 Task: Research Airbnb properties in Struga, Macedonia from 2nd November, 2023 to 9th November, 2023 for 5 adults. Place can be shared room with 2 bedrooms having 5 beds and 2 bathrooms. Property type can be flat. Amenities needed are: wifi, washing machine. Booking option can be shelf check-in. Look for 5 properties as per requirement.
Action: Mouse moved to (599, 82)
Screenshot: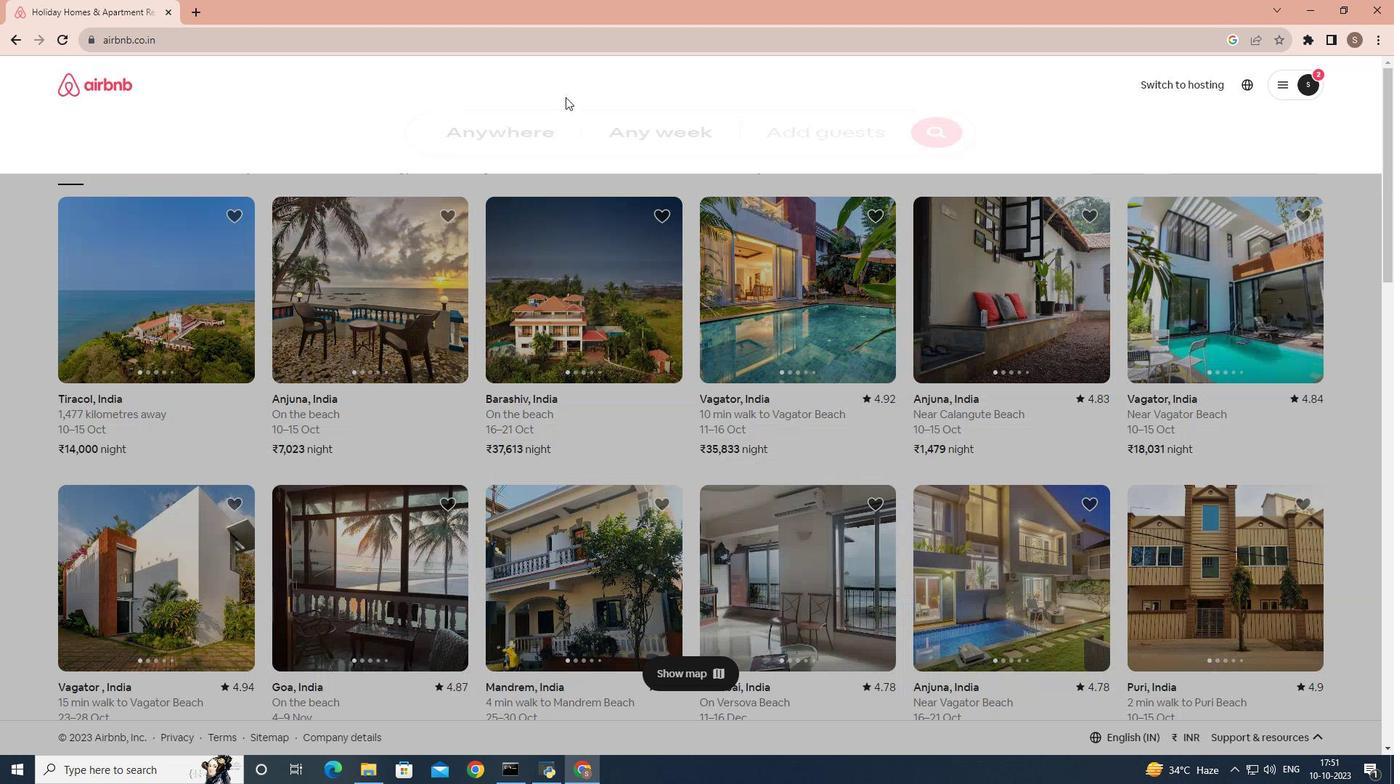 
Action: Mouse pressed left at (599, 82)
Screenshot: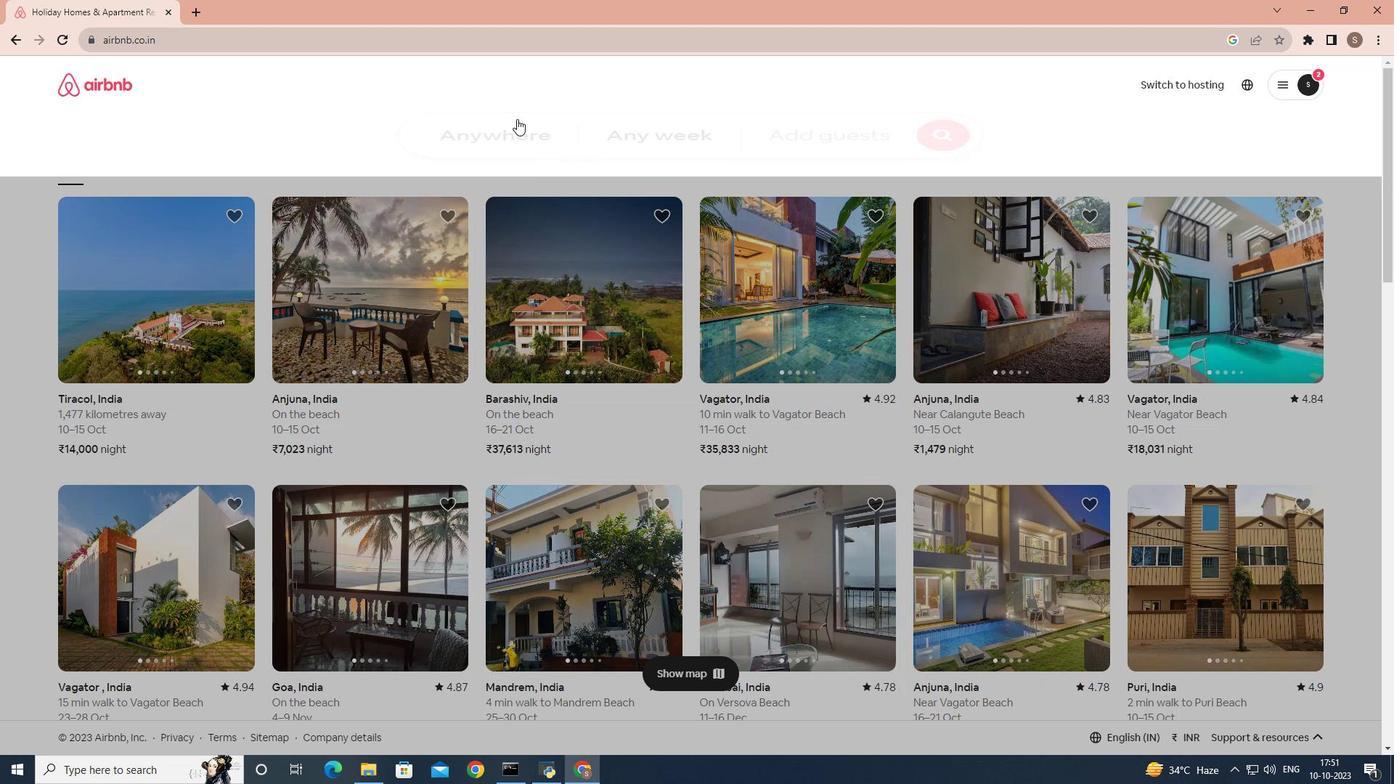 
Action: Mouse moved to (450, 140)
Screenshot: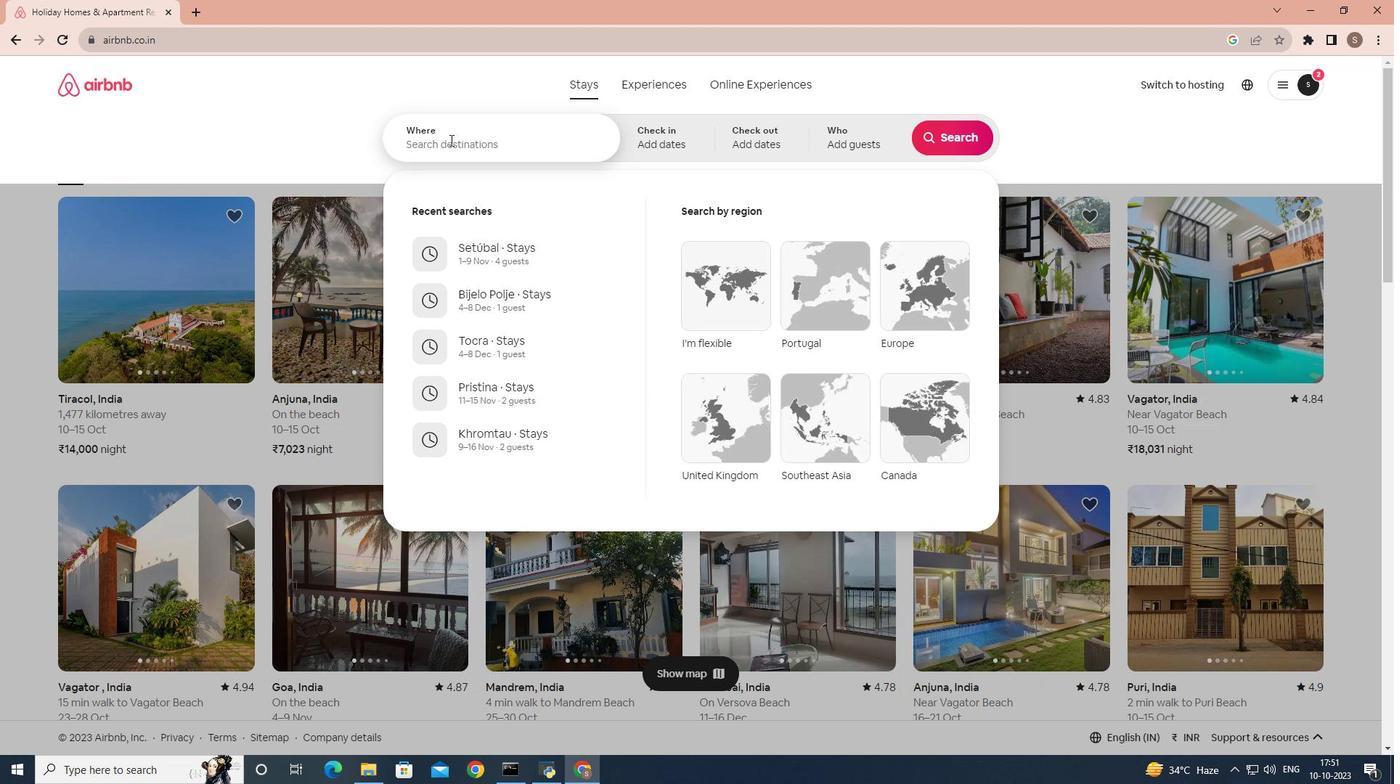 
Action: Mouse pressed left at (450, 140)
Screenshot: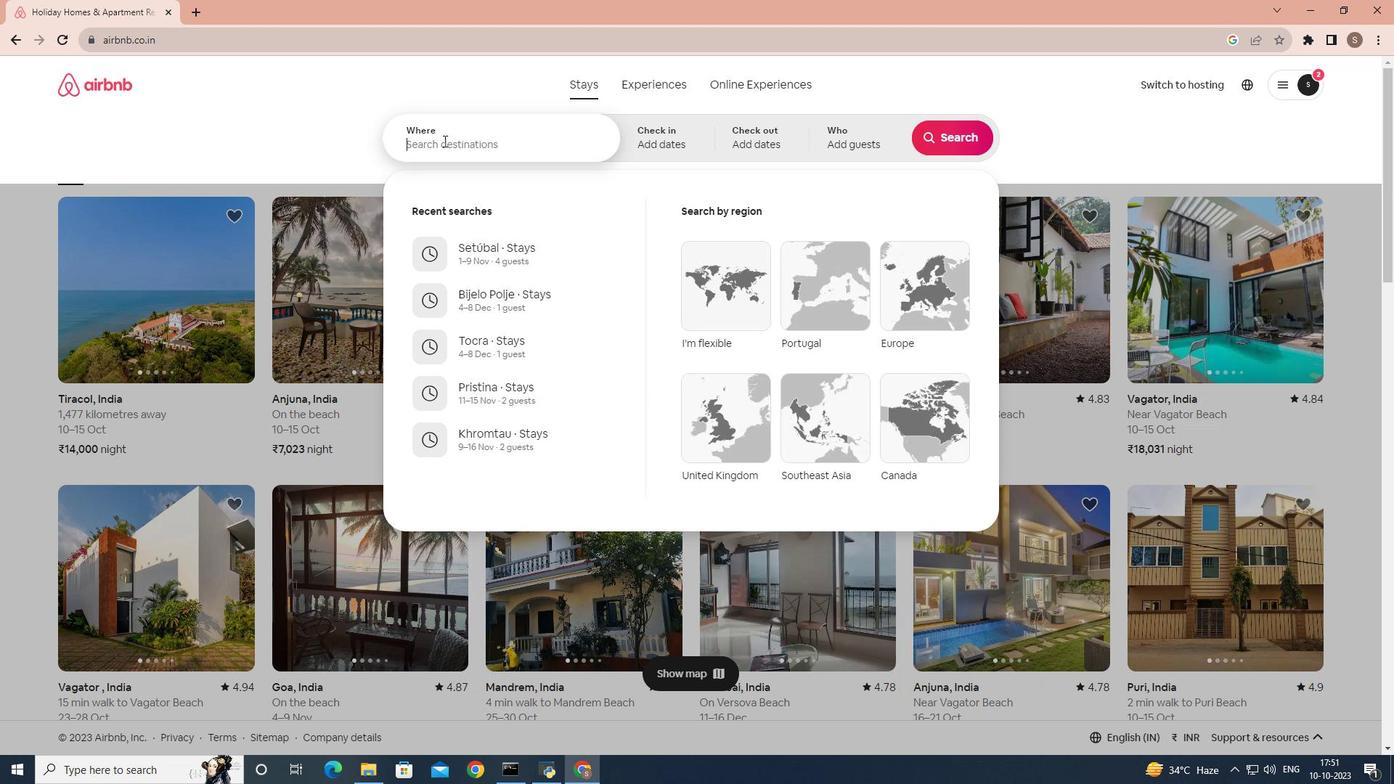 
Action: Mouse moved to (446, 140)
Screenshot: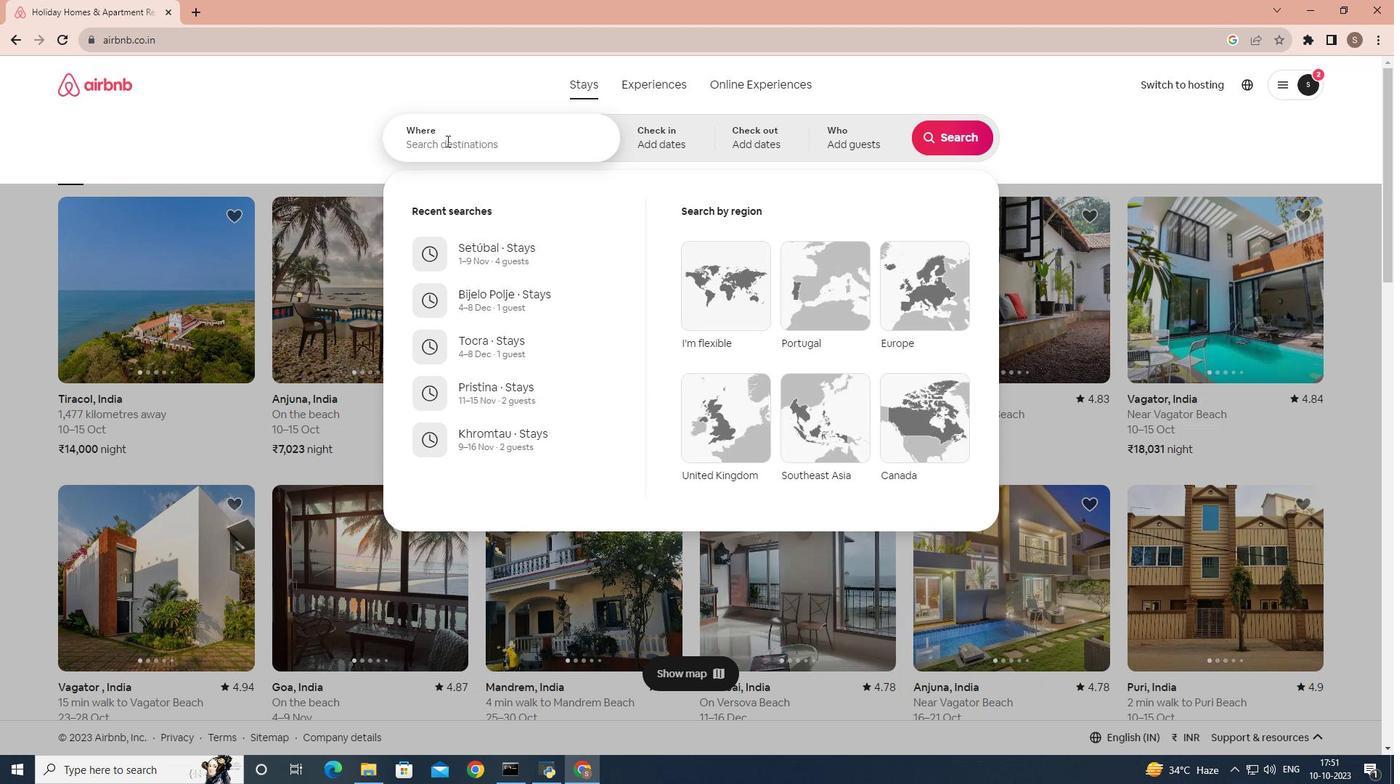 
Action: Key pressed <Key.caps_lock>S<Key.caps_lock>truga
Screenshot: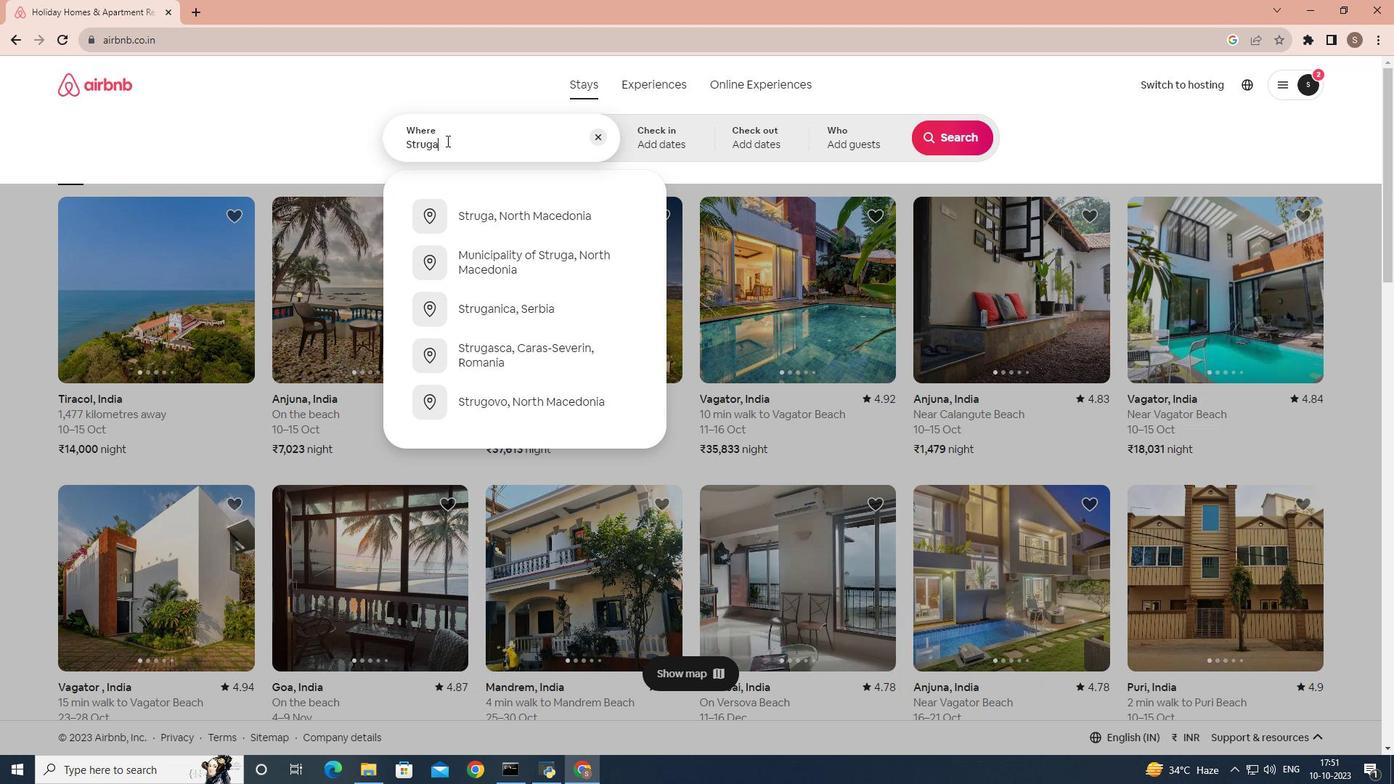 
Action: Mouse moved to (482, 218)
Screenshot: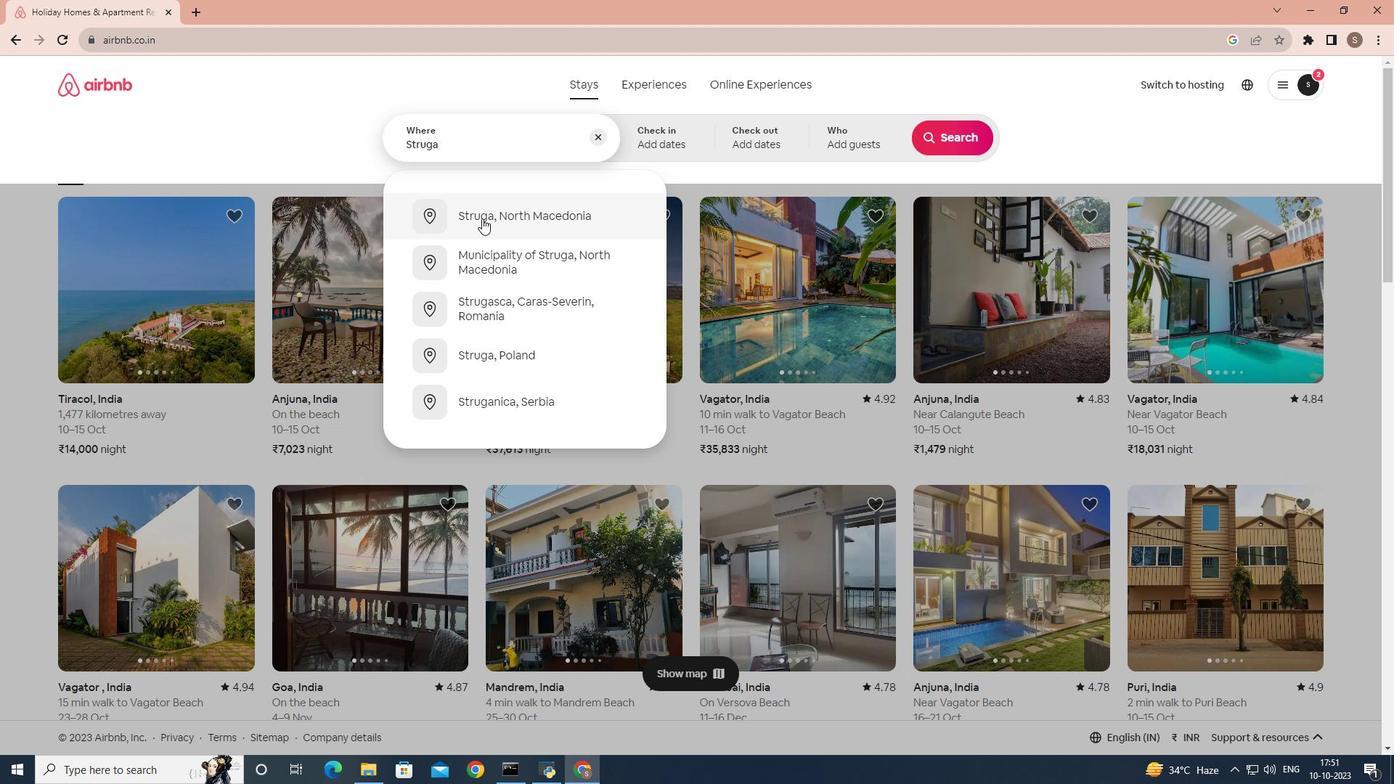 
Action: Mouse pressed left at (482, 218)
Screenshot: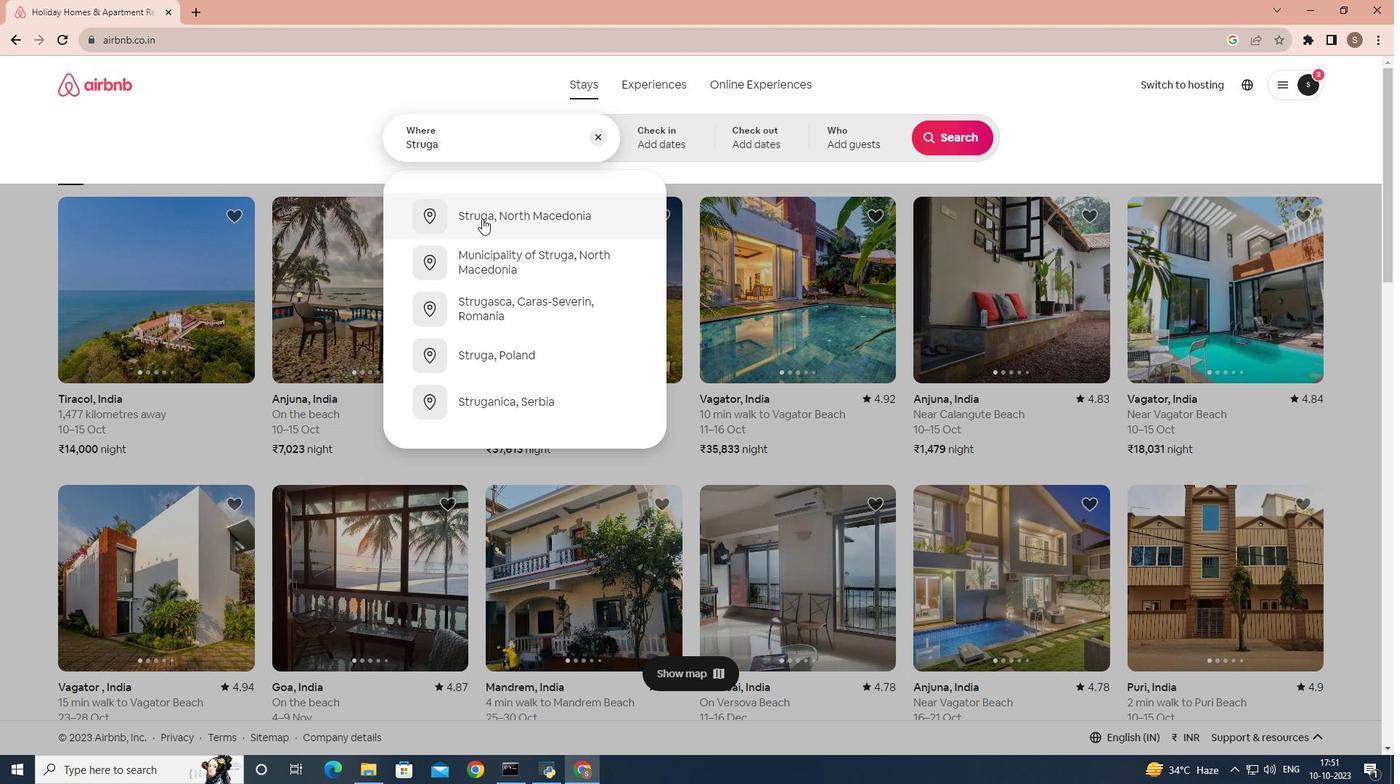 
Action: Mouse moved to (862, 322)
Screenshot: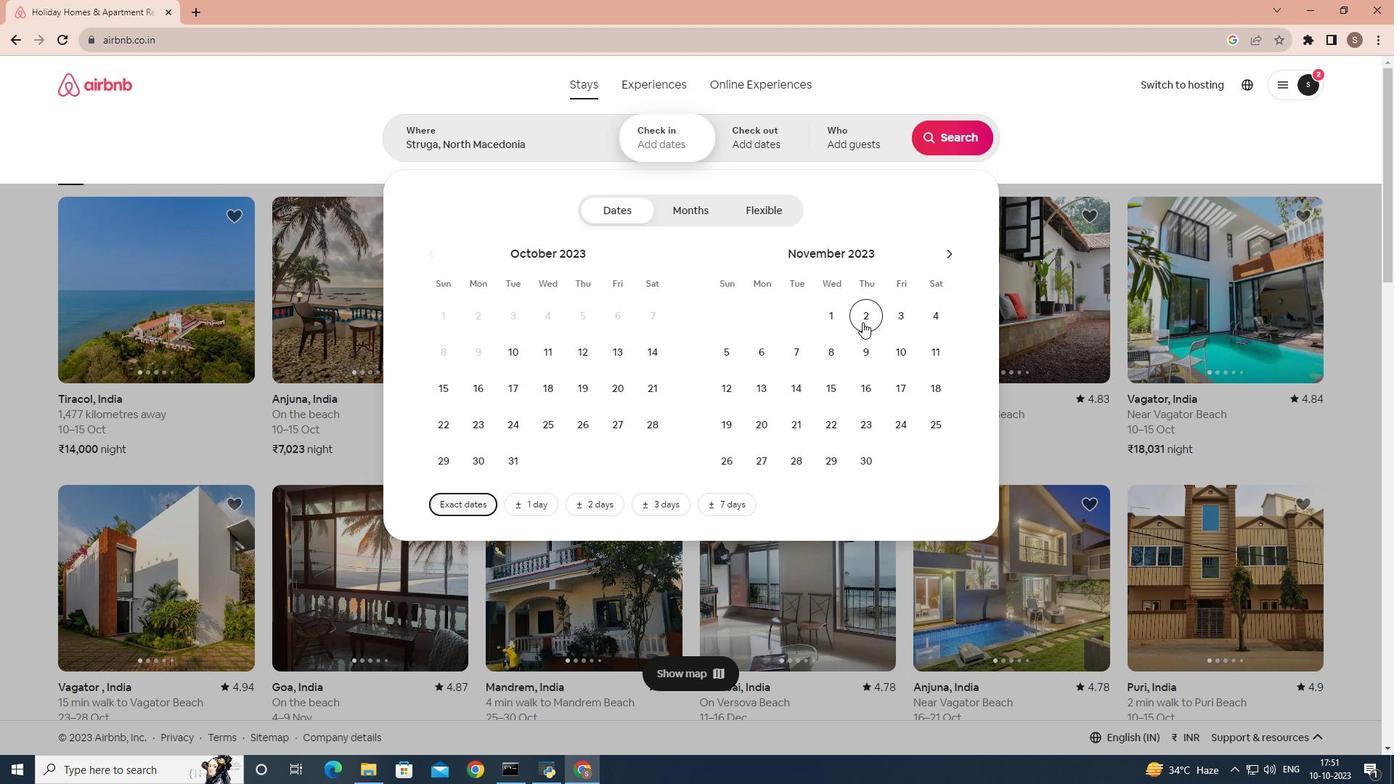 
Action: Mouse pressed left at (862, 322)
Screenshot: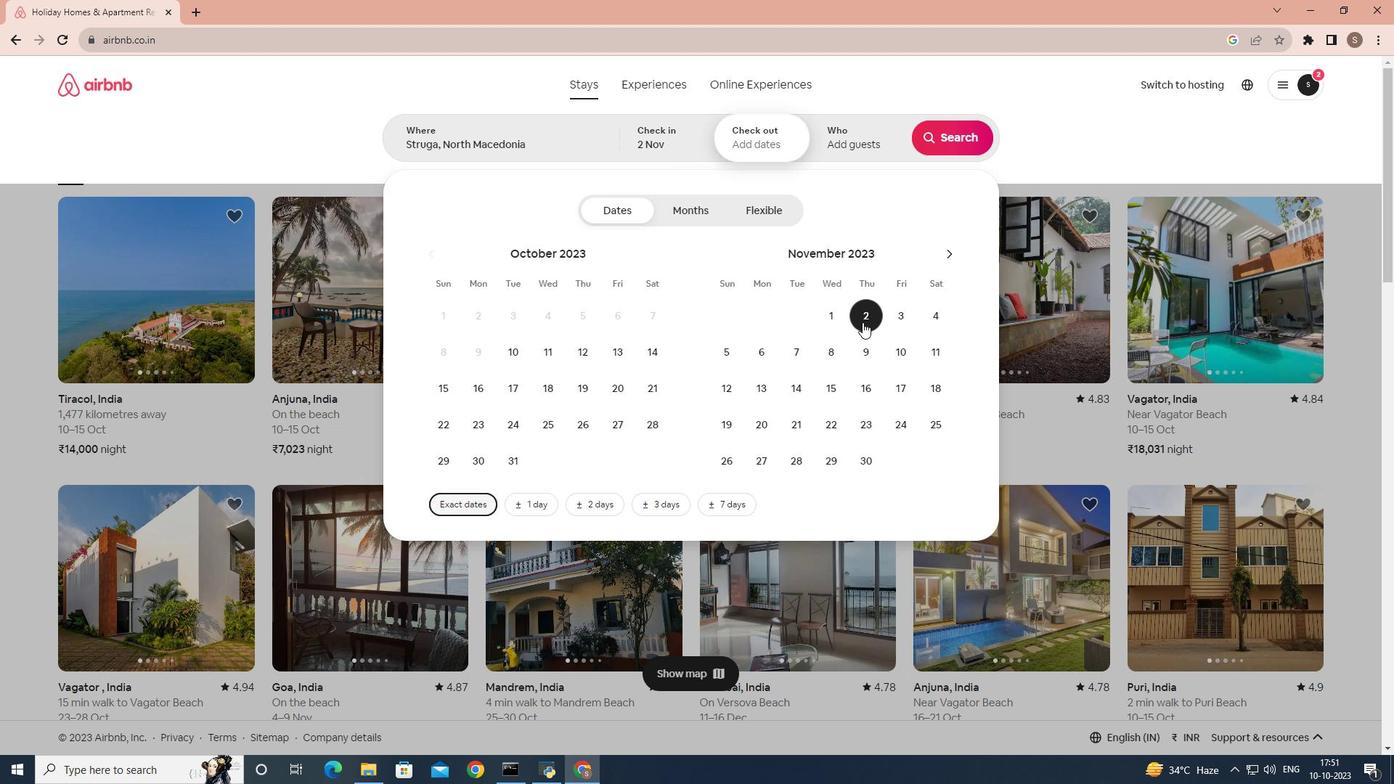 
Action: Mouse moved to (874, 350)
Screenshot: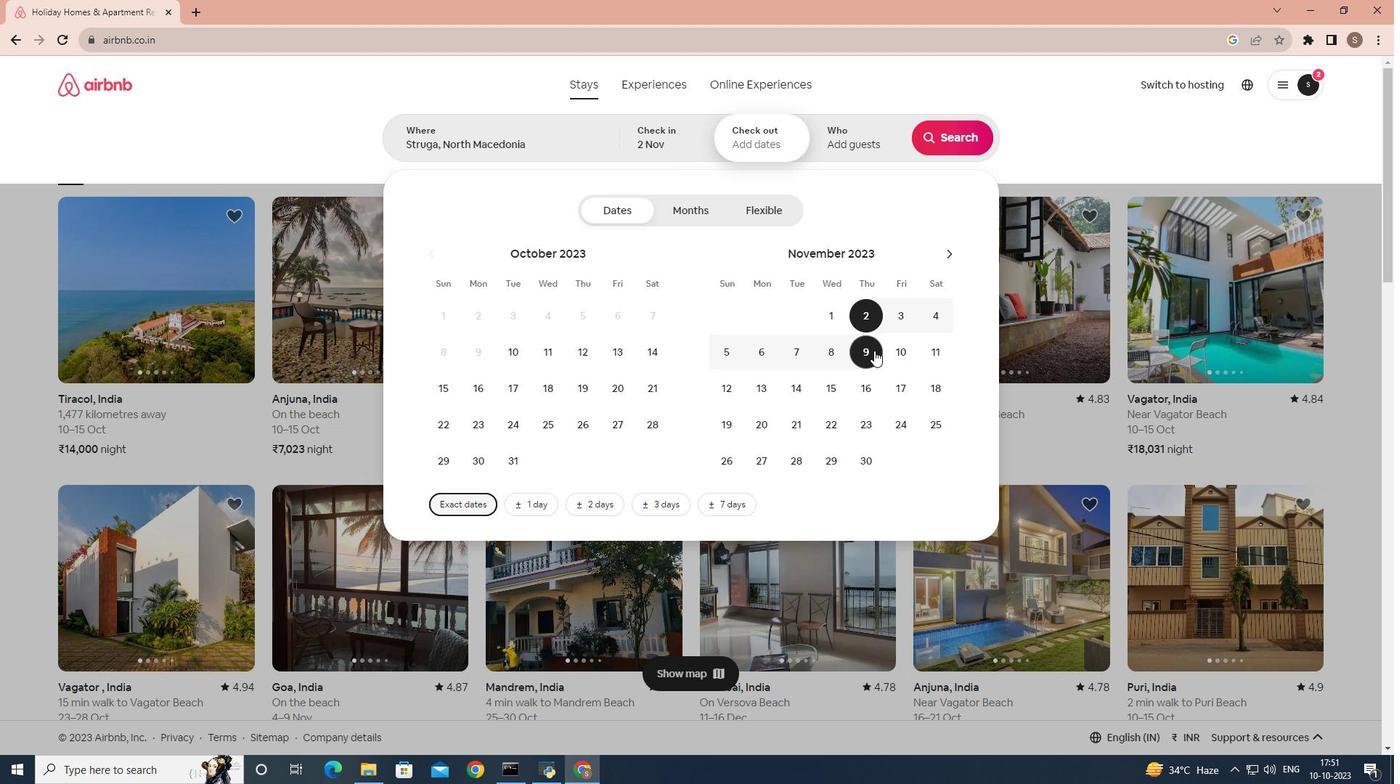 
Action: Mouse pressed left at (874, 350)
Screenshot: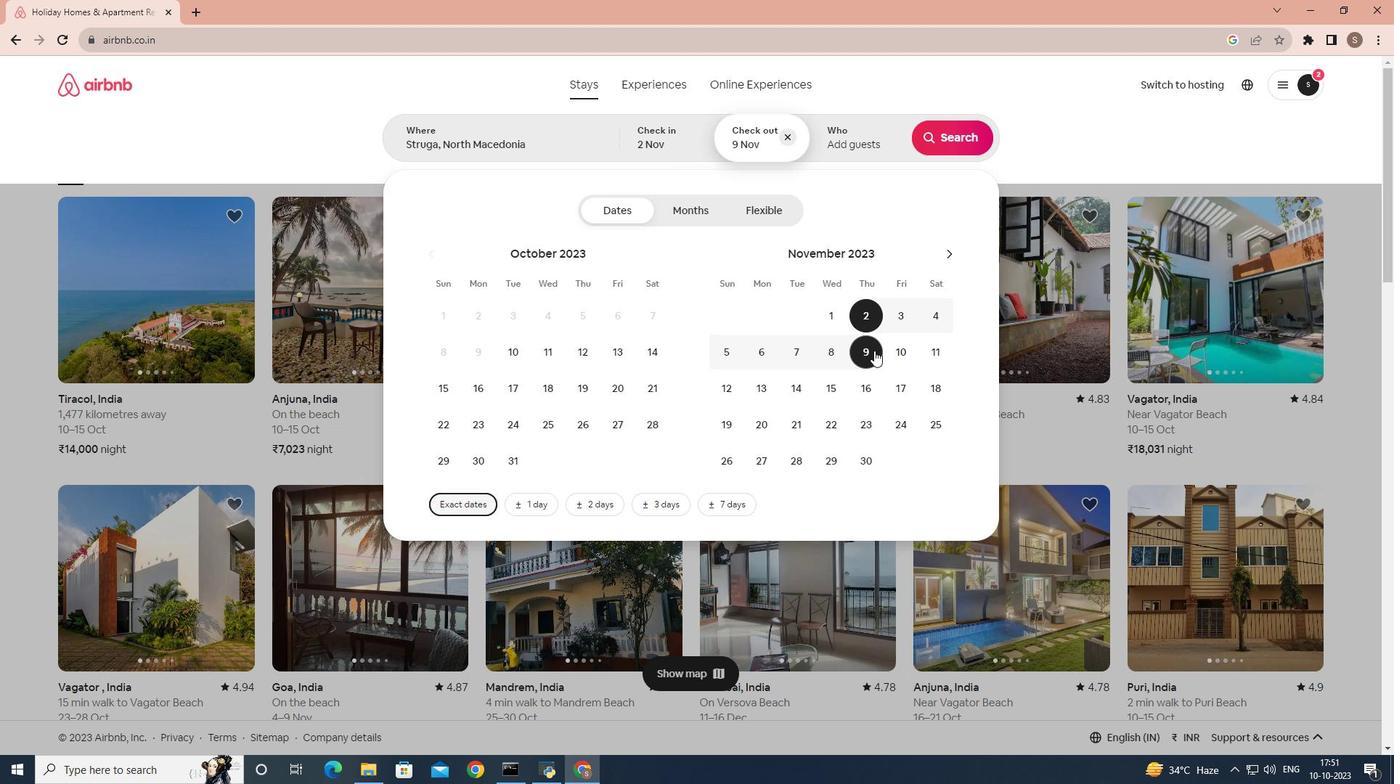 
Action: Mouse moved to (864, 145)
Screenshot: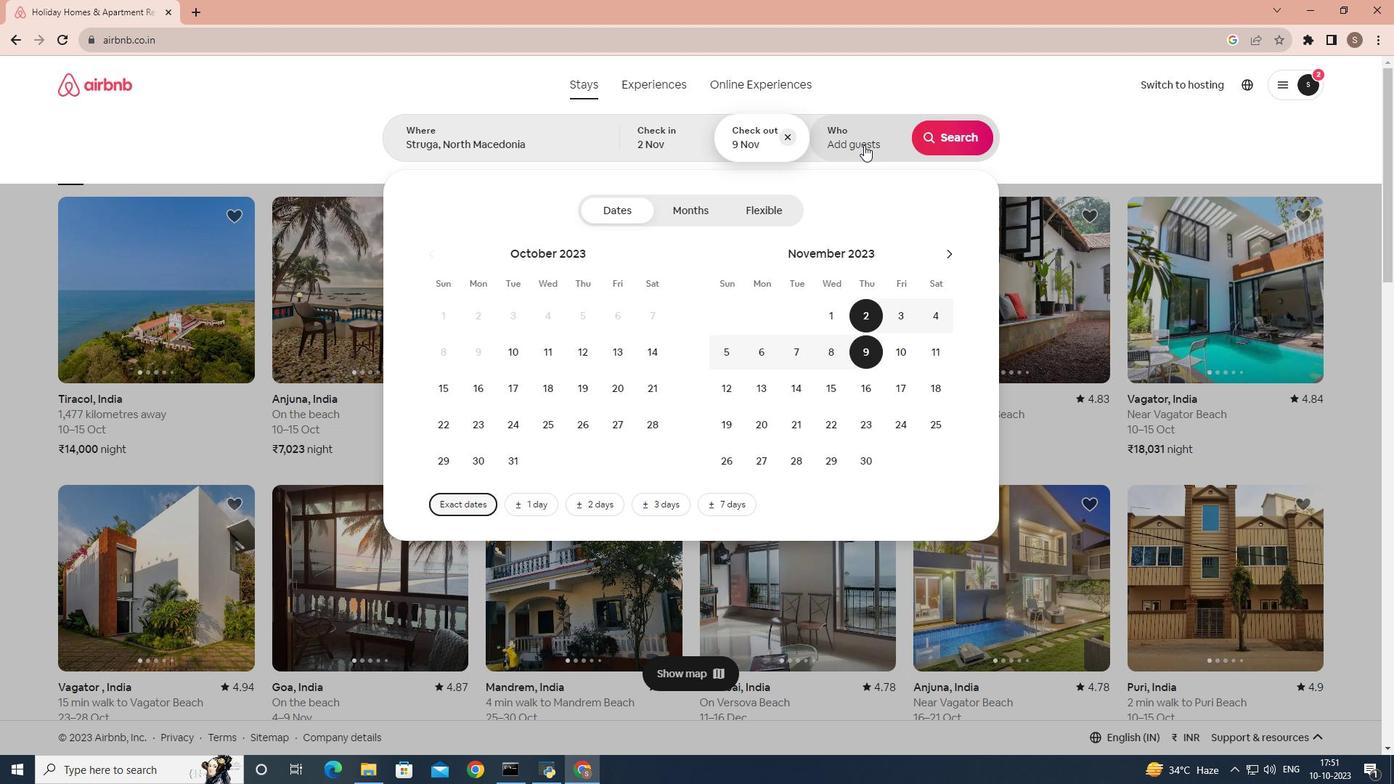 
Action: Mouse pressed left at (864, 145)
Screenshot: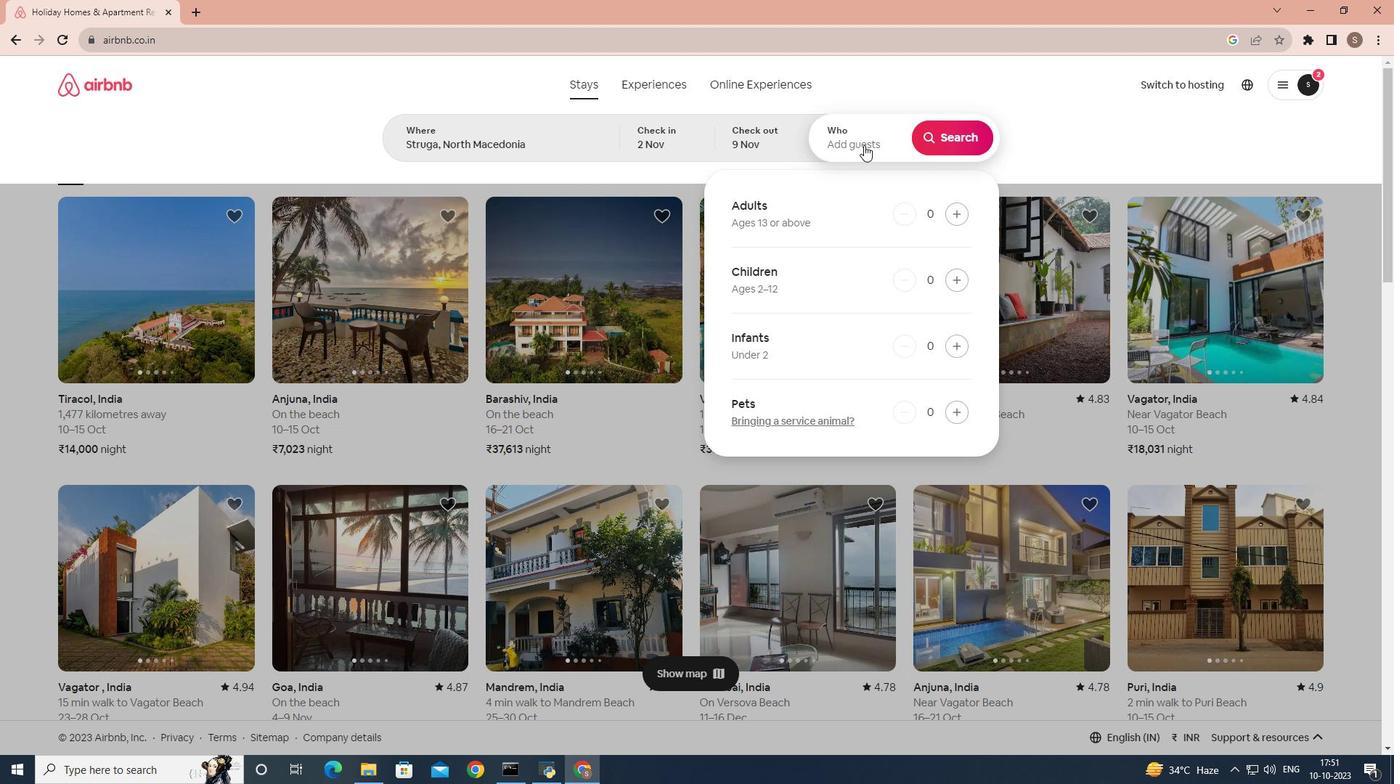 
Action: Mouse moved to (949, 217)
Screenshot: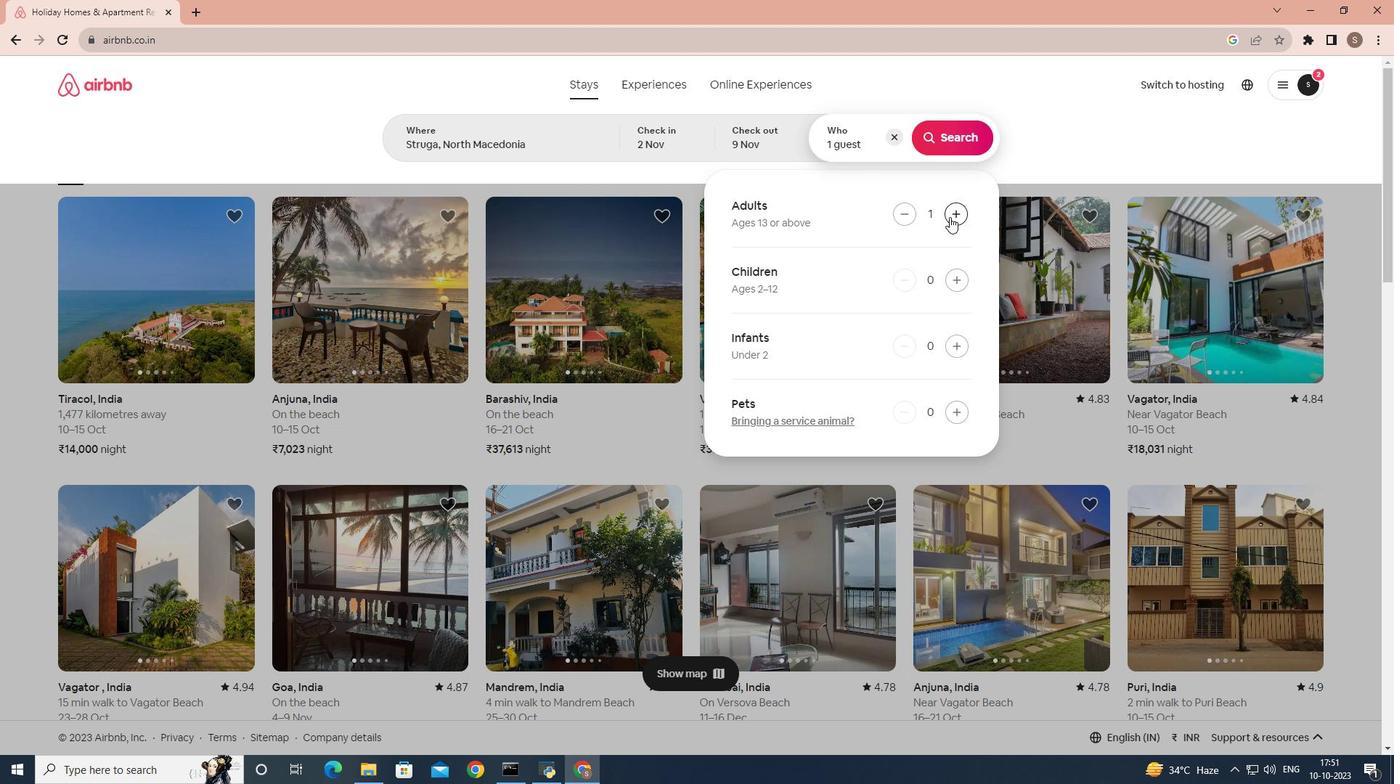 
Action: Mouse pressed left at (949, 217)
Screenshot: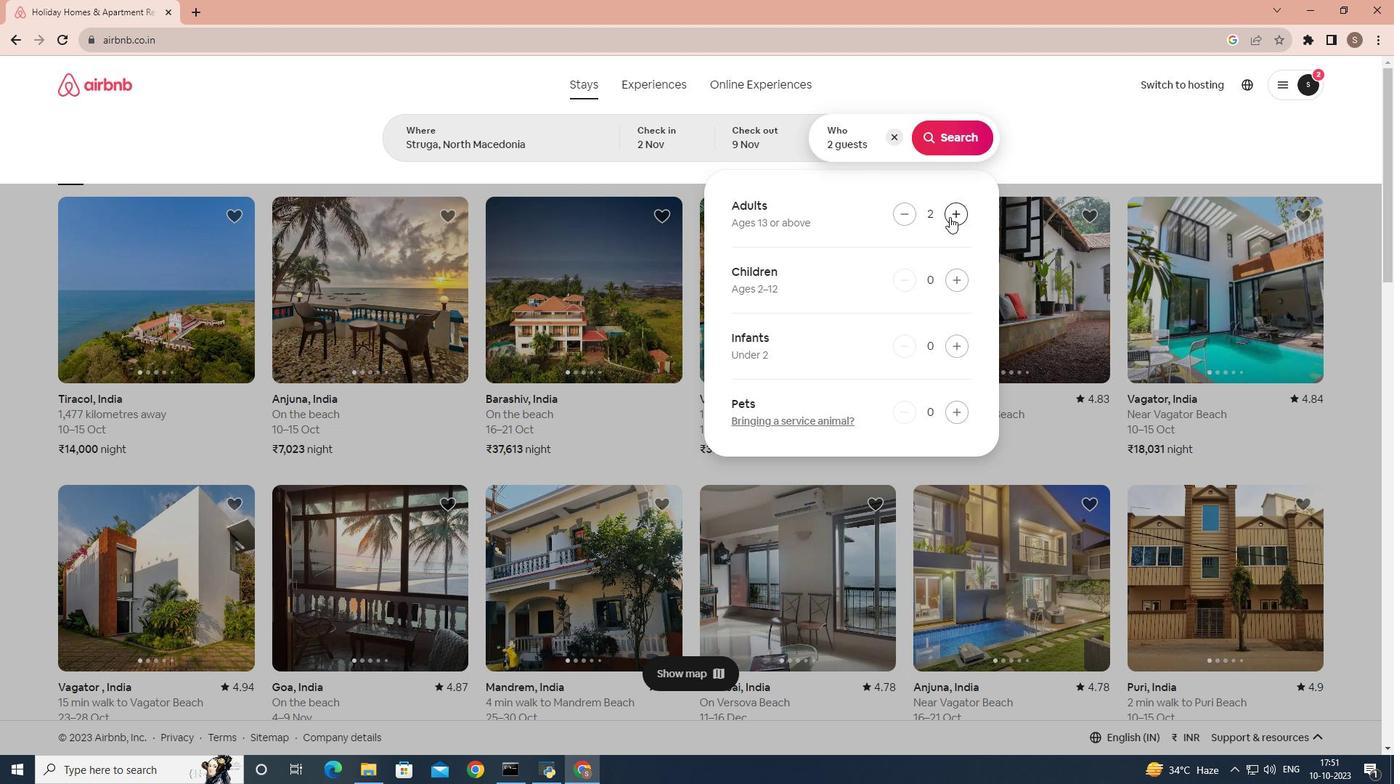 
Action: Mouse moved to (949, 217)
Screenshot: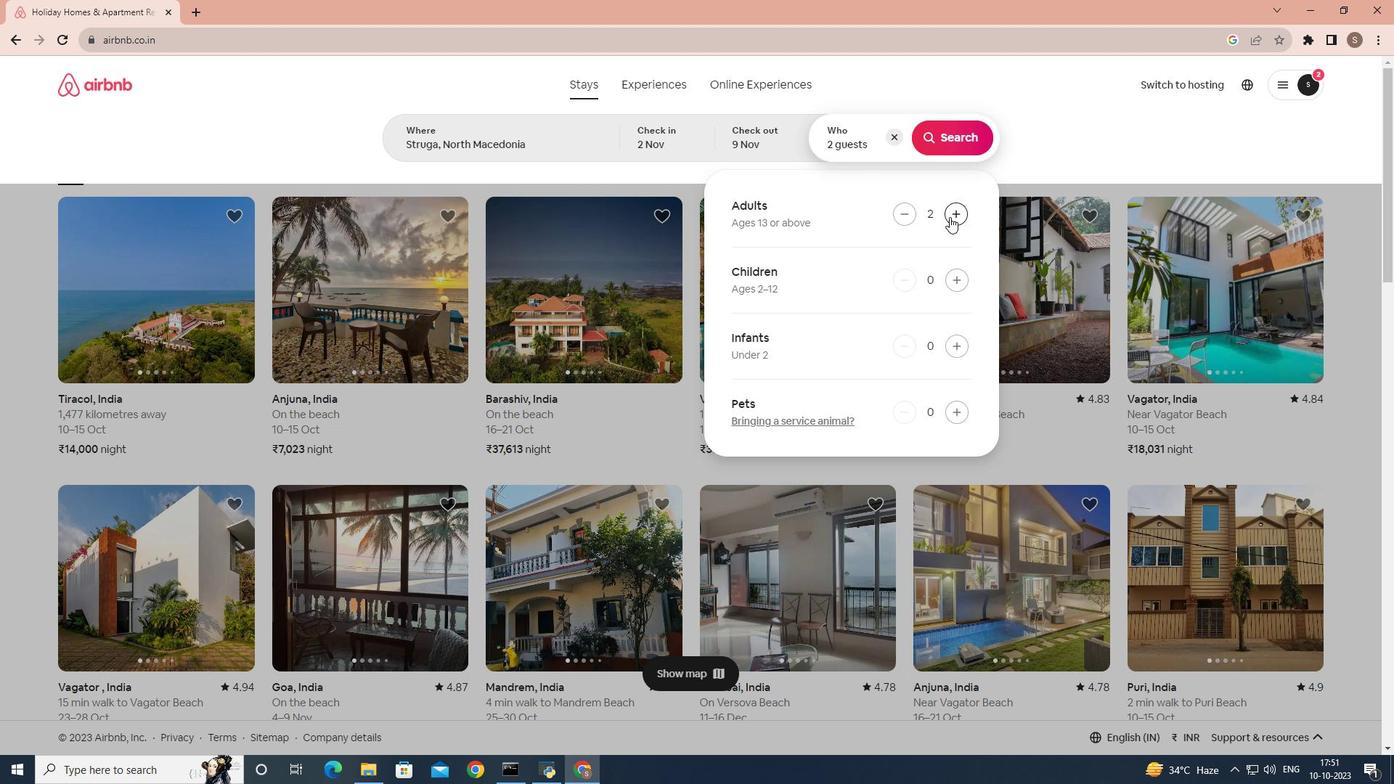 
Action: Mouse pressed left at (949, 217)
Screenshot: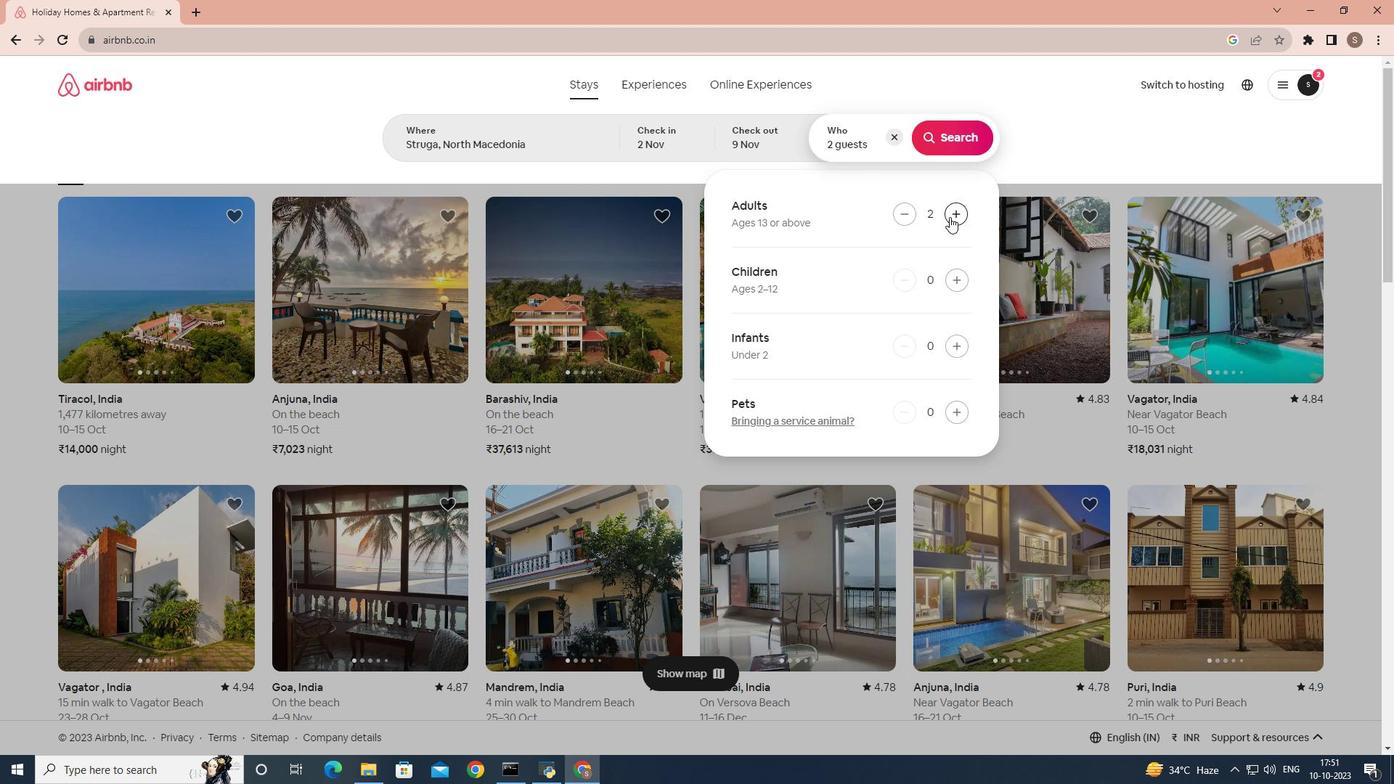 
Action: Mouse pressed left at (949, 217)
Screenshot: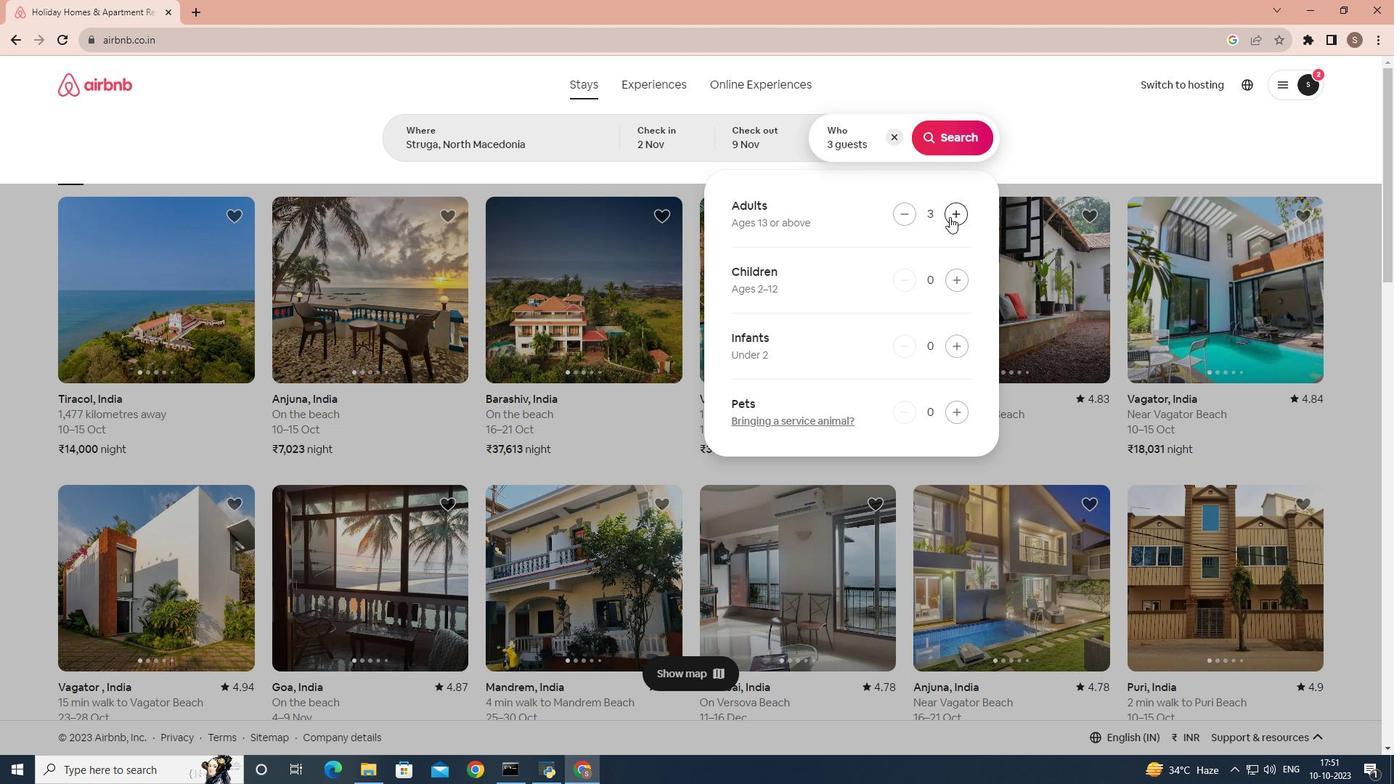 
Action: Mouse pressed left at (949, 217)
Screenshot: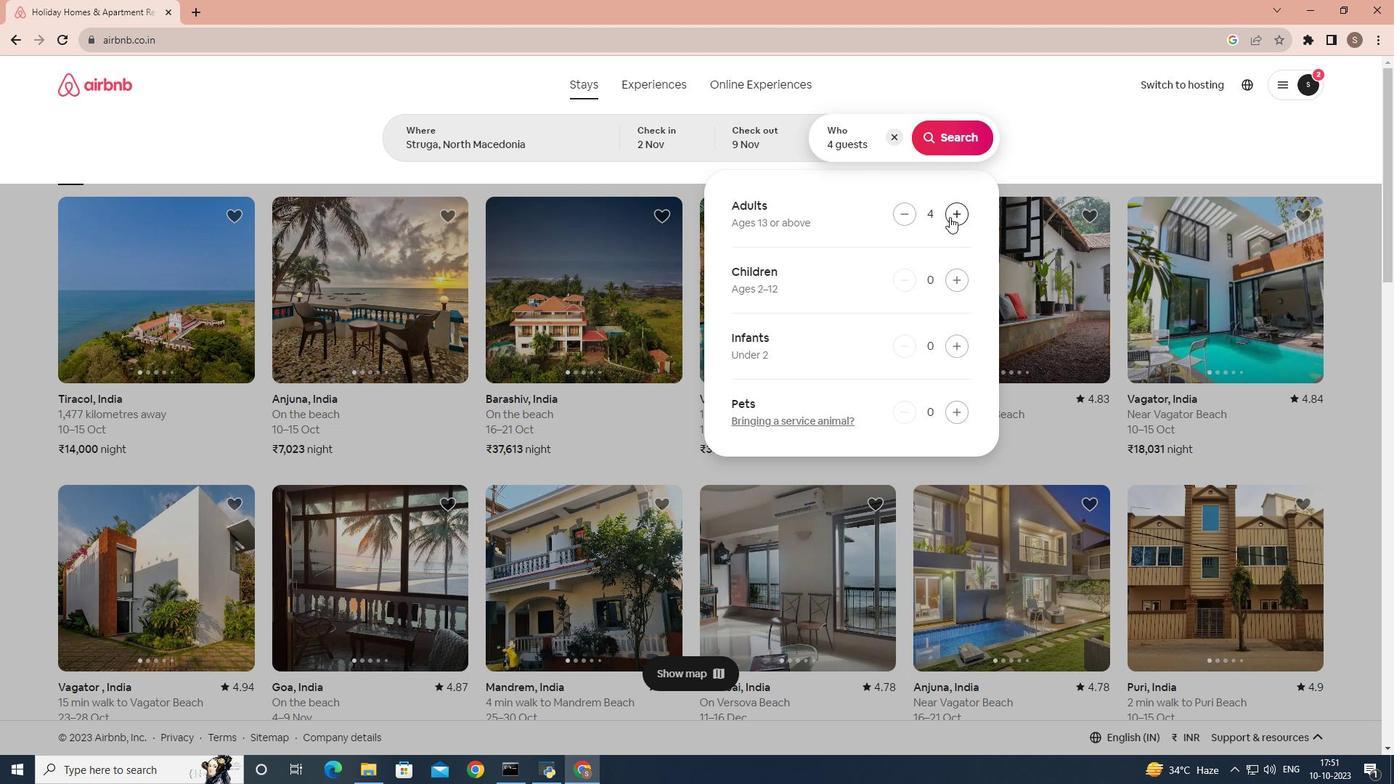 
Action: Mouse pressed left at (949, 217)
Screenshot: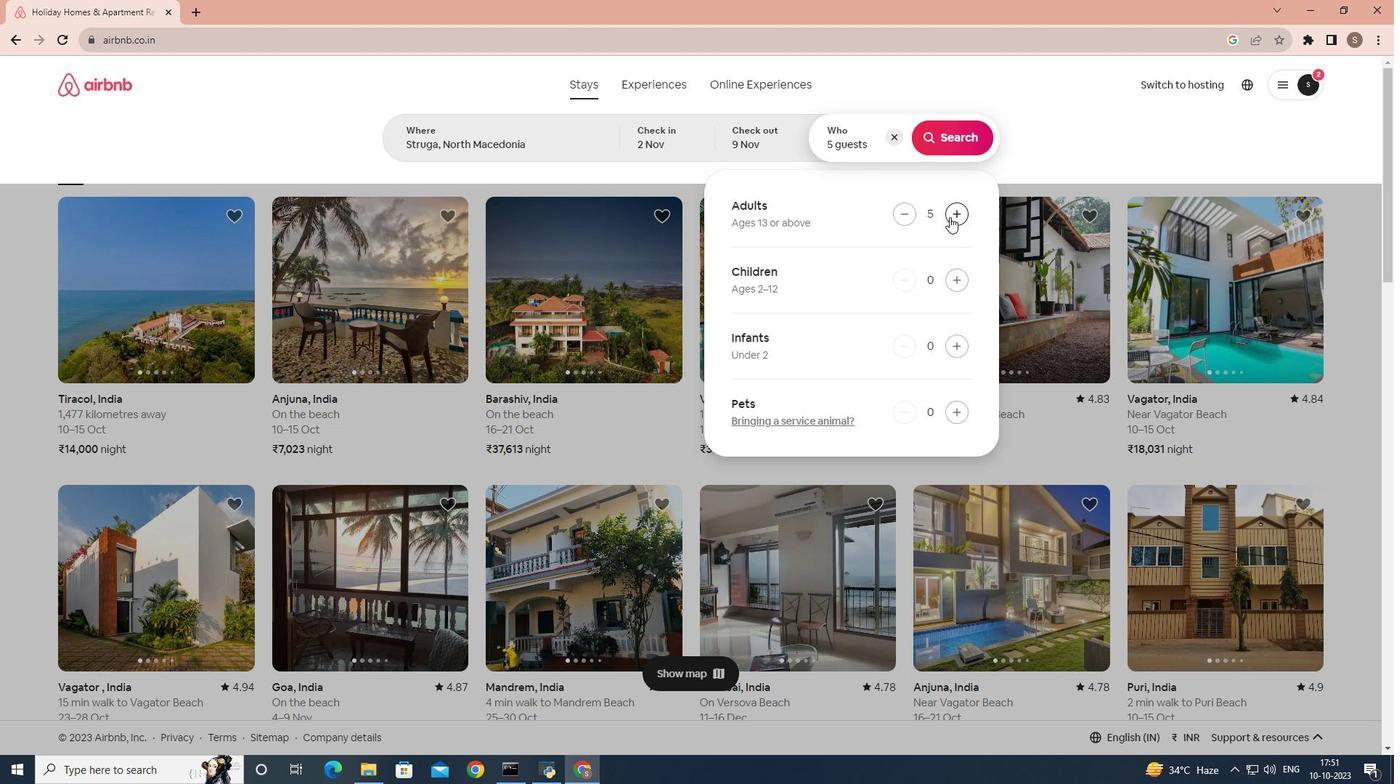 
Action: Mouse moved to (959, 140)
Screenshot: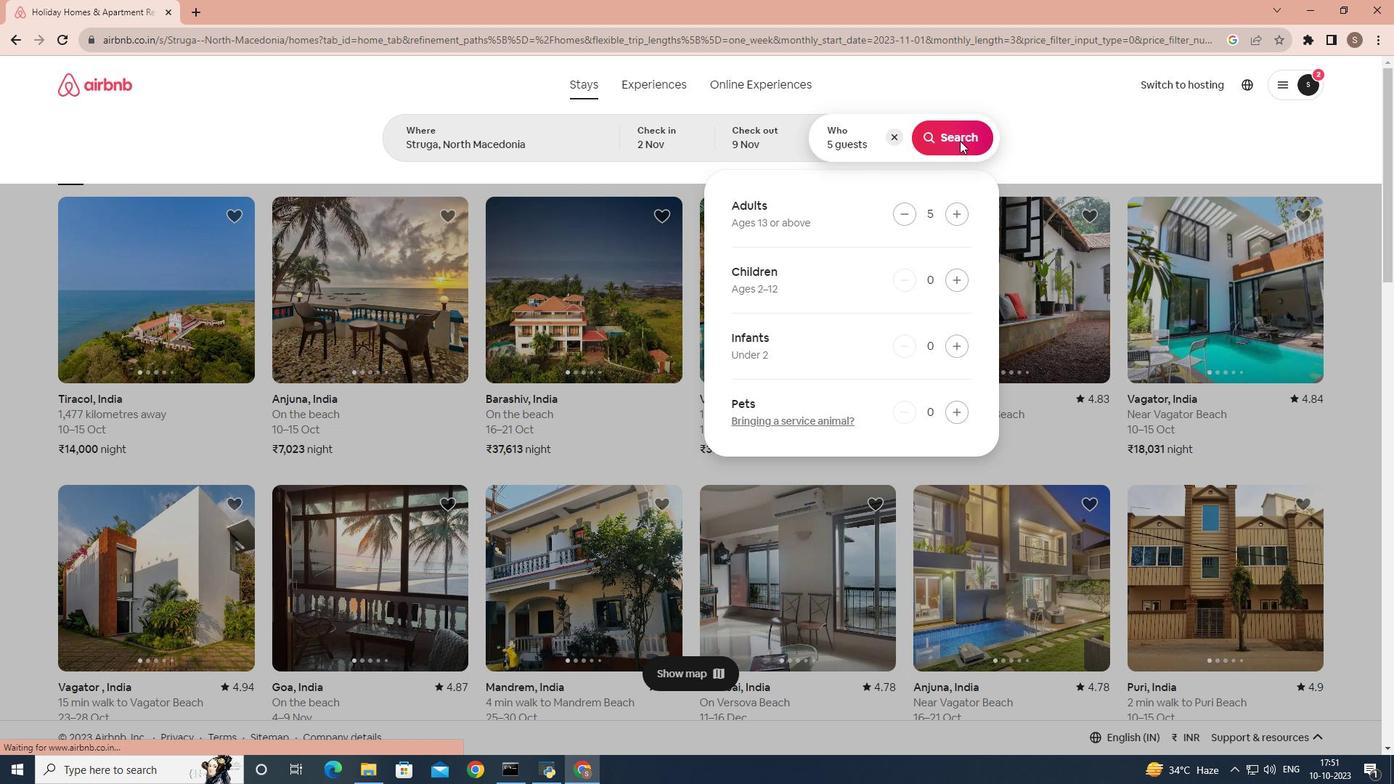 
Action: Mouse pressed left at (959, 140)
Screenshot: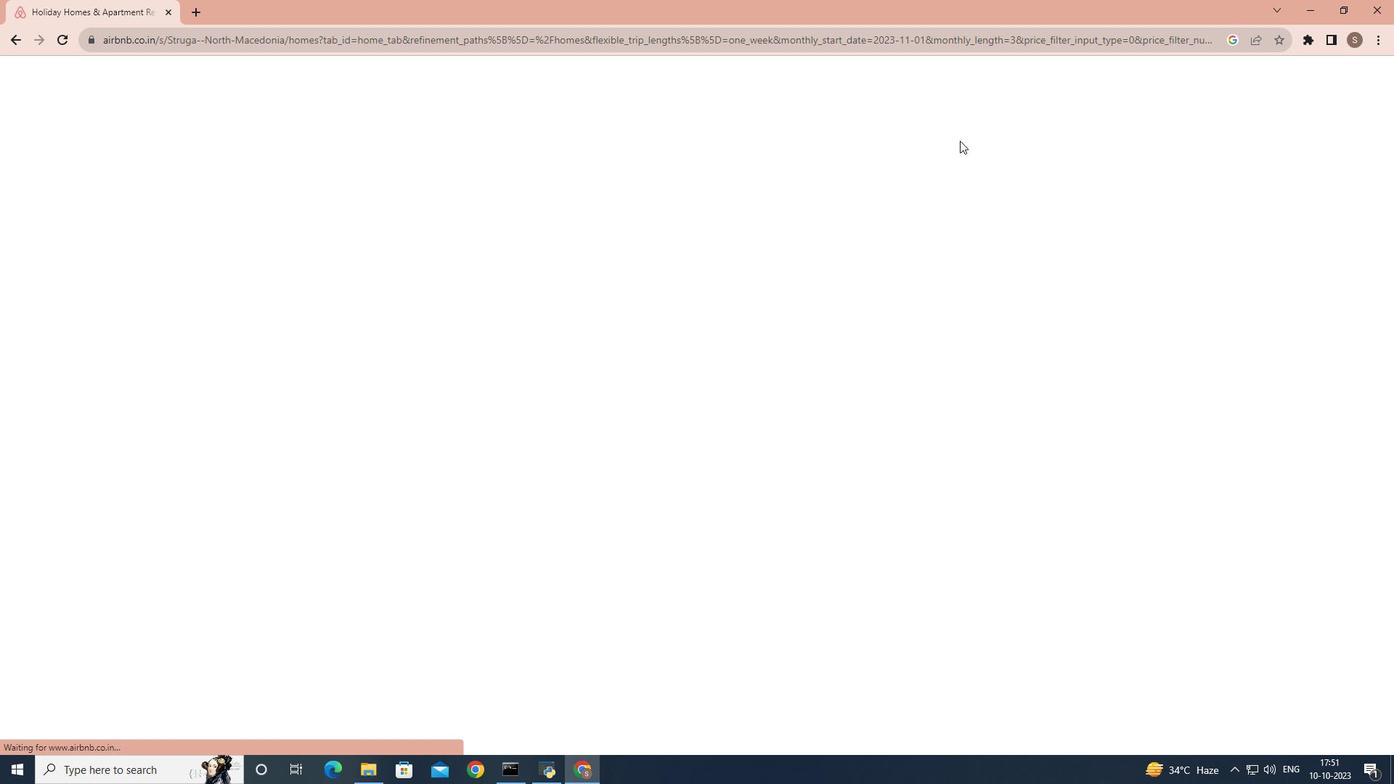 
Action: Mouse moved to (1163, 145)
Screenshot: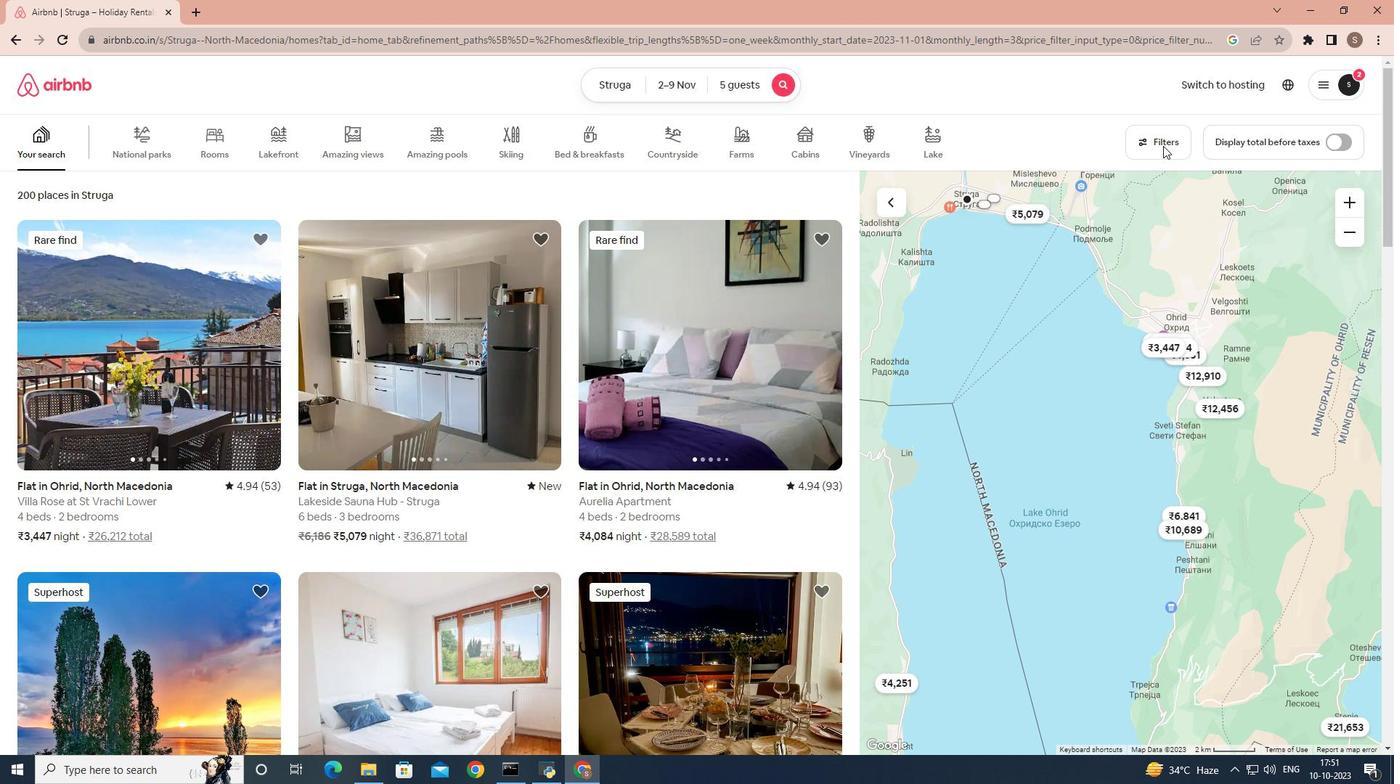 
Action: Mouse pressed left at (1163, 145)
Screenshot: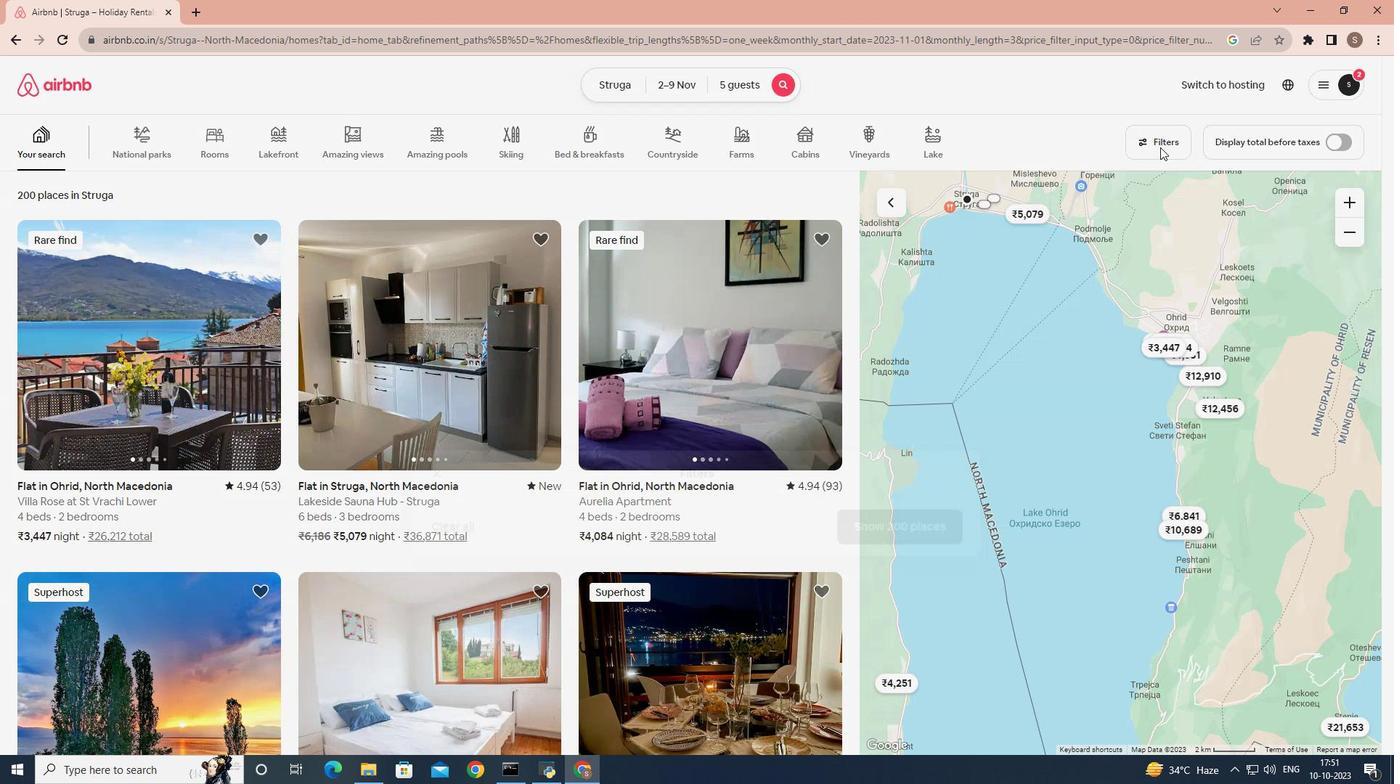 
Action: Mouse moved to (545, 409)
Screenshot: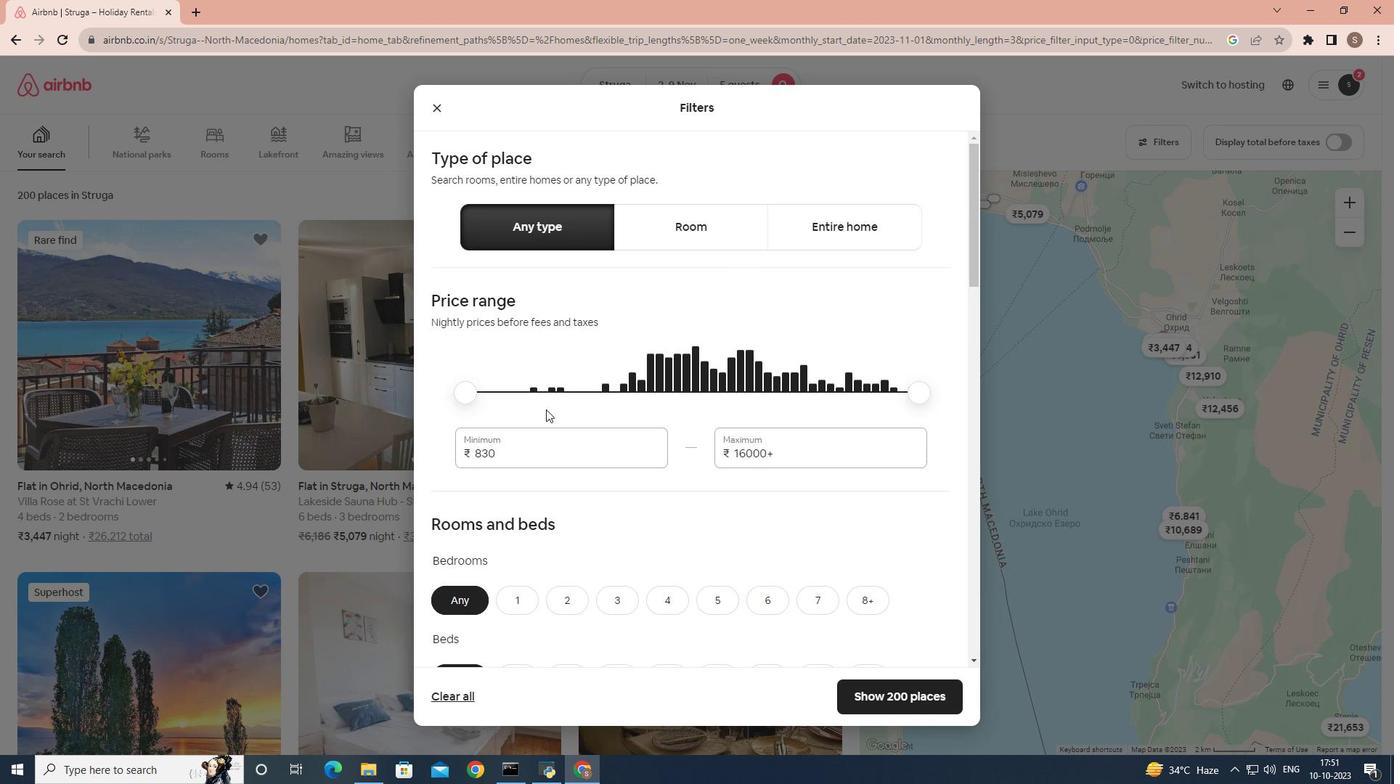 
Action: Mouse scrolled (545, 408) with delta (0, 0)
Screenshot: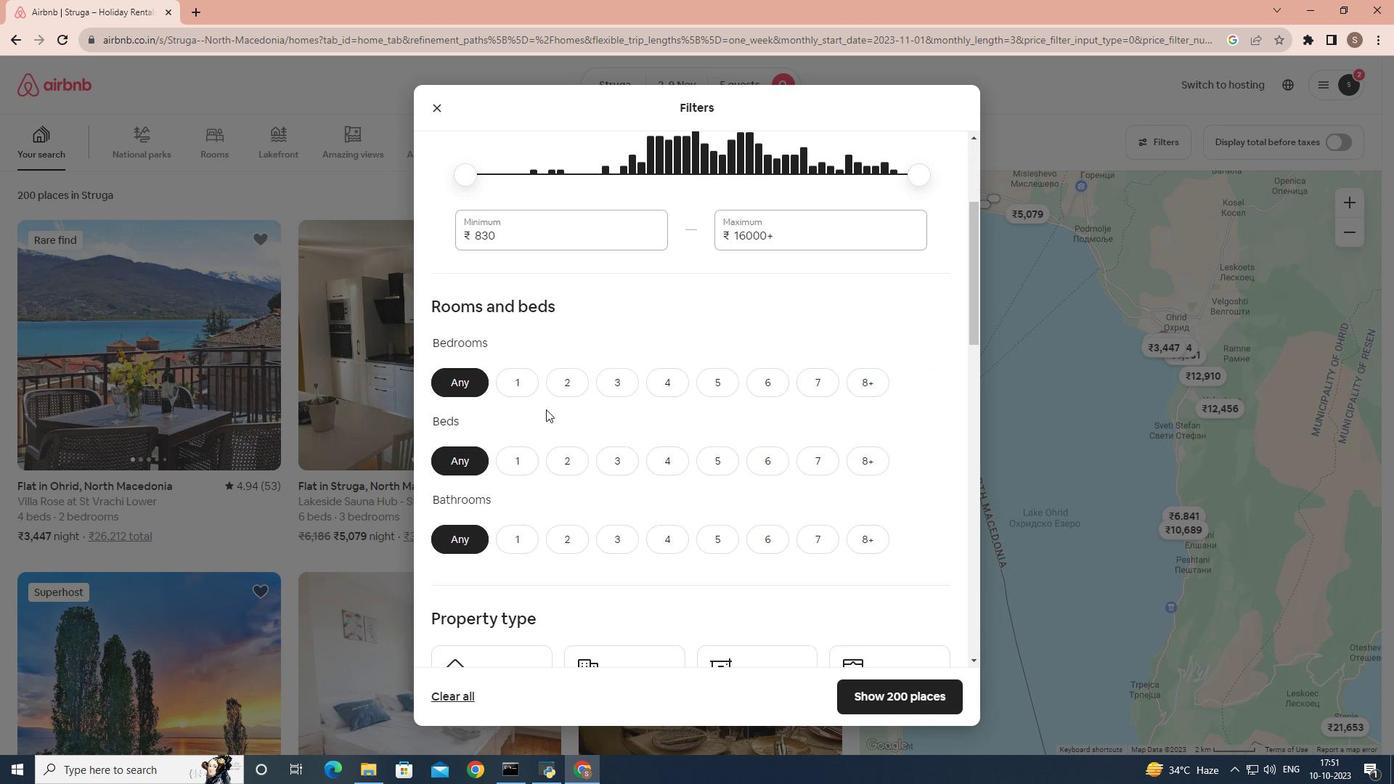 
Action: Mouse scrolled (545, 408) with delta (0, 0)
Screenshot: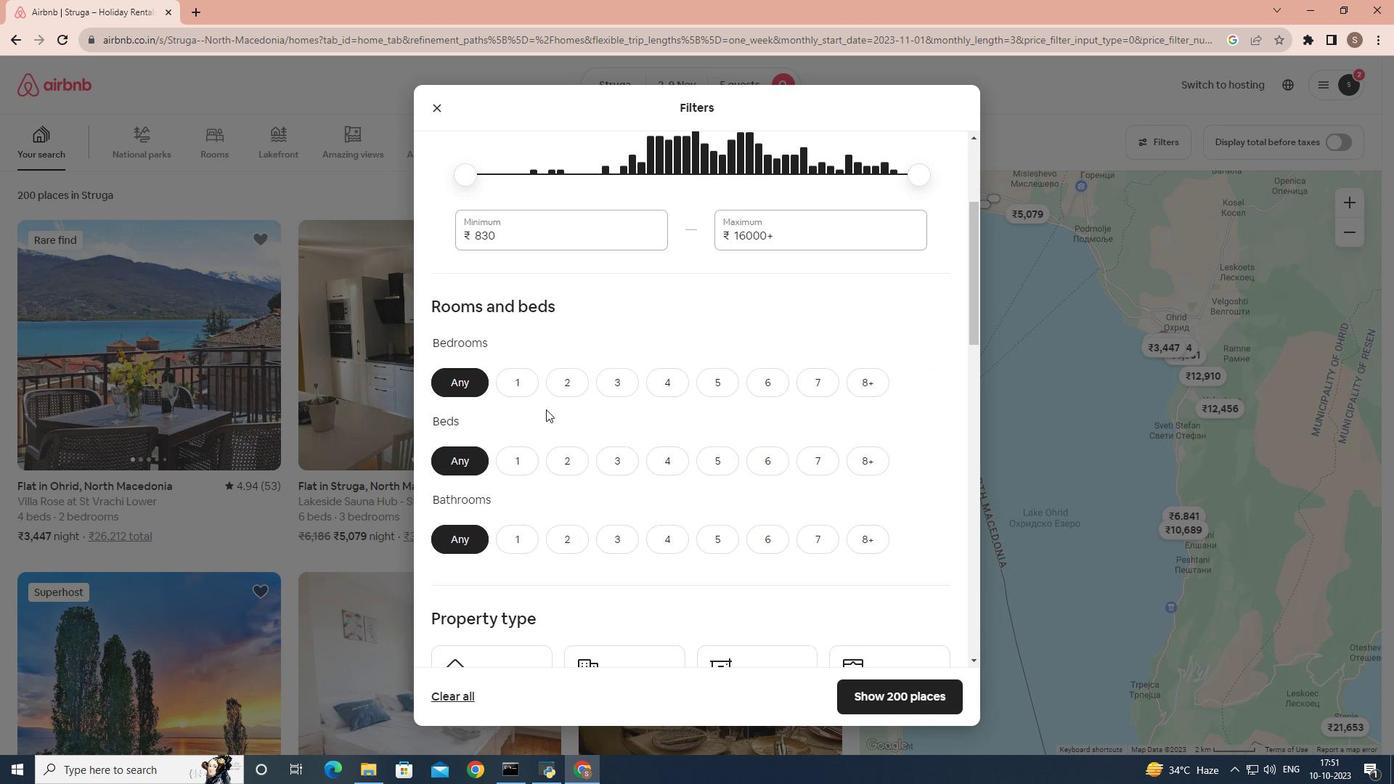 
Action: Mouse scrolled (545, 408) with delta (0, 0)
Screenshot: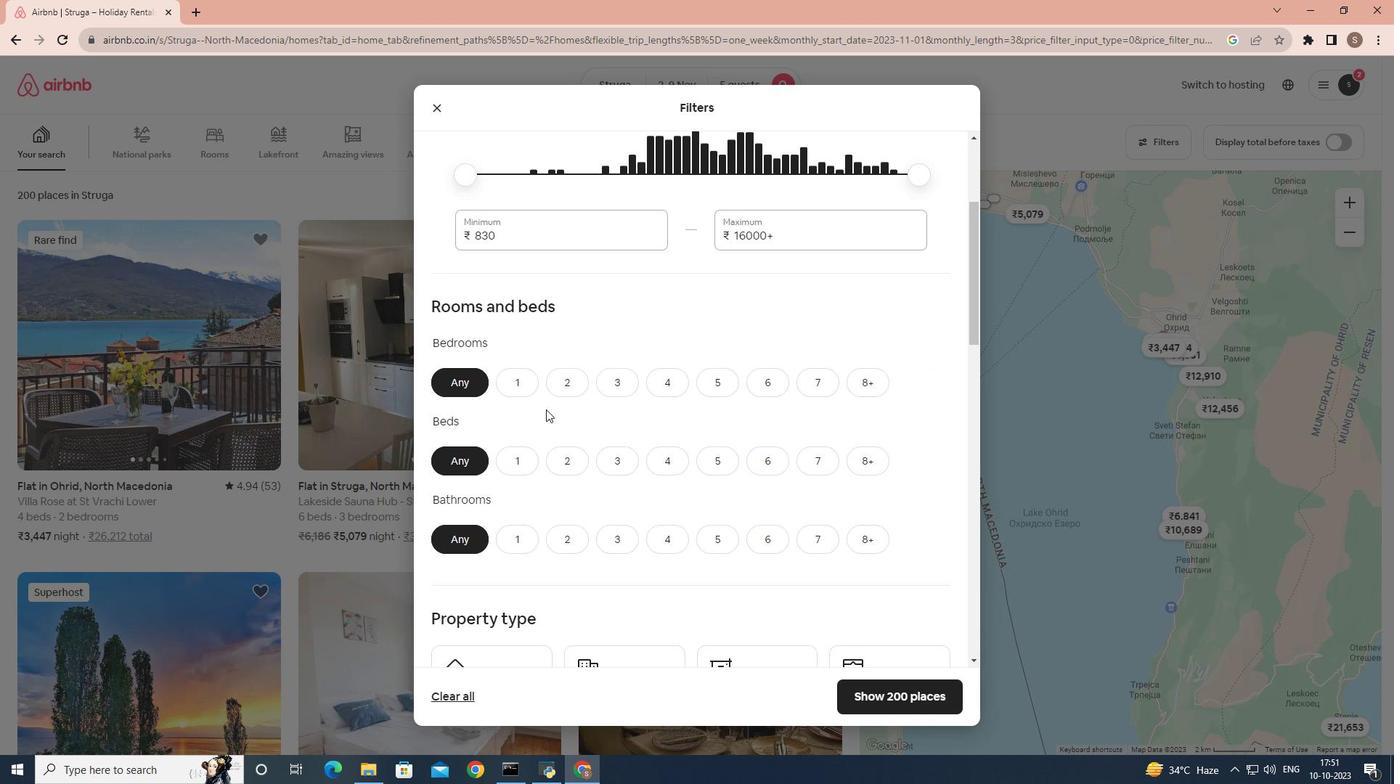 
Action: Mouse moved to (567, 389)
Screenshot: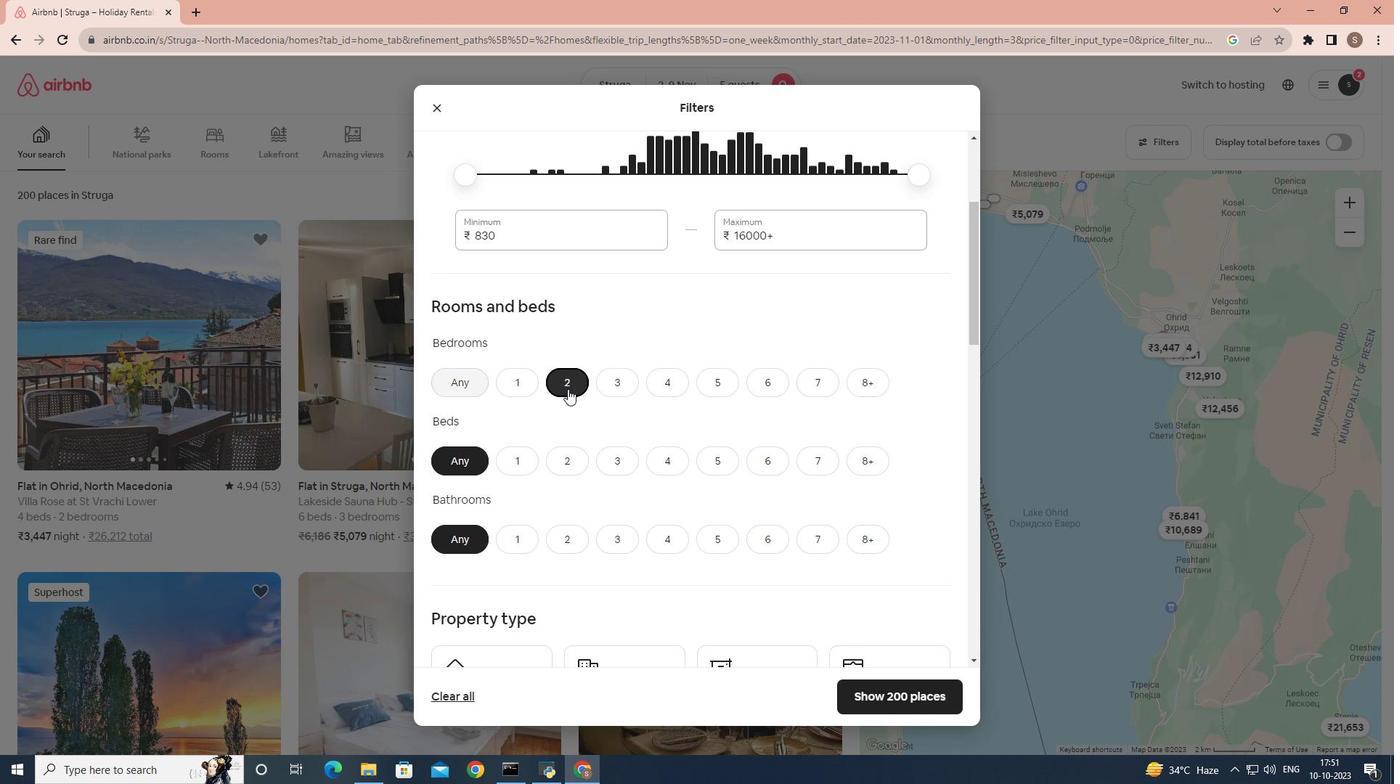 
Action: Mouse pressed left at (567, 389)
Screenshot: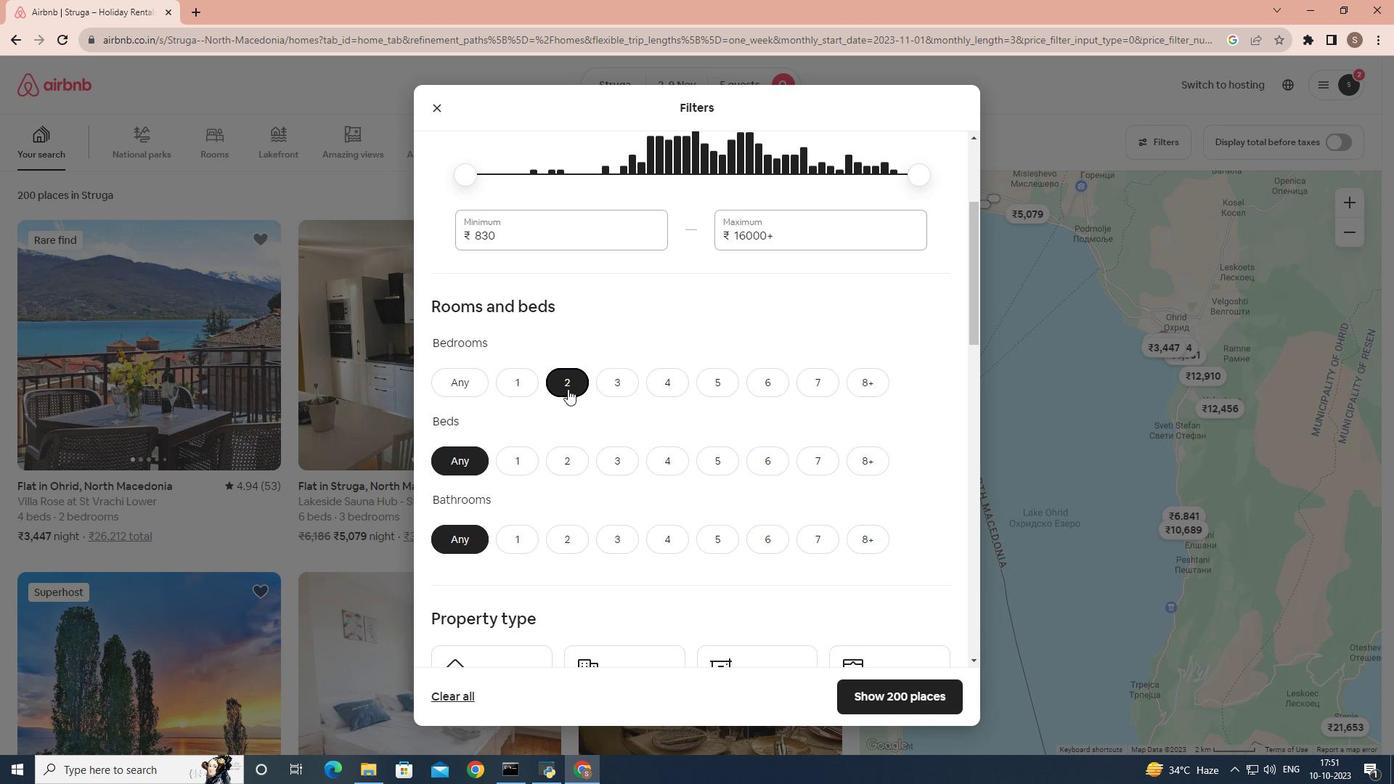 
Action: Mouse moved to (697, 463)
Screenshot: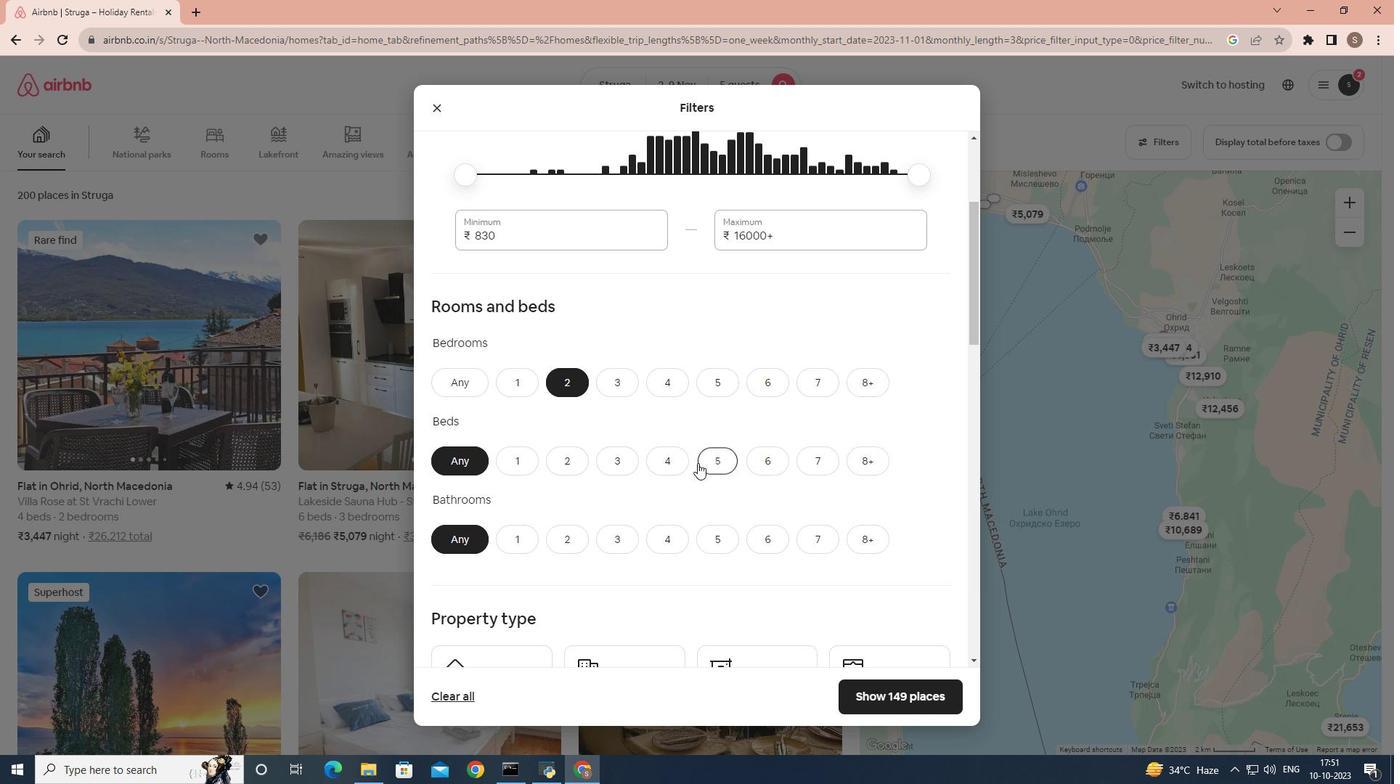 
Action: Mouse pressed left at (697, 463)
Screenshot: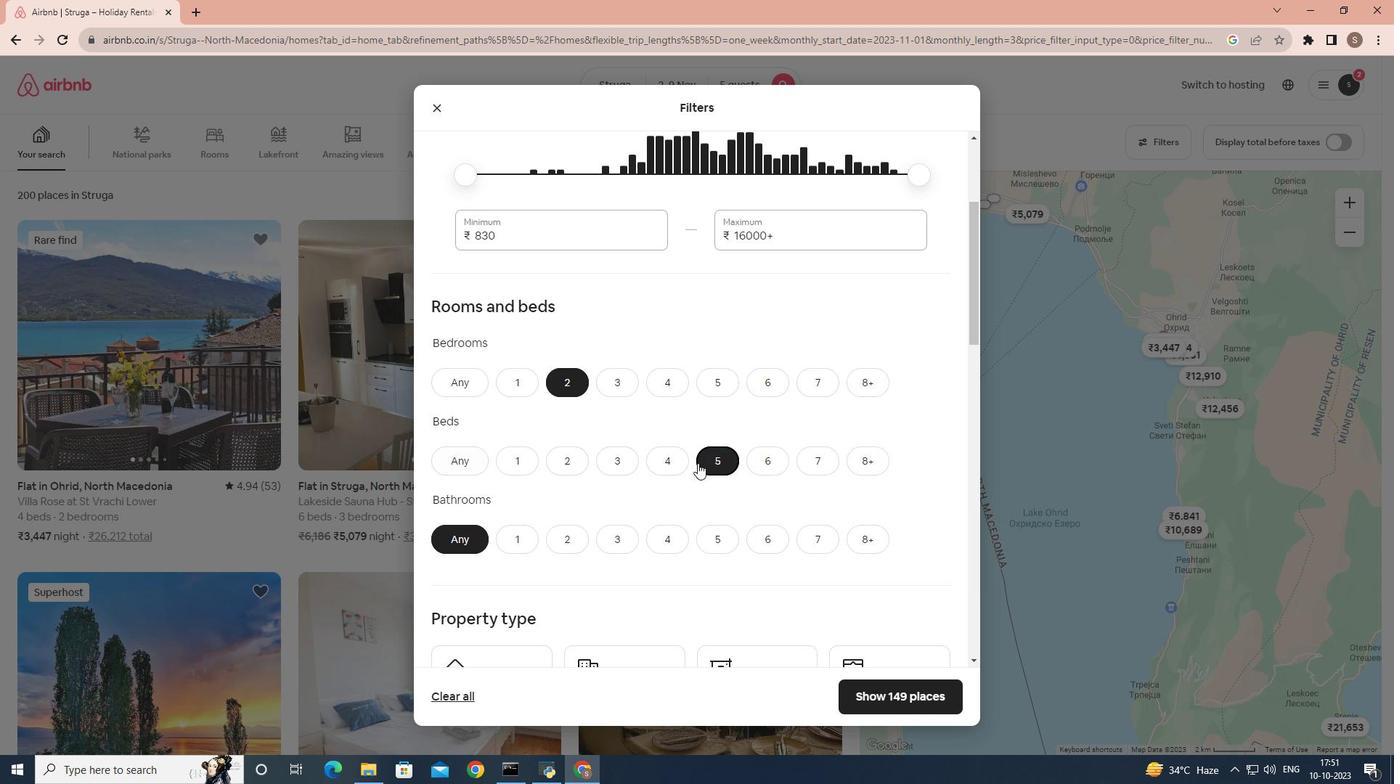 
Action: Mouse moved to (555, 548)
Screenshot: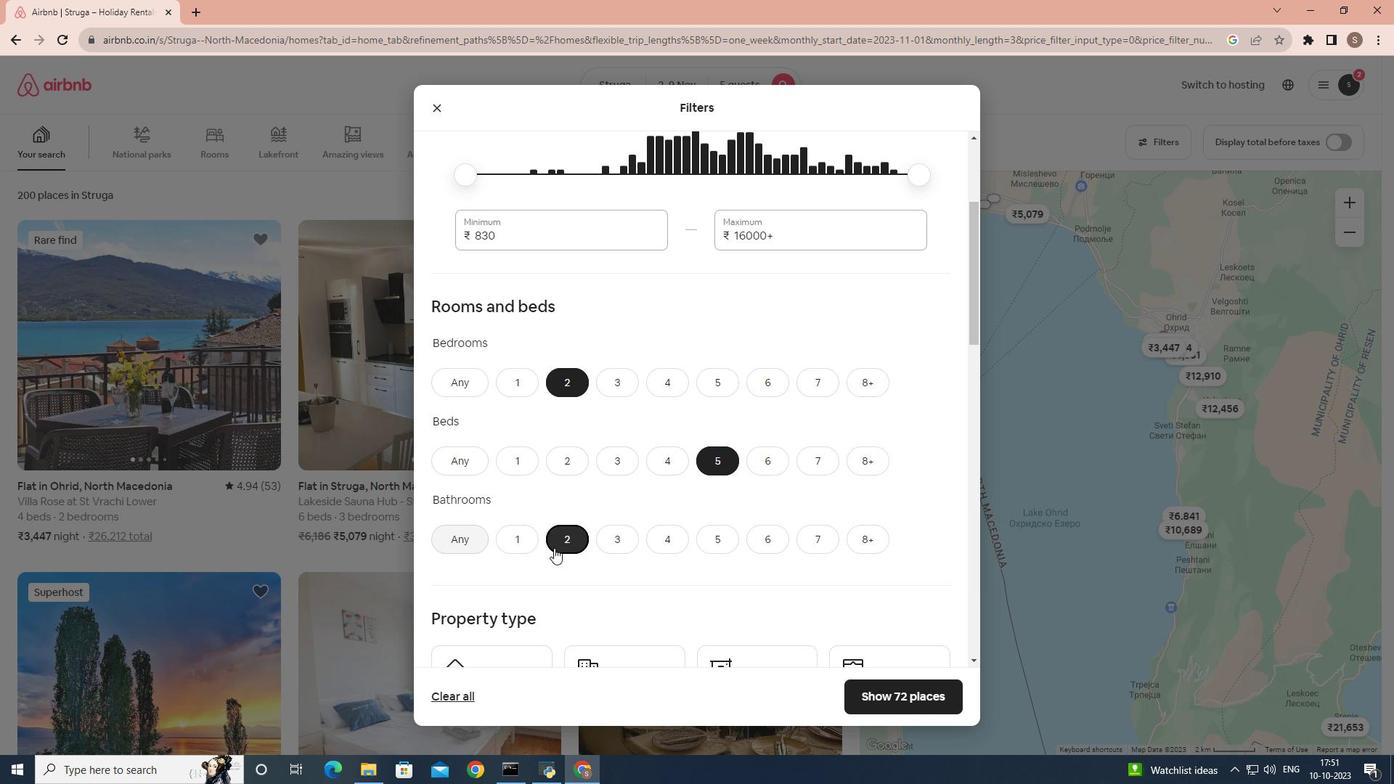
Action: Mouse pressed left at (555, 548)
Screenshot: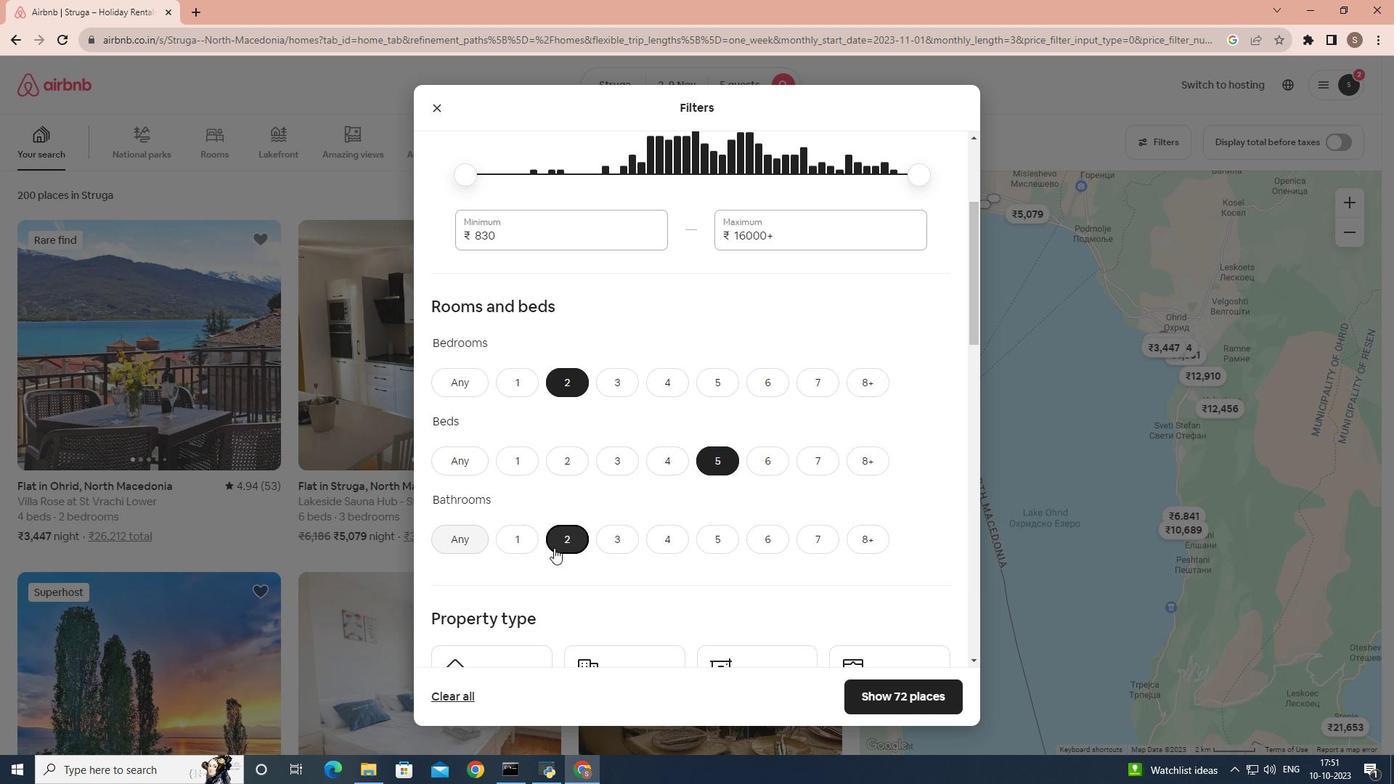 
Action: Mouse moved to (559, 522)
Screenshot: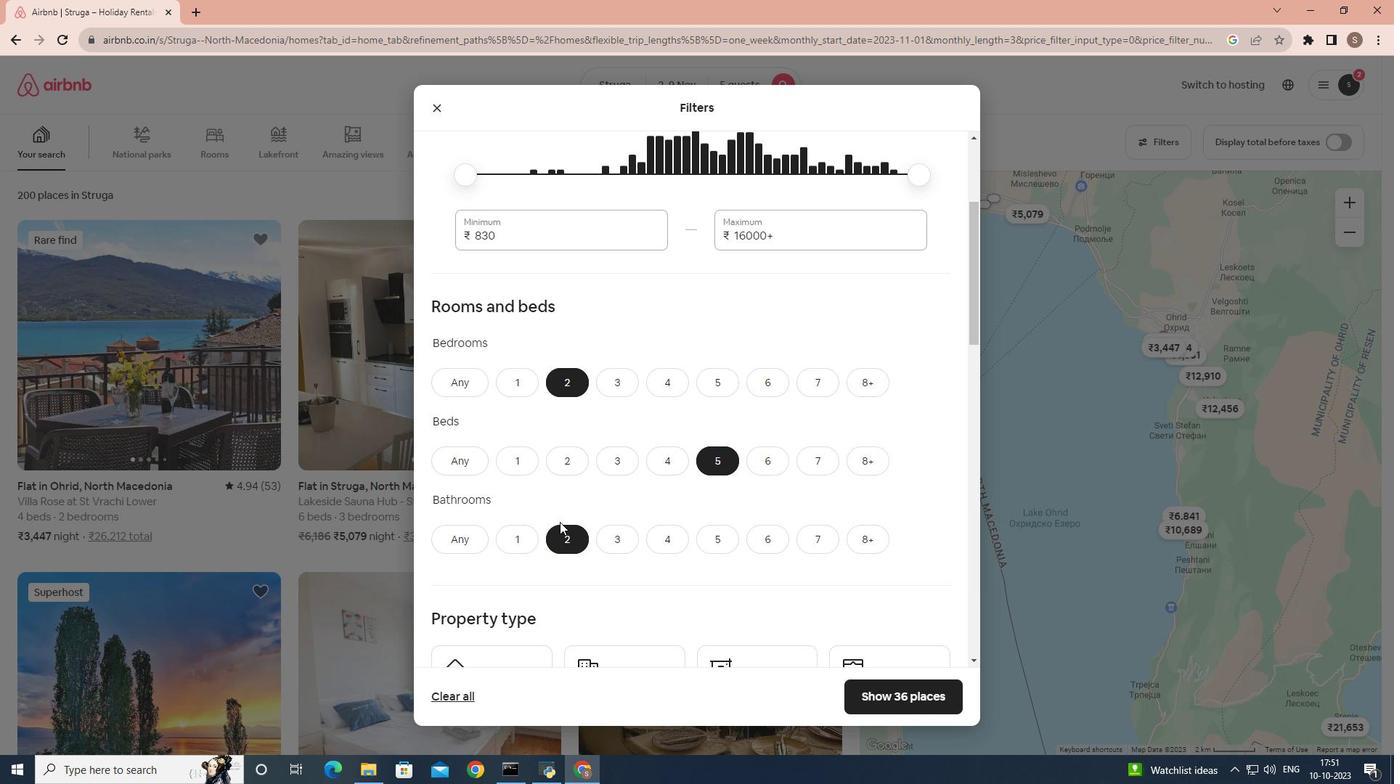
Action: Mouse scrolled (559, 521) with delta (0, 0)
Screenshot: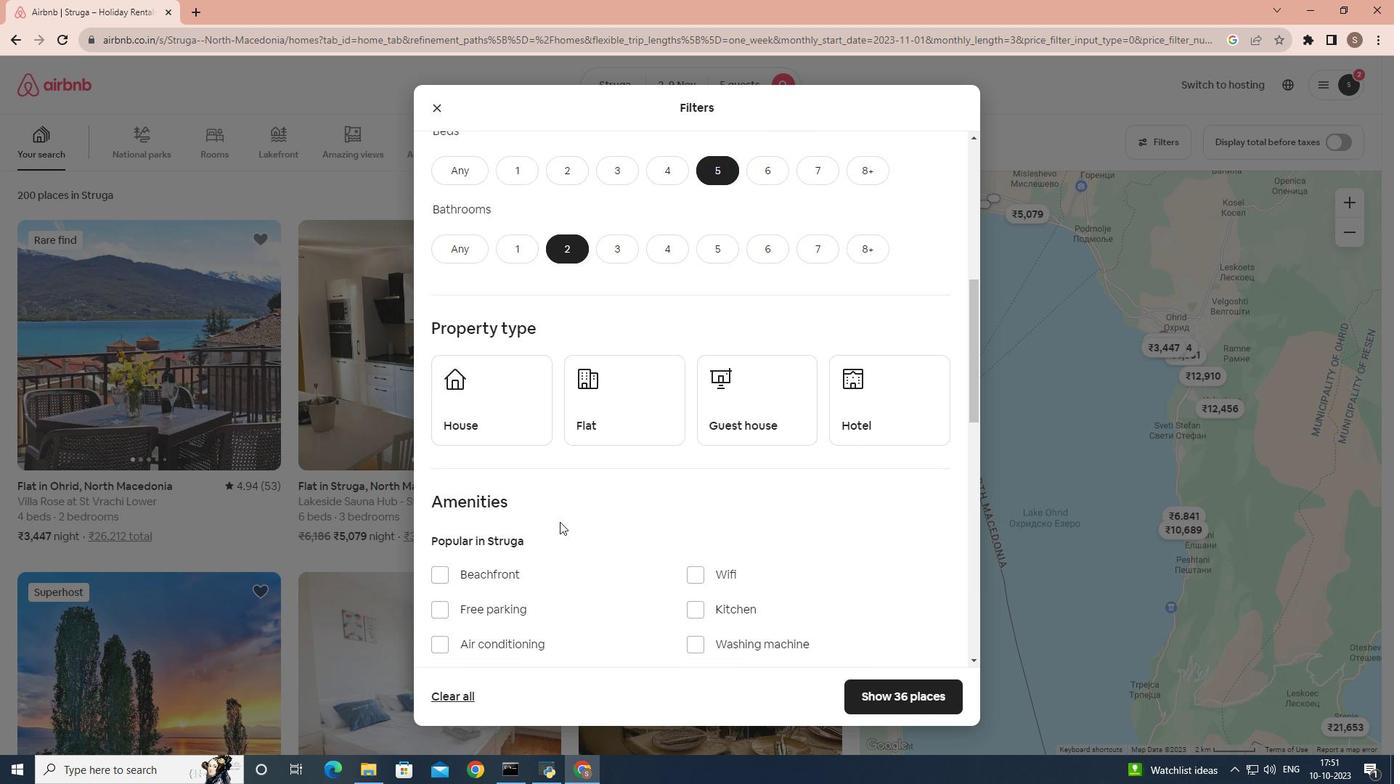 
Action: Mouse scrolled (559, 521) with delta (0, 0)
Screenshot: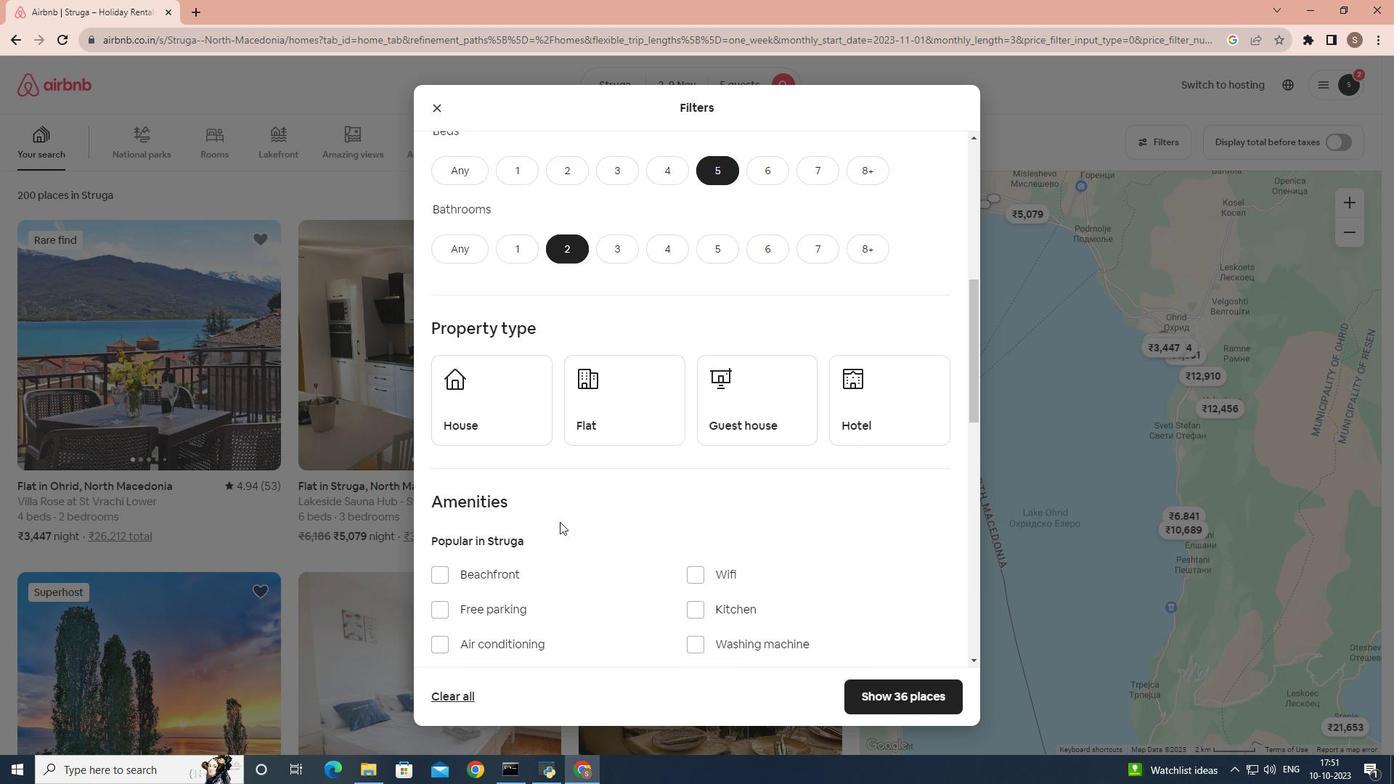 
Action: Mouse scrolled (559, 521) with delta (0, 0)
Screenshot: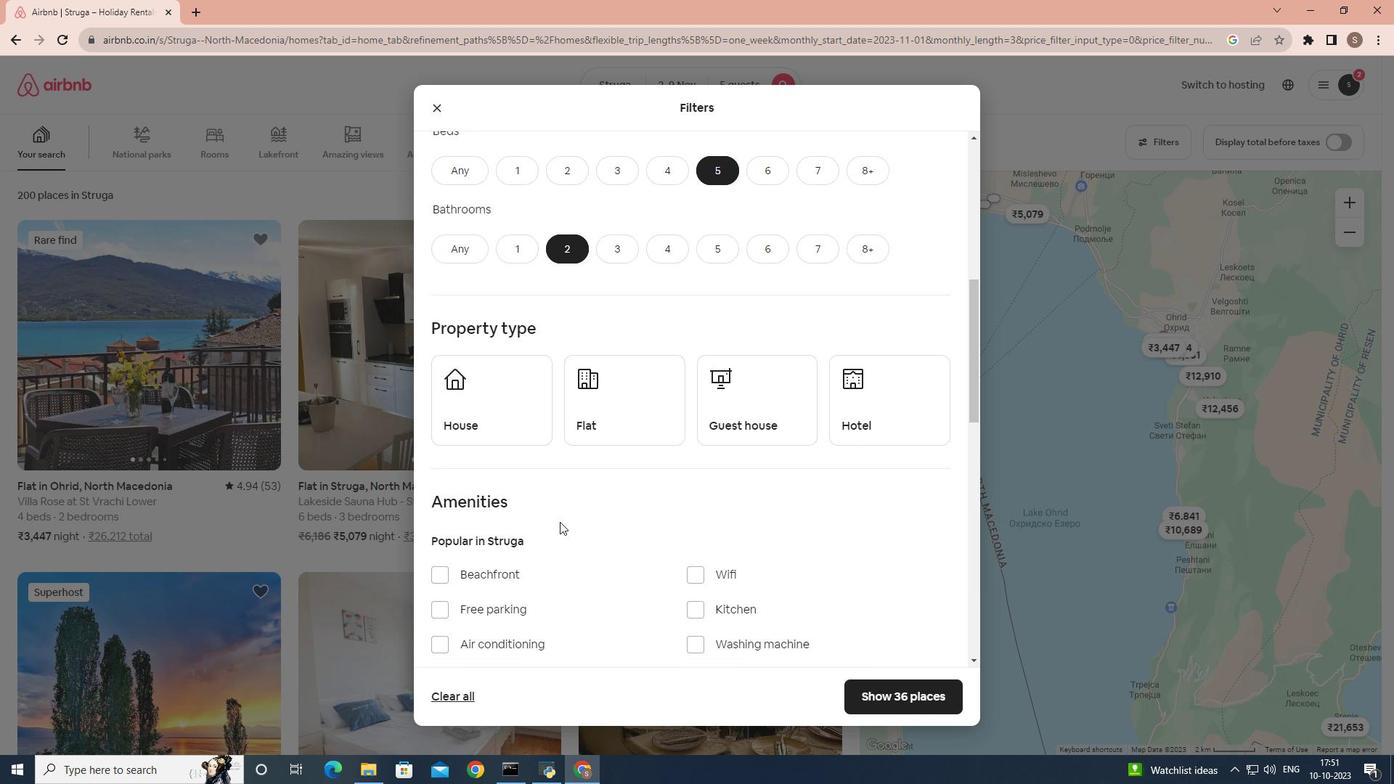 
Action: Mouse scrolled (559, 521) with delta (0, 0)
Screenshot: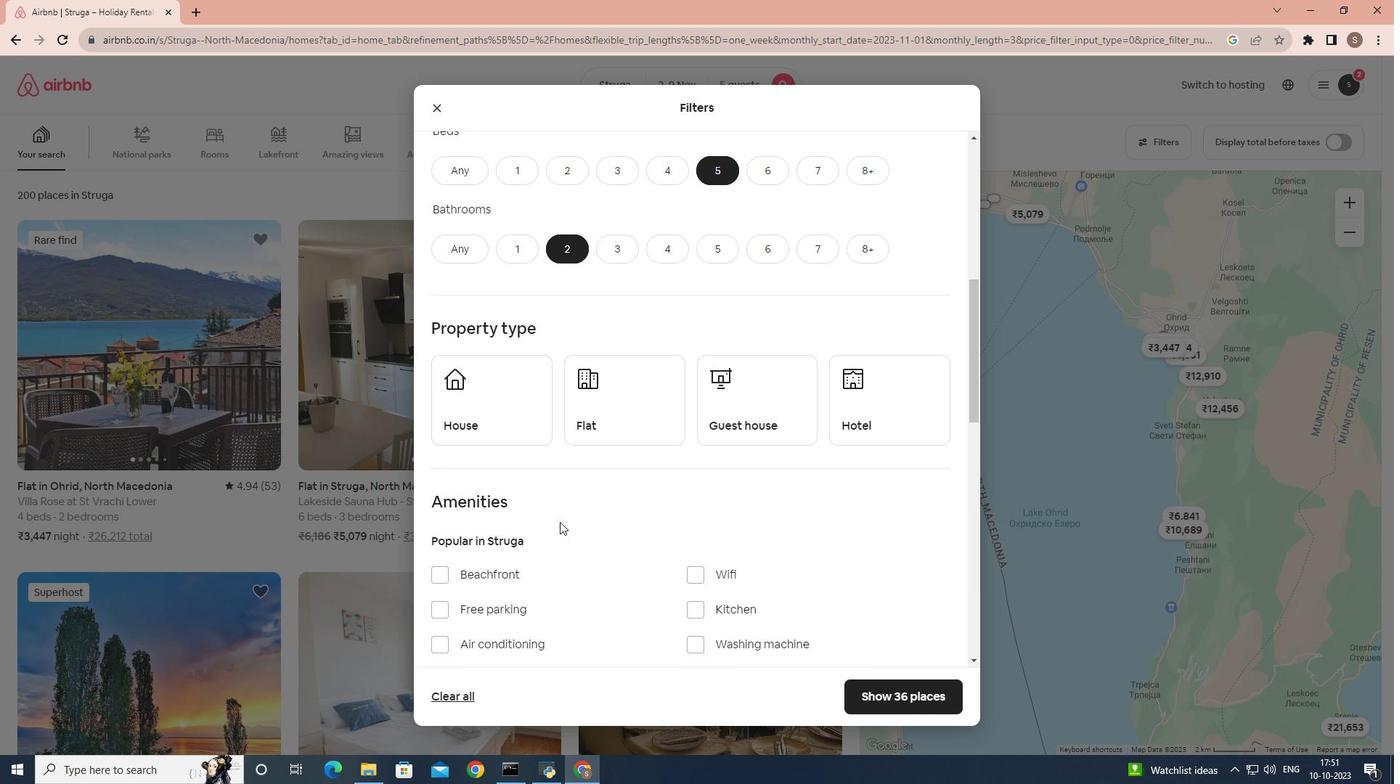 
Action: Mouse scrolled (559, 521) with delta (0, 0)
Screenshot: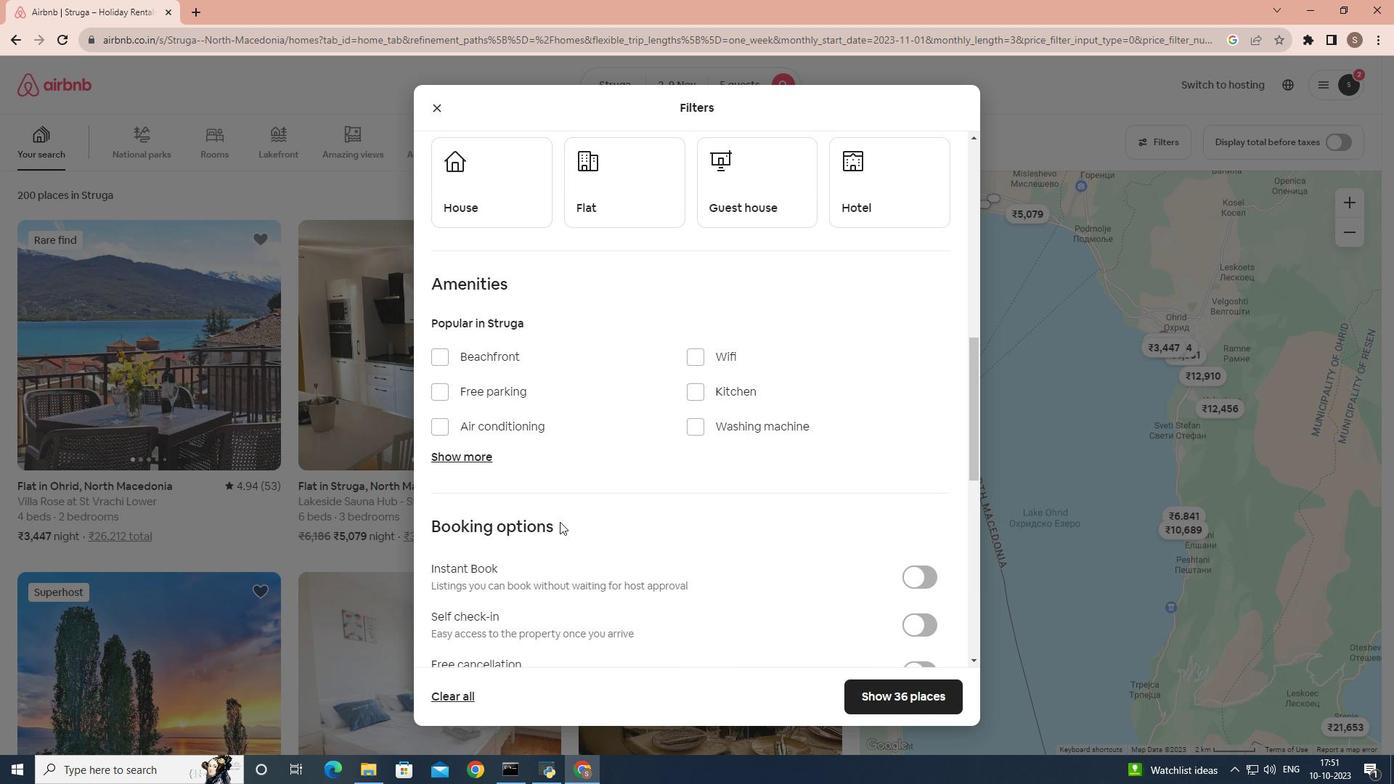 
Action: Mouse scrolled (559, 521) with delta (0, 0)
Screenshot: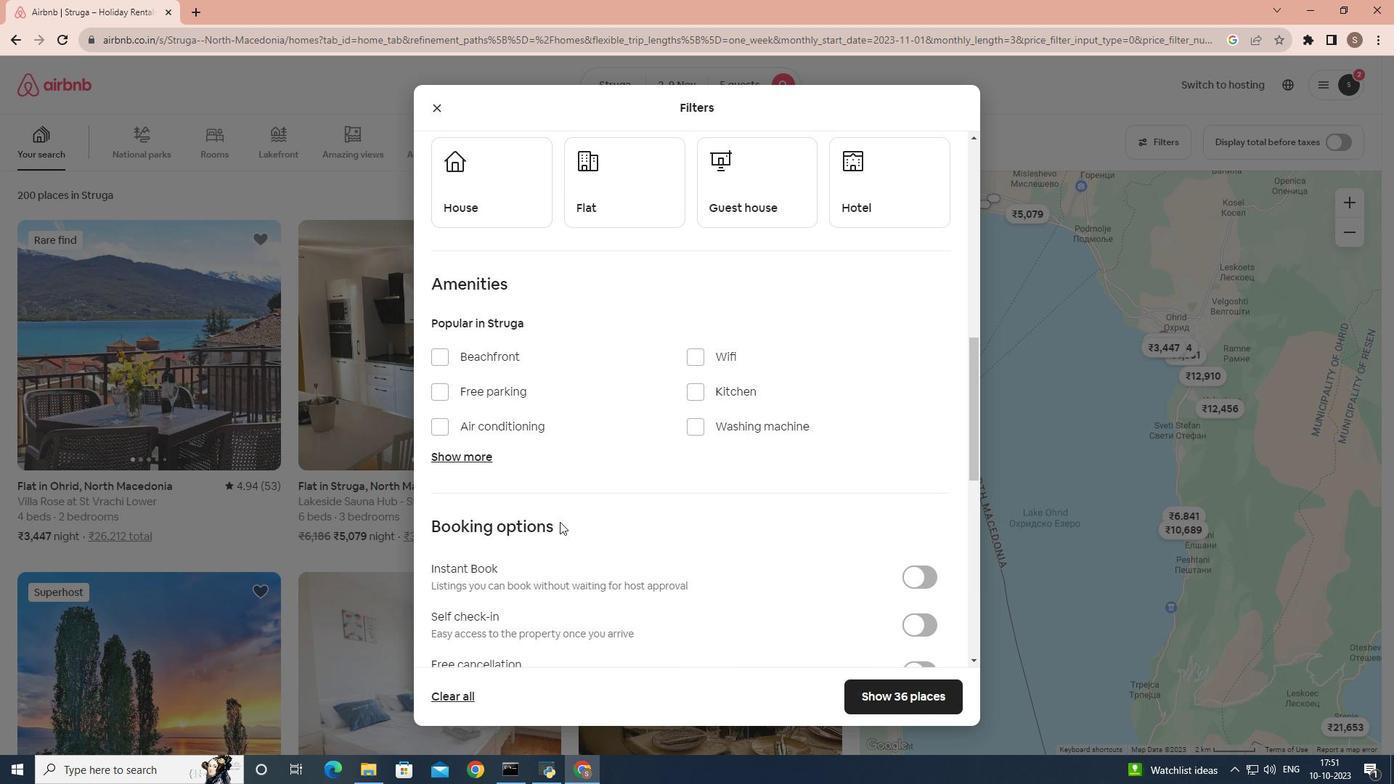 
Action: Mouse scrolled (559, 521) with delta (0, 0)
Screenshot: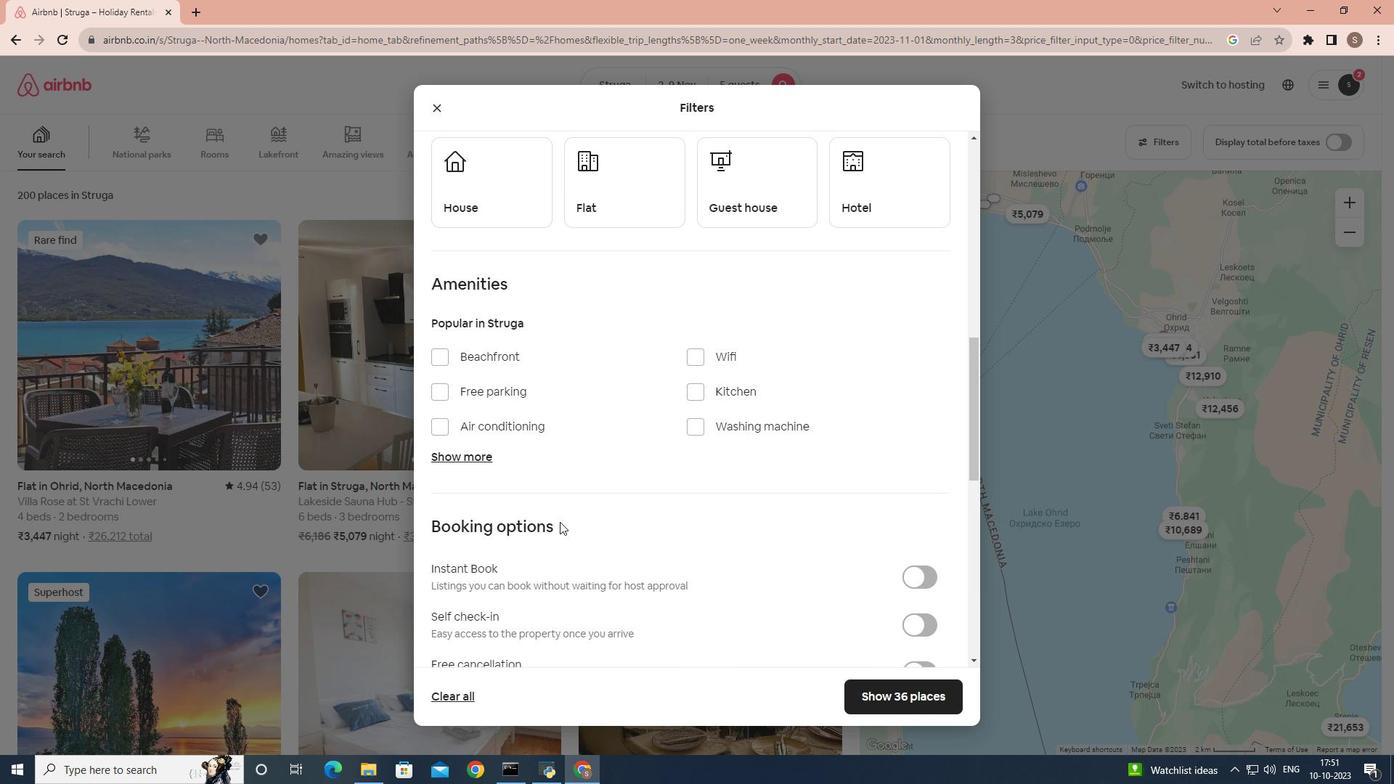 
Action: Mouse moved to (700, 359)
Screenshot: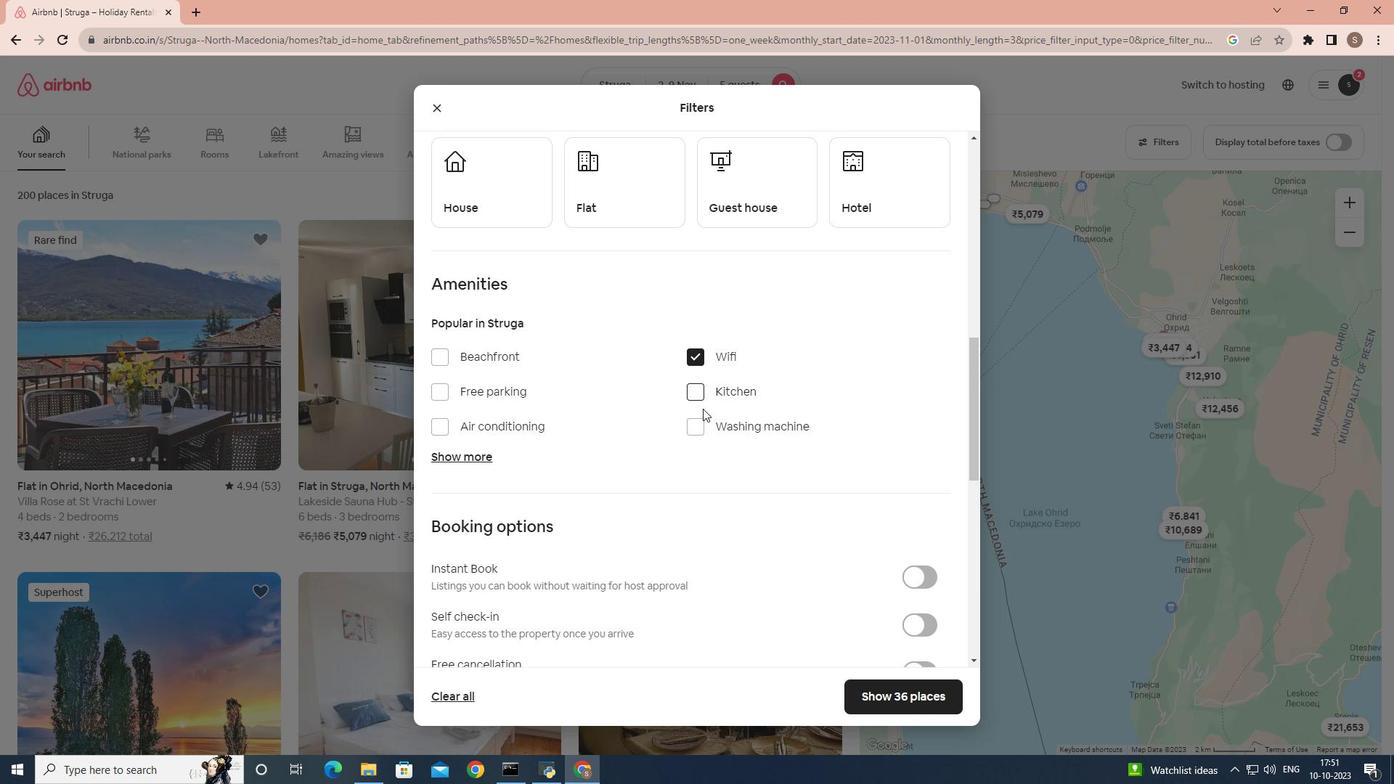 
Action: Mouse pressed left at (700, 359)
Screenshot: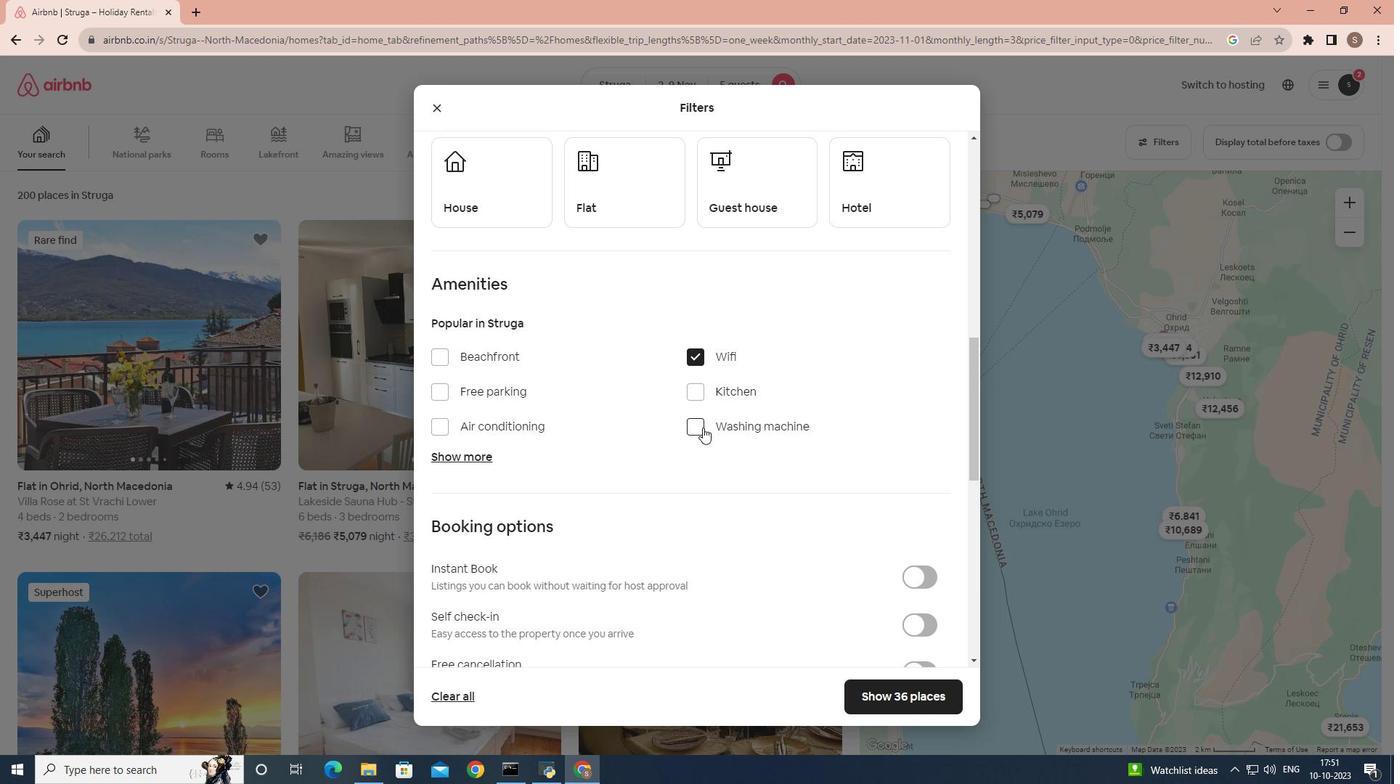 
Action: Mouse moved to (702, 430)
Screenshot: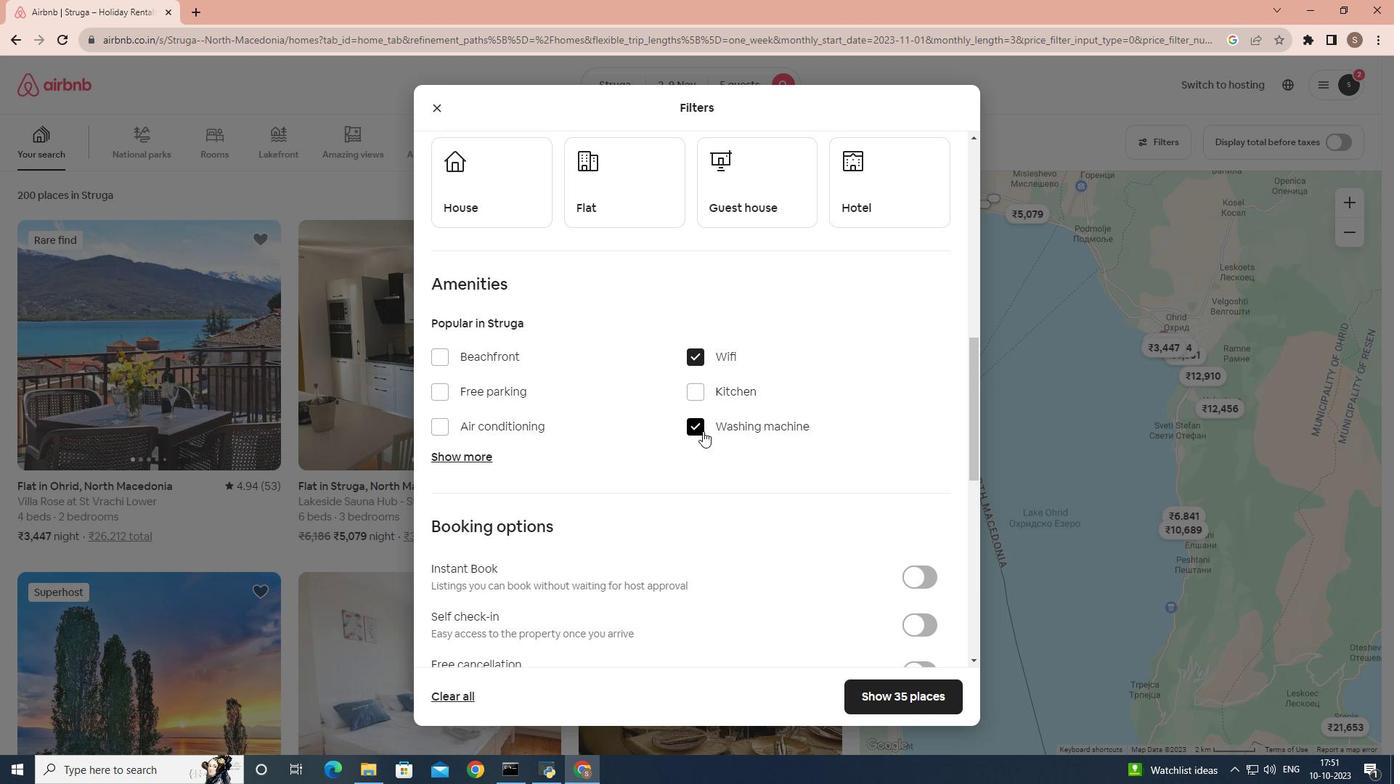 
Action: Mouse pressed left at (702, 430)
Screenshot: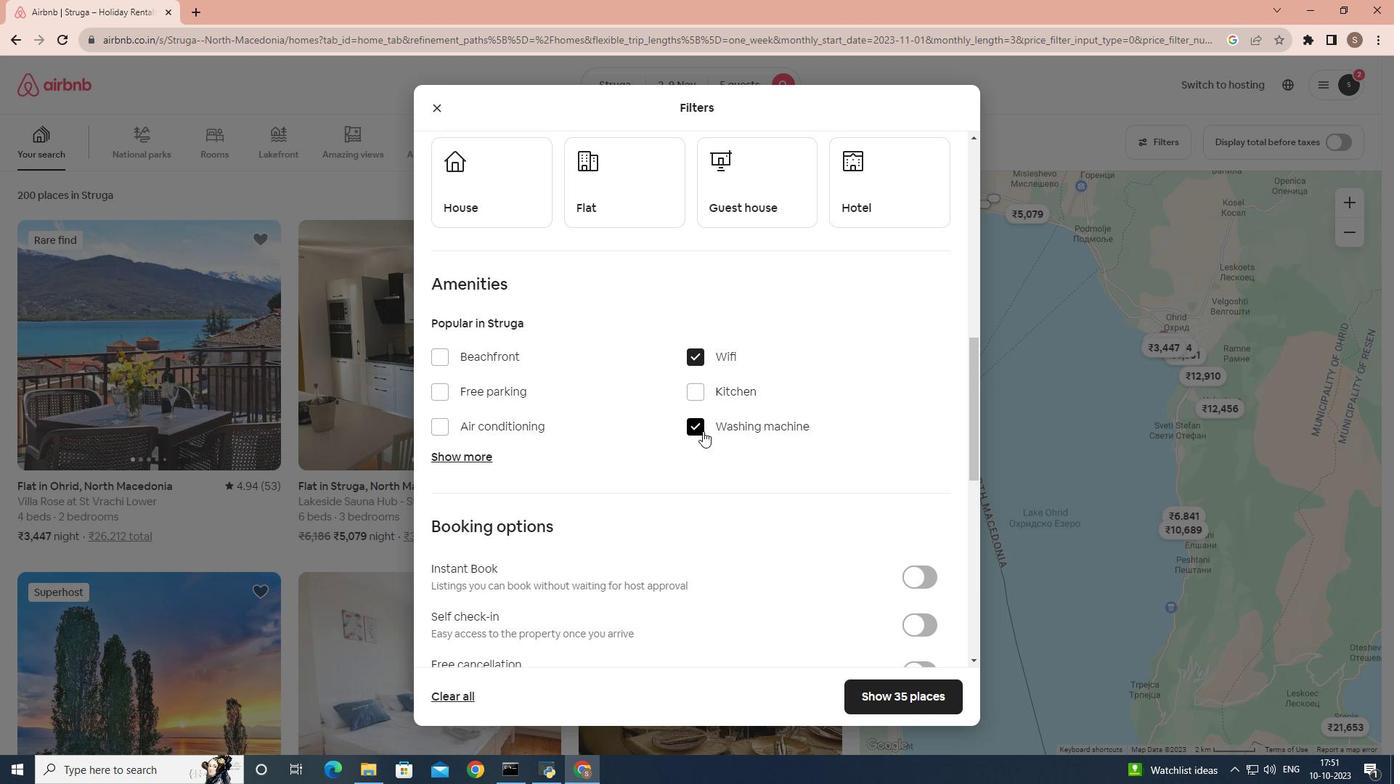 
Action: Mouse moved to (702, 431)
Screenshot: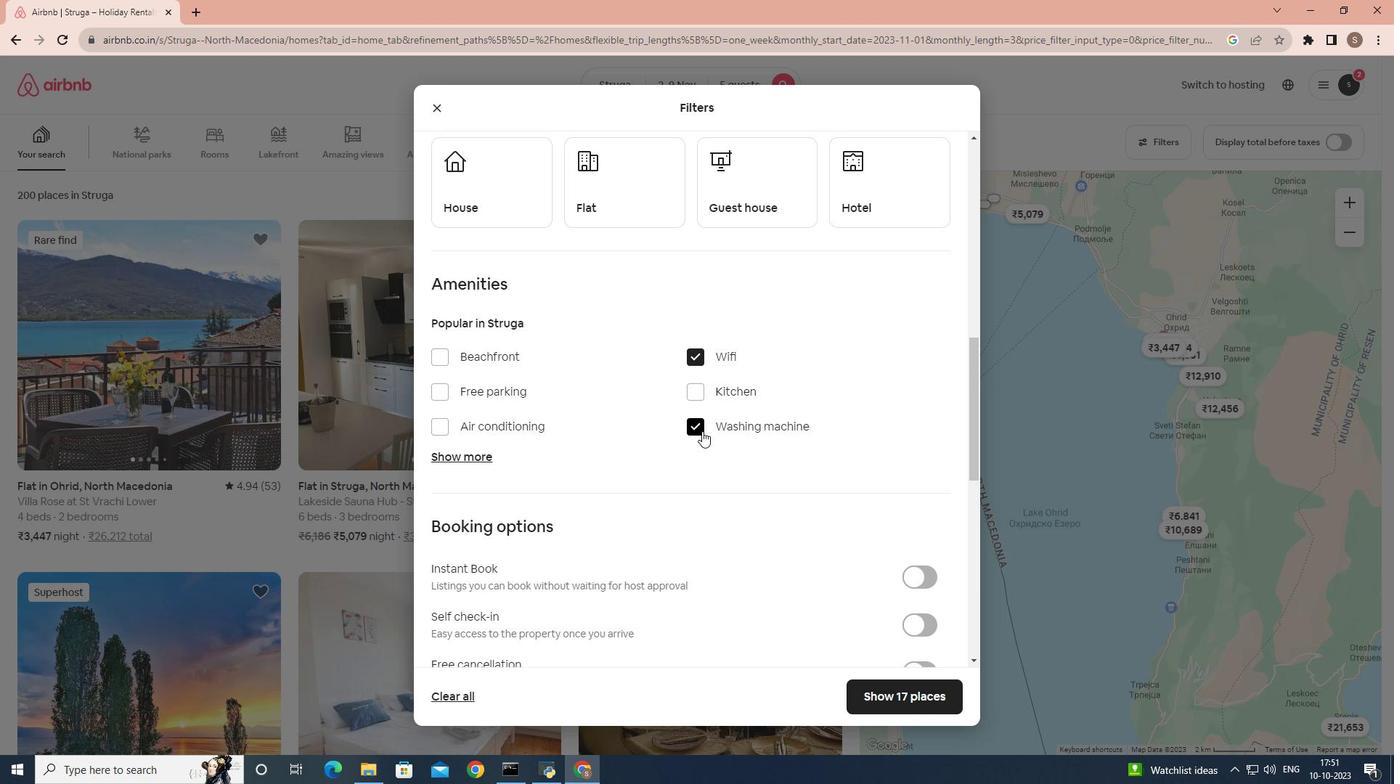 
Action: Mouse scrolled (702, 430) with delta (0, 0)
Screenshot: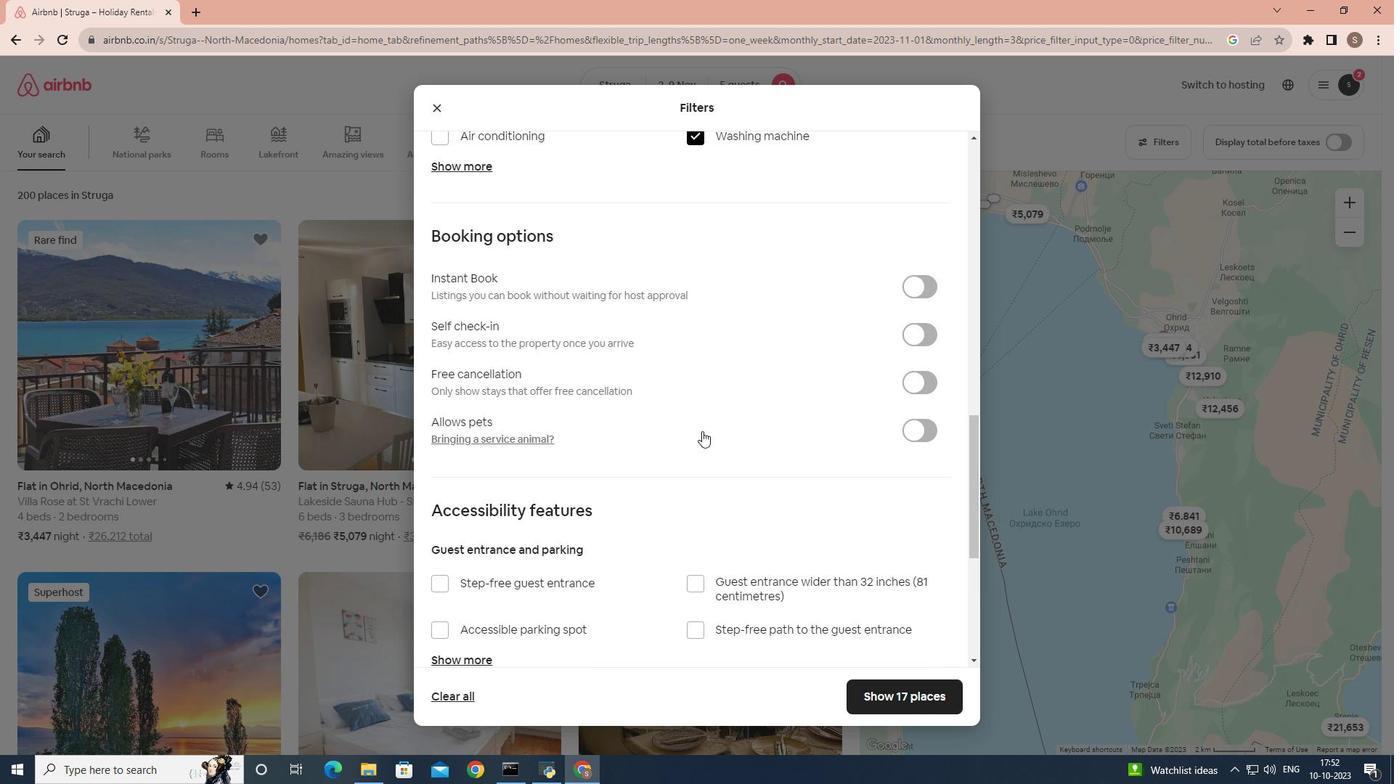 
Action: Mouse scrolled (702, 430) with delta (0, 0)
Screenshot: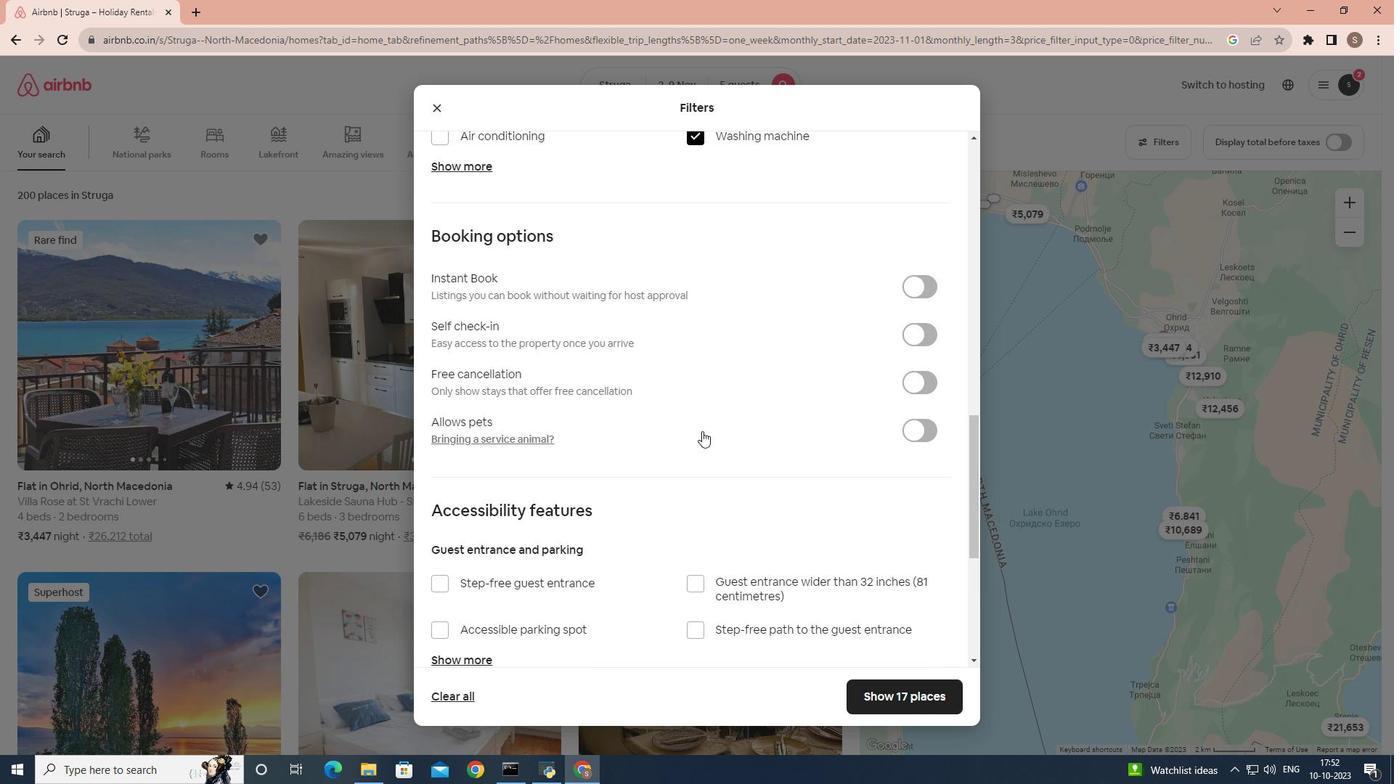 
Action: Mouse scrolled (702, 430) with delta (0, 0)
Screenshot: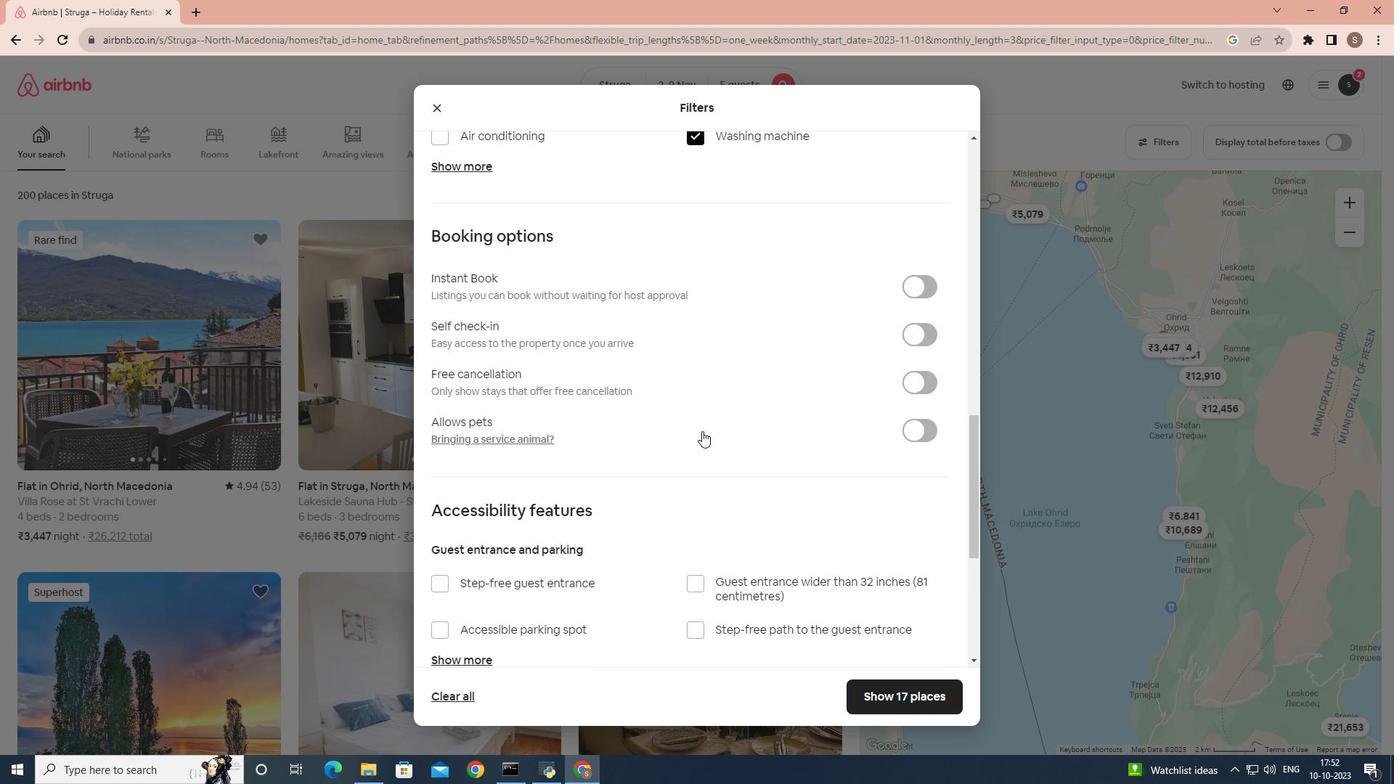 
Action: Mouse scrolled (702, 430) with delta (0, 0)
Screenshot: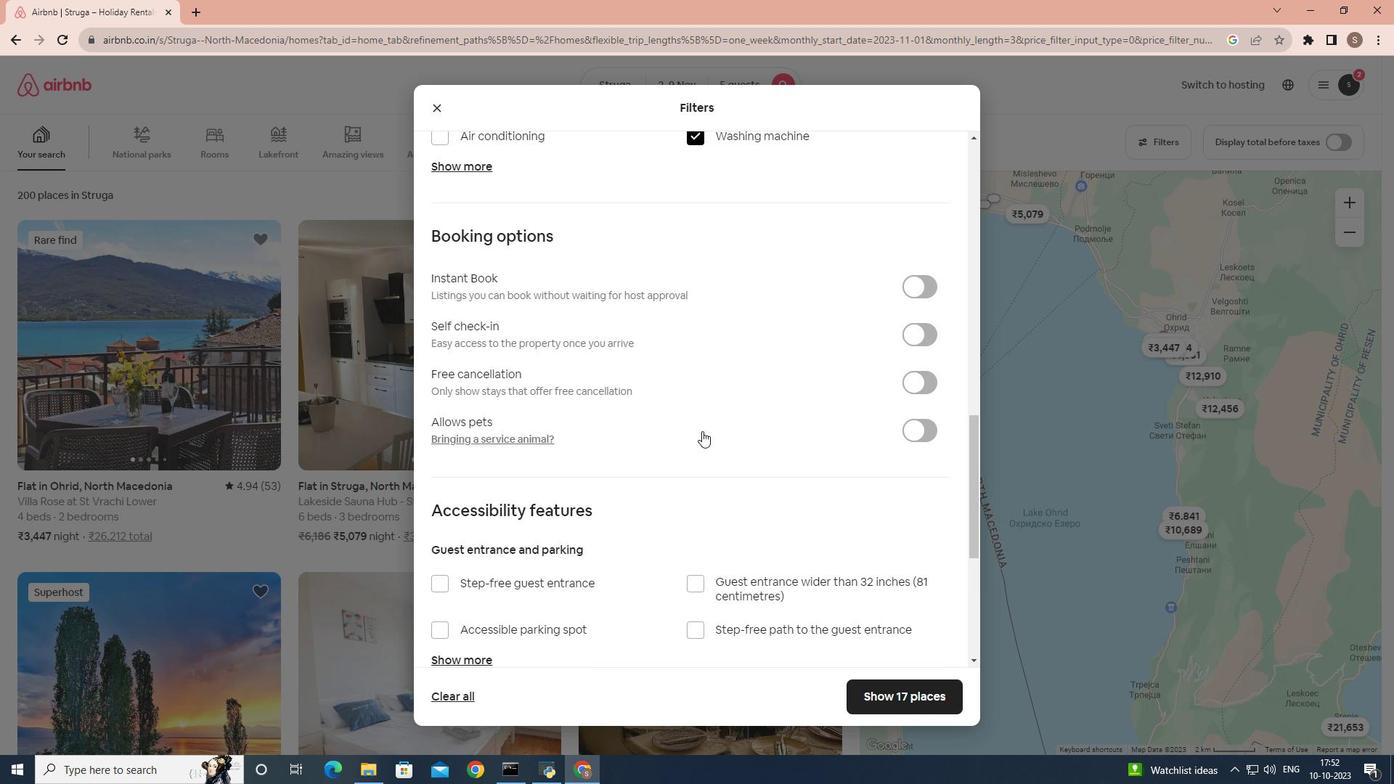 
Action: Mouse moved to (931, 328)
Screenshot: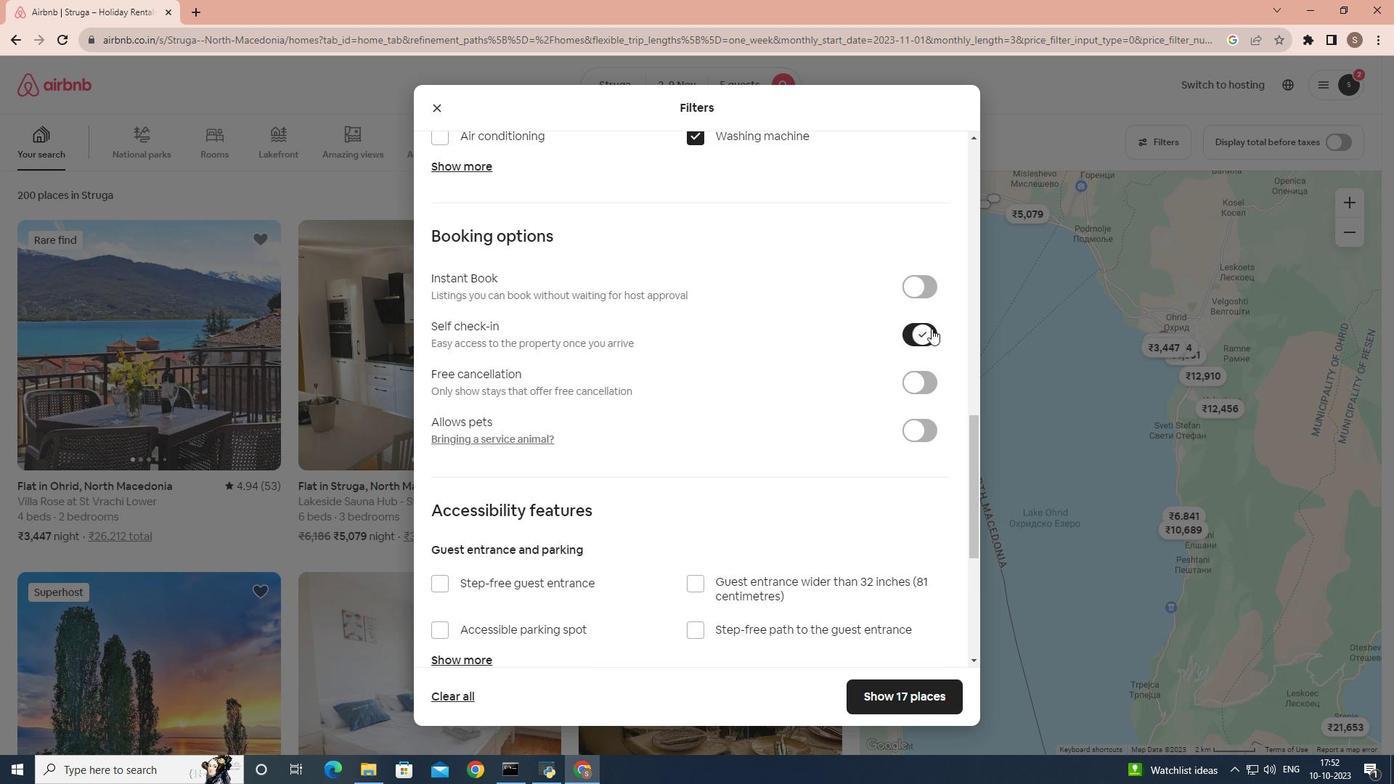 
Action: Mouse pressed left at (931, 328)
Screenshot: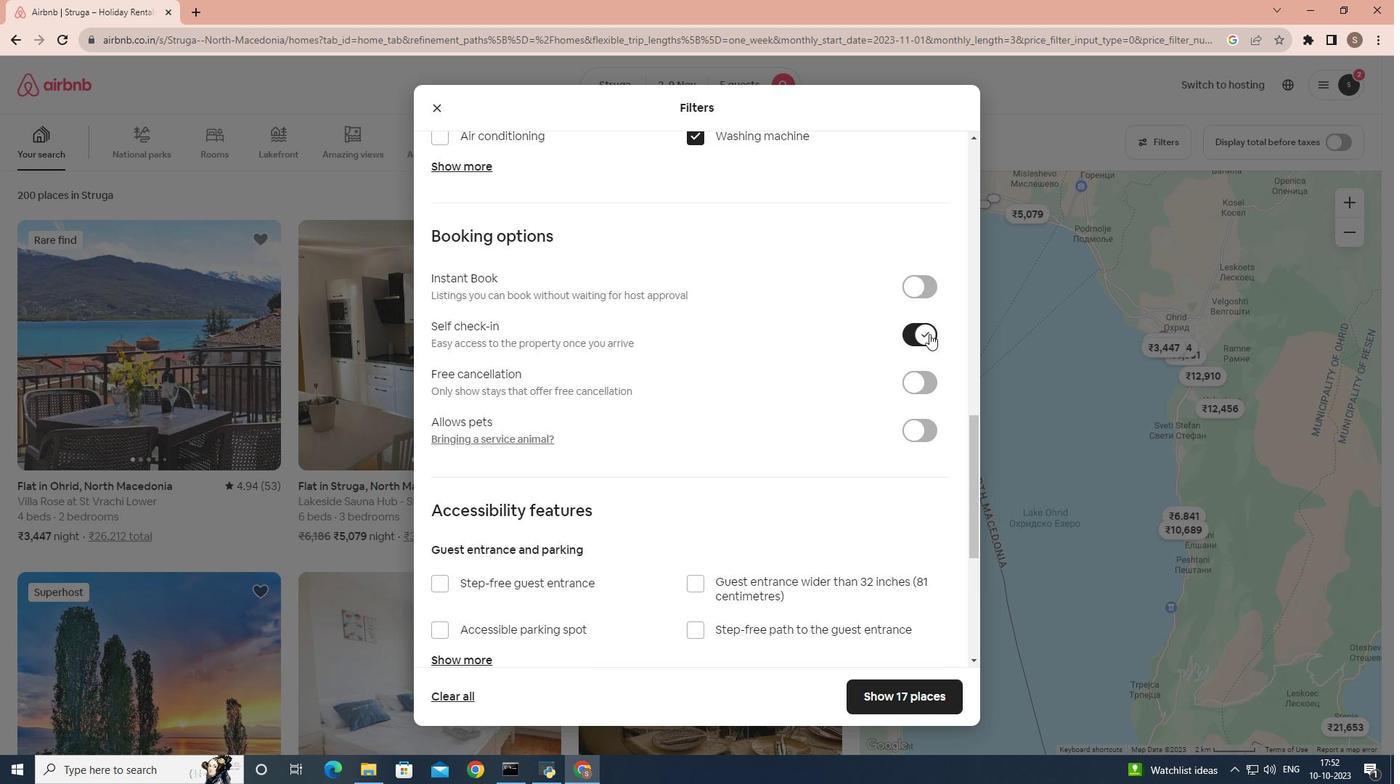 
Action: Mouse moved to (905, 335)
Screenshot: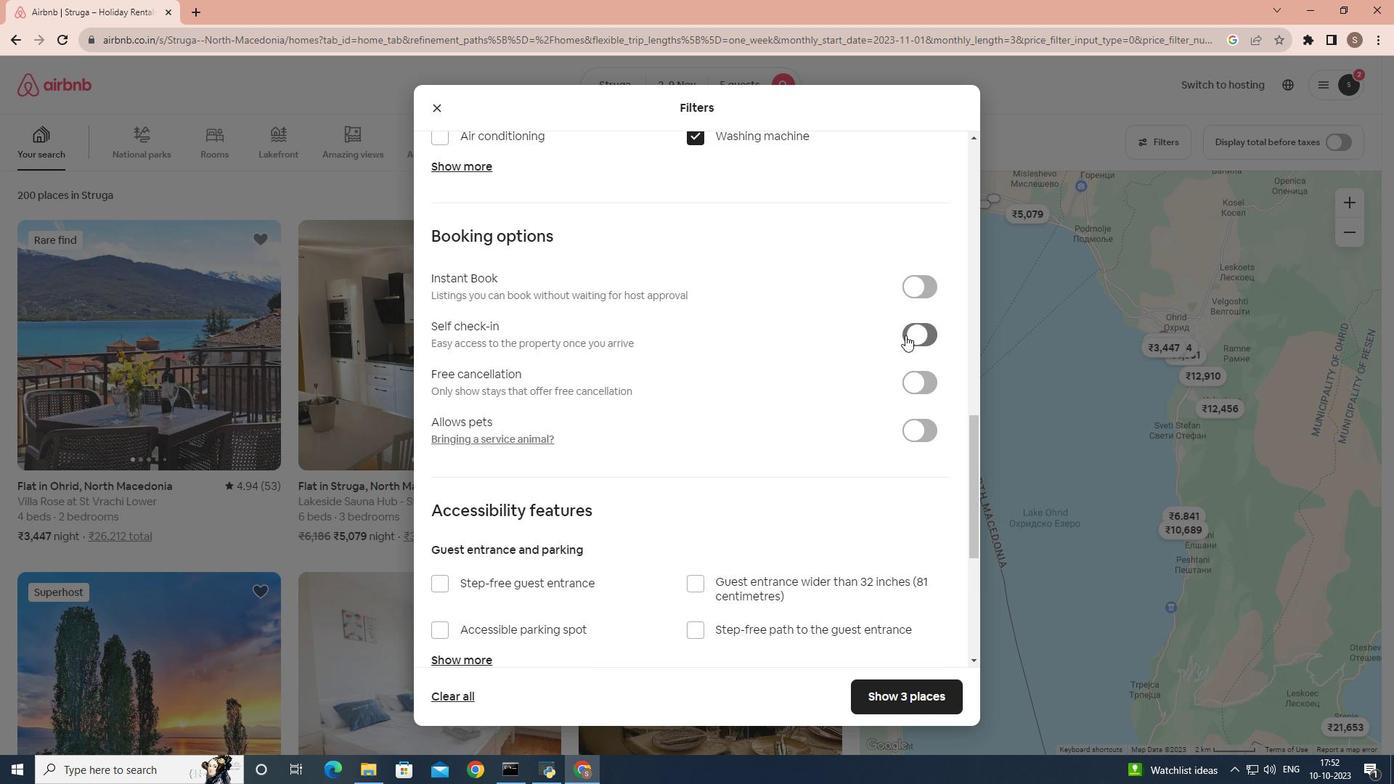 
Action: Mouse pressed left at (905, 335)
Screenshot: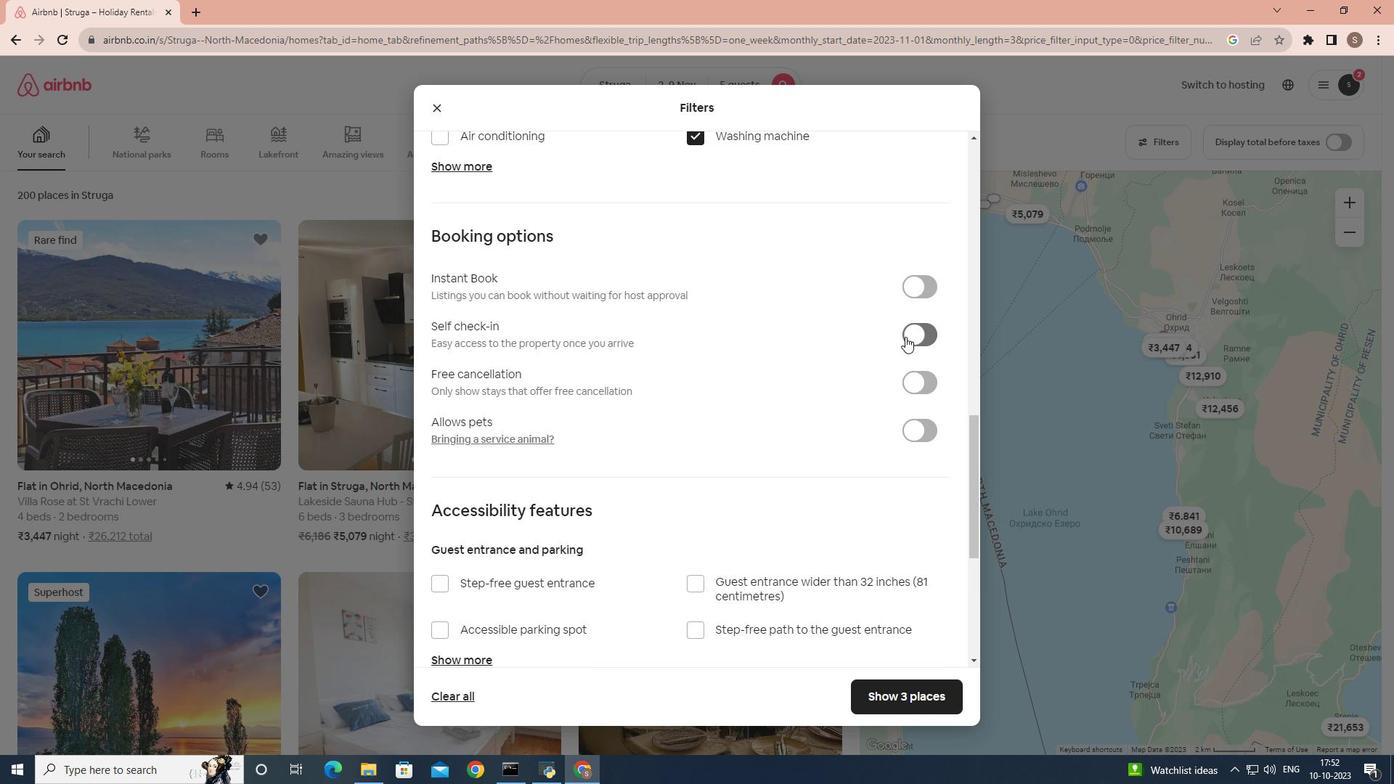 
Action: Mouse moved to (866, 693)
Screenshot: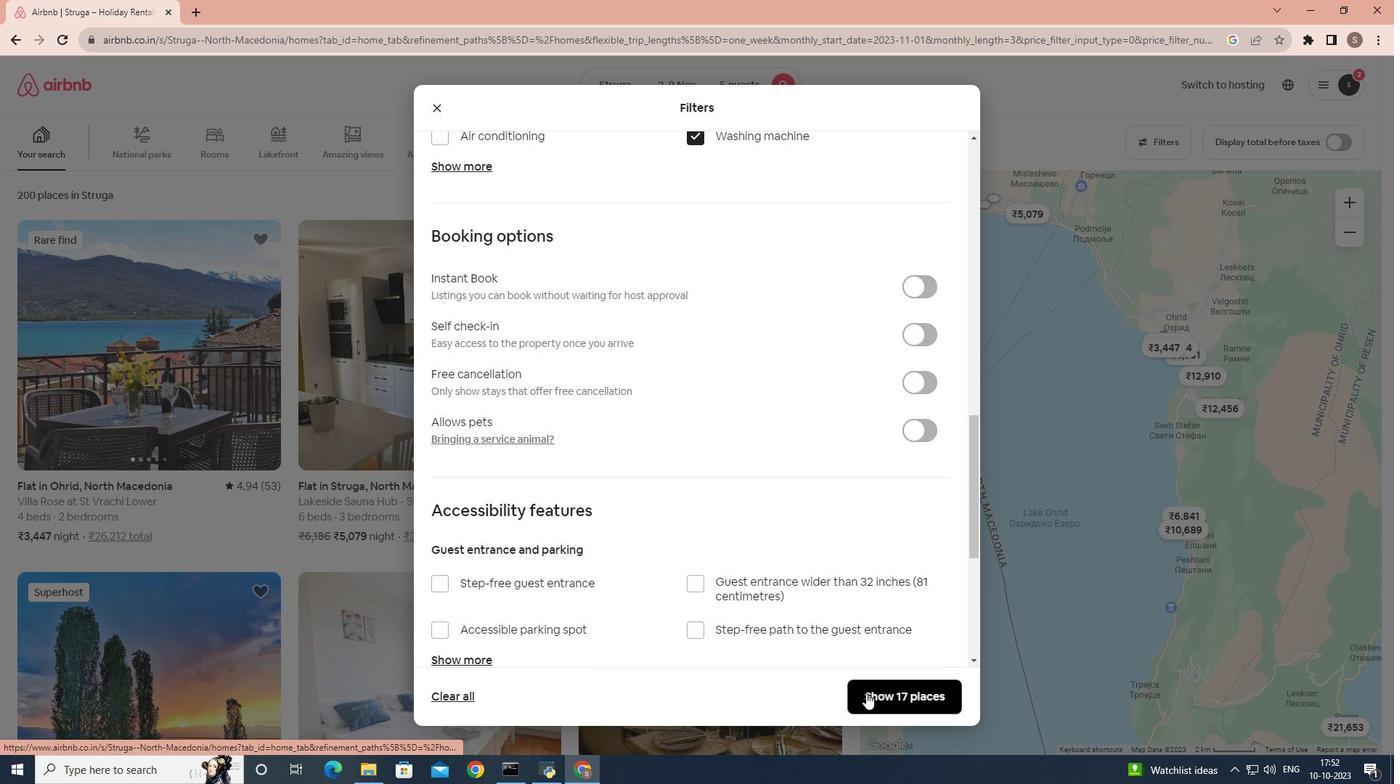 
Action: Mouse pressed left at (866, 693)
Screenshot: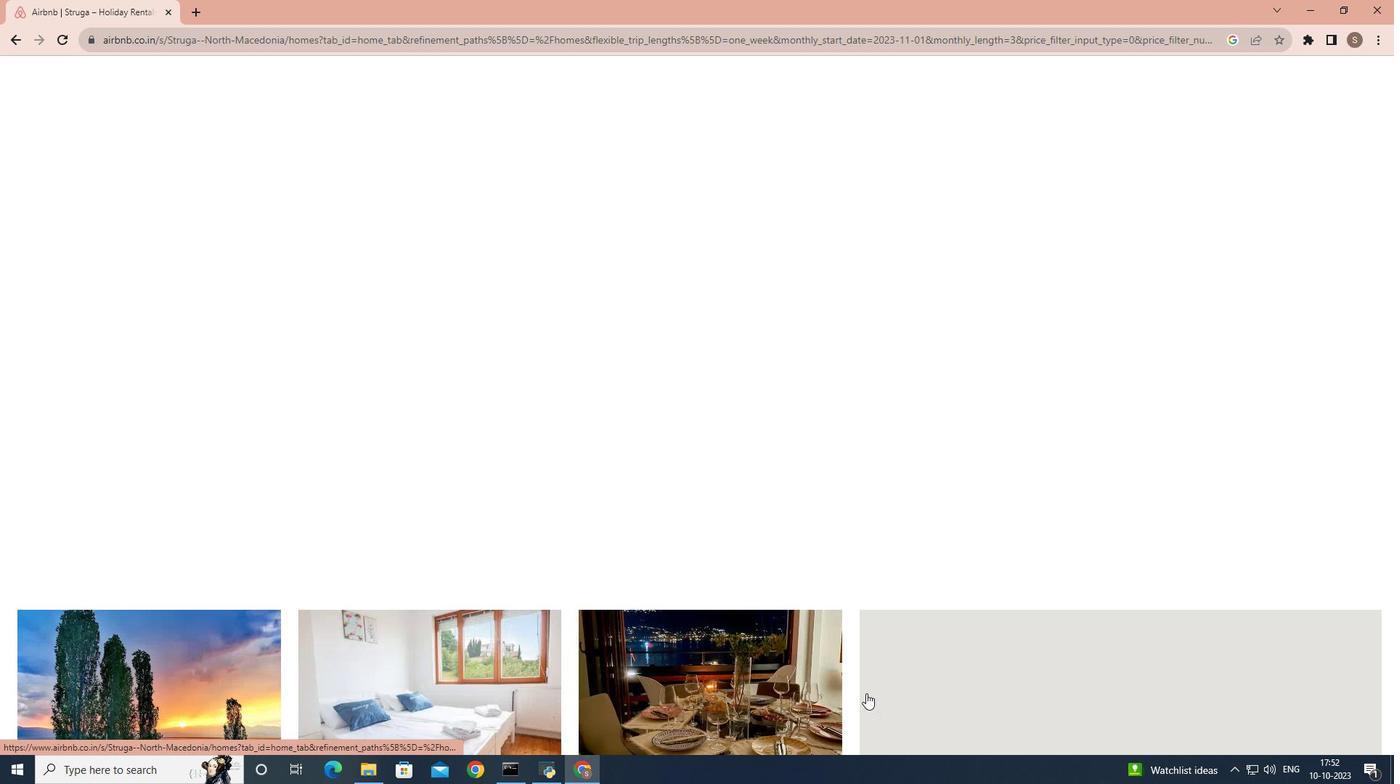 
Action: Mouse moved to (134, 268)
Screenshot: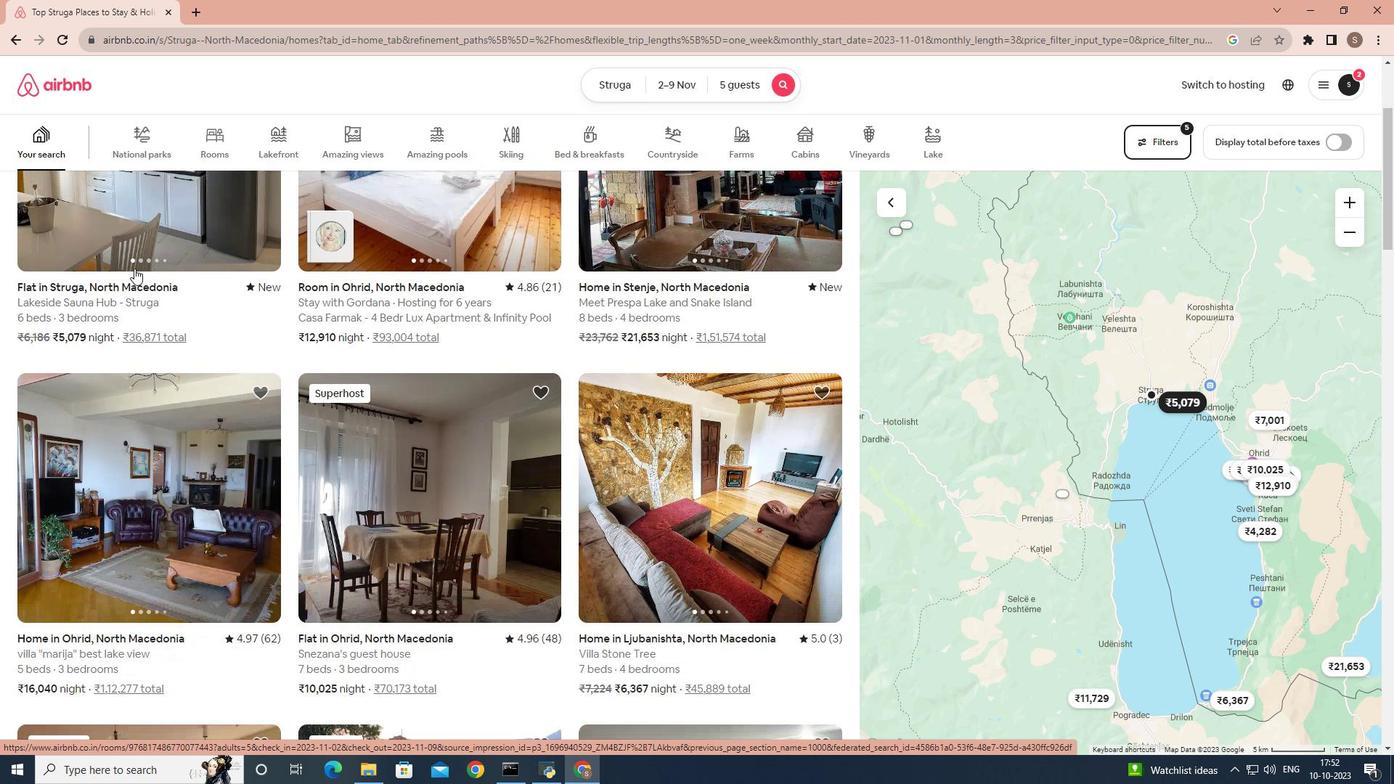 
Action: Mouse scrolled (134, 267) with delta (0, 0)
Screenshot: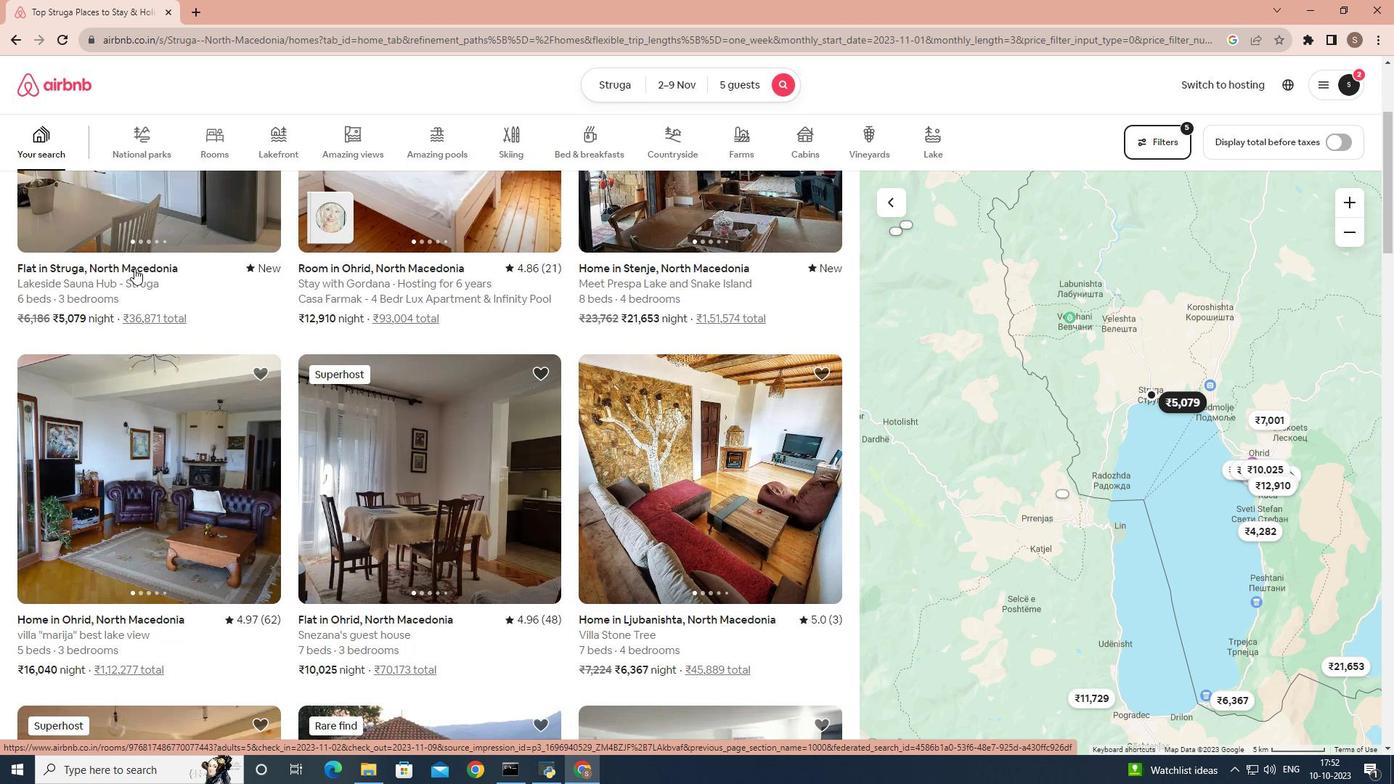 
Action: Mouse scrolled (134, 267) with delta (0, 0)
Screenshot: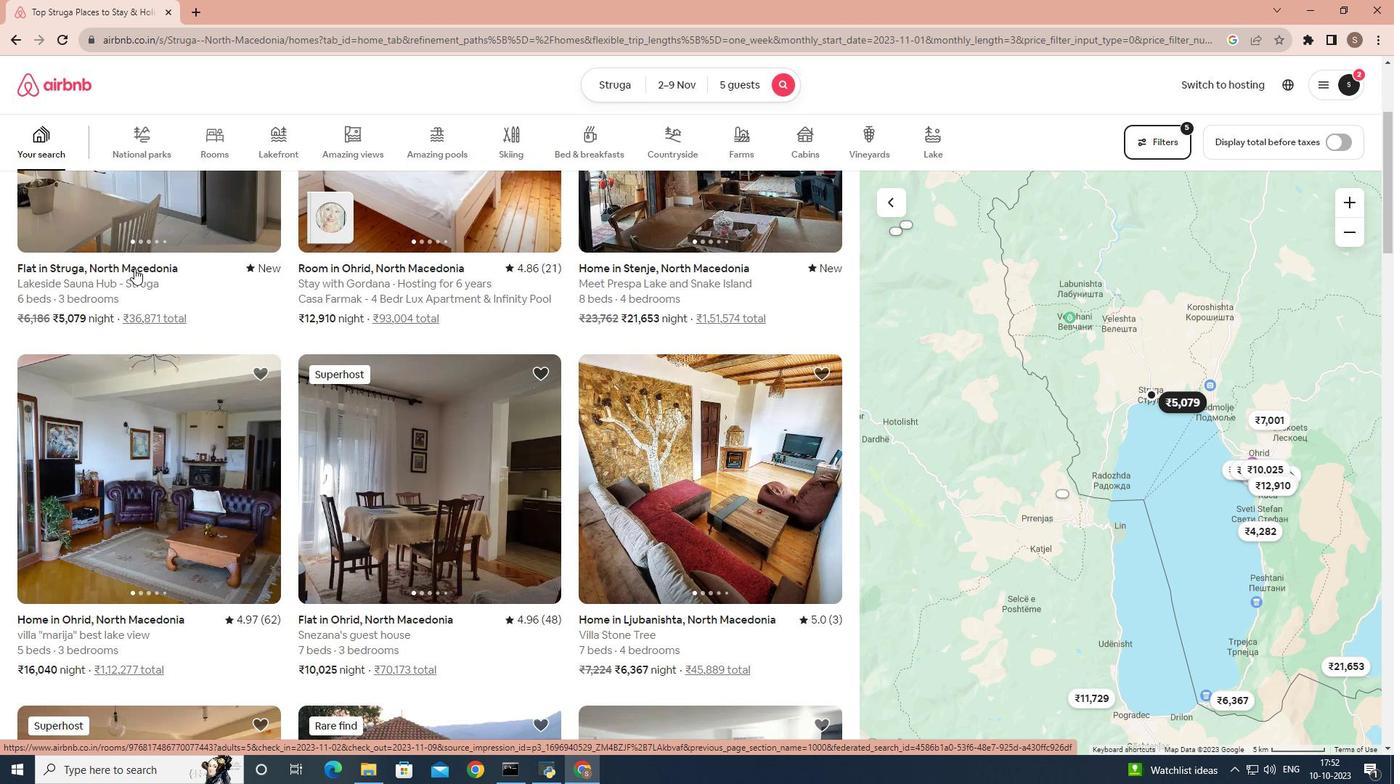 
Action: Mouse scrolled (134, 267) with delta (0, 0)
Screenshot: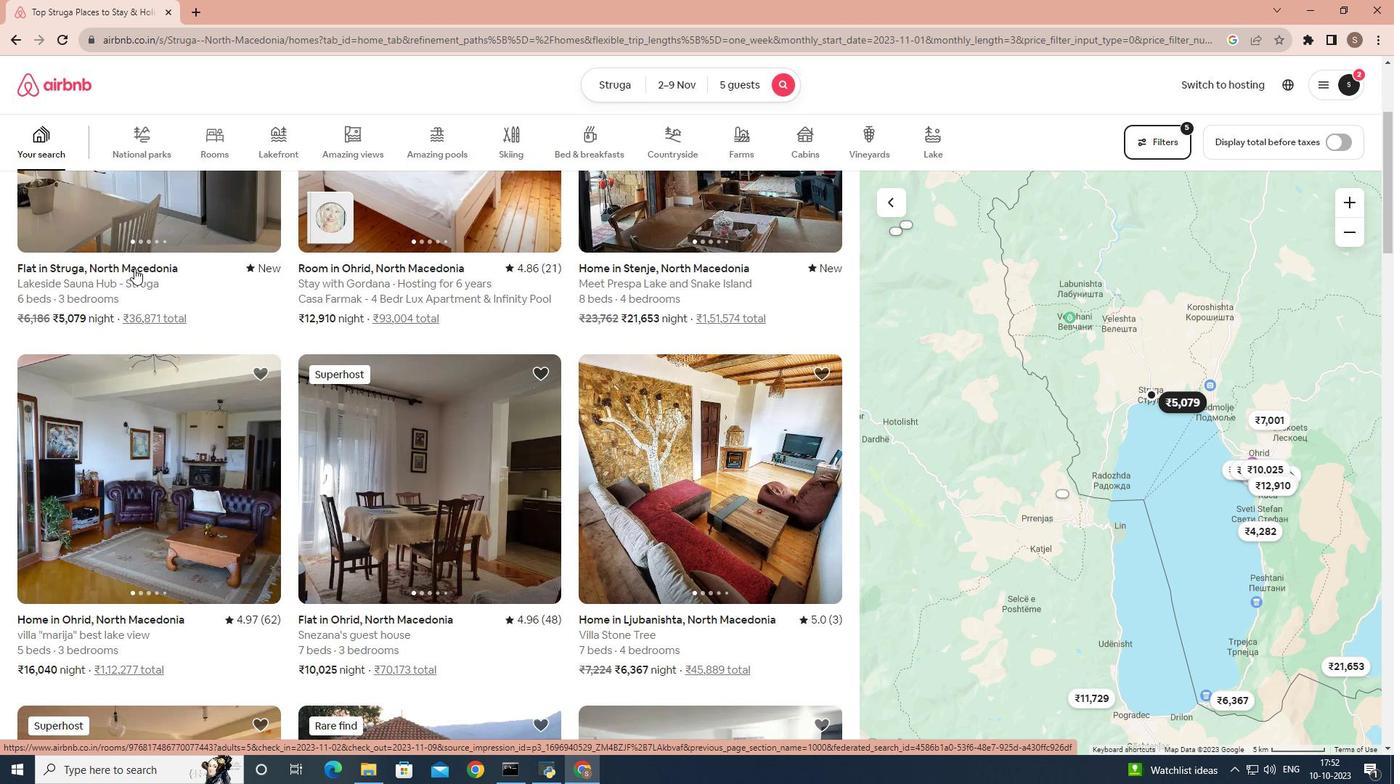 
Action: Mouse scrolled (134, 269) with delta (0, 0)
Screenshot: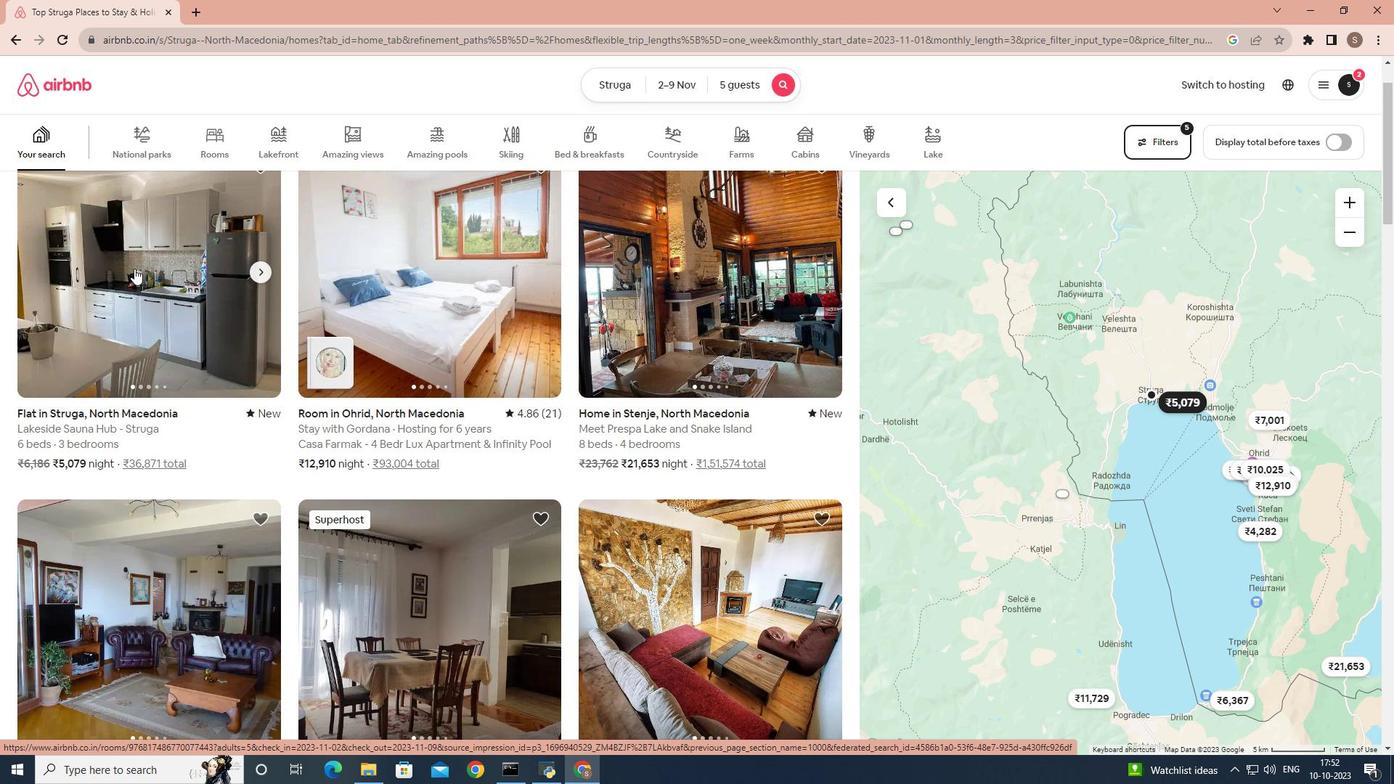 
Action: Mouse scrolled (134, 269) with delta (0, 0)
Screenshot: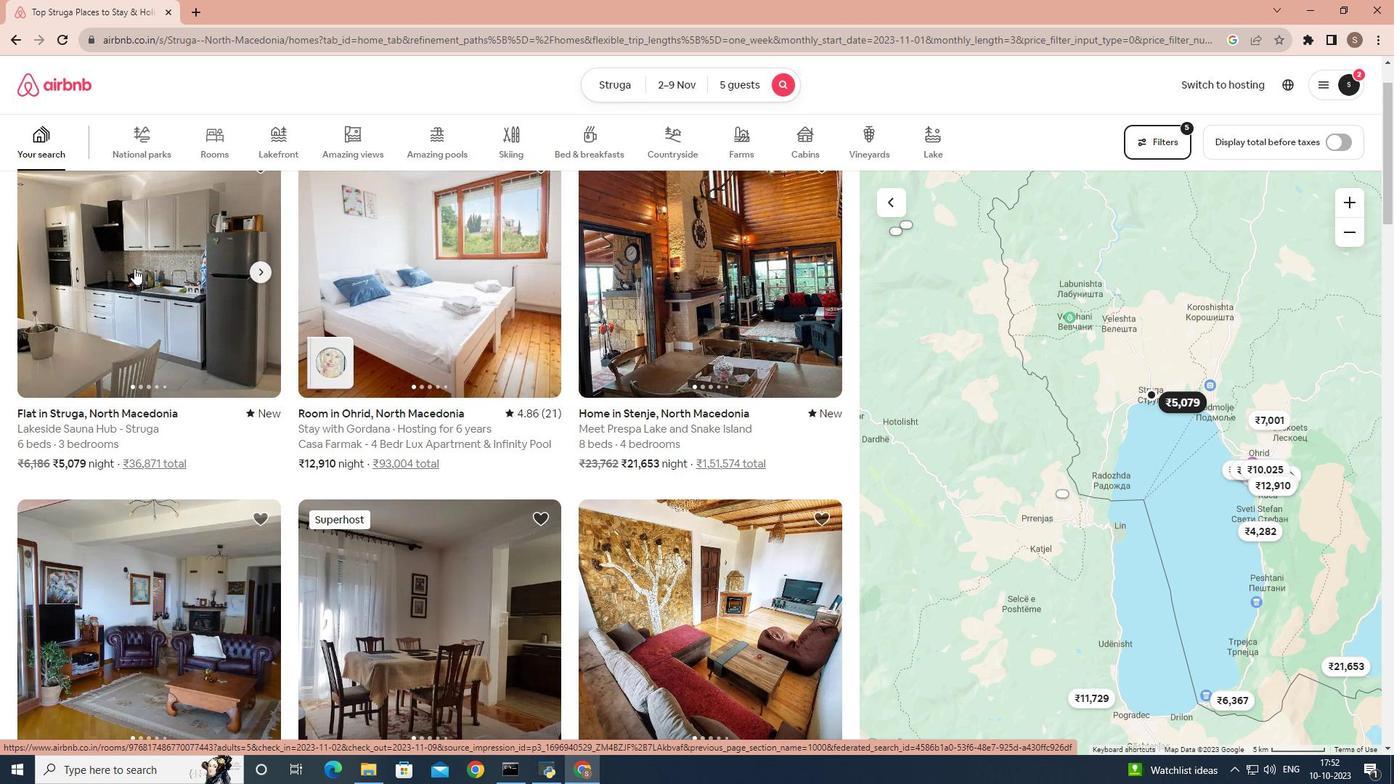 
Action: Mouse moved to (385, 366)
Screenshot: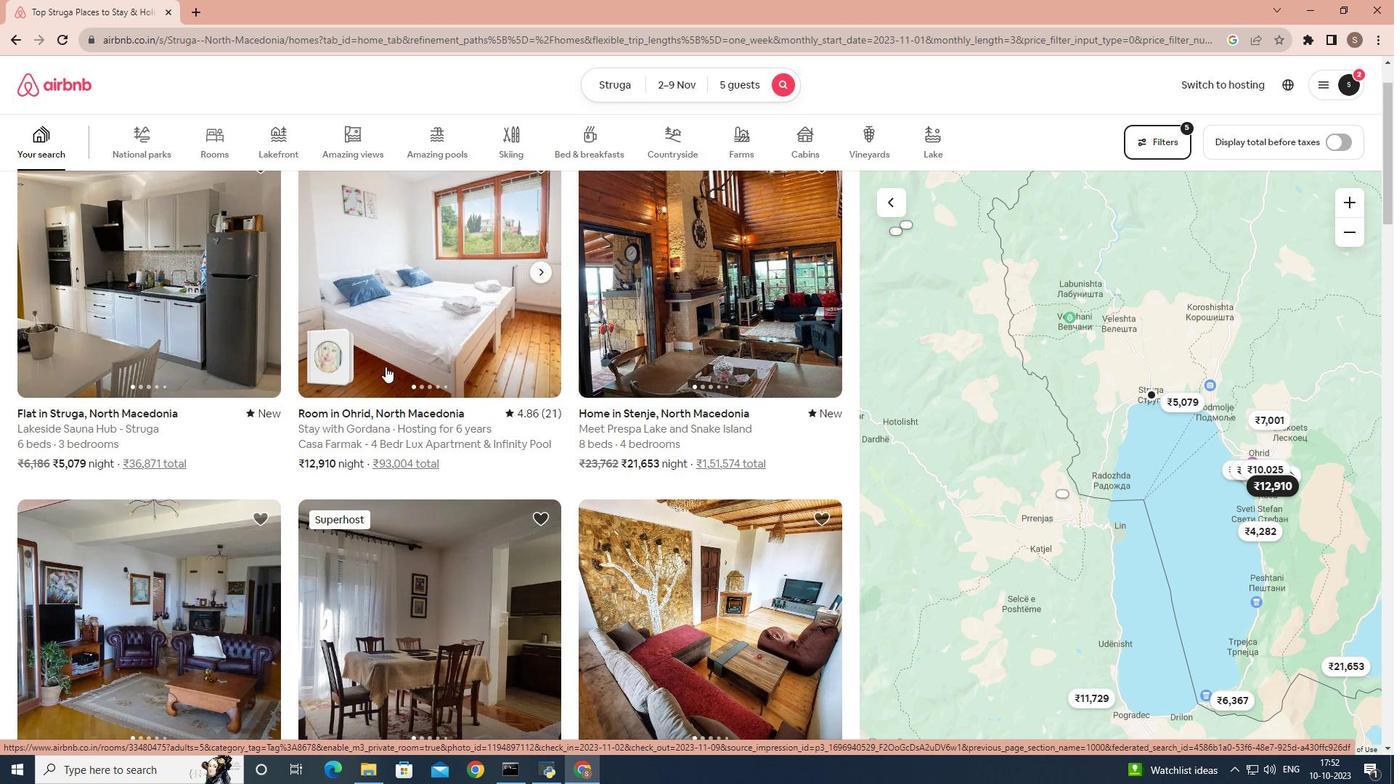 
Action: Mouse pressed left at (385, 366)
Screenshot: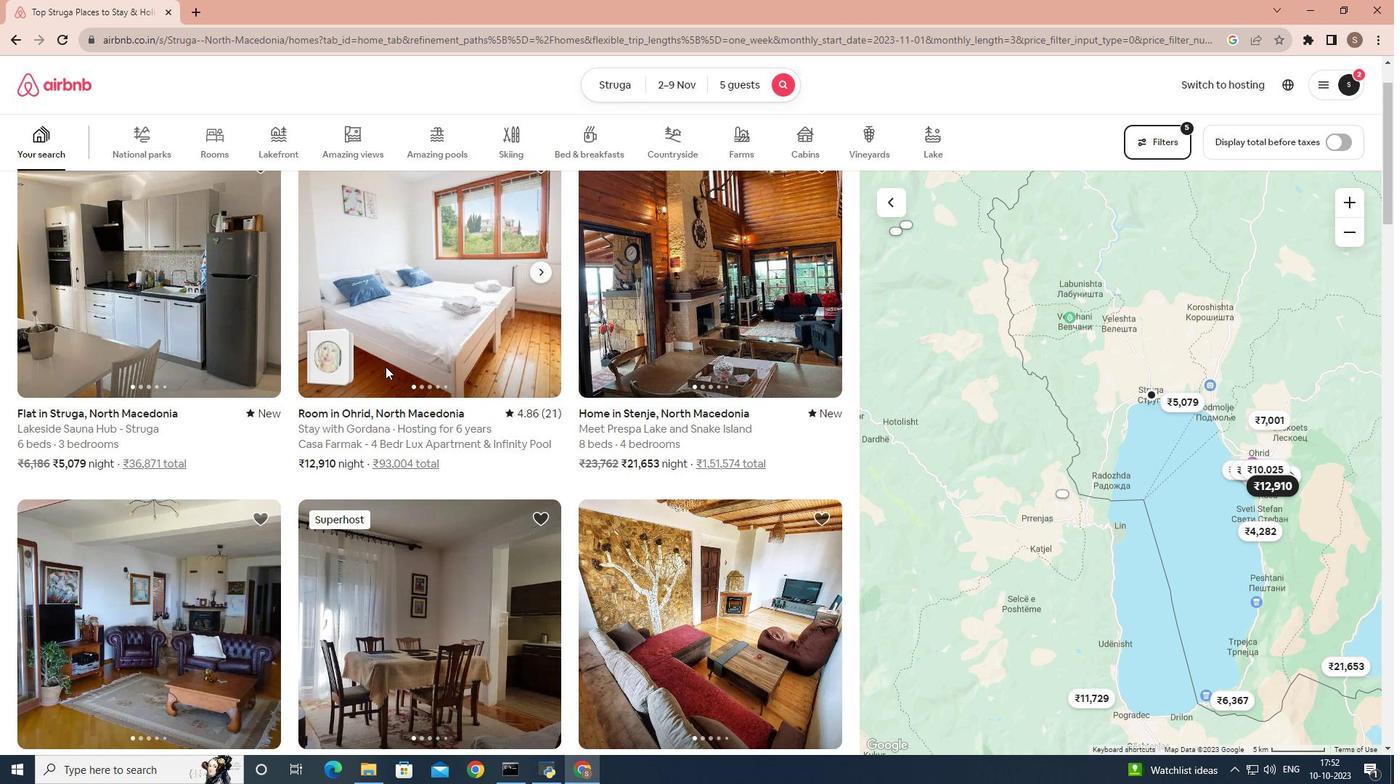 
Action: Mouse moved to (391, 369)
Screenshot: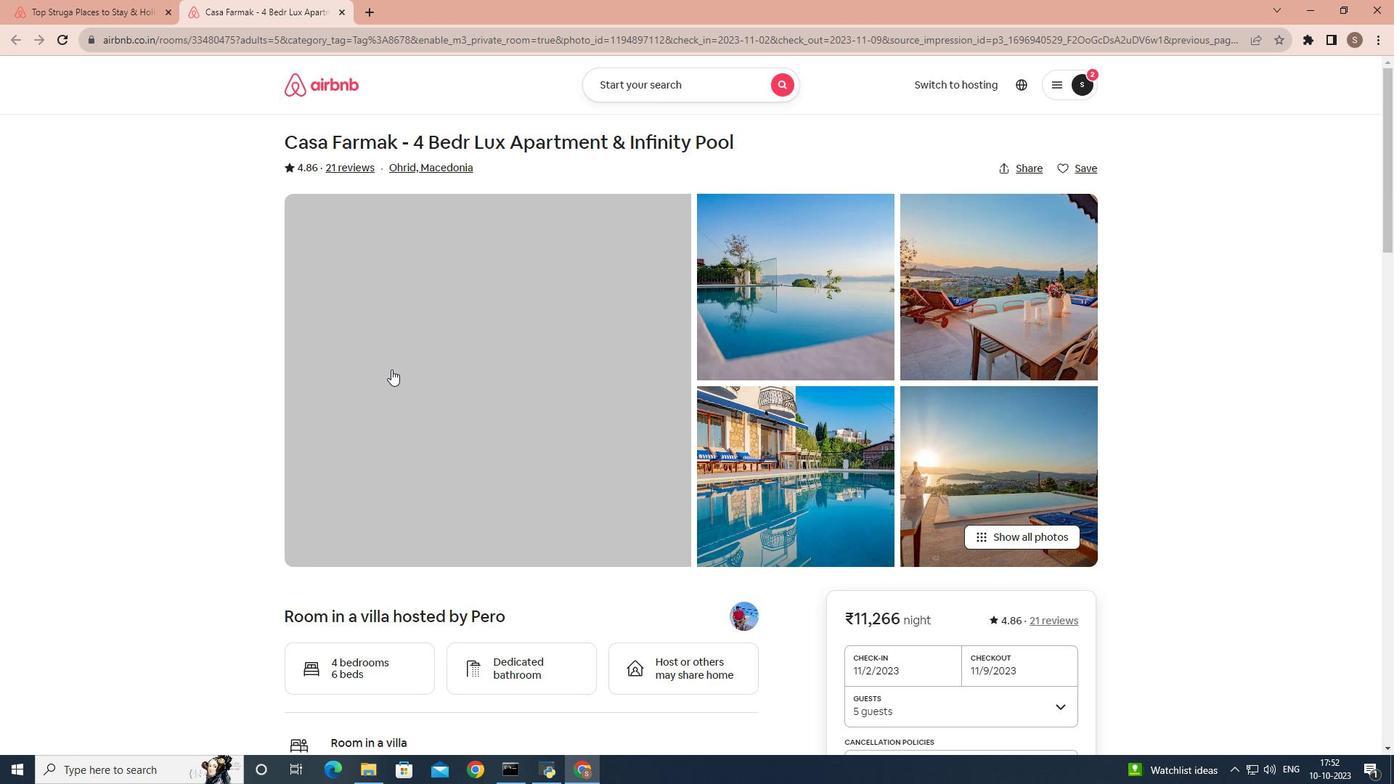 
Action: Mouse scrolled (391, 368) with delta (0, 0)
Screenshot: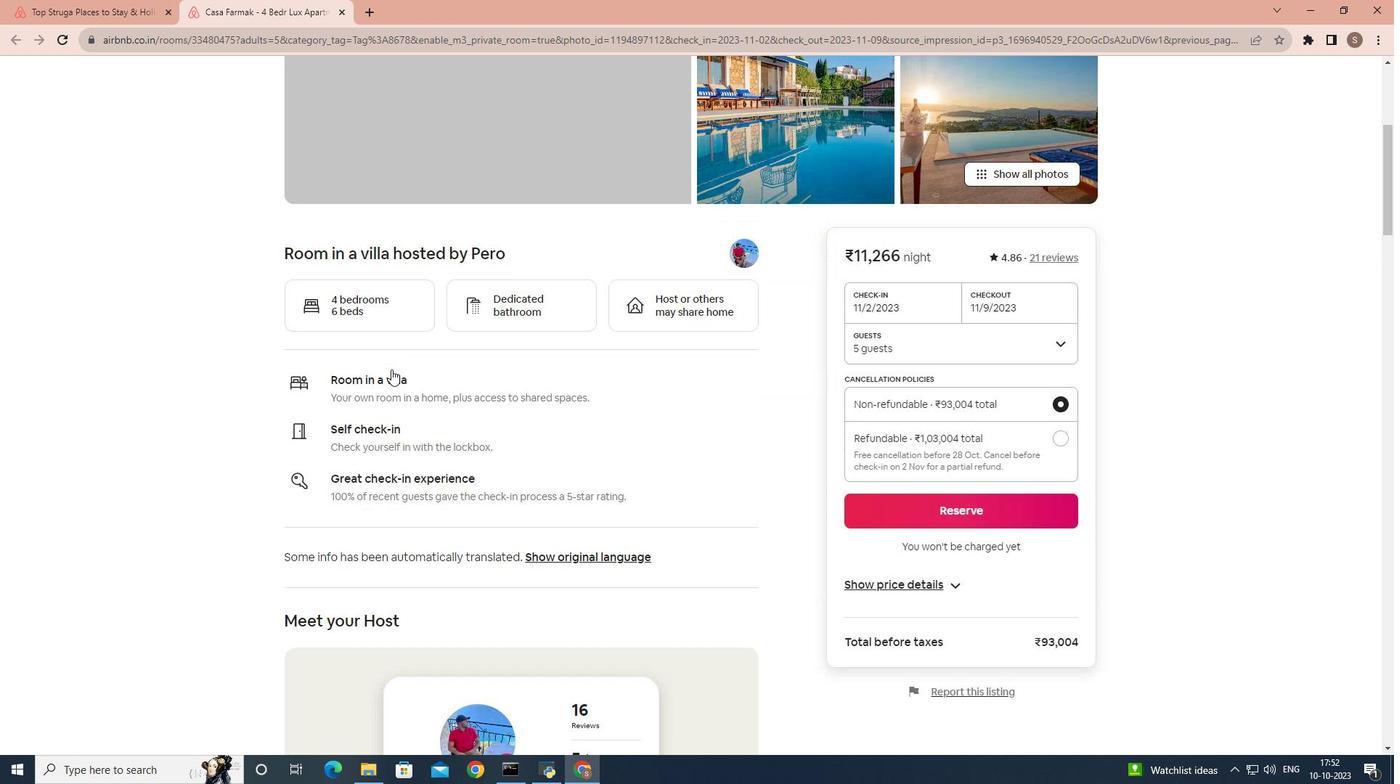
Action: Mouse scrolled (391, 368) with delta (0, 0)
Screenshot: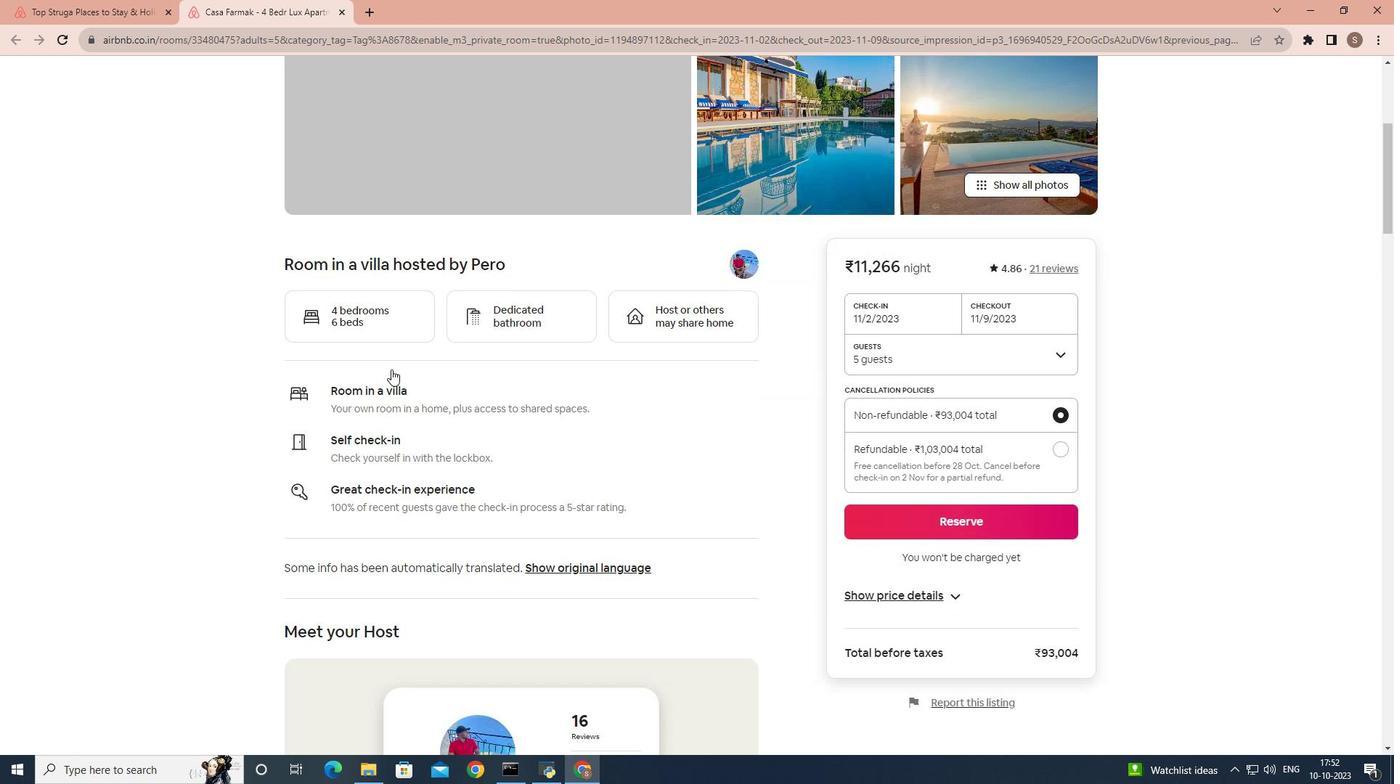 
Action: Mouse scrolled (391, 368) with delta (0, 0)
Screenshot: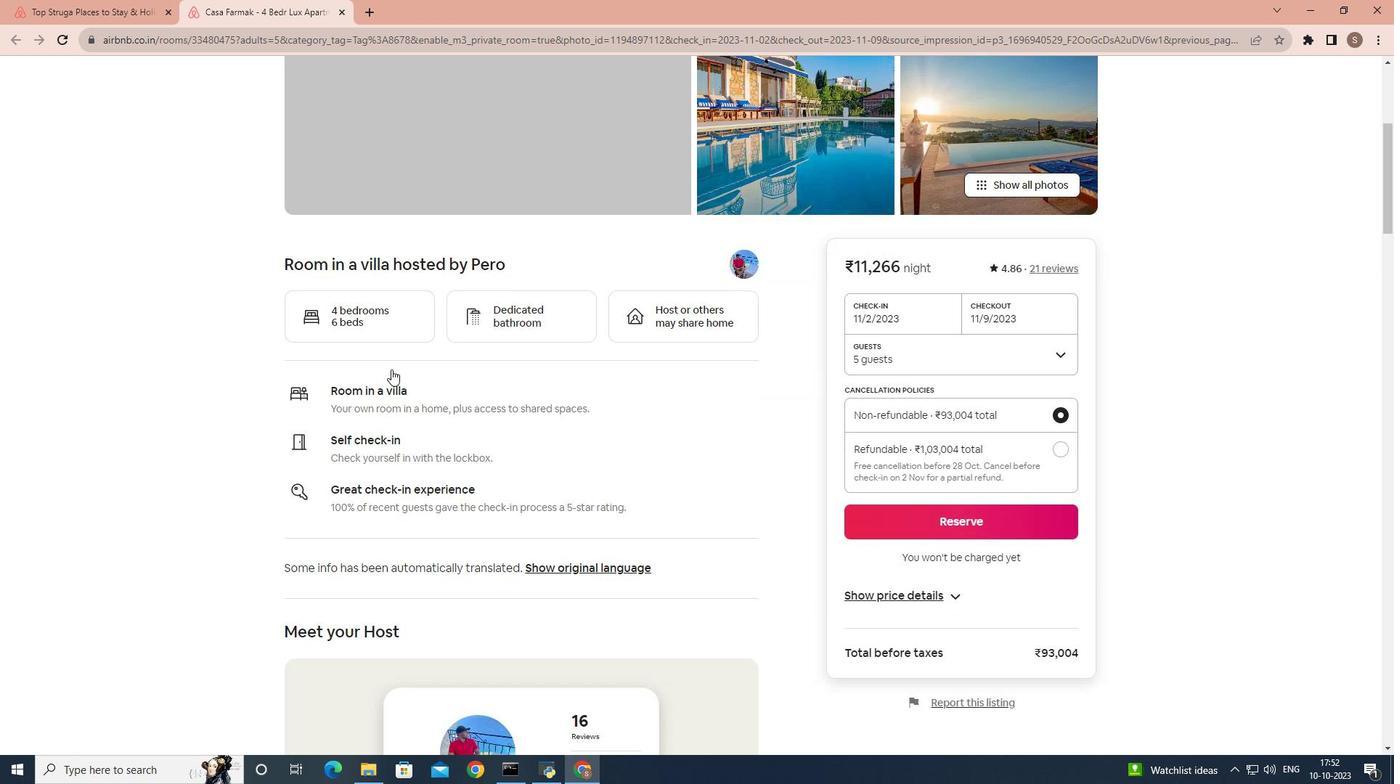 
Action: Mouse scrolled (391, 368) with delta (0, 0)
Screenshot: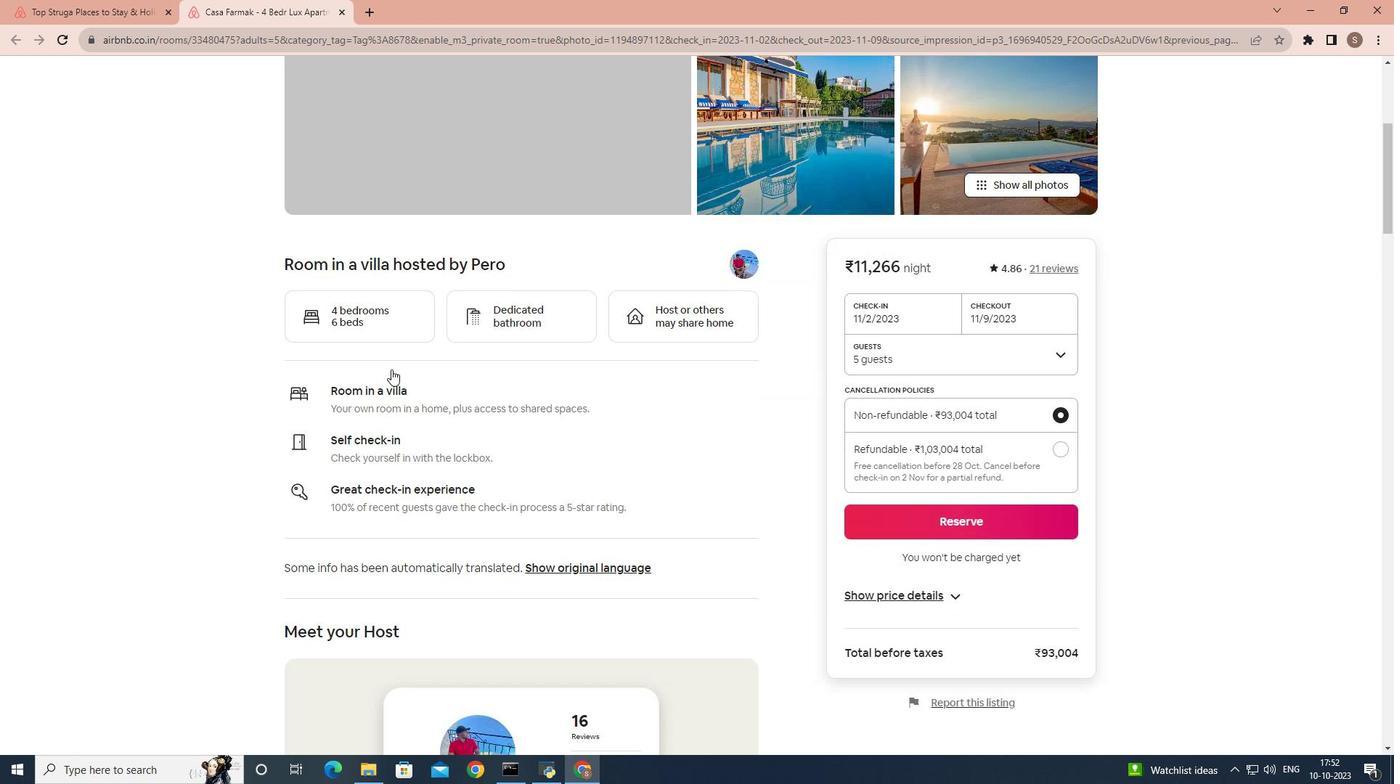 
Action: Mouse scrolled (391, 368) with delta (0, 0)
Screenshot: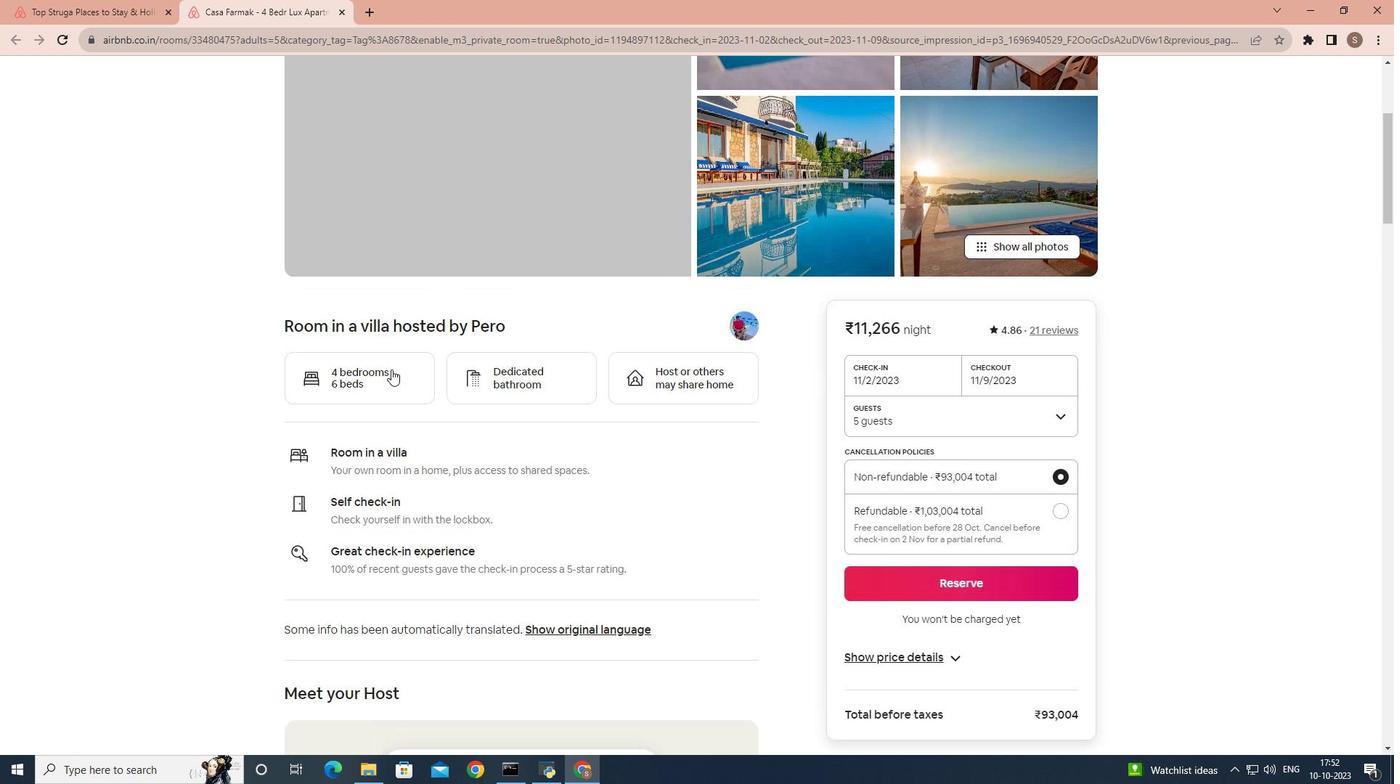 
Action: Mouse scrolled (391, 370) with delta (0, 0)
Screenshot: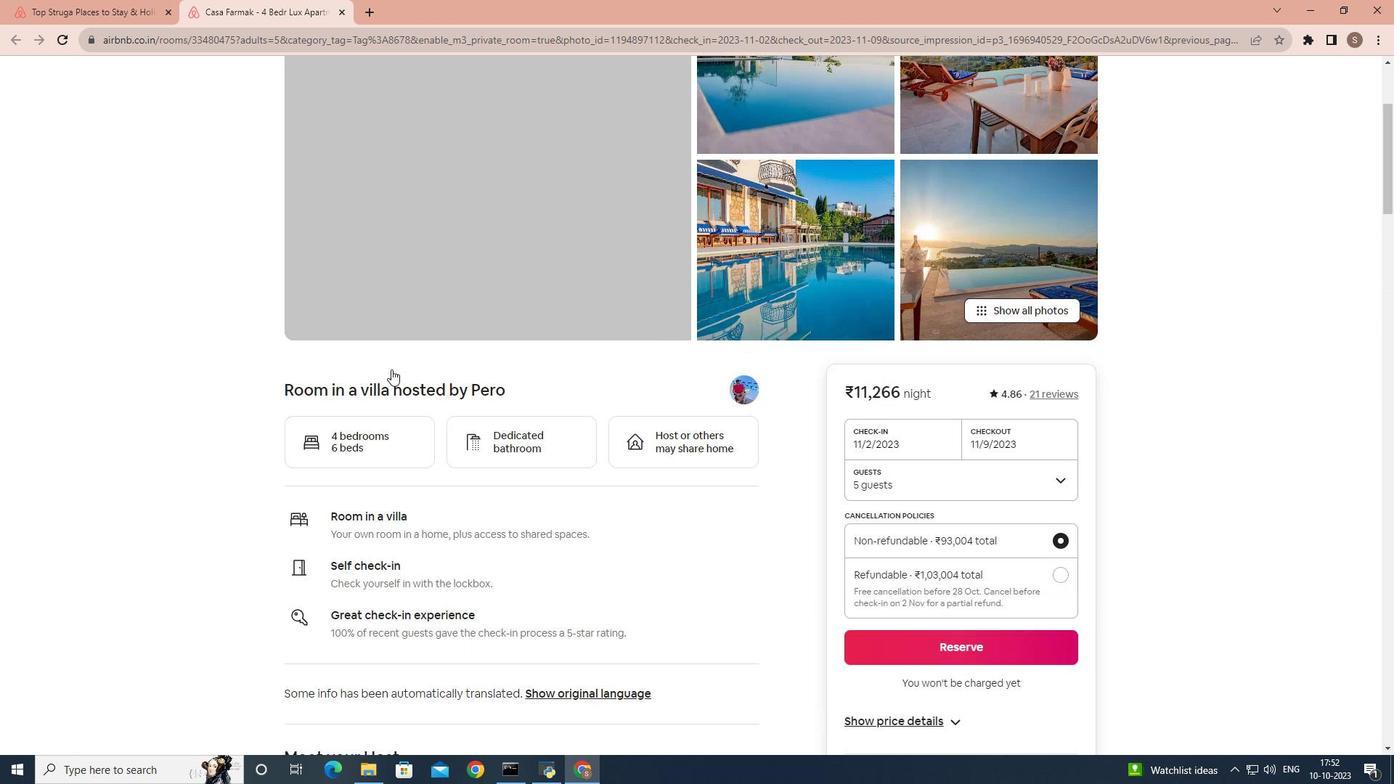 
Action: Mouse scrolled (391, 370) with delta (0, 0)
Screenshot: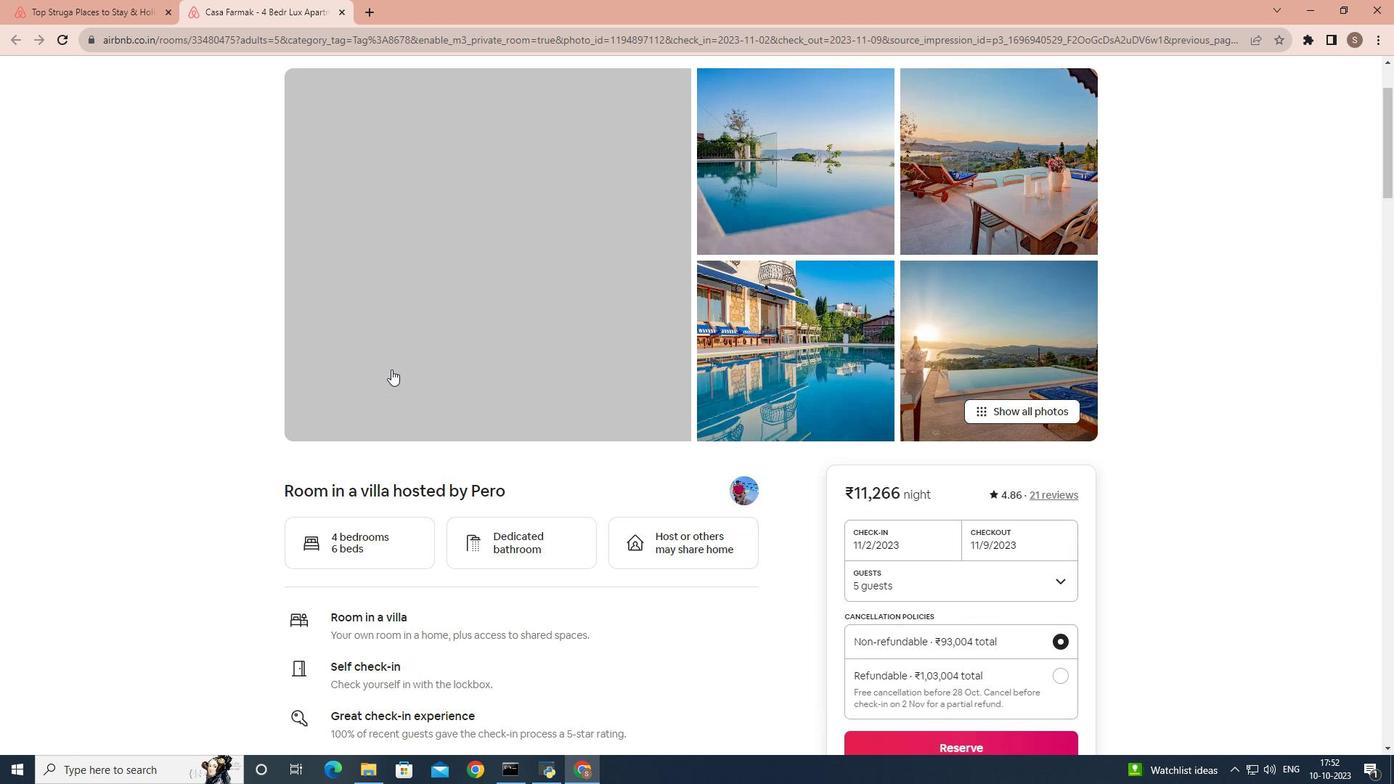 
Action: Mouse scrolled (391, 370) with delta (0, 0)
Screenshot: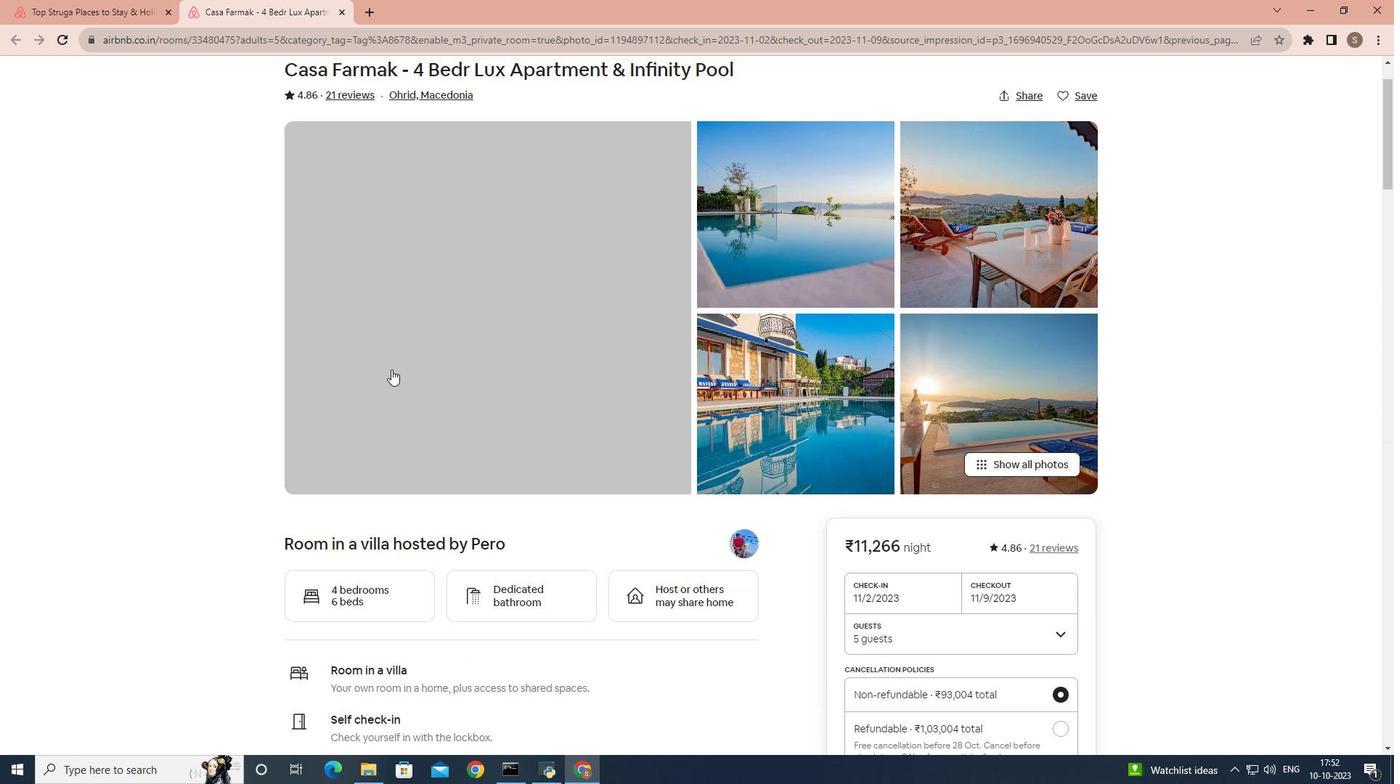 
Action: Mouse scrolled (391, 370) with delta (0, 0)
Screenshot: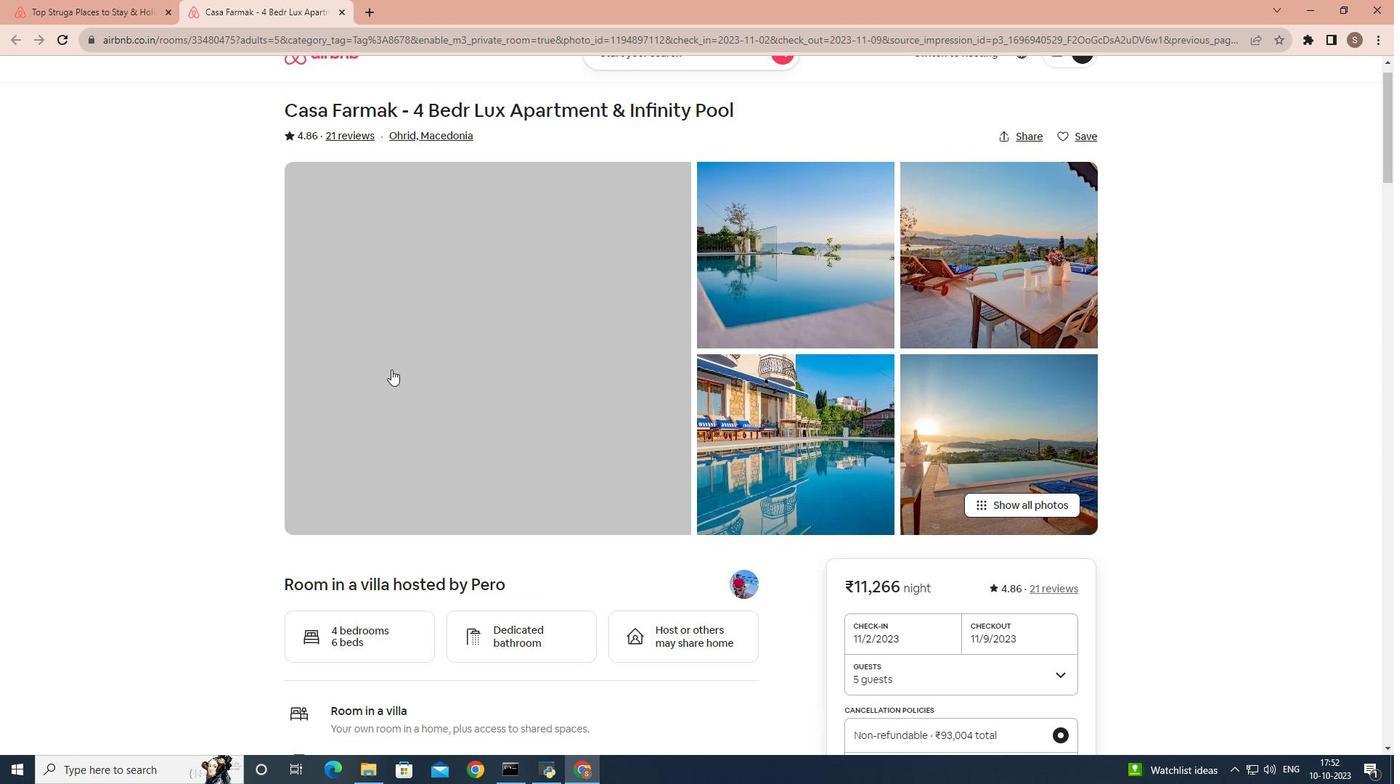 
Action: Mouse scrolled (391, 370) with delta (0, 0)
Screenshot: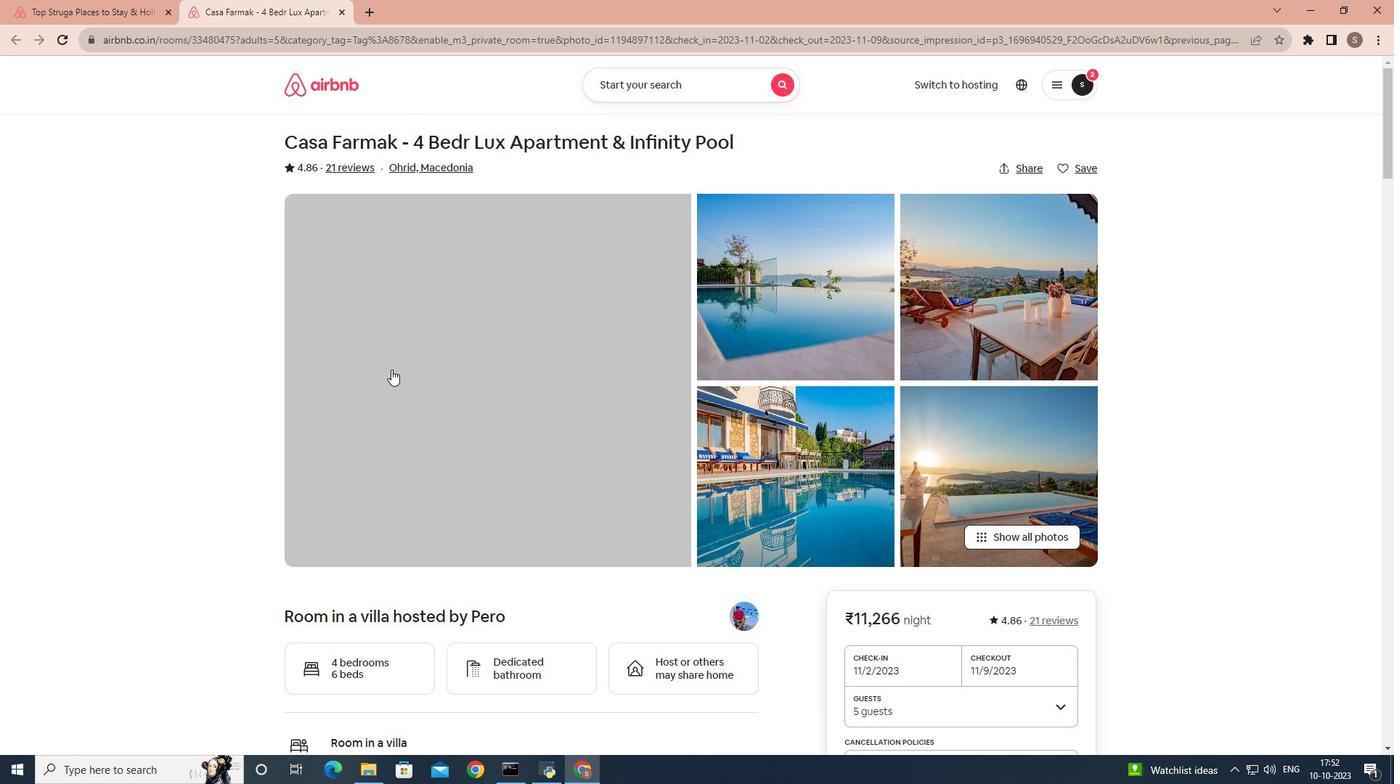 
Action: Mouse scrolled (391, 368) with delta (0, 0)
Screenshot: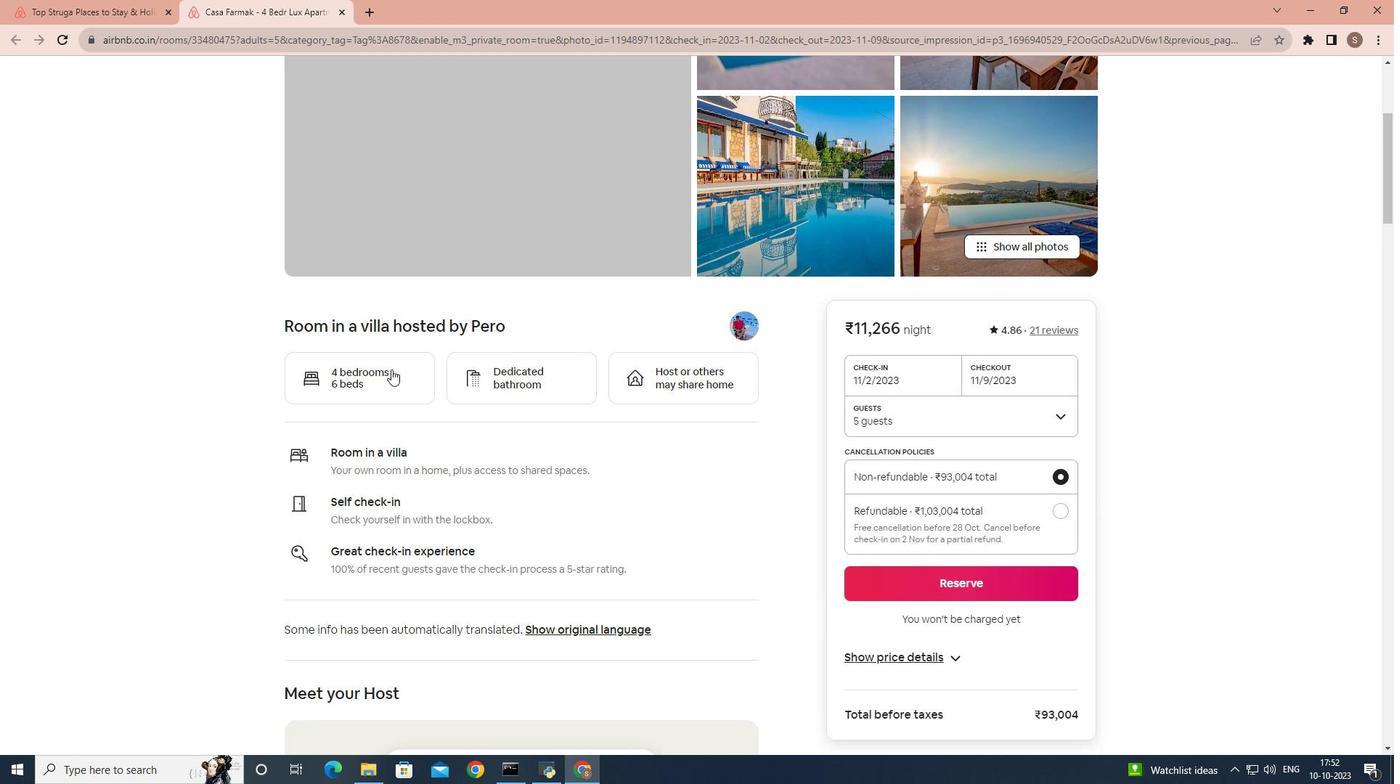 
Action: Mouse scrolled (391, 368) with delta (0, 0)
Screenshot: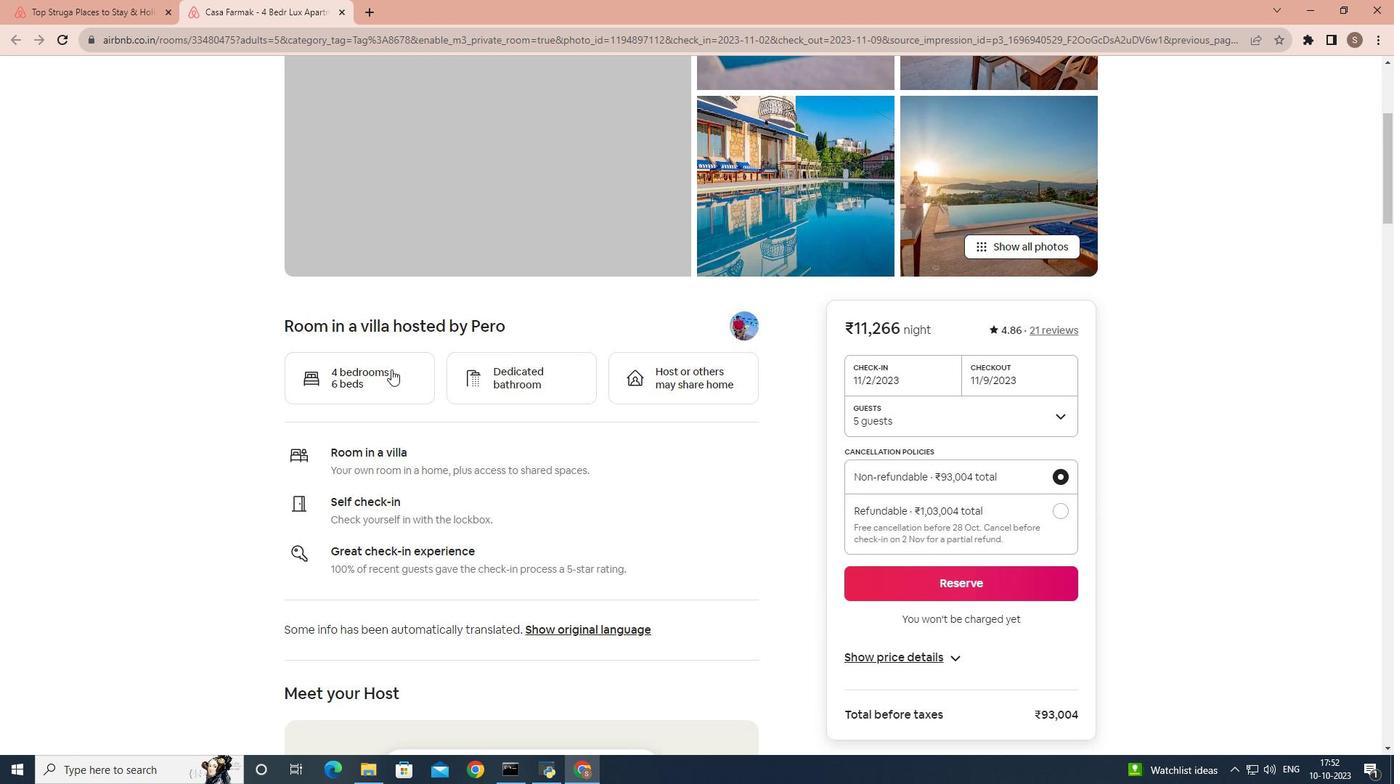 
Action: Mouse scrolled (391, 368) with delta (0, 0)
Screenshot: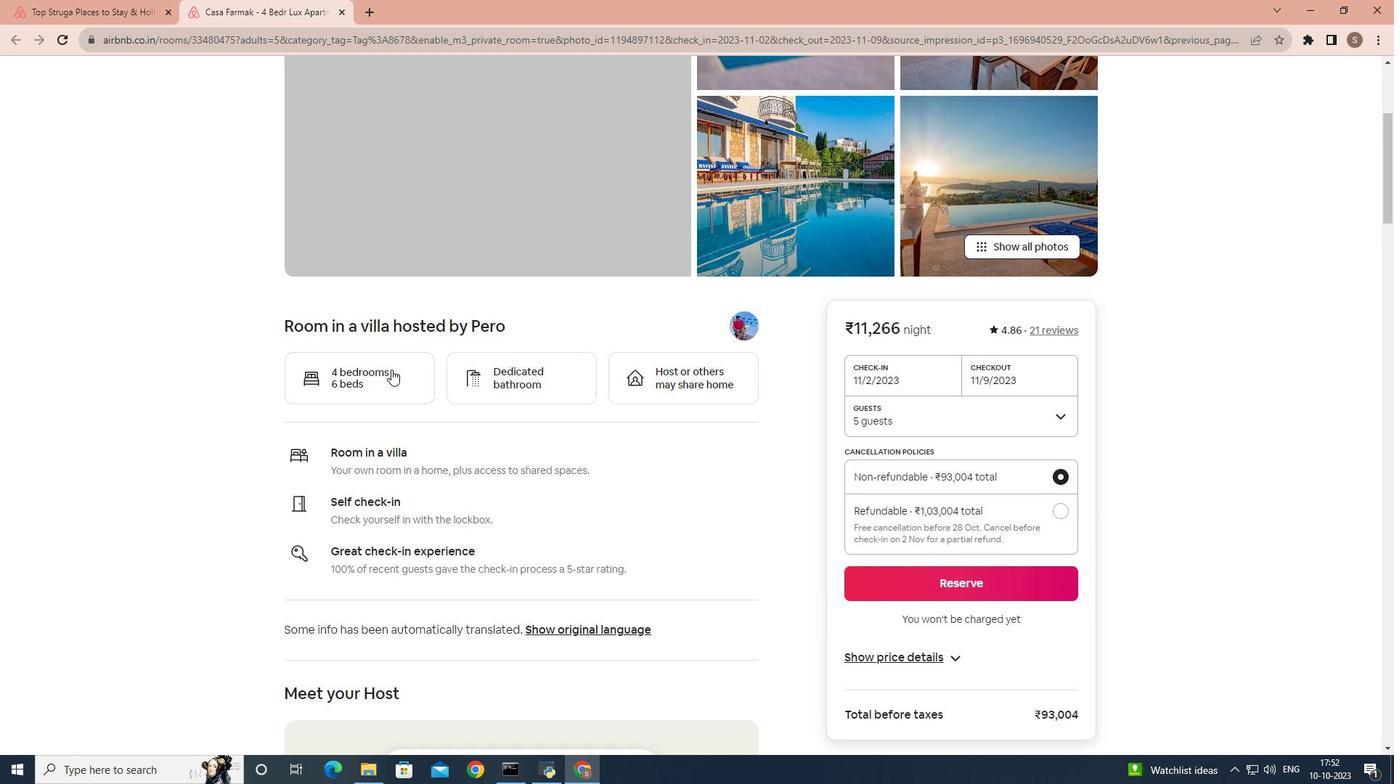 
Action: Mouse scrolled (391, 368) with delta (0, 0)
Screenshot: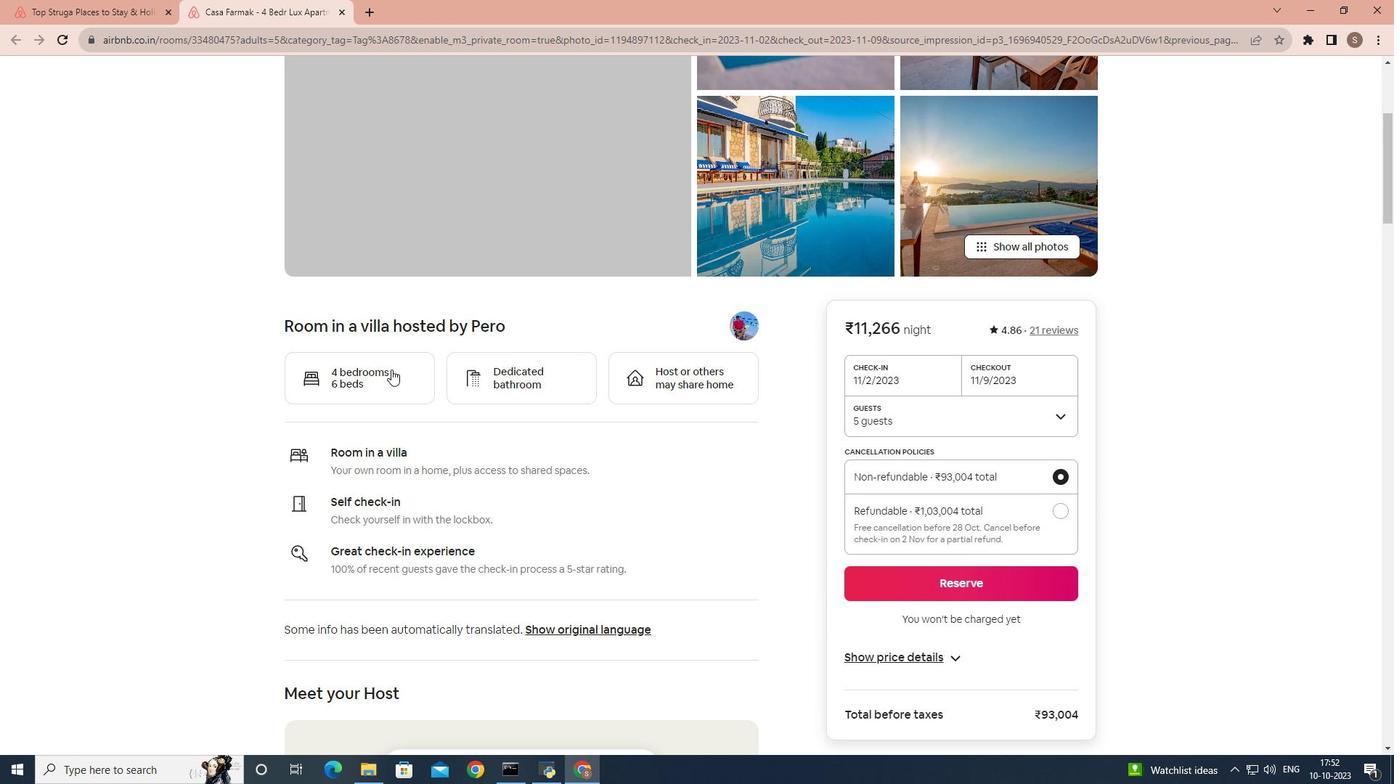 
Action: Mouse scrolled (391, 368) with delta (0, 0)
Screenshot: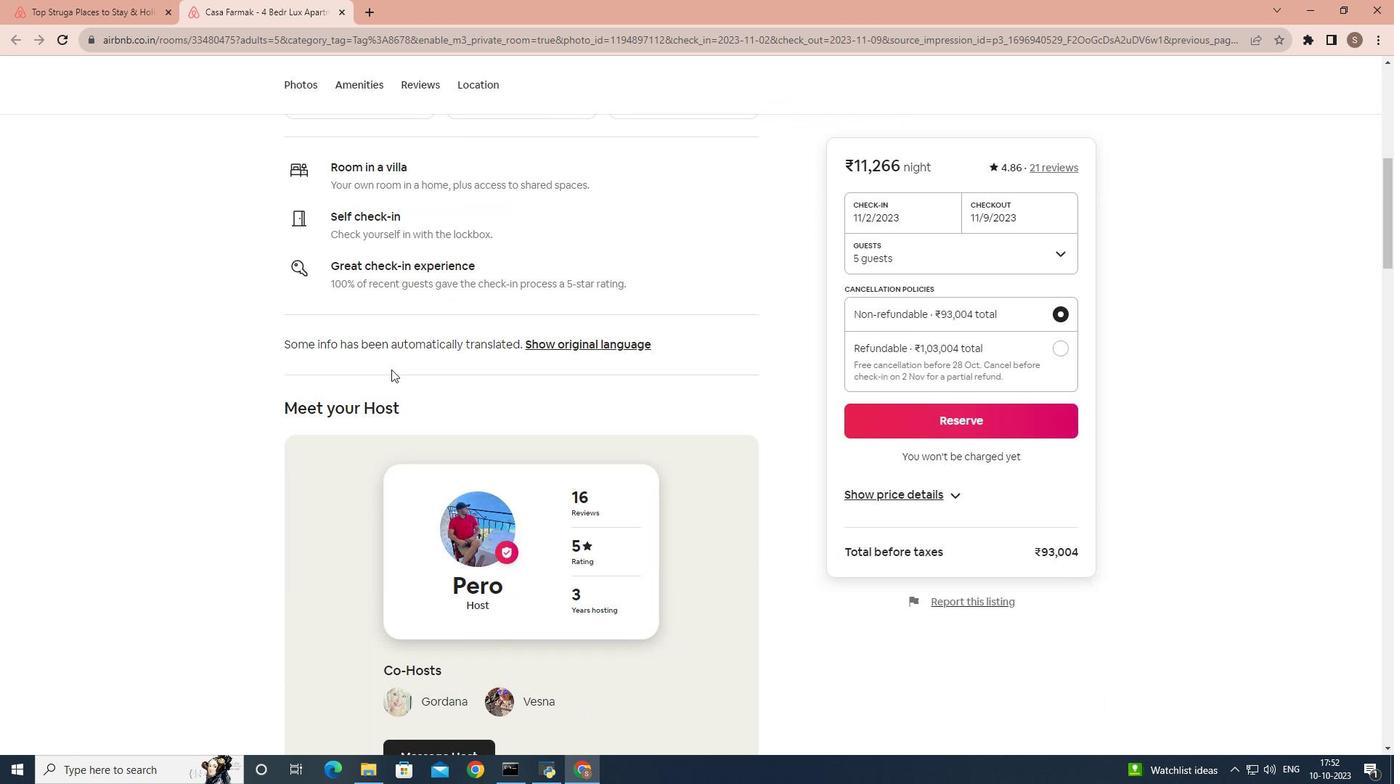 
Action: Mouse scrolled (391, 368) with delta (0, 0)
Screenshot: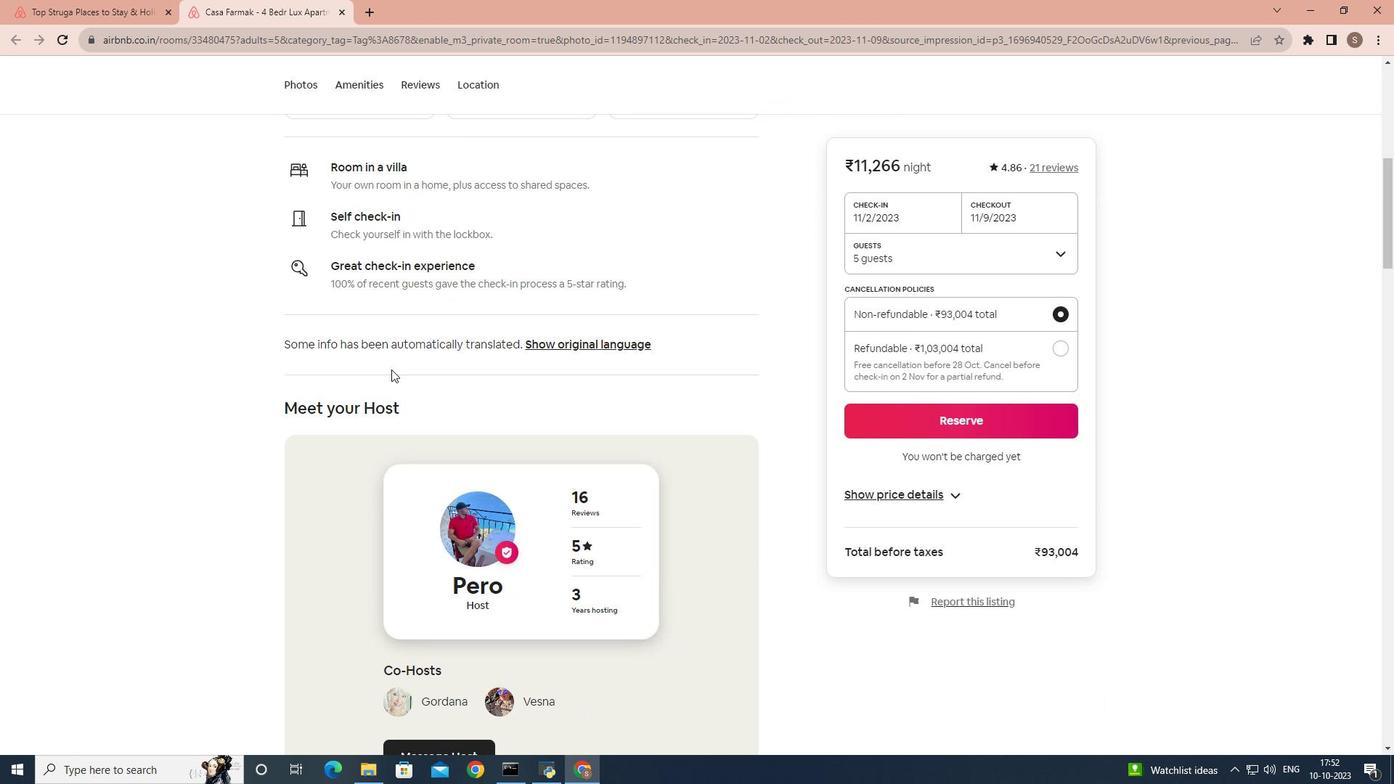 
Action: Mouse scrolled (391, 368) with delta (0, 0)
Screenshot: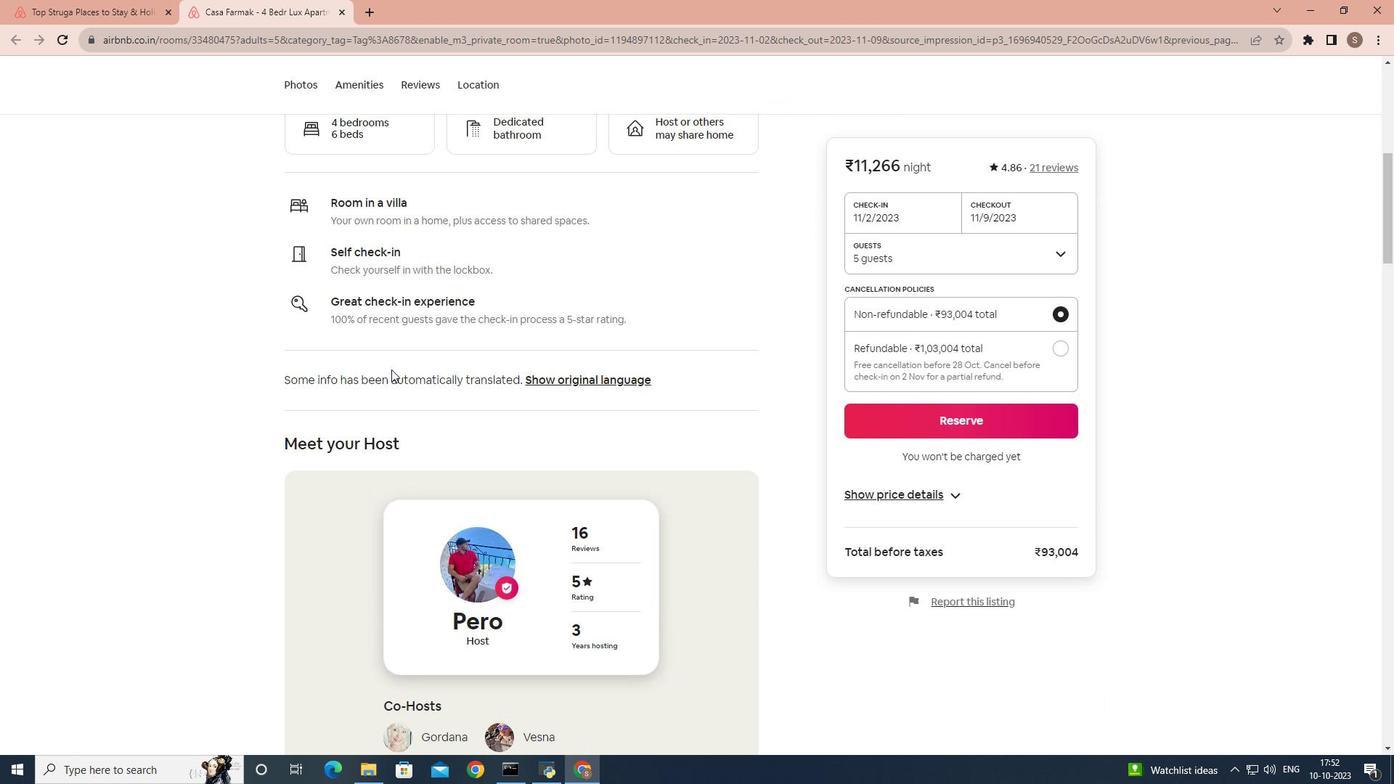 
Action: Mouse scrolled (391, 368) with delta (0, 0)
Screenshot: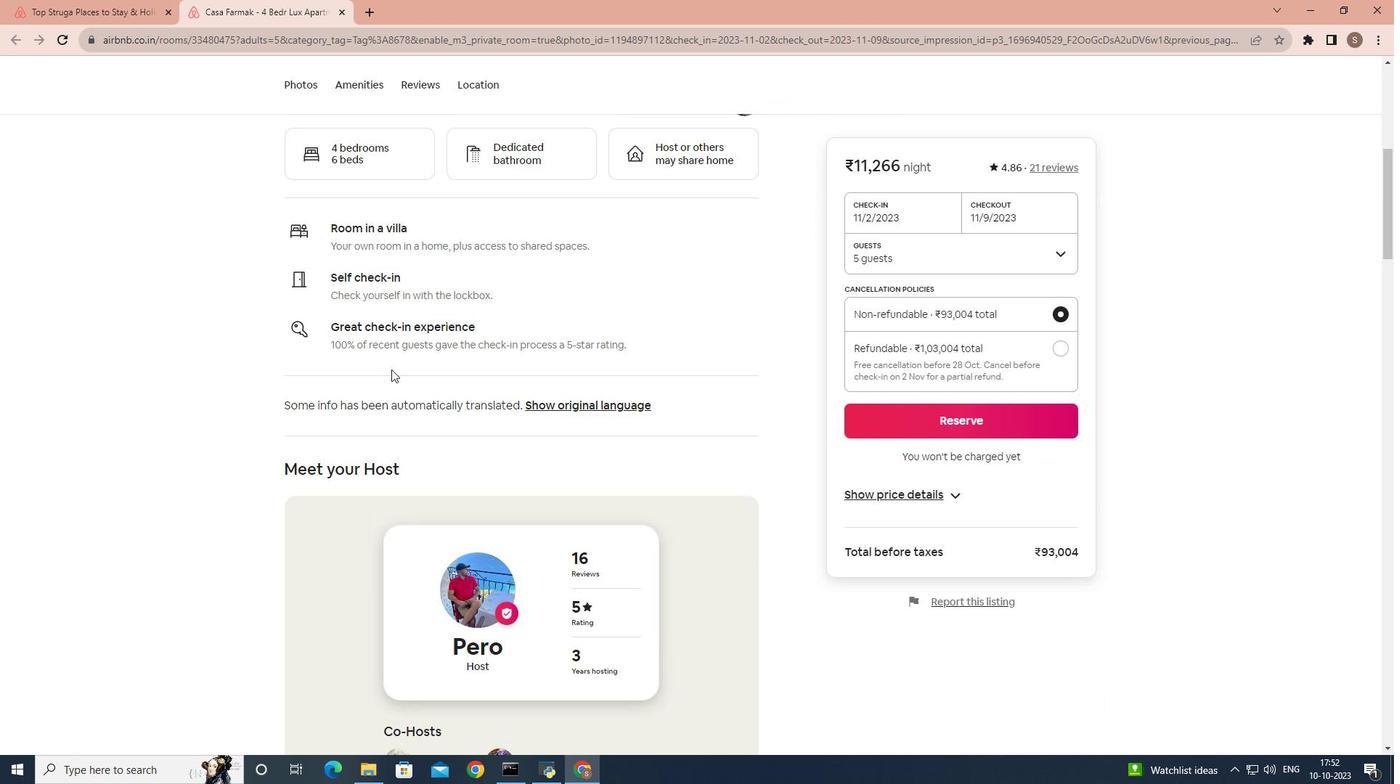 
Action: Mouse scrolled (391, 370) with delta (0, 0)
Screenshot: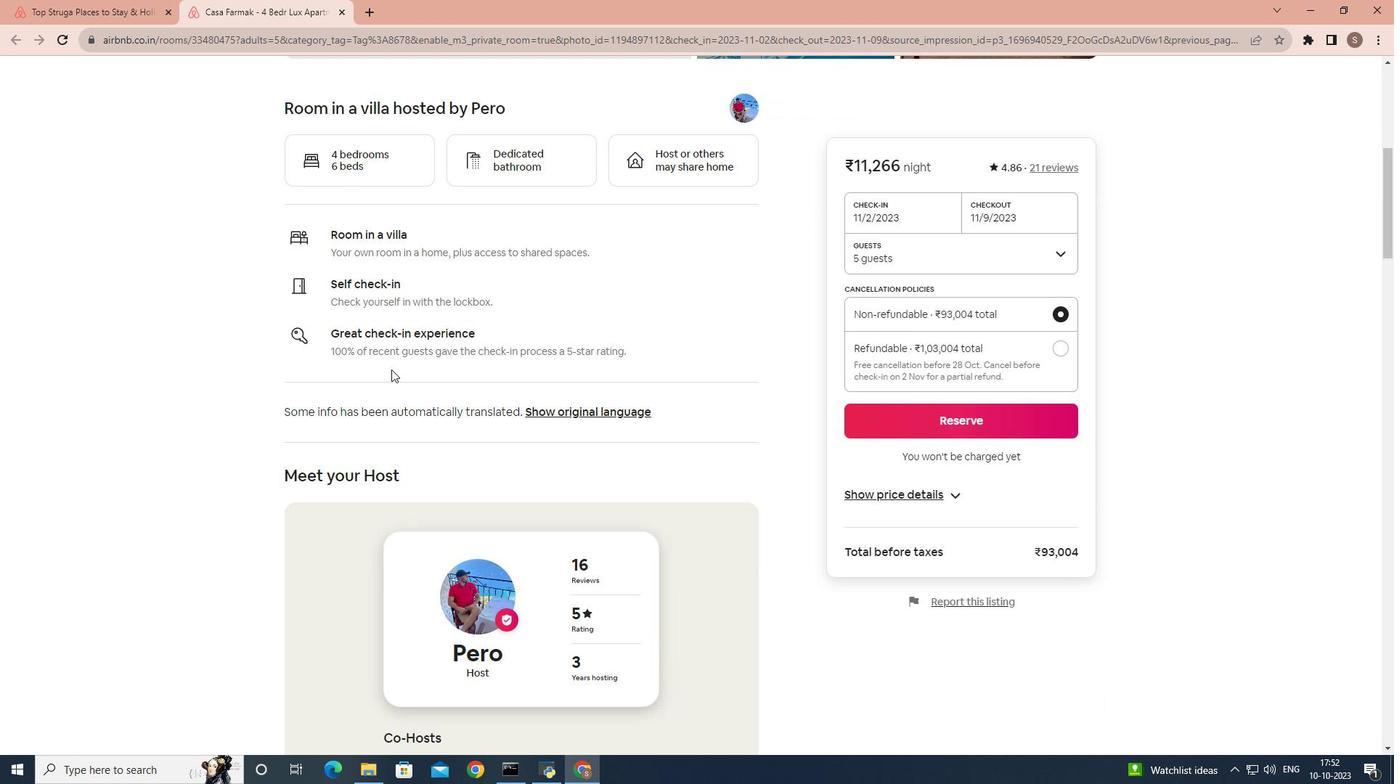 
Action: Mouse scrolled (391, 370) with delta (0, 0)
Screenshot: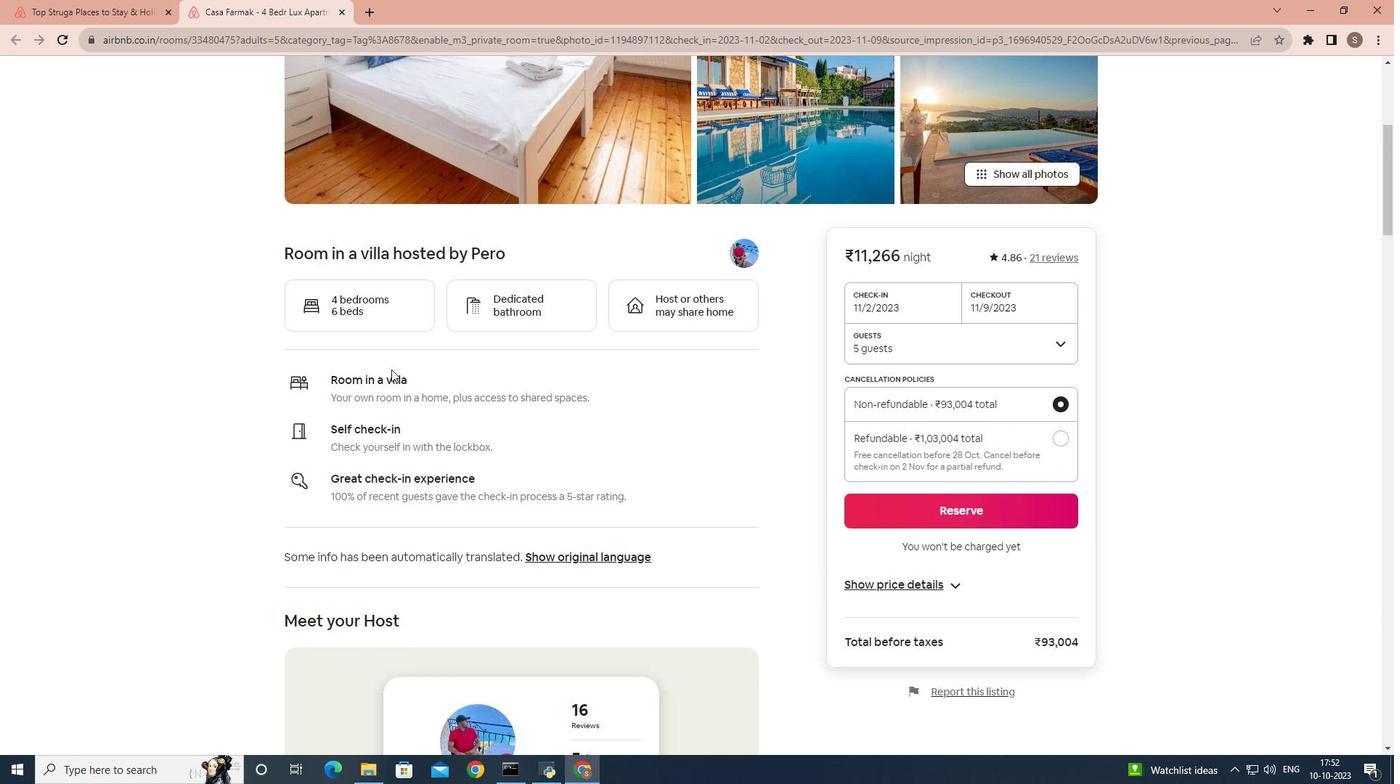 
Action: Mouse scrolled (391, 370) with delta (0, 0)
Screenshot: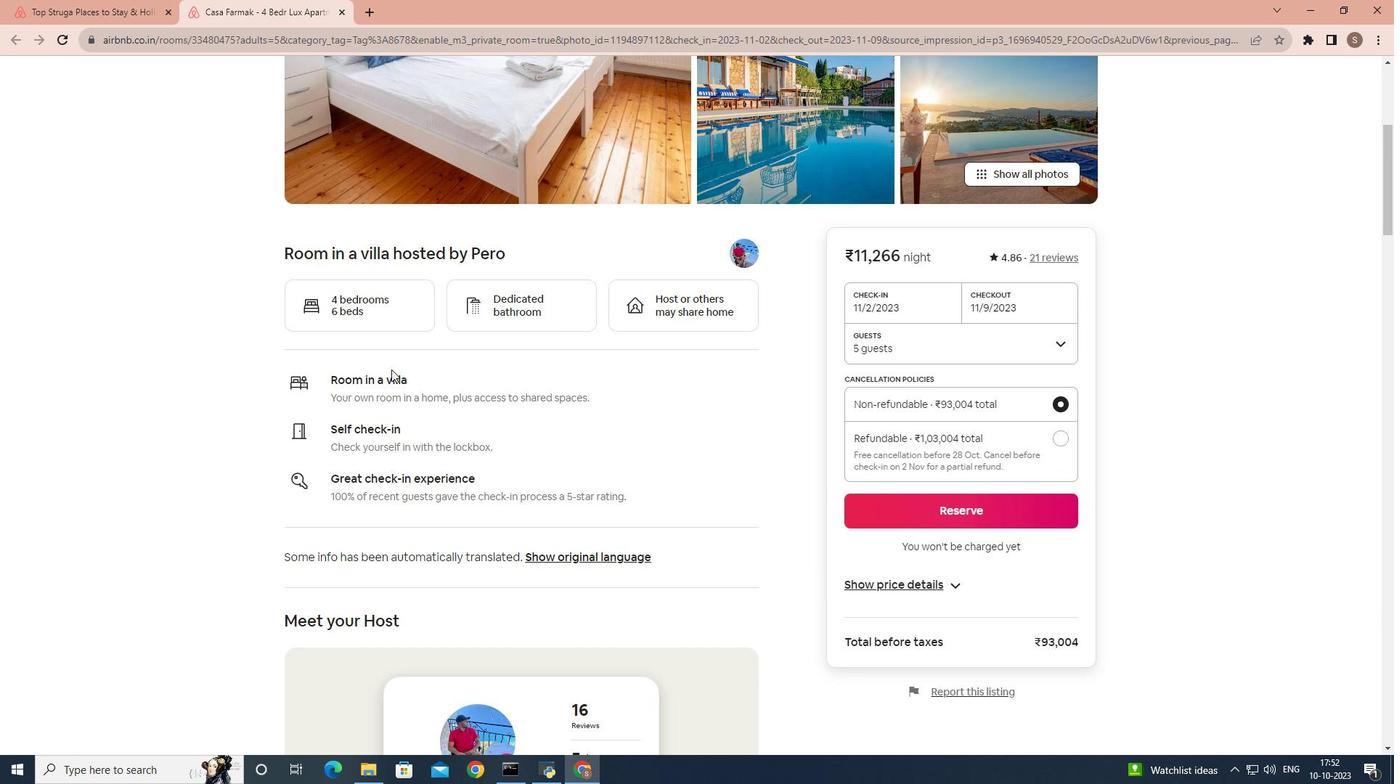 
Action: Mouse scrolled (391, 370) with delta (0, 0)
Screenshot: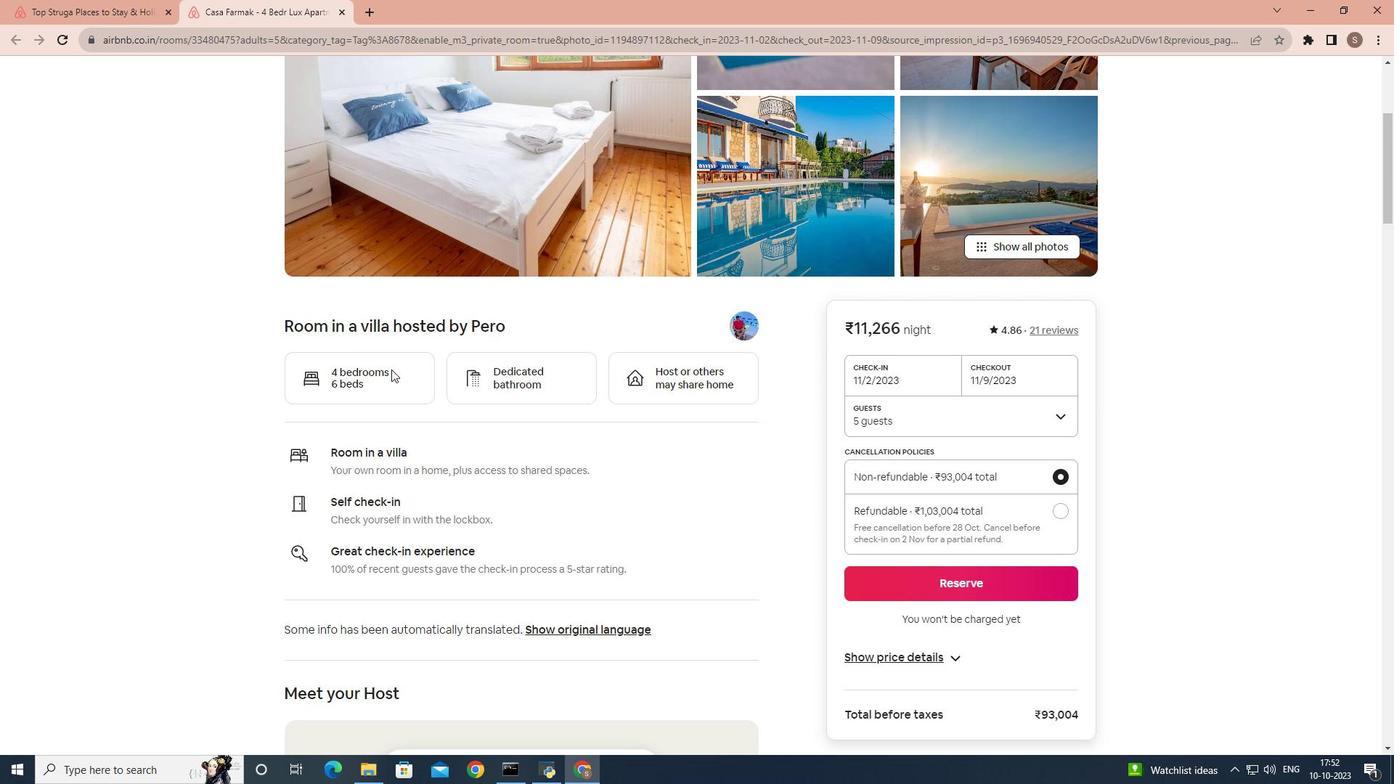 
Action: Mouse scrolled (391, 368) with delta (0, 0)
Screenshot: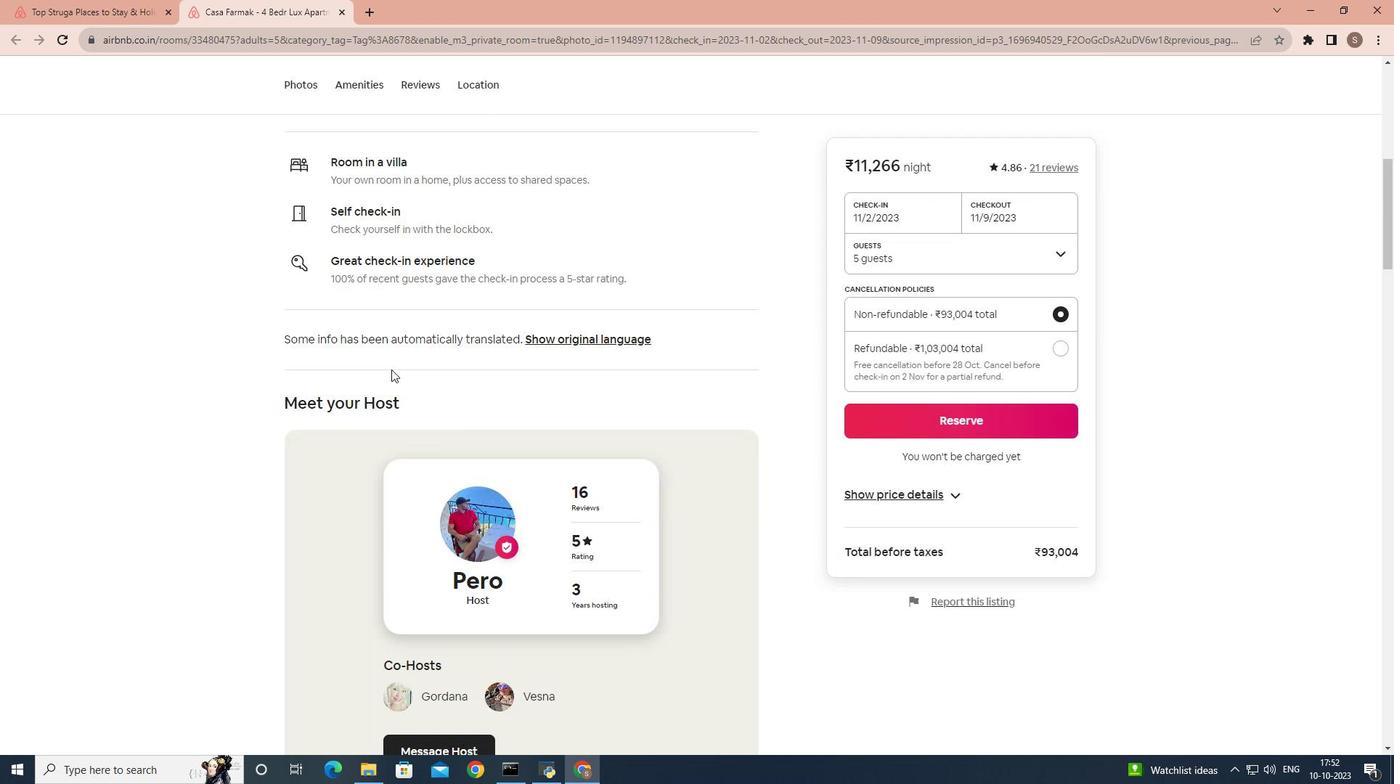 
Action: Mouse scrolled (391, 368) with delta (0, 0)
Screenshot: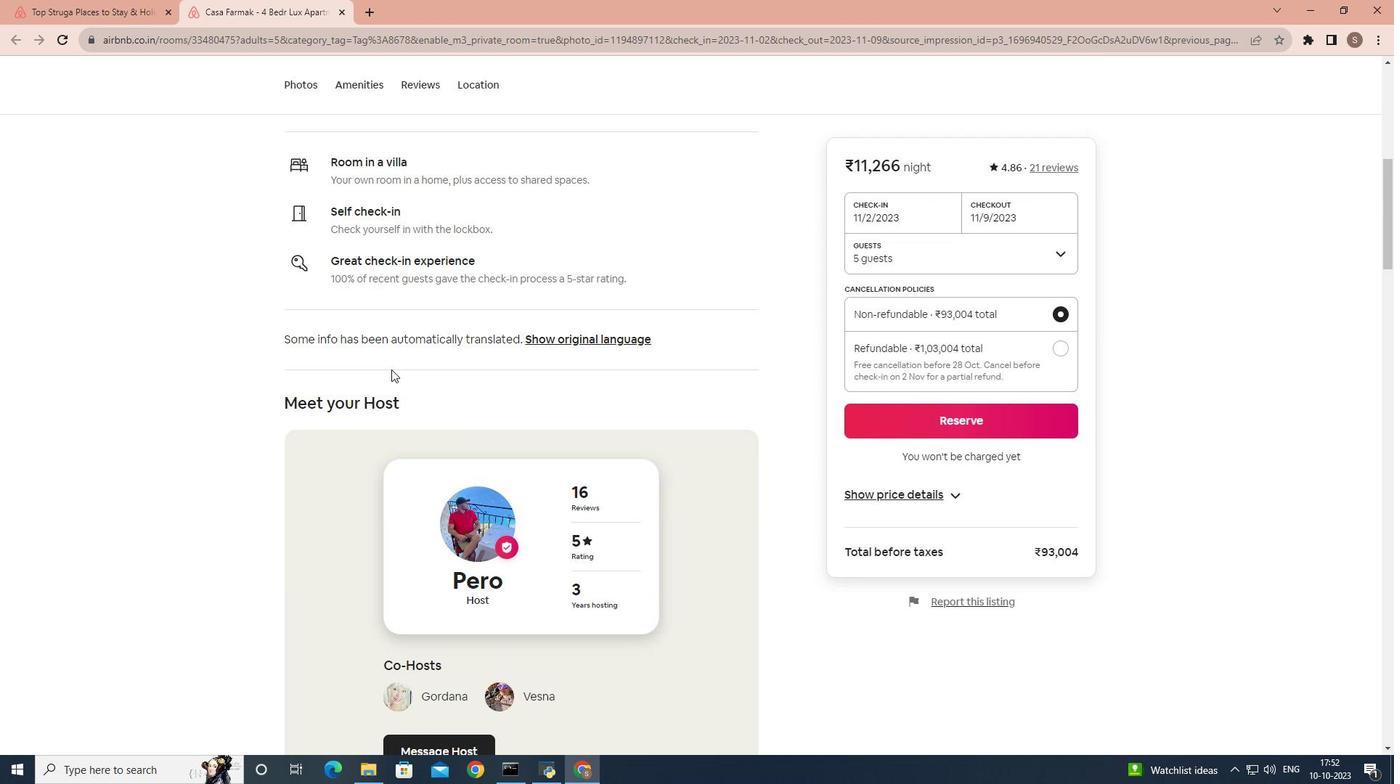 
Action: Mouse scrolled (391, 368) with delta (0, 0)
Screenshot: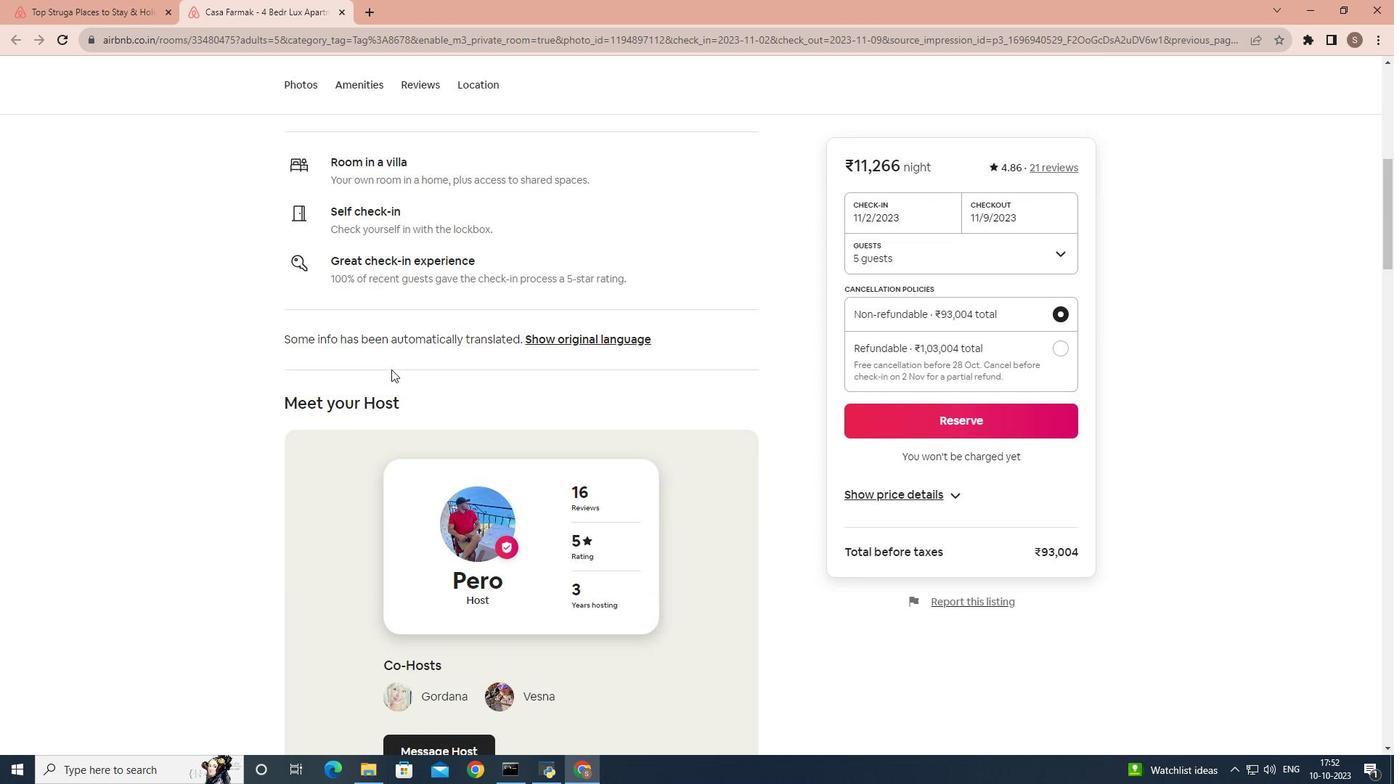 
Action: Mouse scrolled (391, 368) with delta (0, 0)
Screenshot: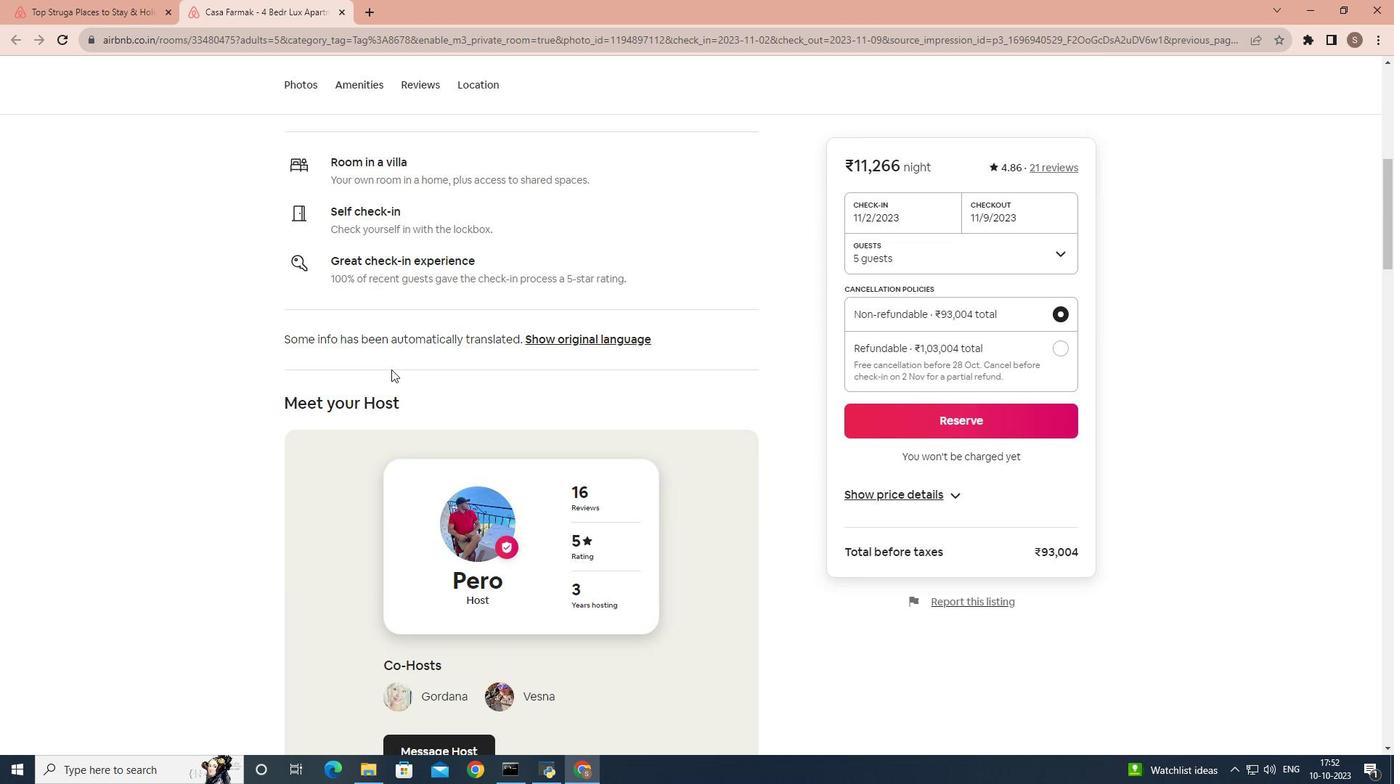 
Action: Mouse scrolled (391, 368) with delta (0, 0)
Screenshot: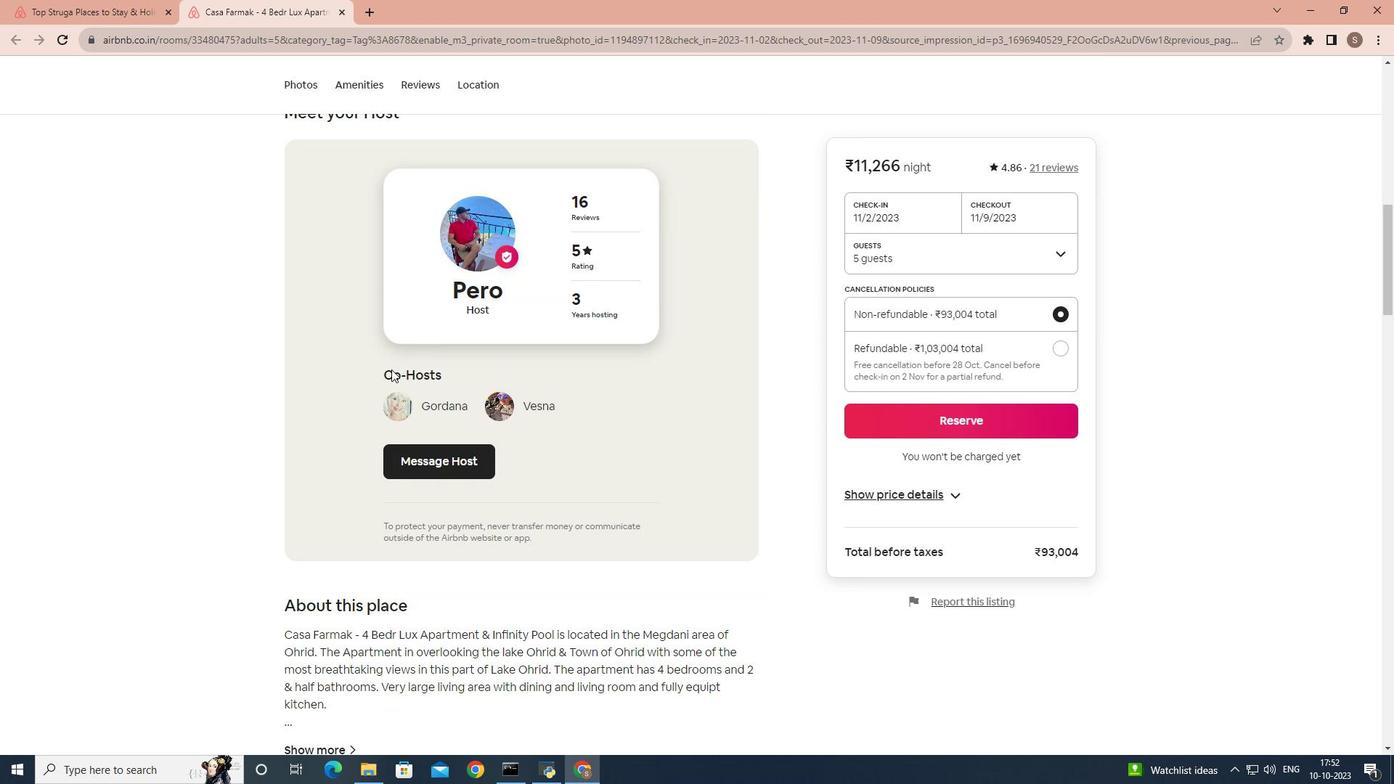 
Action: Mouse scrolled (391, 368) with delta (0, 0)
Screenshot: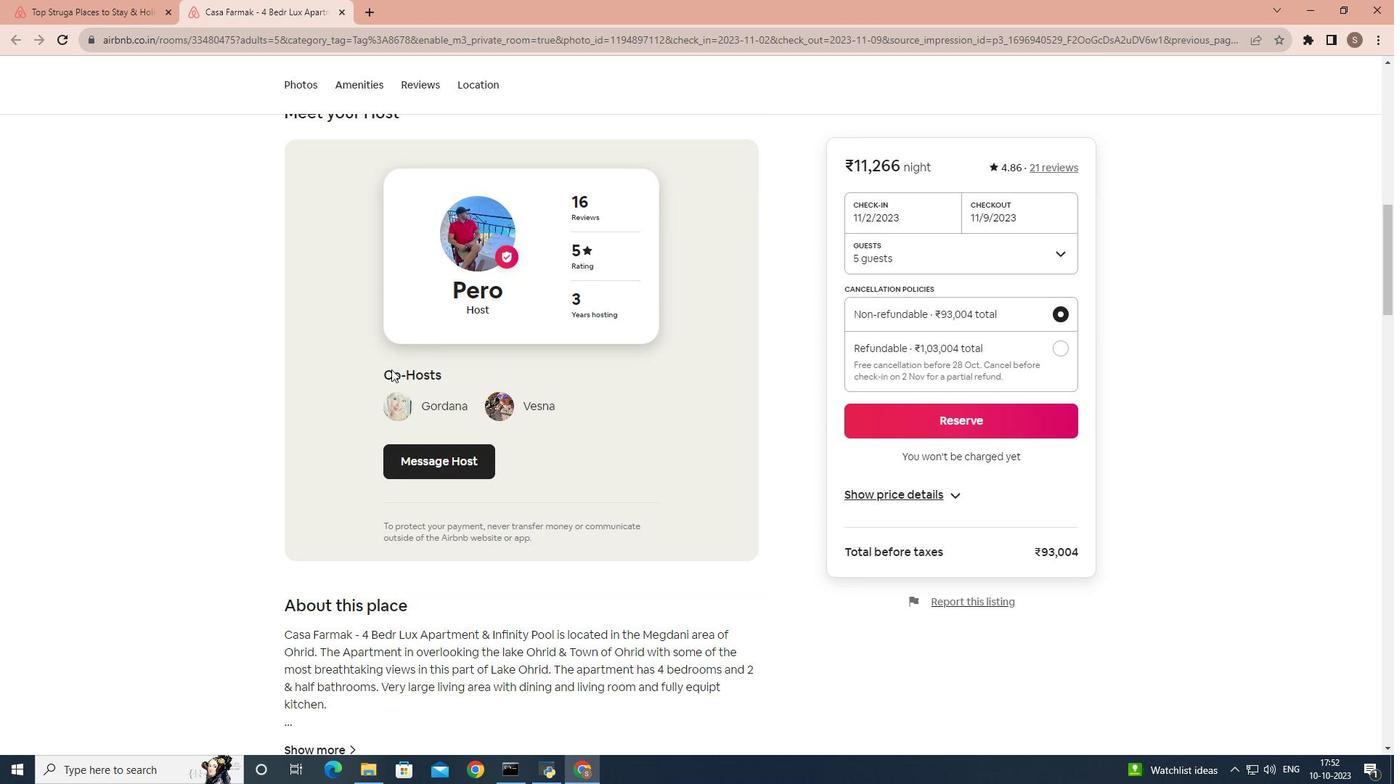 
Action: Mouse scrolled (391, 368) with delta (0, 0)
Screenshot: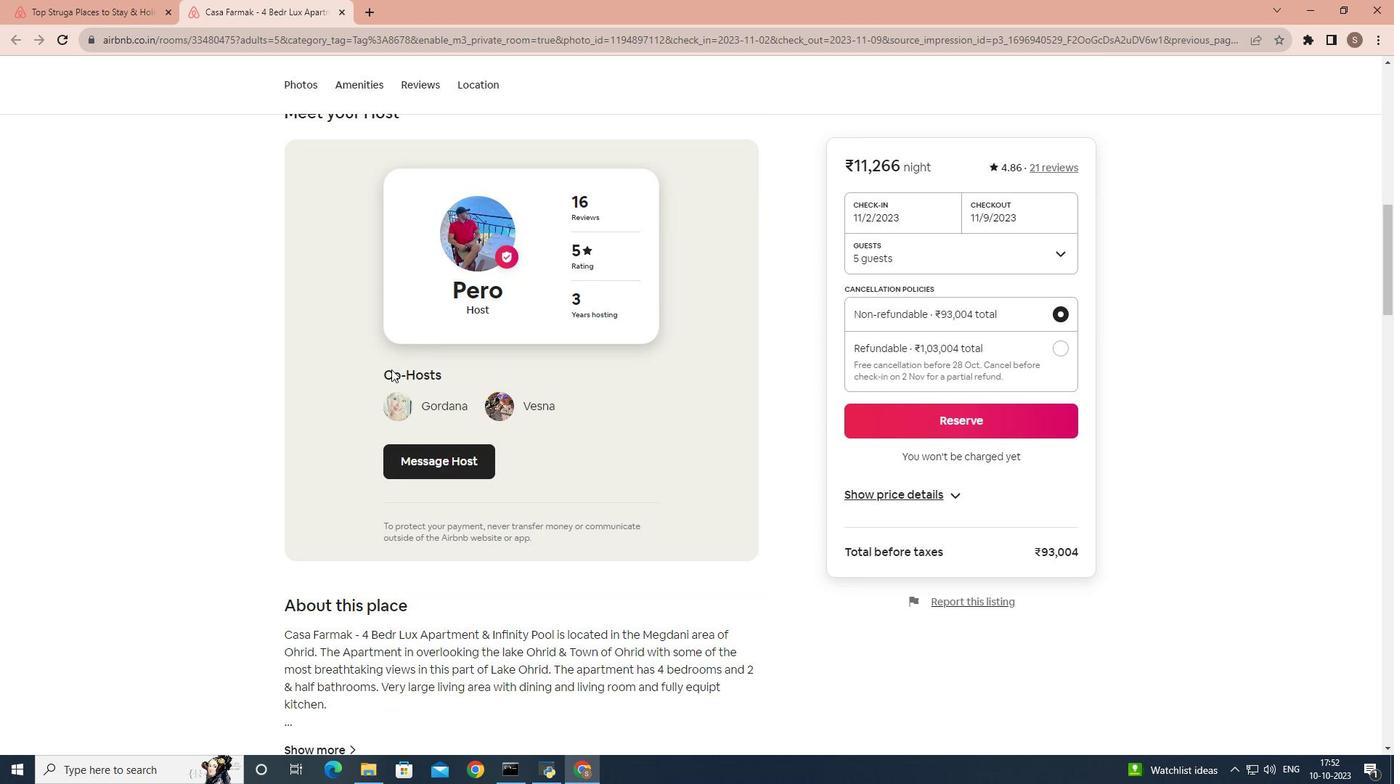 
Action: Mouse scrolled (391, 368) with delta (0, 0)
Screenshot: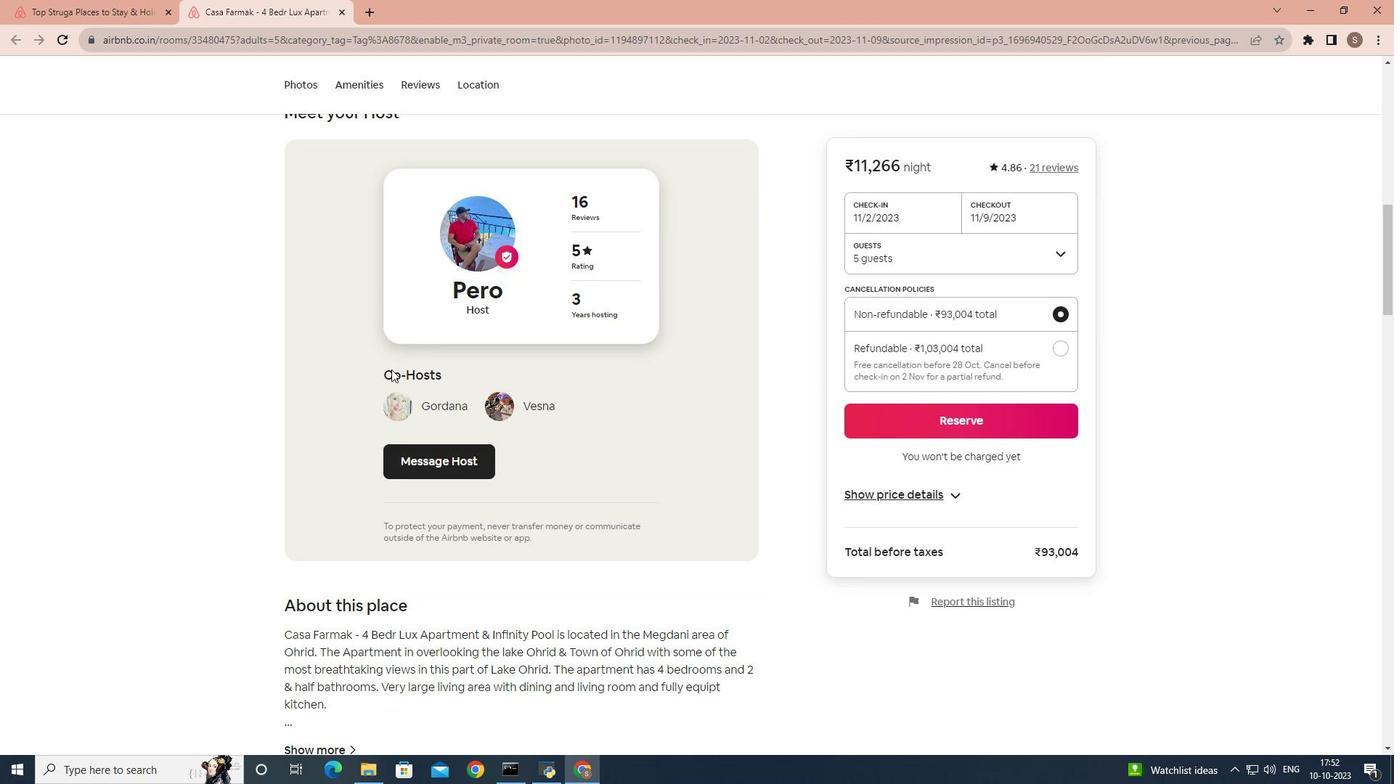 
Action: Mouse scrolled (391, 368) with delta (0, 0)
Screenshot: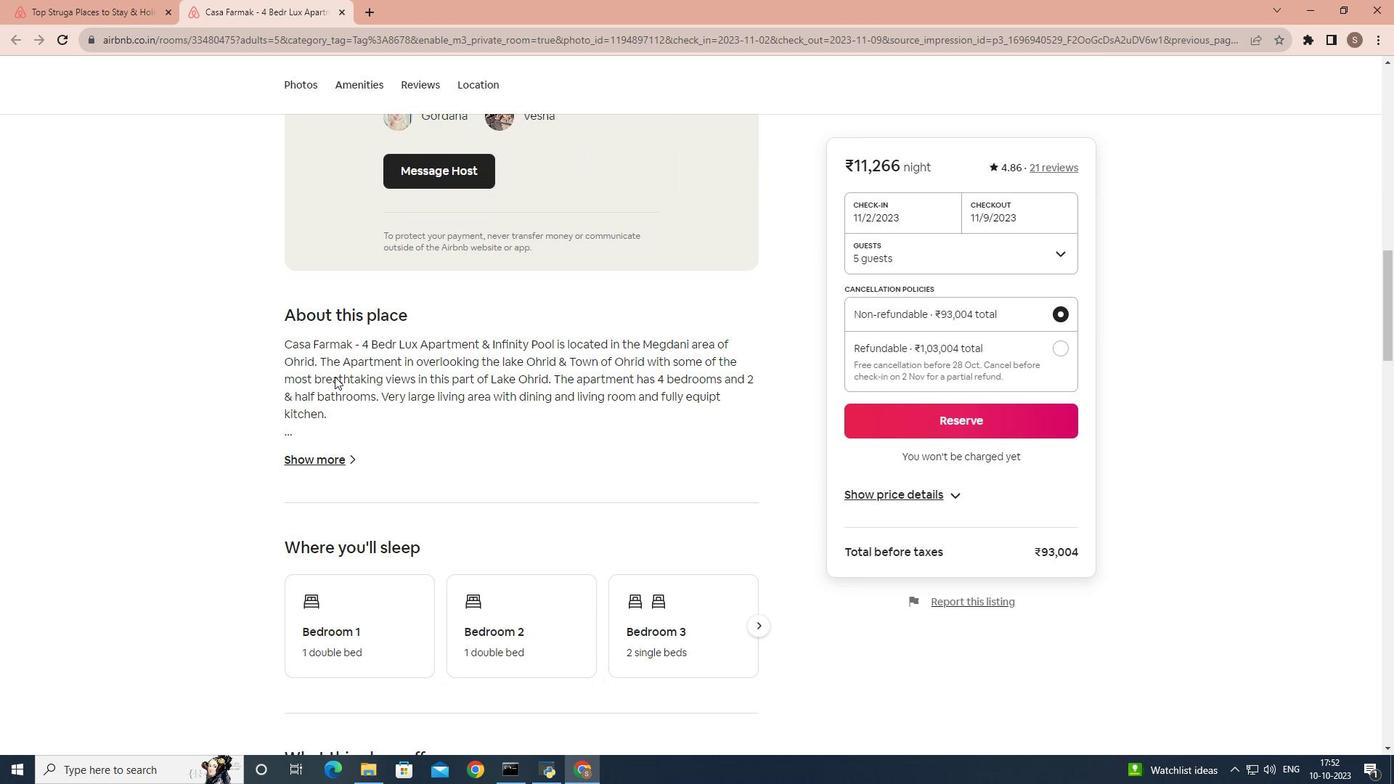 
Action: Mouse scrolled (391, 368) with delta (0, 0)
Screenshot: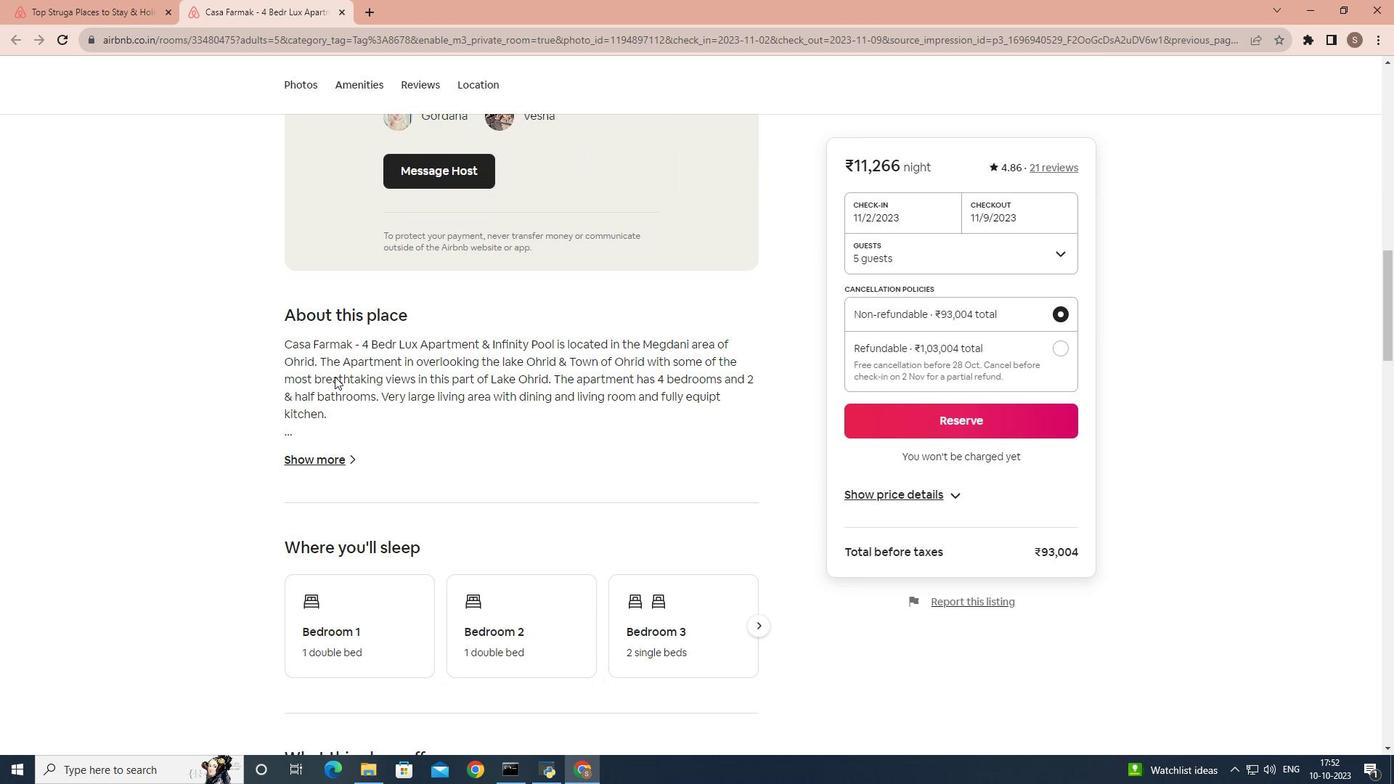 
Action: Mouse scrolled (391, 368) with delta (0, 0)
Screenshot: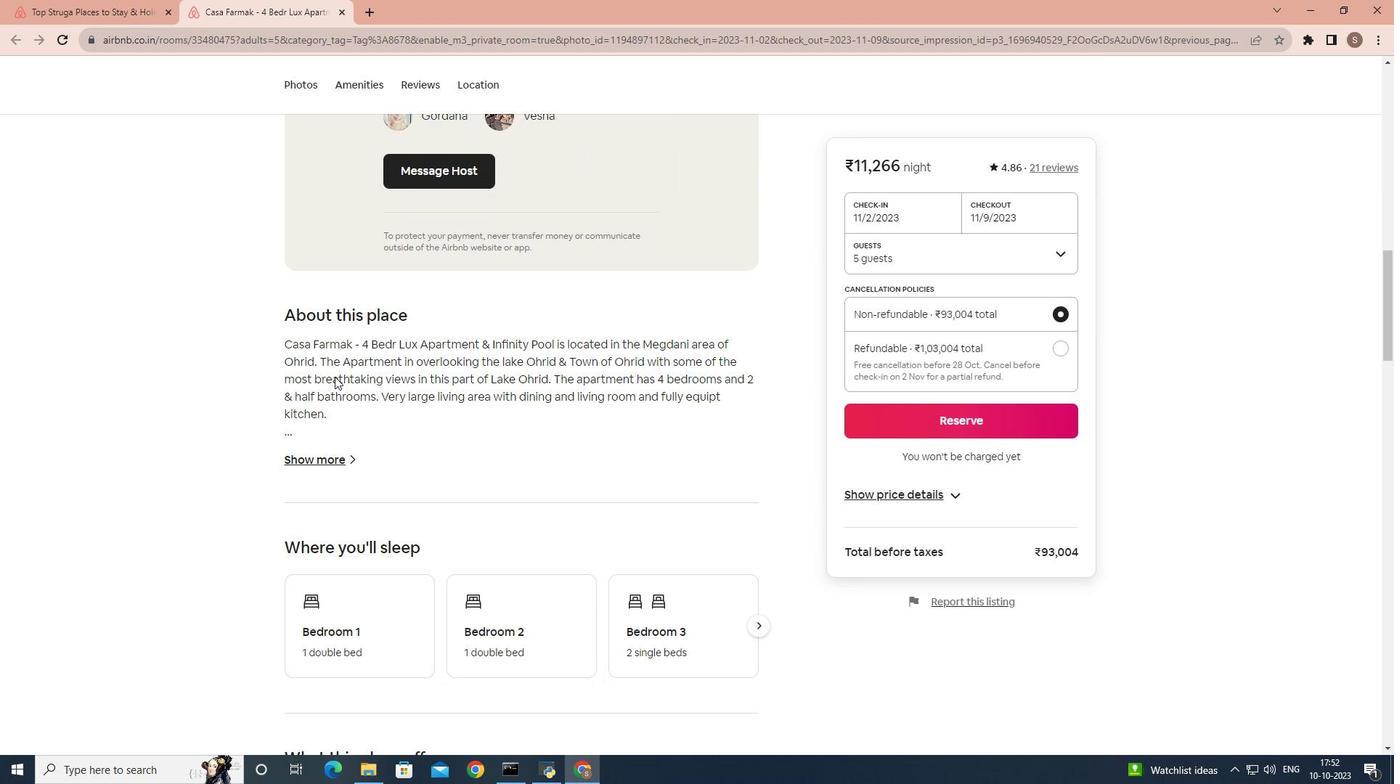 
Action: Mouse scrolled (391, 368) with delta (0, 0)
Screenshot: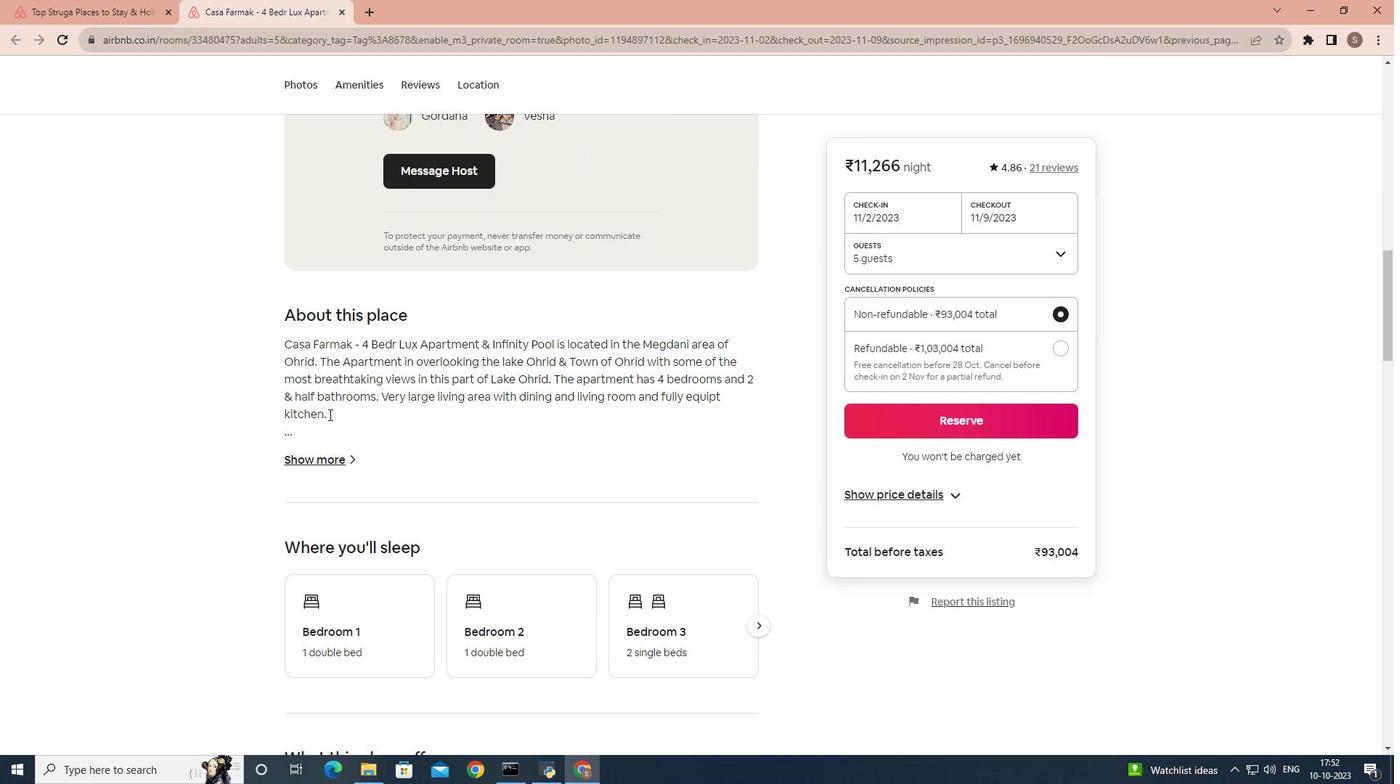
Action: Mouse moved to (335, 463)
Screenshot: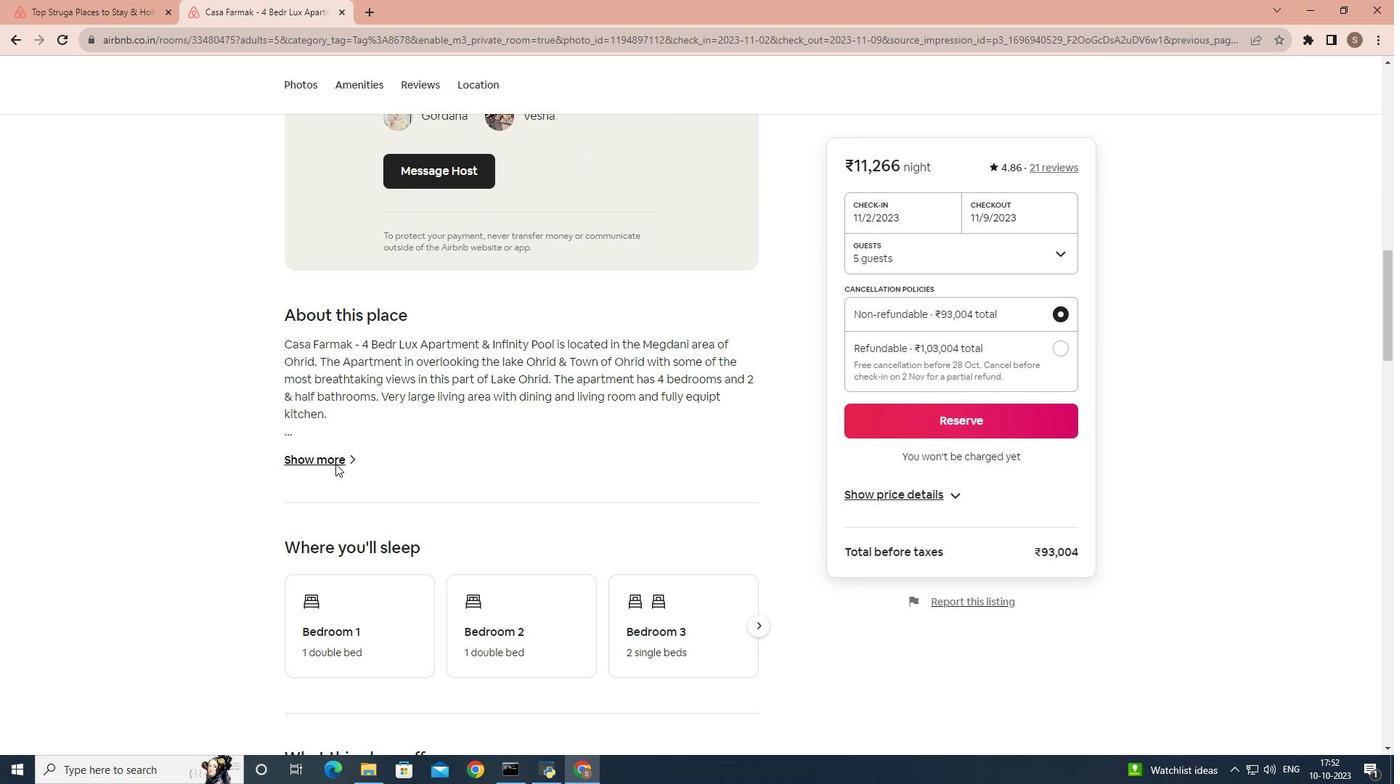 
Action: Mouse pressed left at (335, 463)
Screenshot: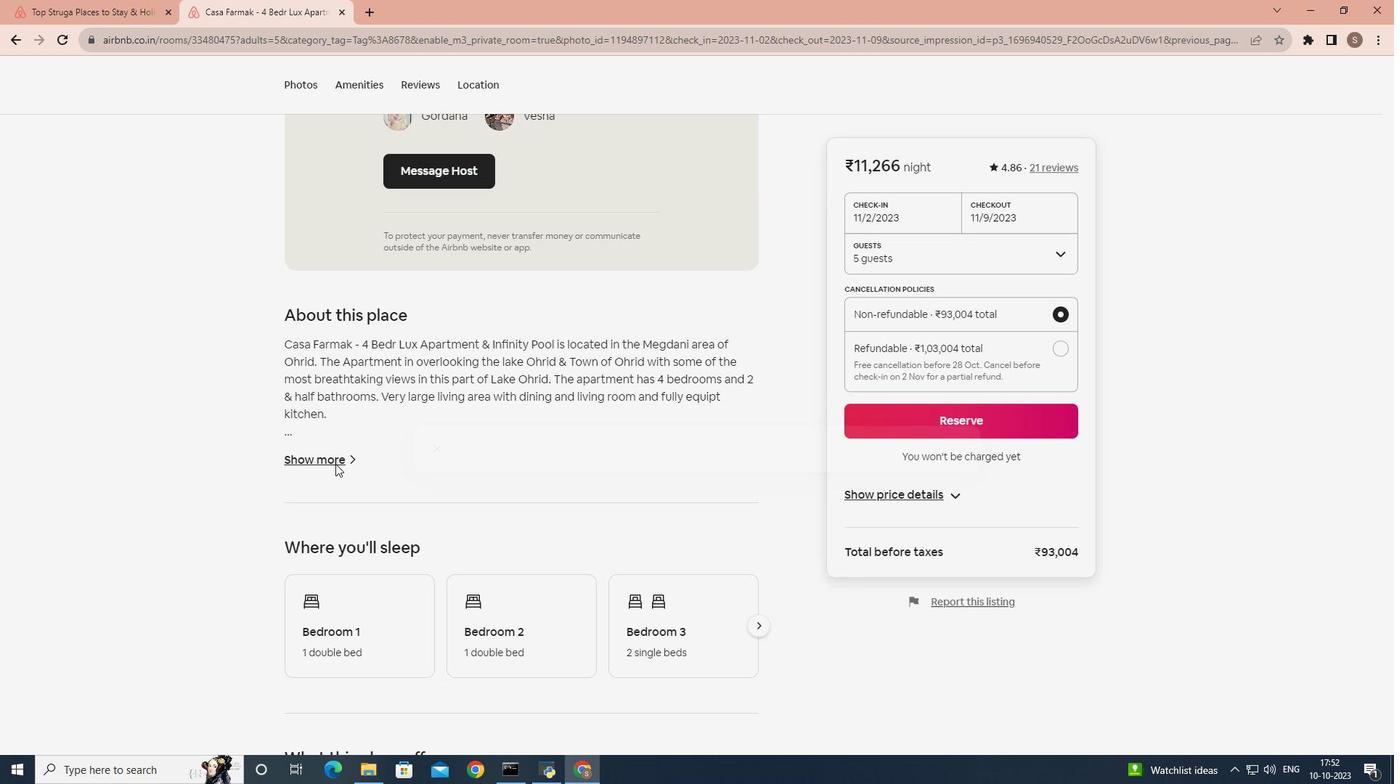
Action: Mouse moved to (448, 444)
Screenshot: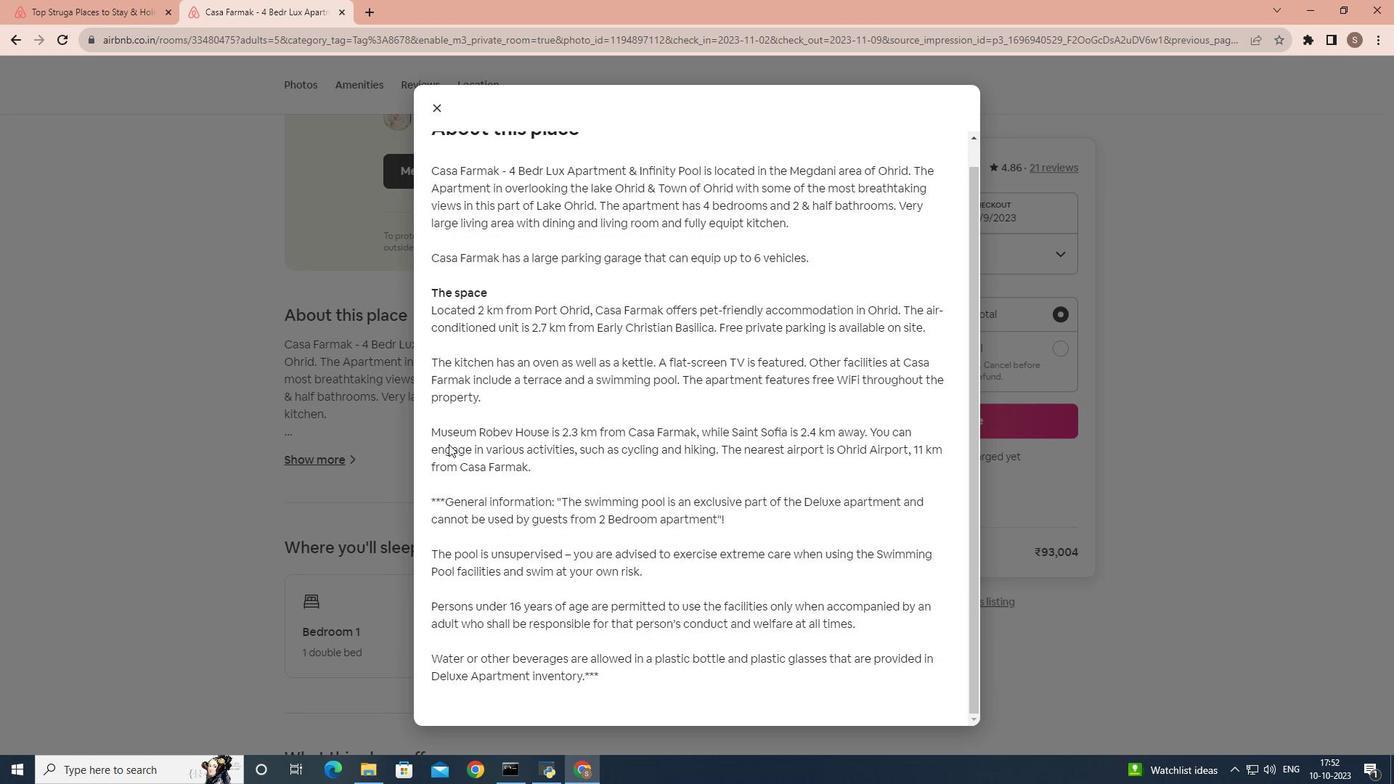 
Action: Mouse scrolled (448, 443) with delta (0, 0)
Screenshot: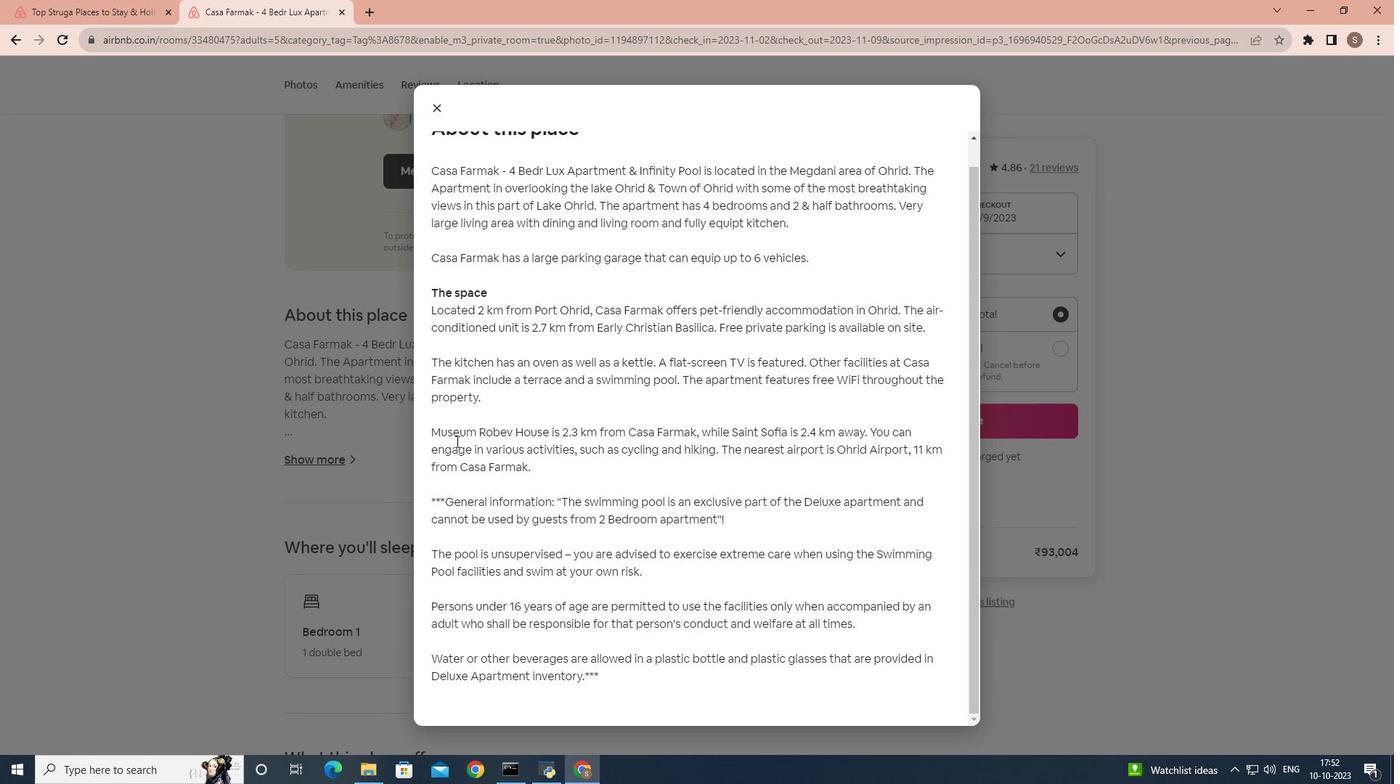 
Action: Mouse scrolled (448, 443) with delta (0, 0)
Screenshot: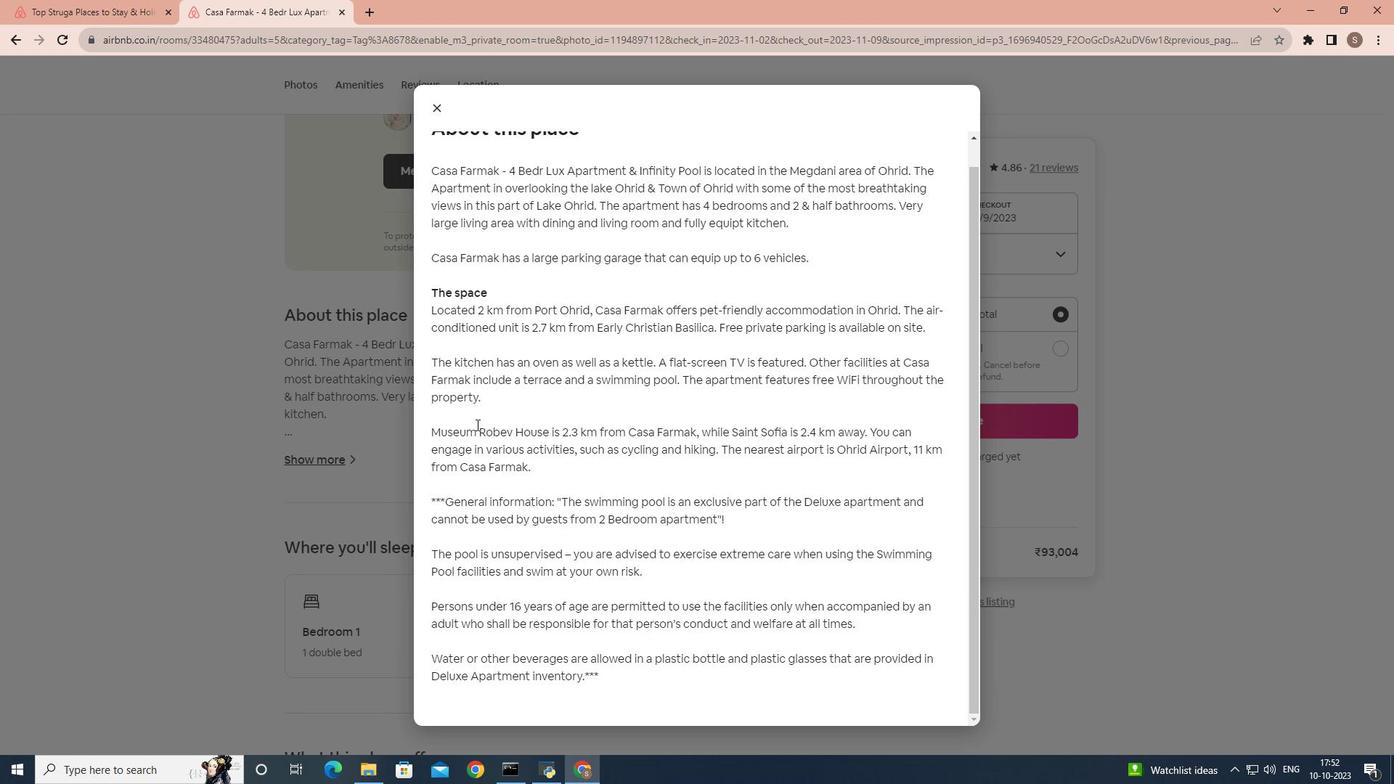 
Action: Mouse scrolled (448, 443) with delta (0, 0)
Screenshot: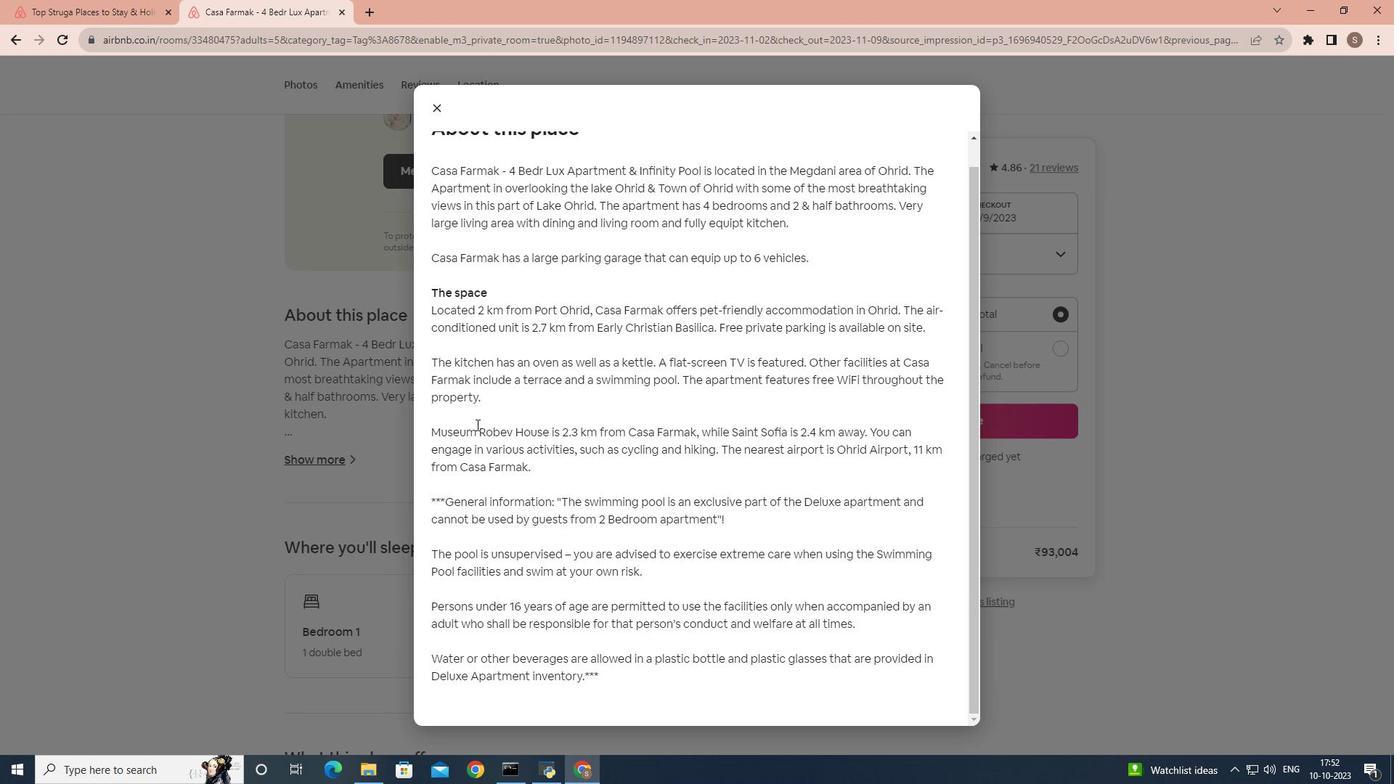 
Action: Mouse scrolled (448, 443) with delta (0, 0)
Screenshot: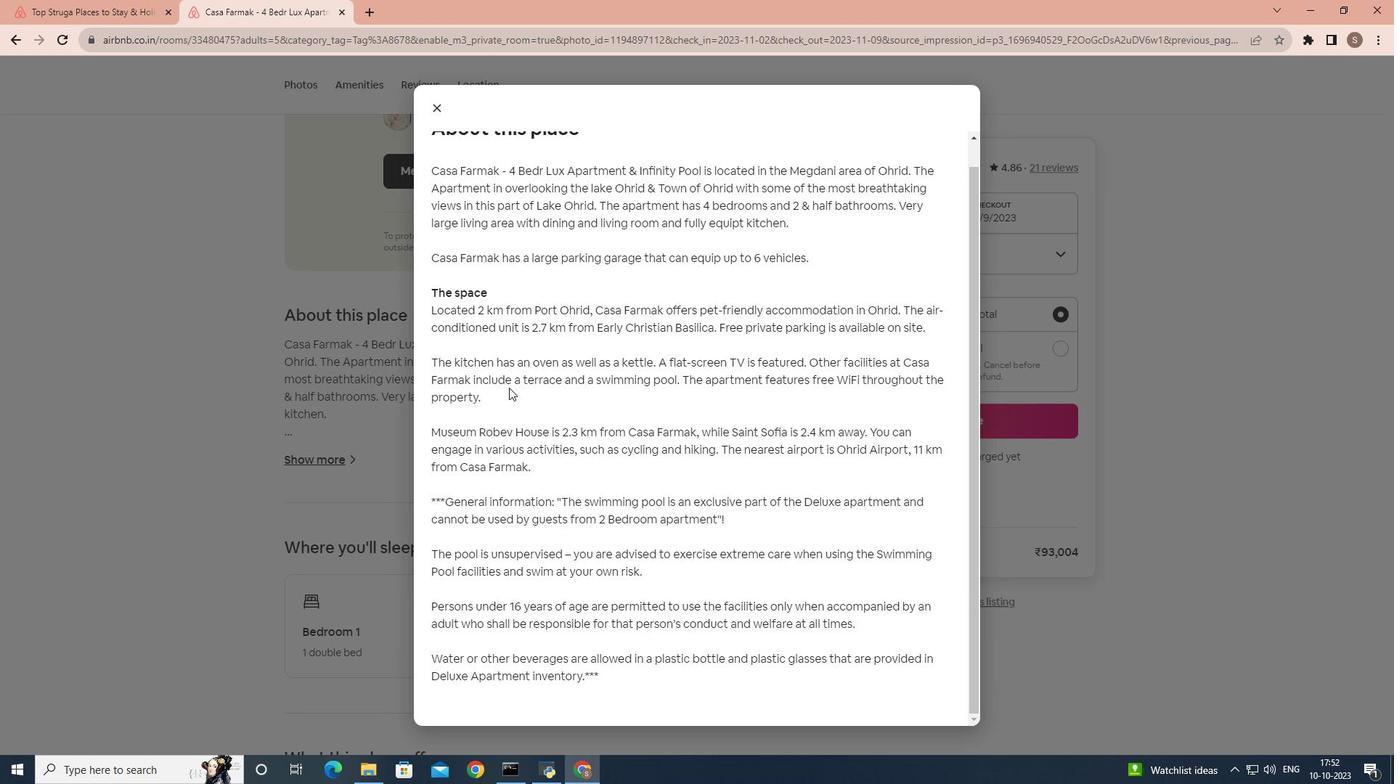 
Action: Mouse scrolled (448, 443) with delta (0, 0)
Screenshot: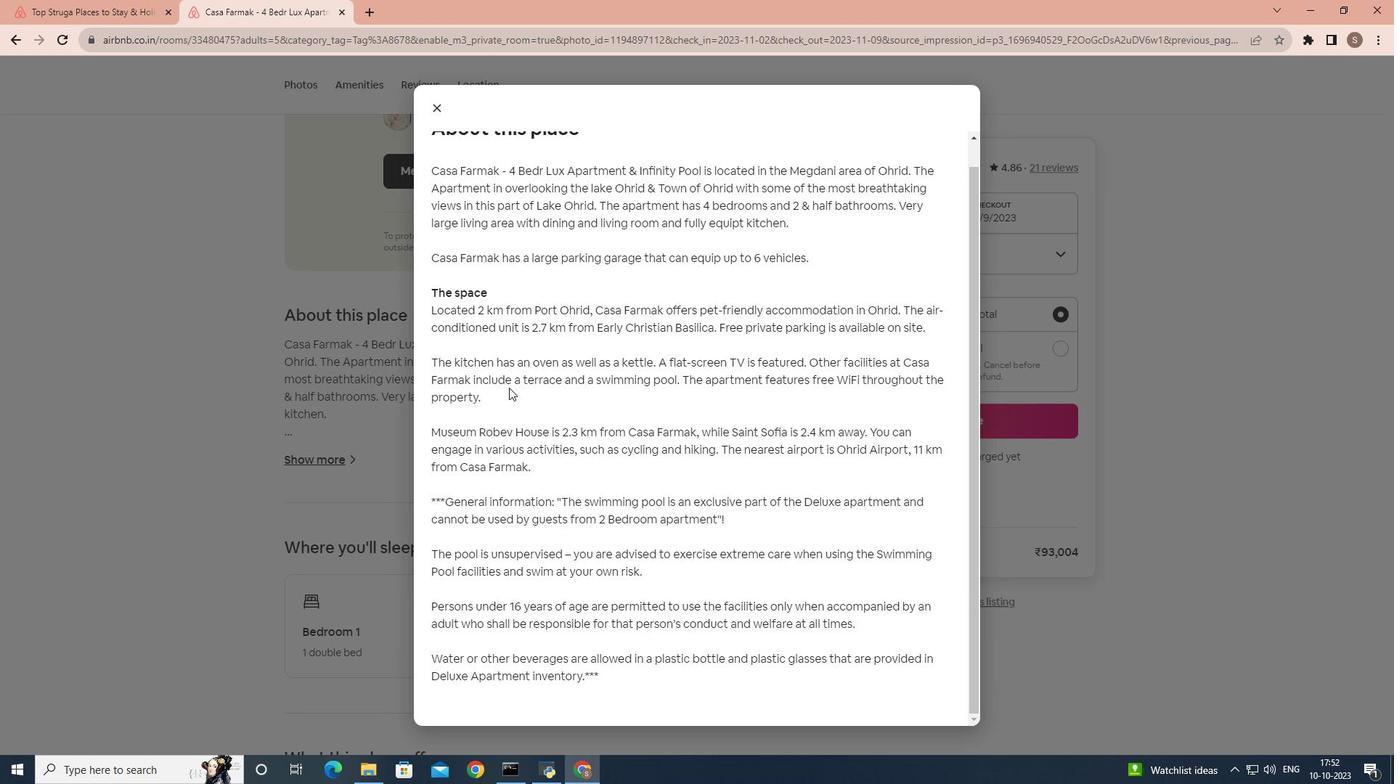 
Action: Mouse moved to (432, 100)
Screenshot: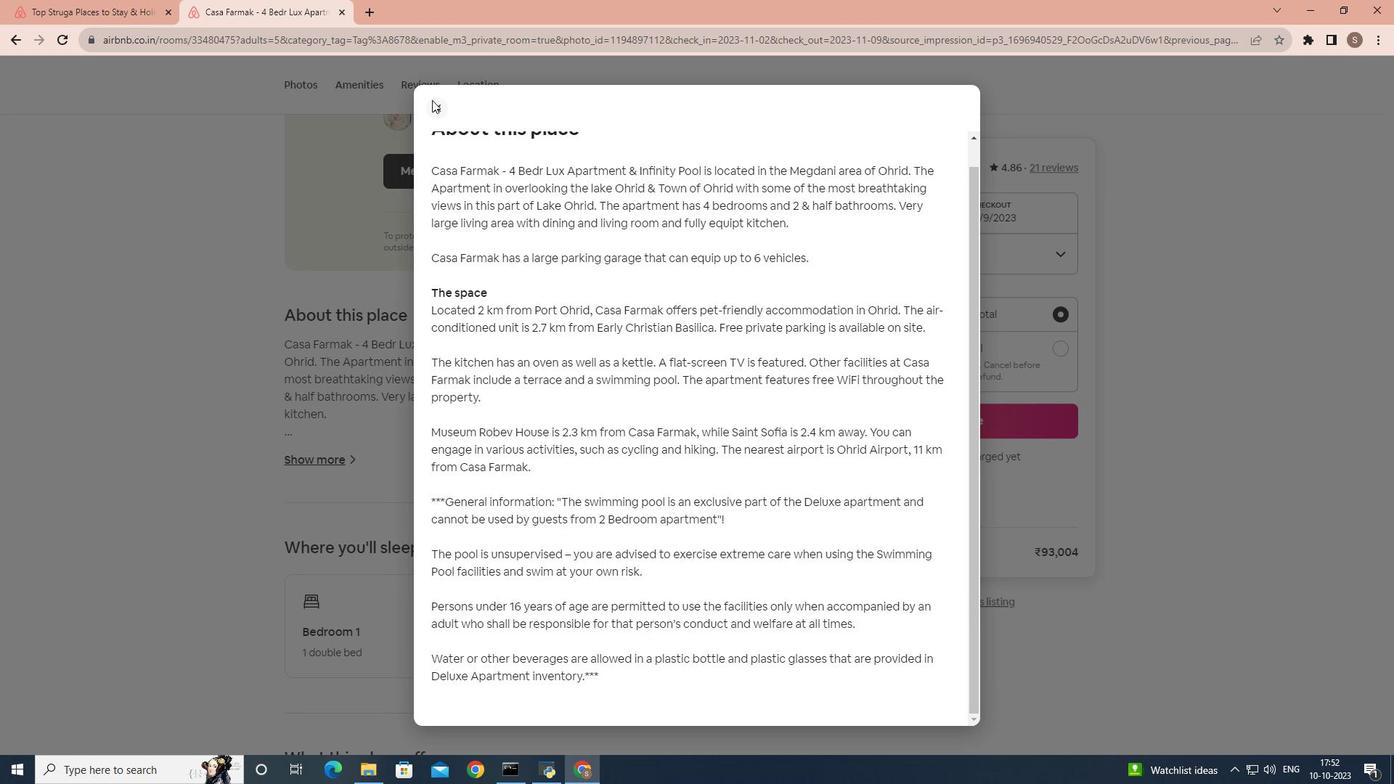 
Action: Mouse pressed left at (432, 100)
Screenshot: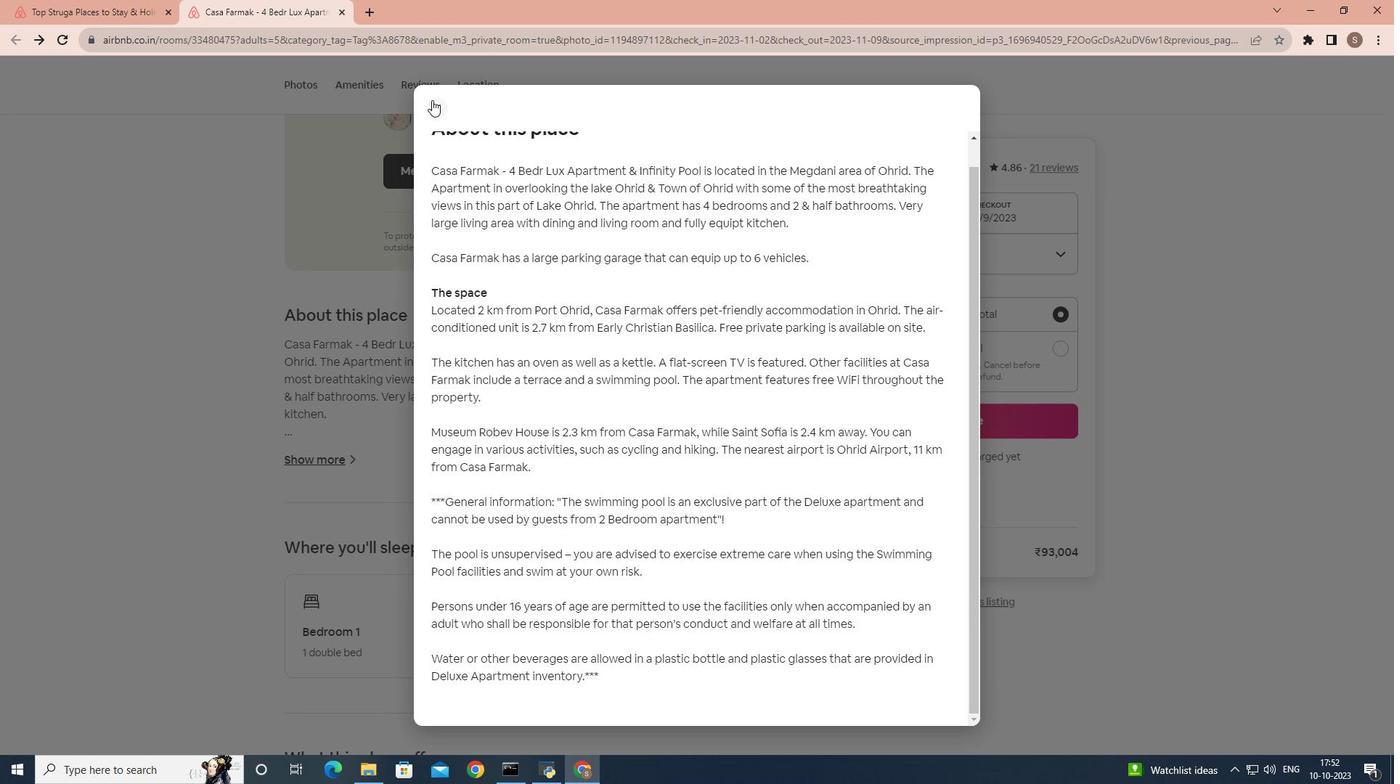 
Action: Mouse moved to (391, 307)
Screenshot: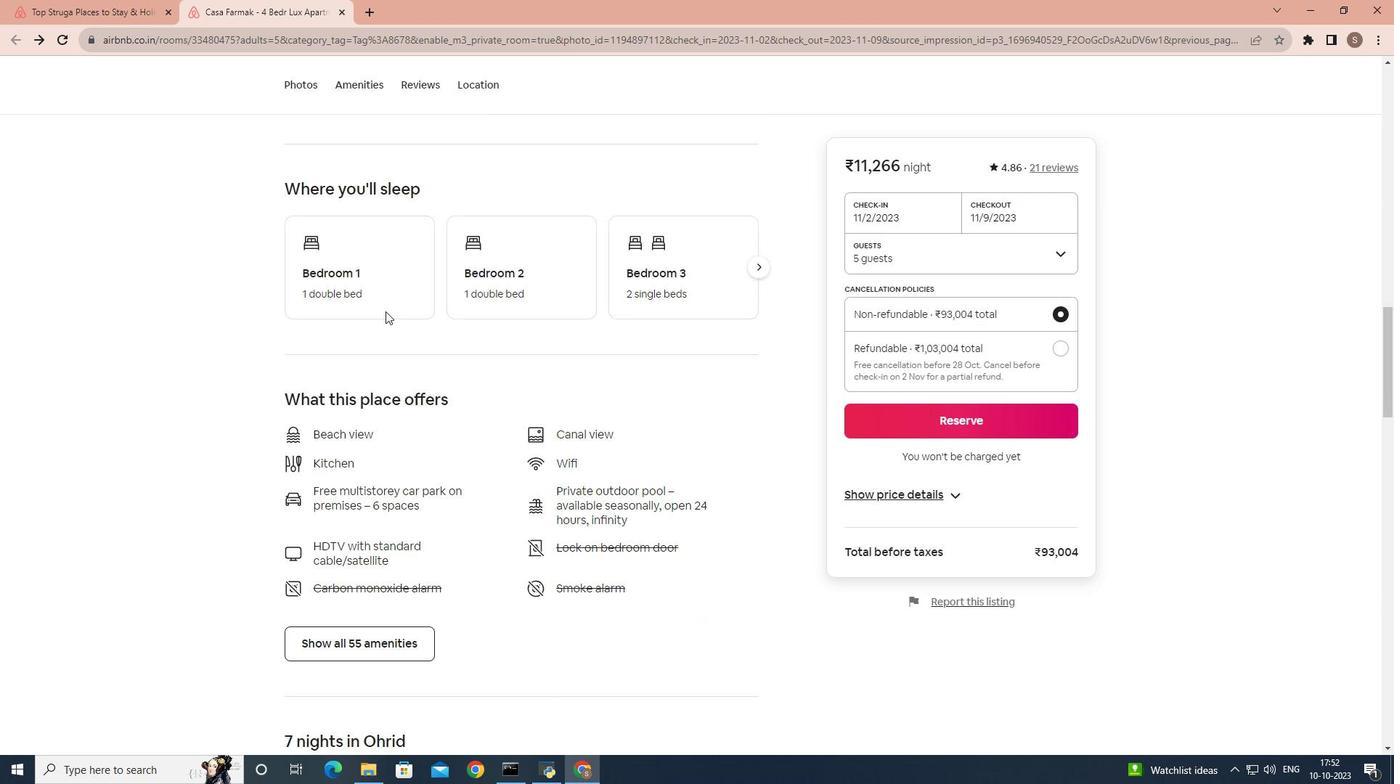 
Action: Mouse scrolled (391, 307) with delta (0, 0)
Screenshot: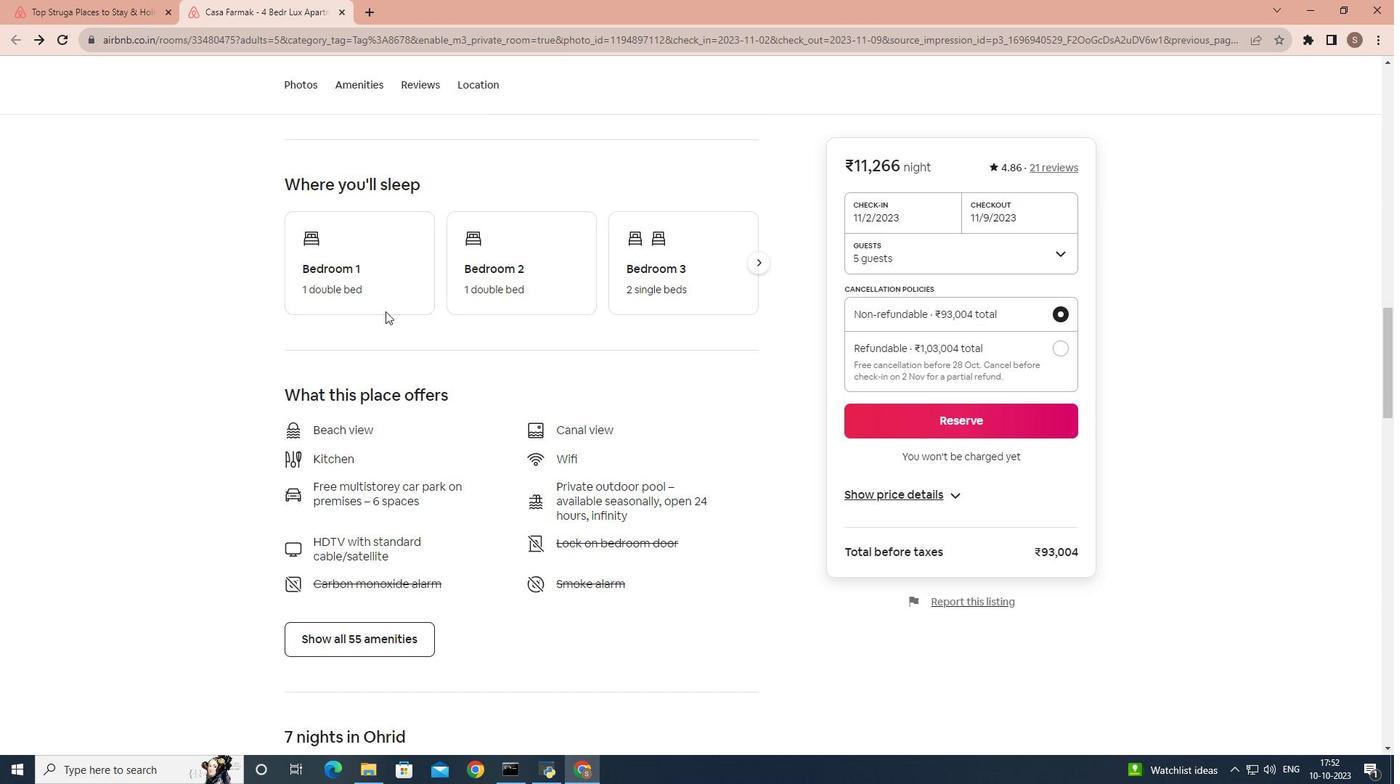 
Action: Mouse moved to (389, 309)
Screenshot: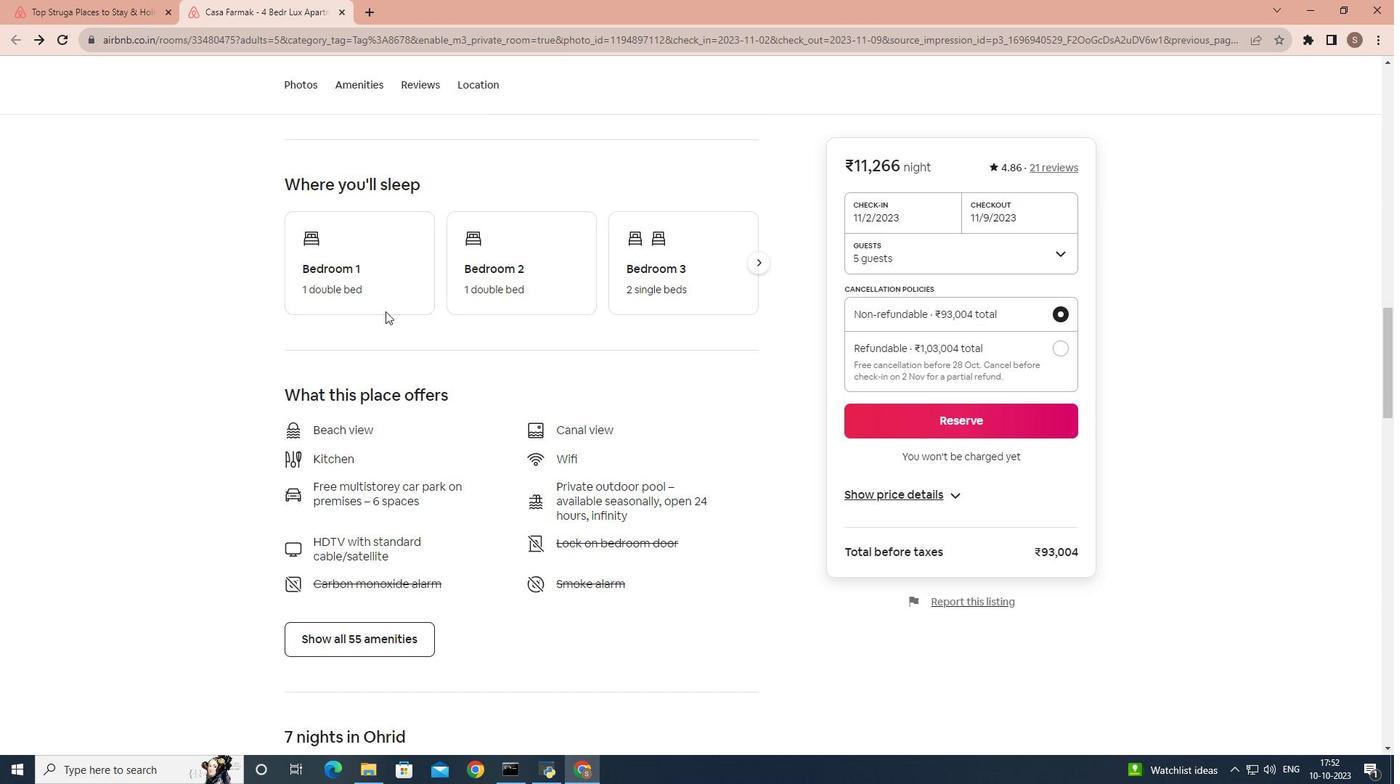 
Action: Mouse scrolled (389, 308) with delta (0, 0)
Screenshot: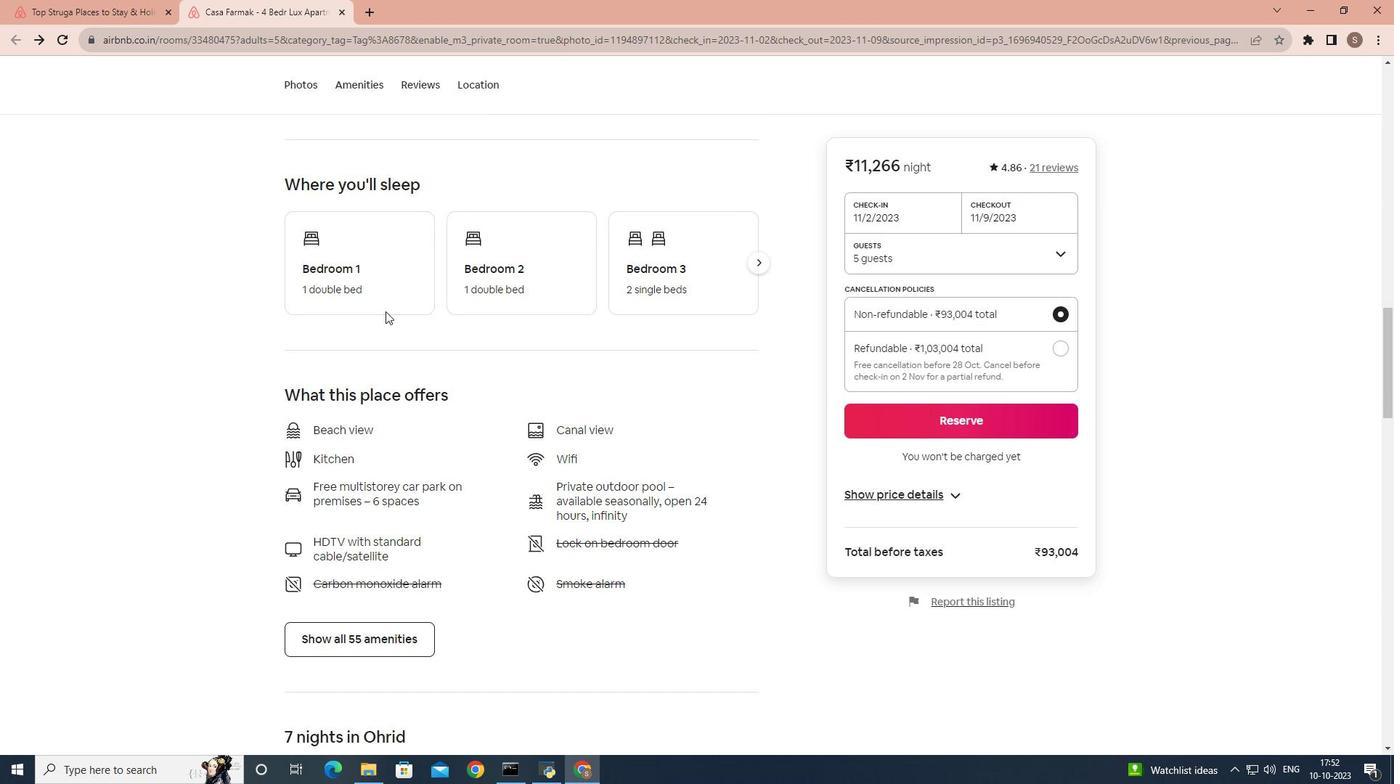 
Action: Mouse moved to (387, 310)
Screenshot: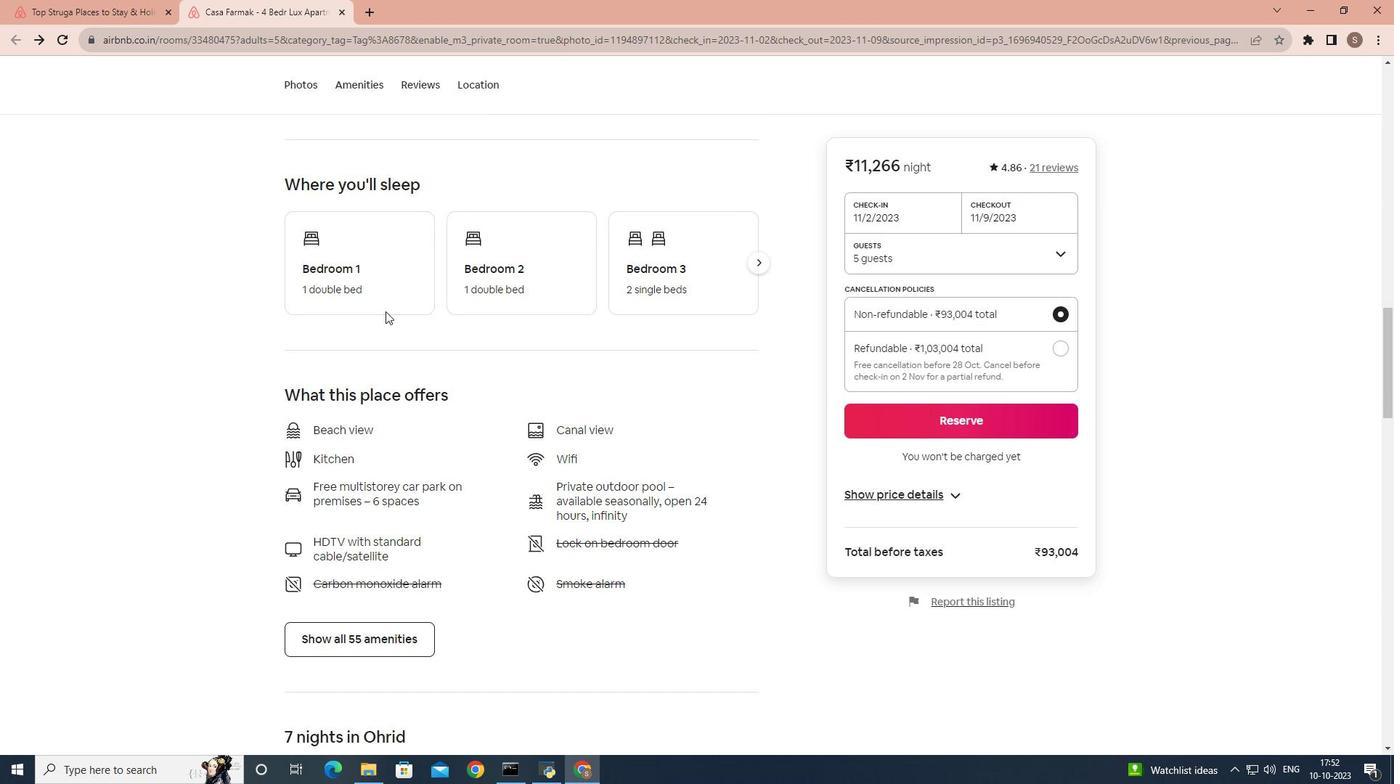 
Action: Mouse scrolled (387, 309) with delta (0, 0)
Screenshot: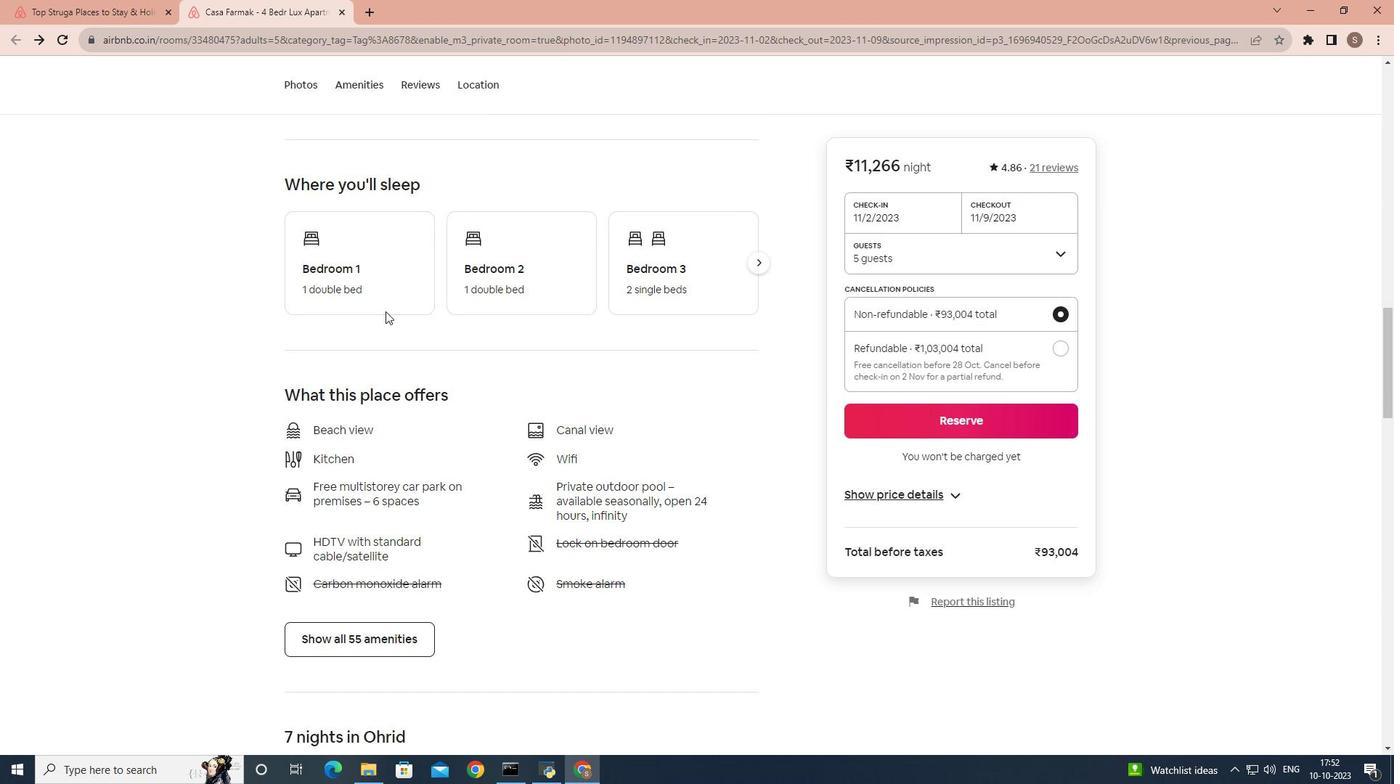 
Action: Mouse moved to (386, 310)
Screenshot: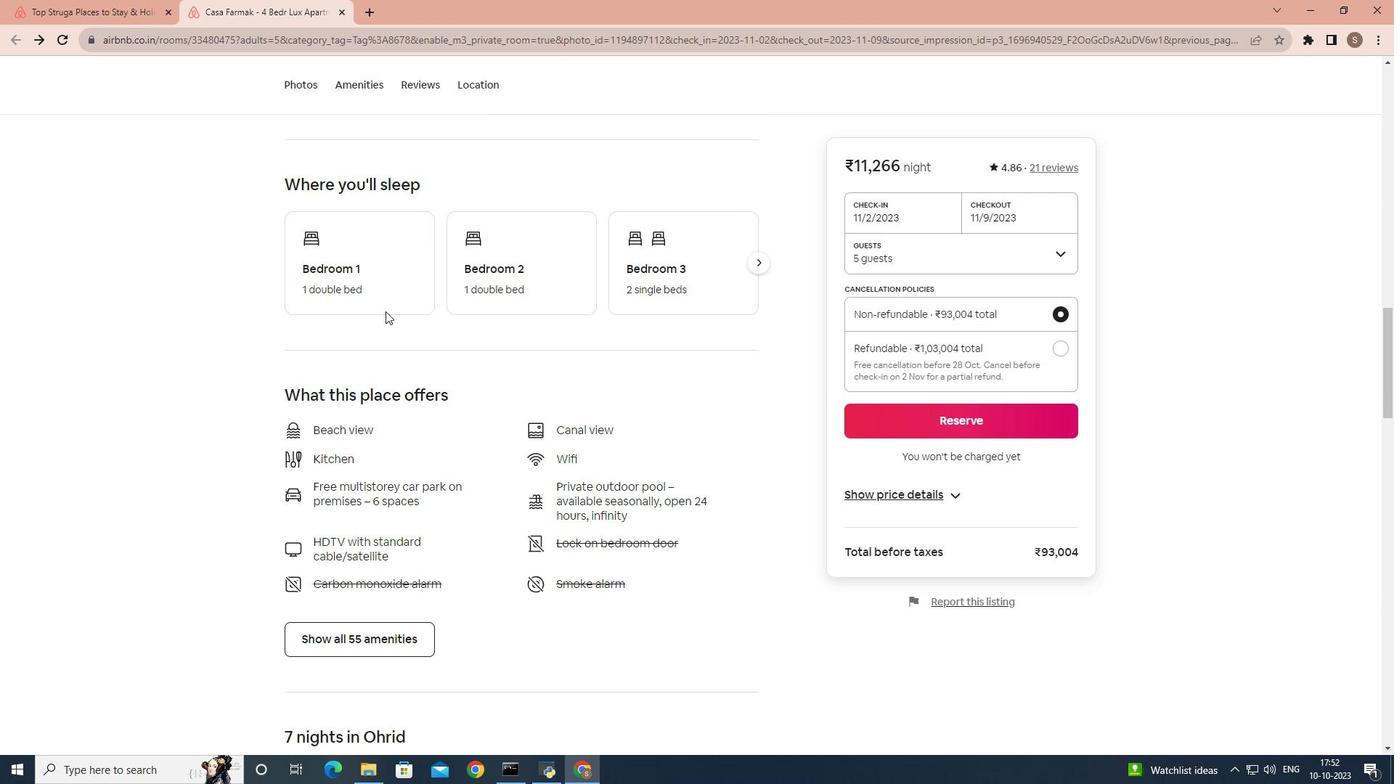 
Action: Mouse scrolled (386, 310) with delta (0, 0)
Screenshot: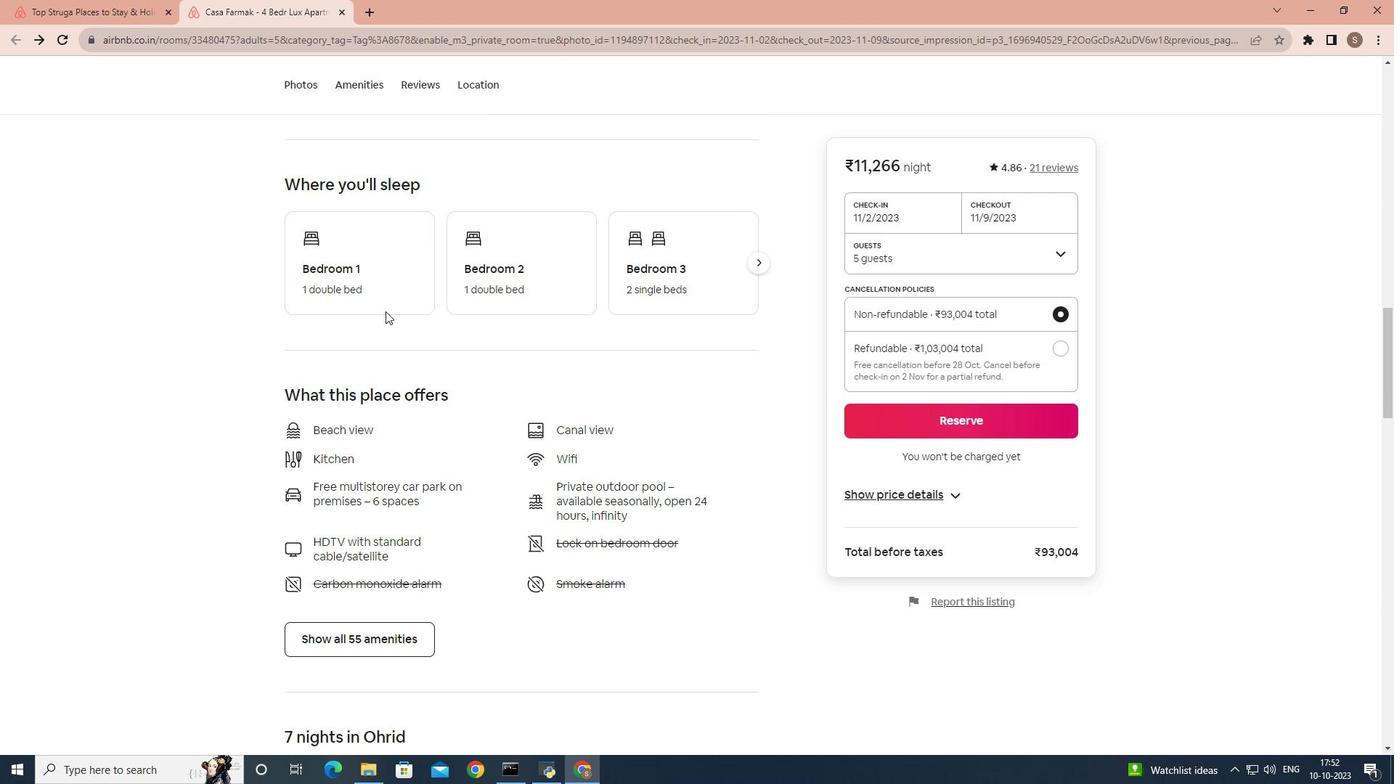 
Action: Mouse moved to (385, 311)
Screenshot: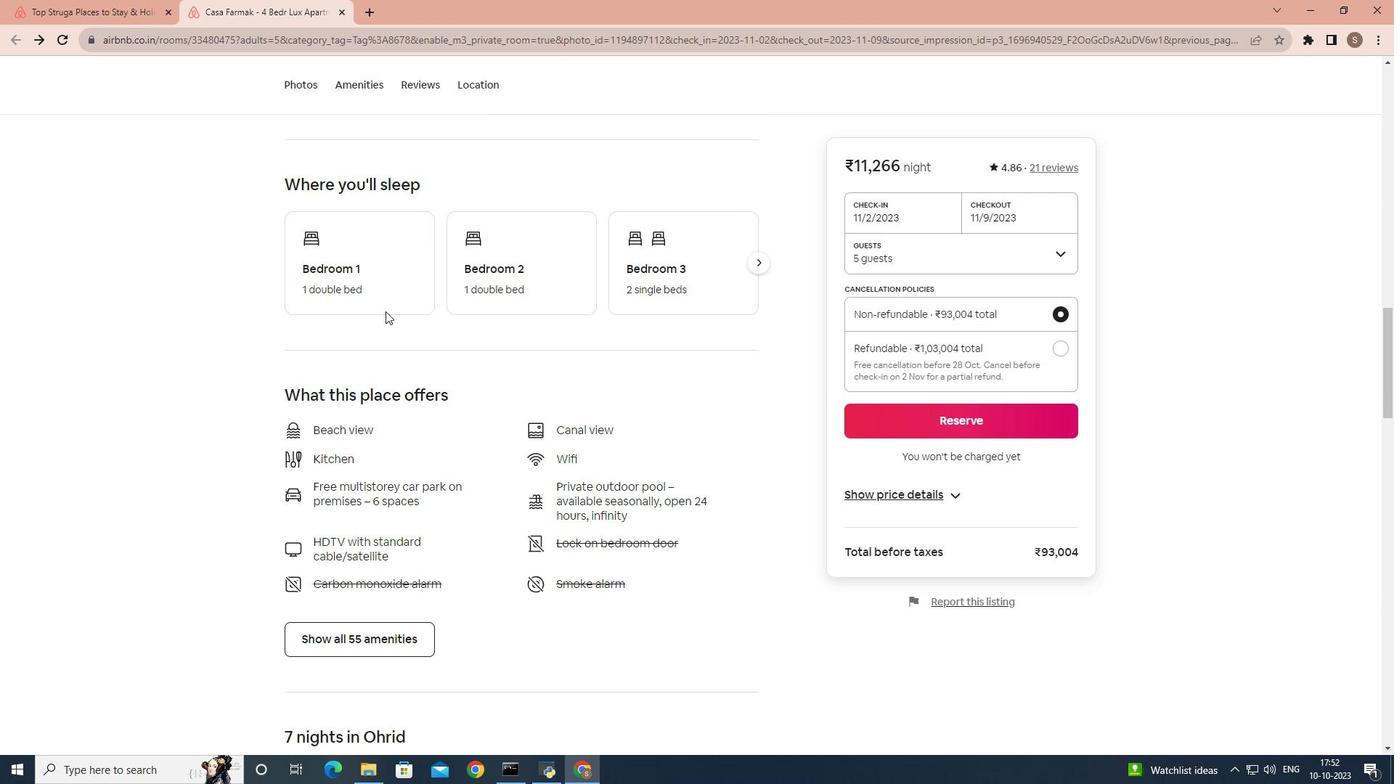 
Action: Mouse scrolled (385, 310) with delta (0, 0)
Screenshot: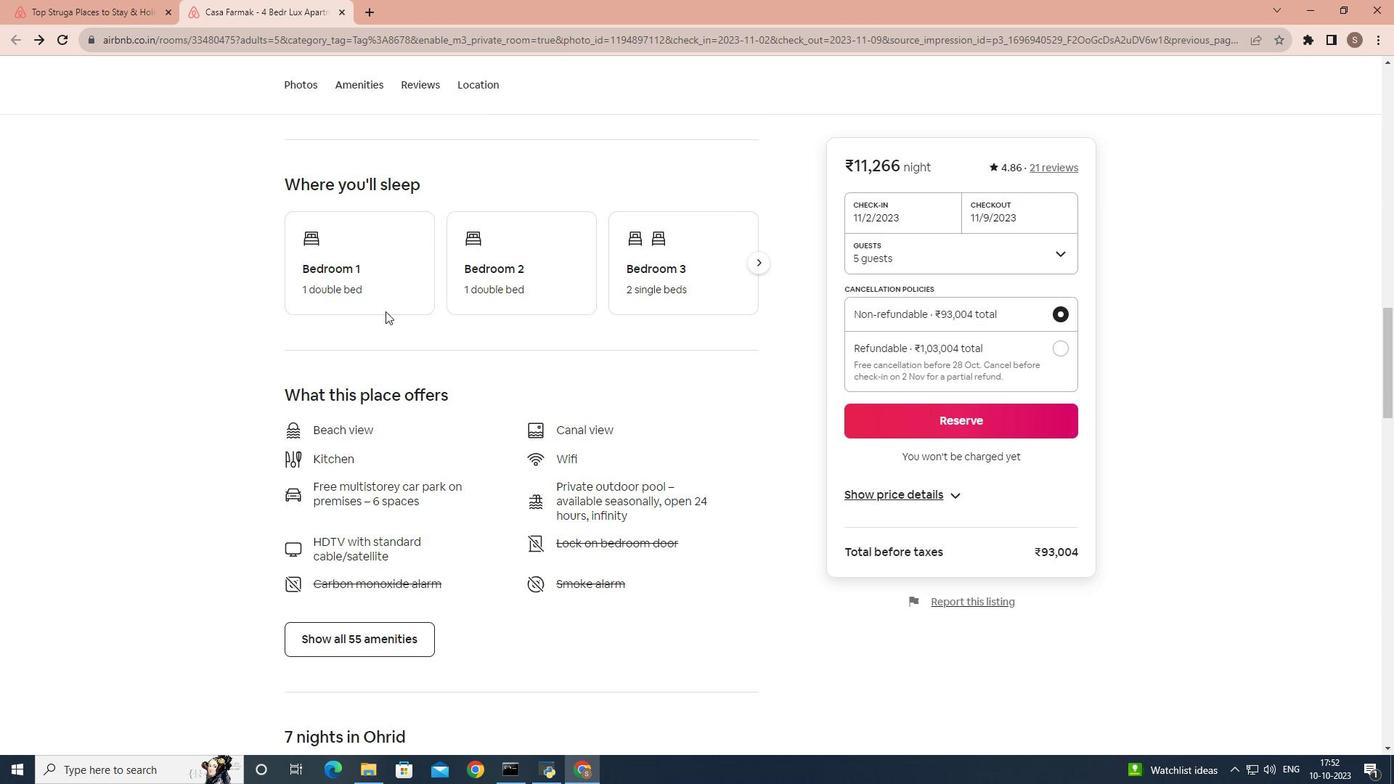 
Action: Mouse scrolled (385, 310) with delta (0, 0)
Screenshot: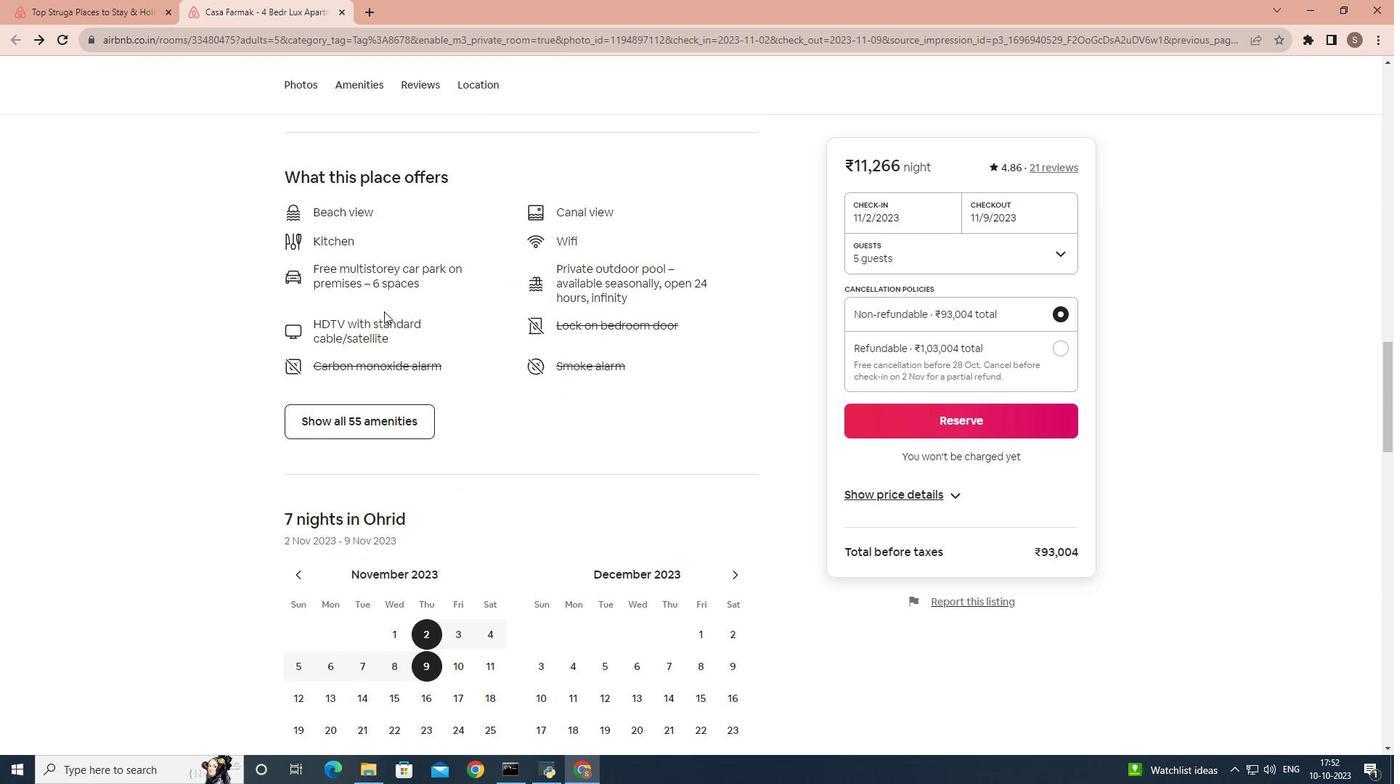 
Action: Mouse scrolled (385, 310) with delta (0, 0)
Screenshot: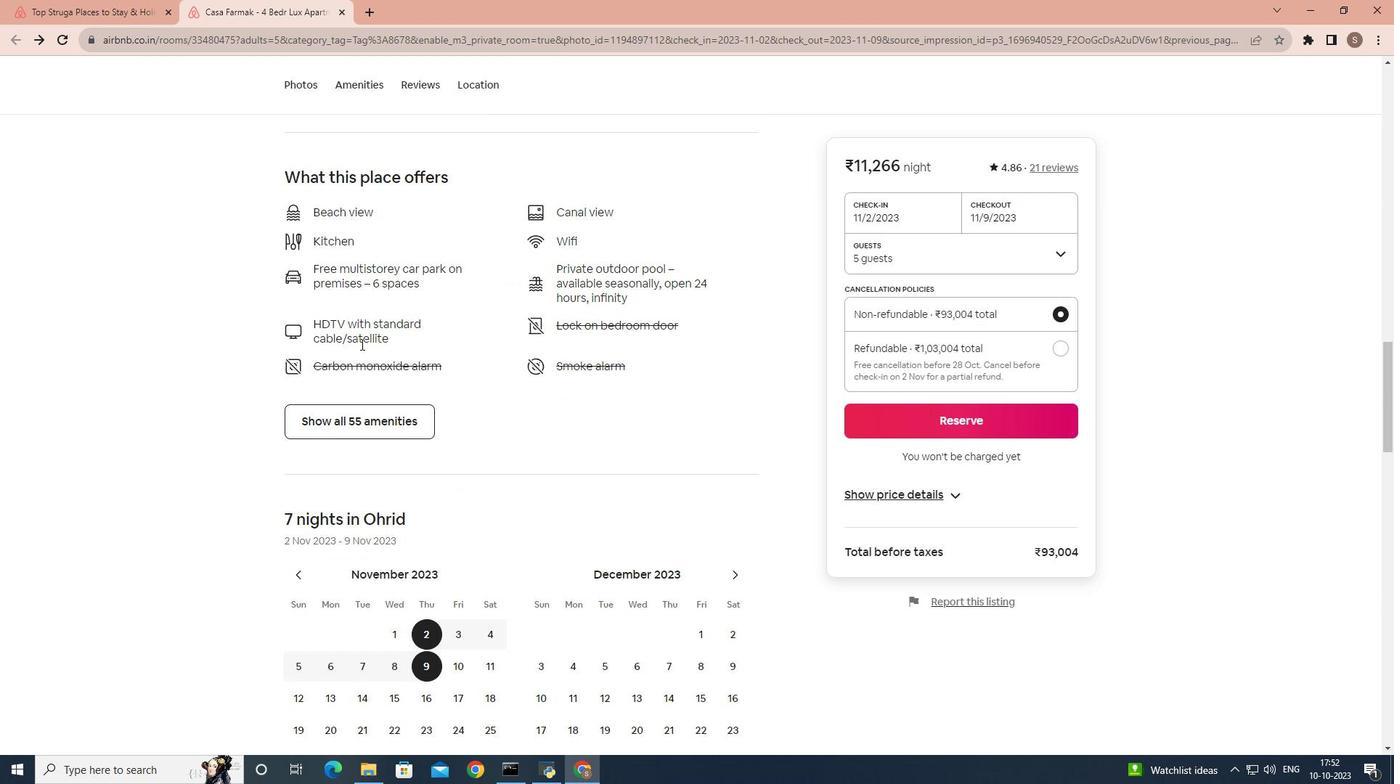 
Action: Mouse scrolled (385, 310) with delta (0, 0)
Screenshot: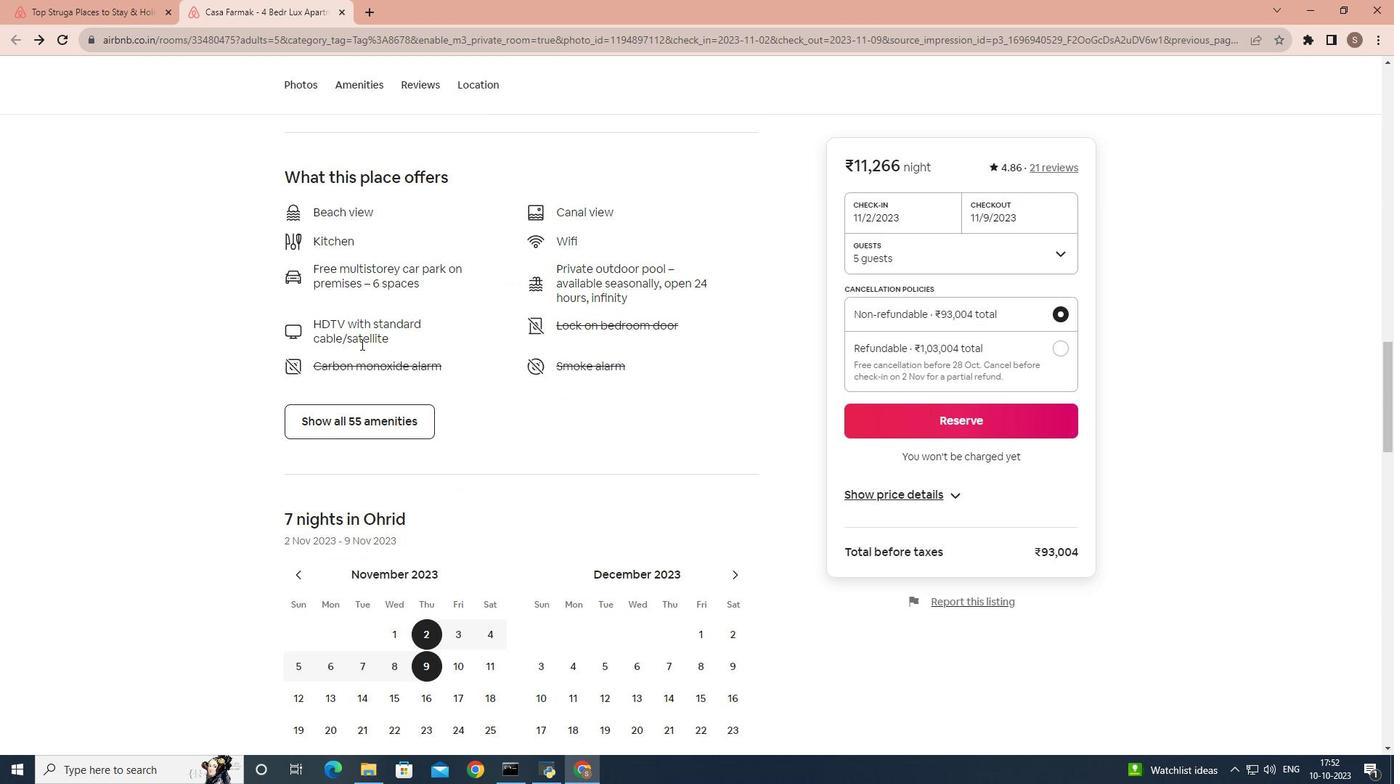 
Action: Mouse moved to (318, 427)
Screenshot: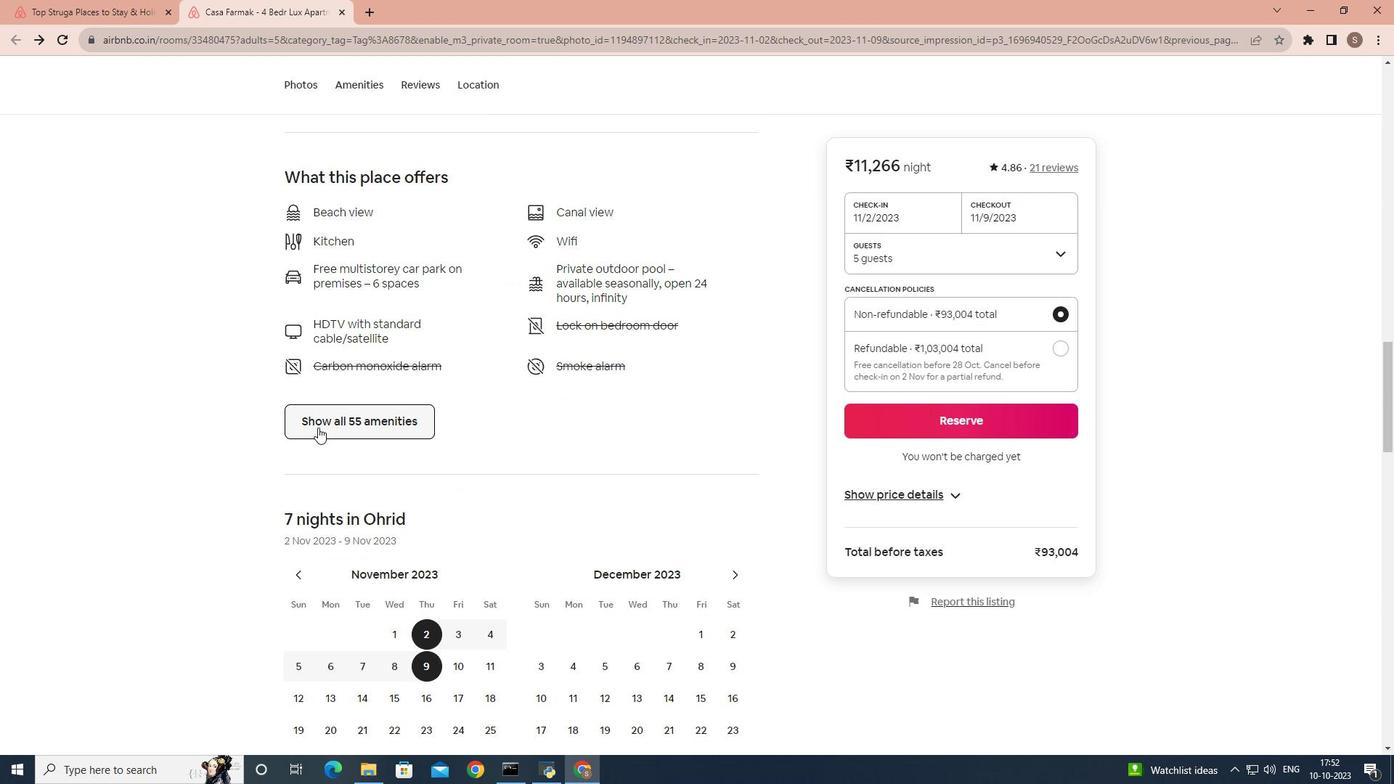 
Action: Mouse pressed left at (318, 427)
Screenshot: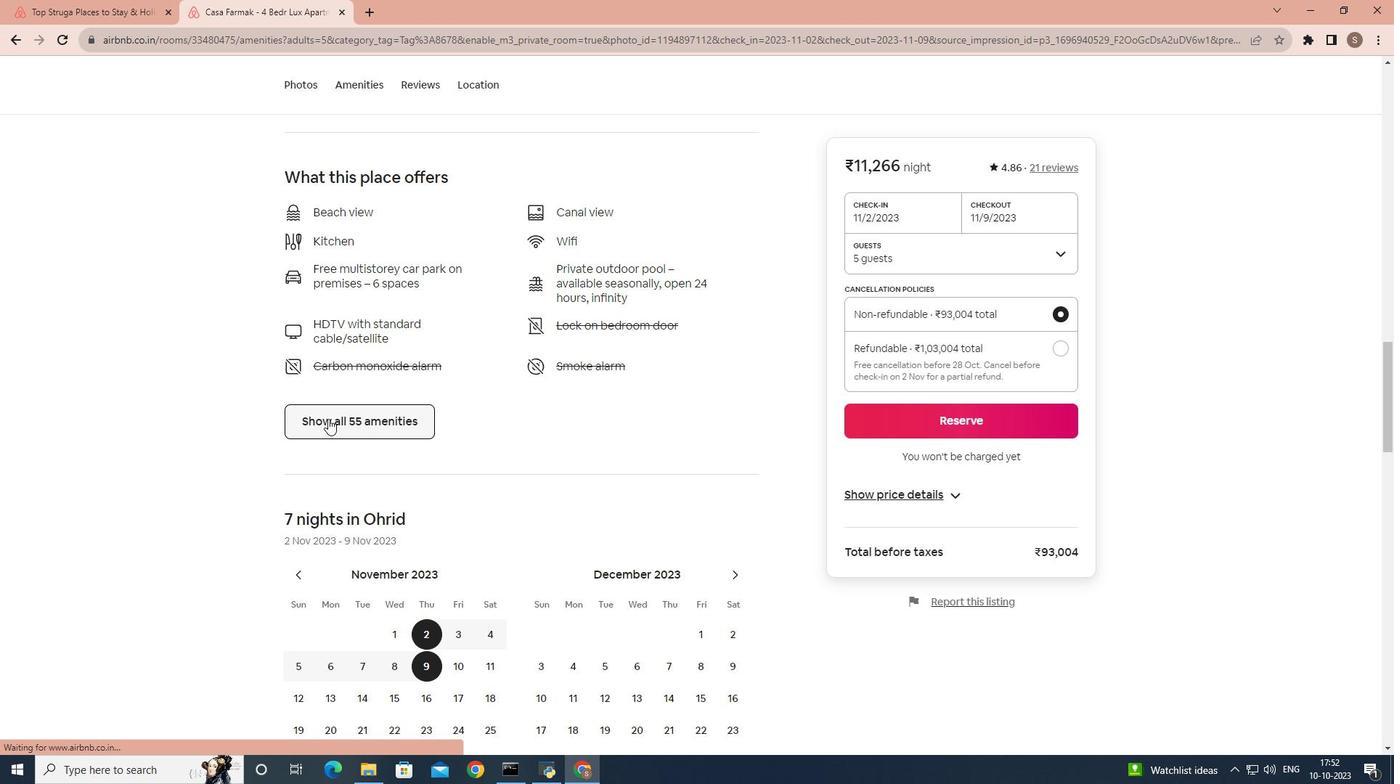 
Action: Mouse moved to (501, 280)
Screenshot: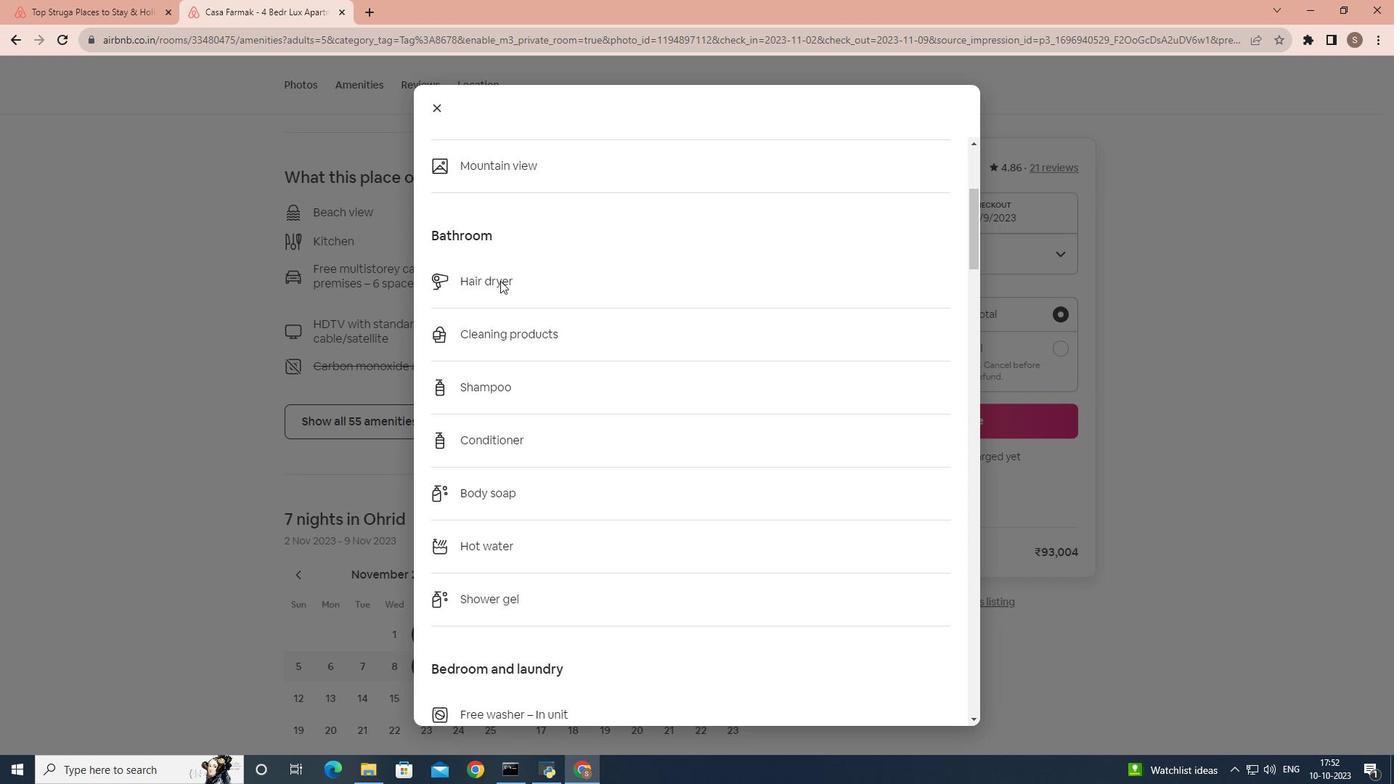 
Action: Mouse scrolled (501, 280) with delta (0, 0)
Screenshot: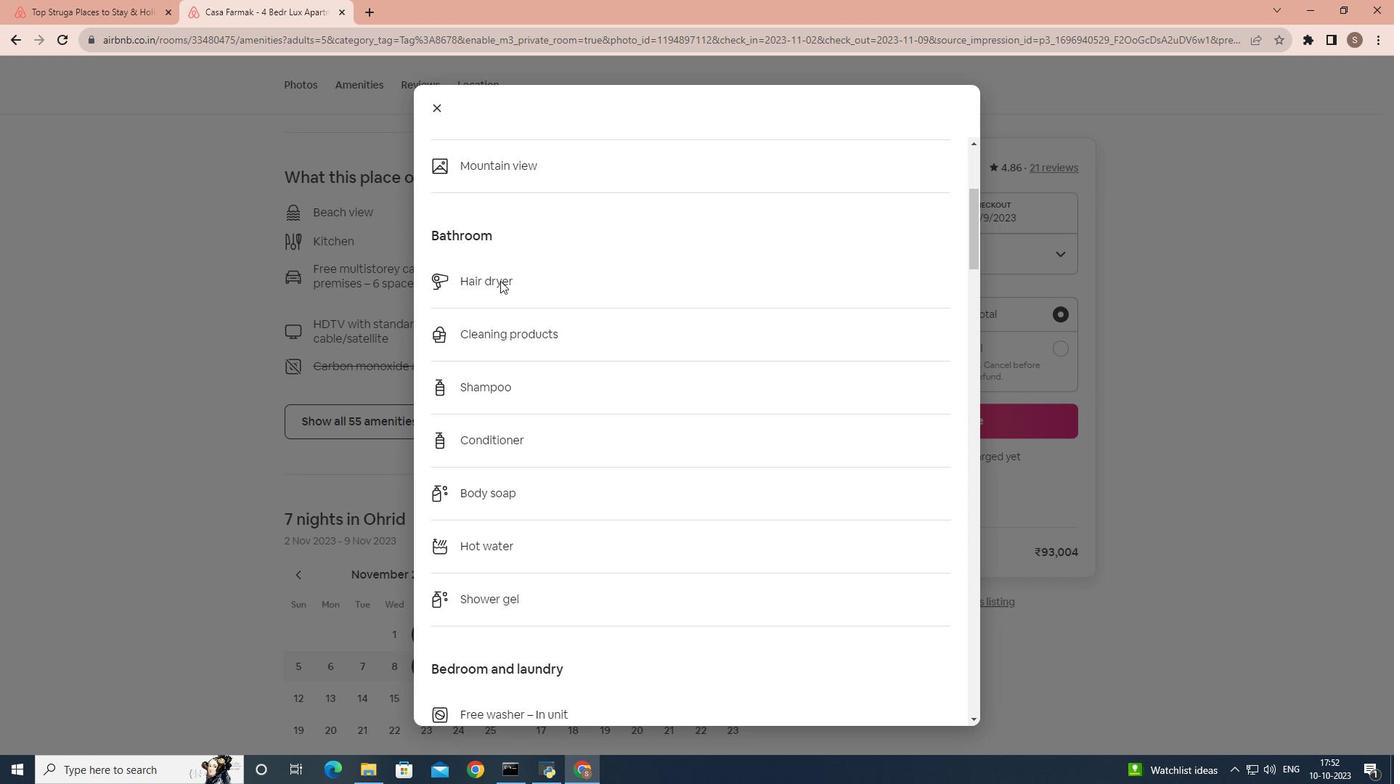 
Action: Mouse moved to (501, 280)
Screenshot: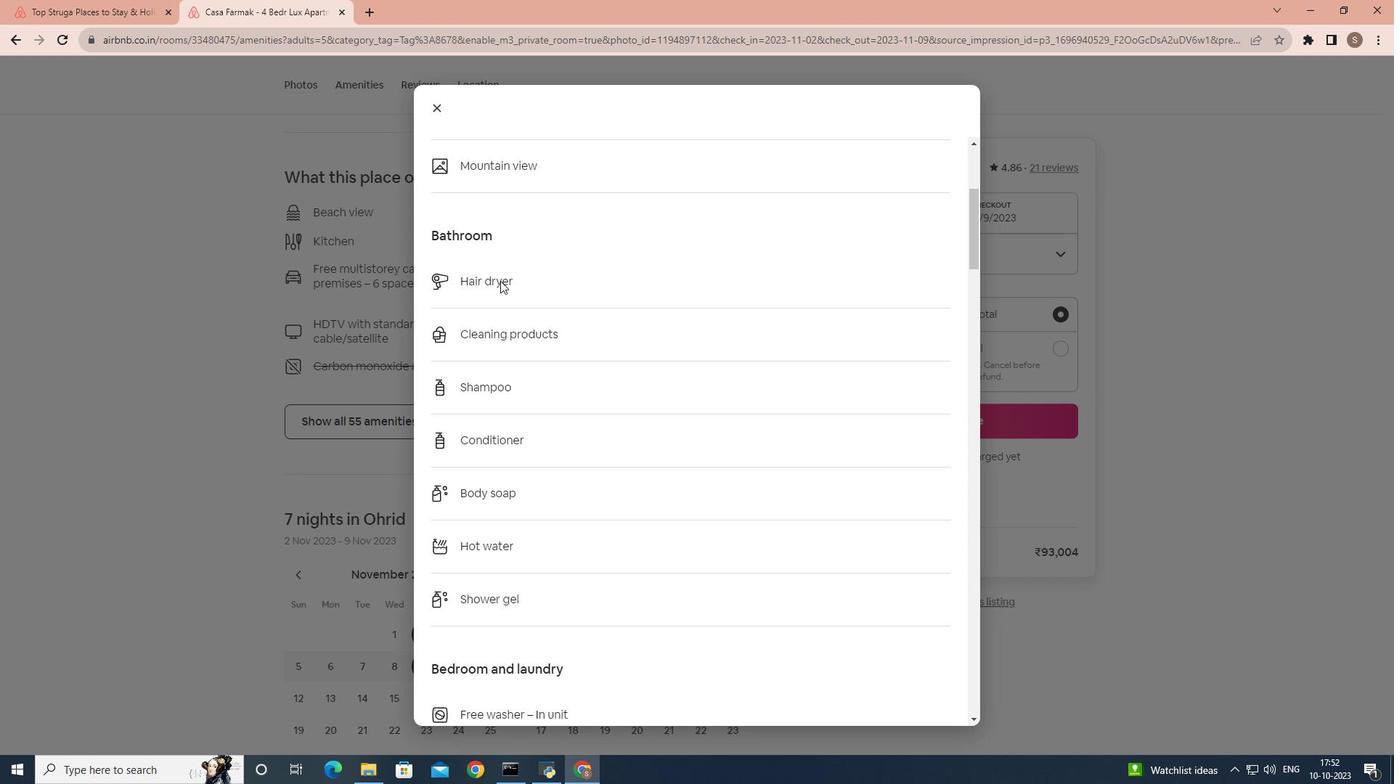 
Action: Mouse scrolled (501, 280) with delta (0, 0)
Screenshot: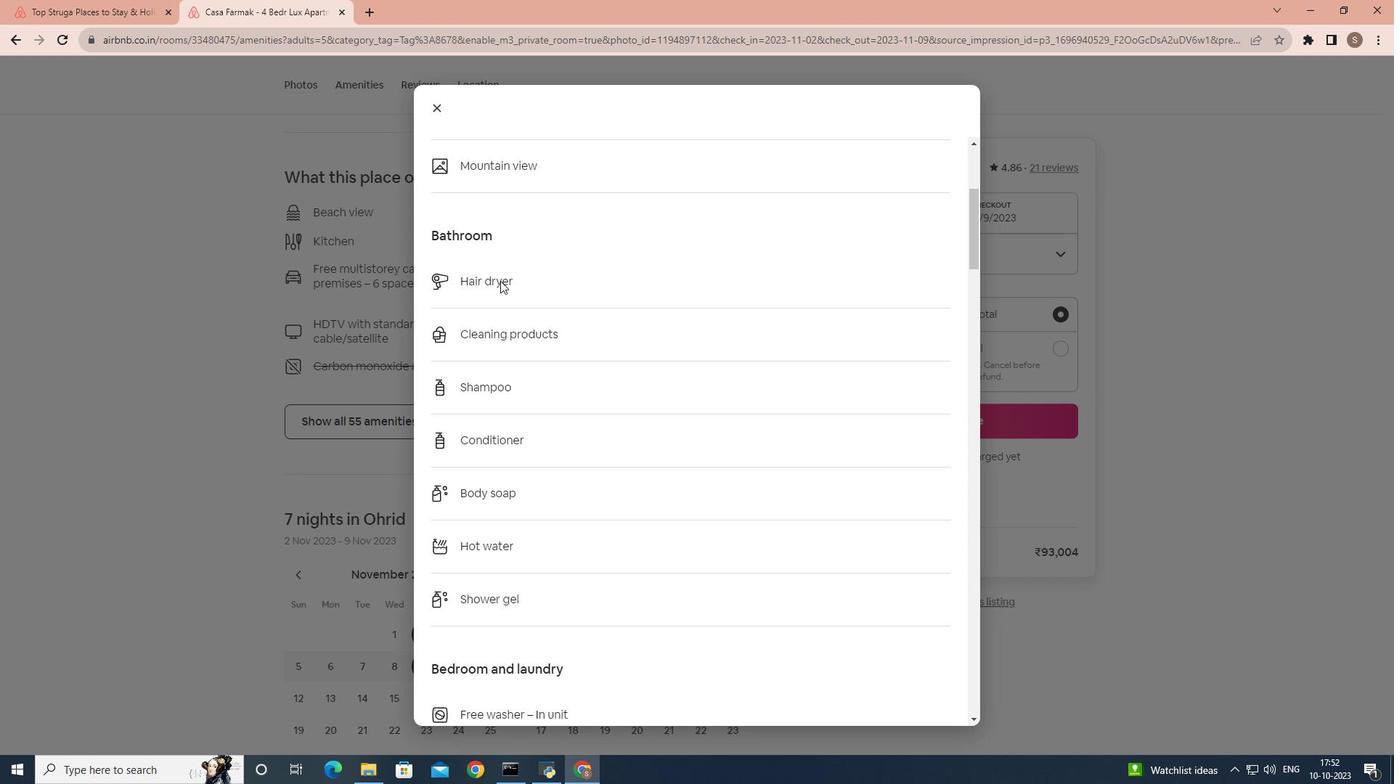 
Action: Mouse moved to (500, 280)
Screenshot: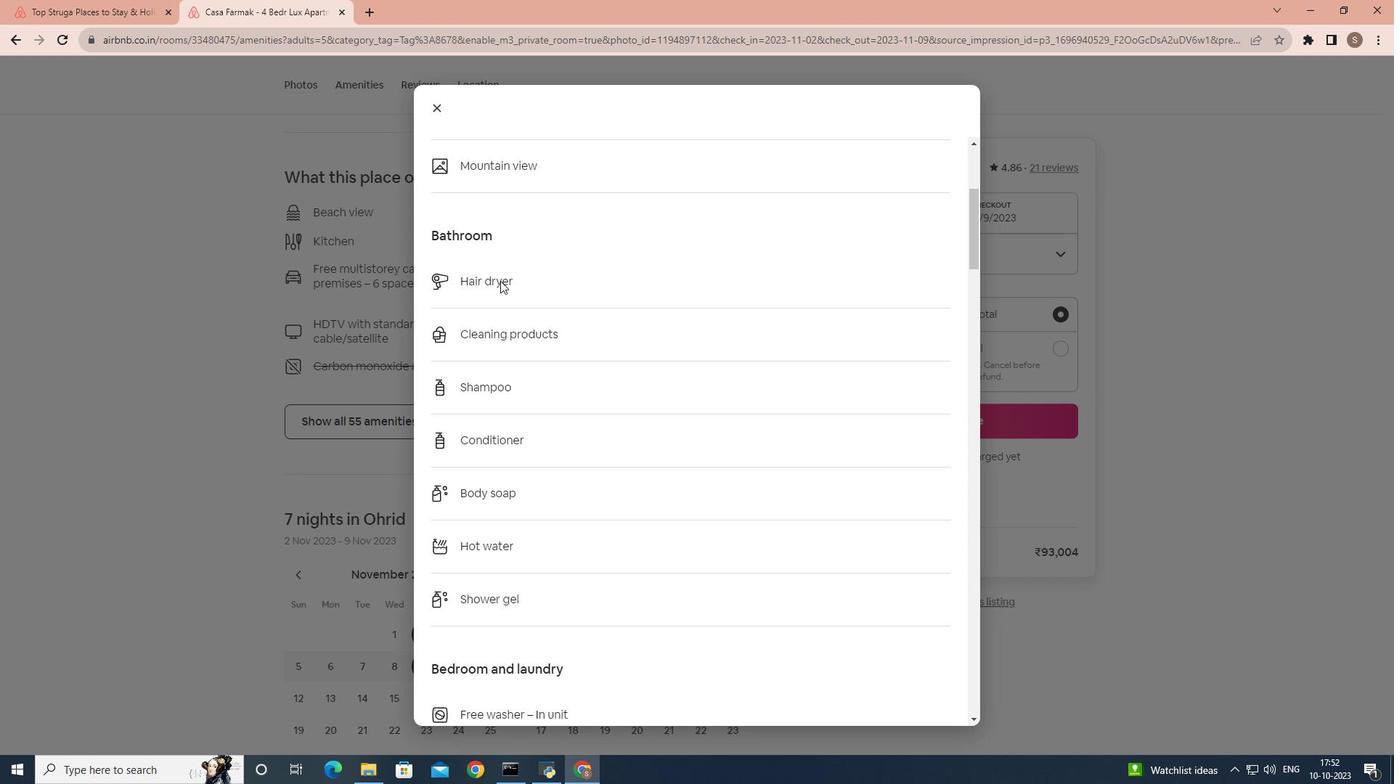 
Action: Mouse scrolled (500, 280) with delta (0, 0)
Screenshot: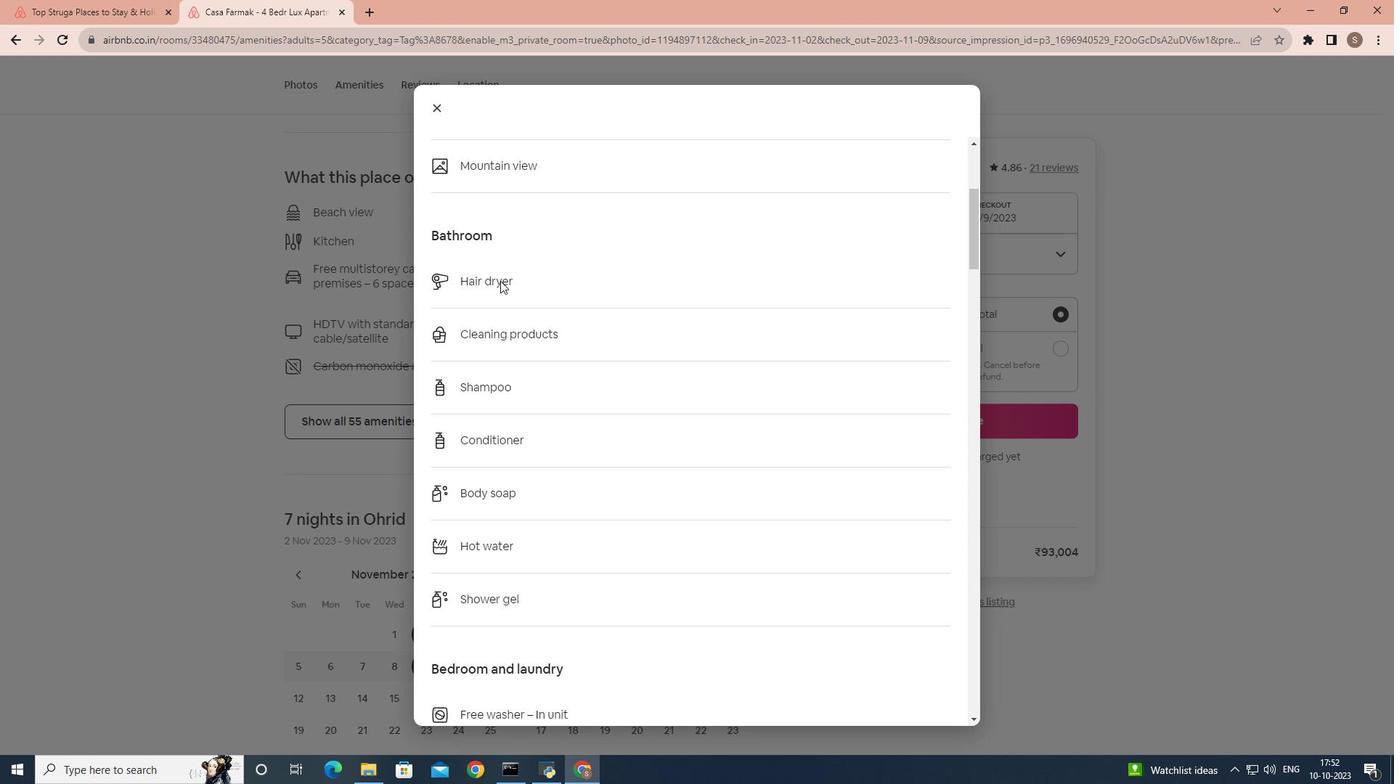 
Action: Mouse moved to (500, 280)
Screenshot: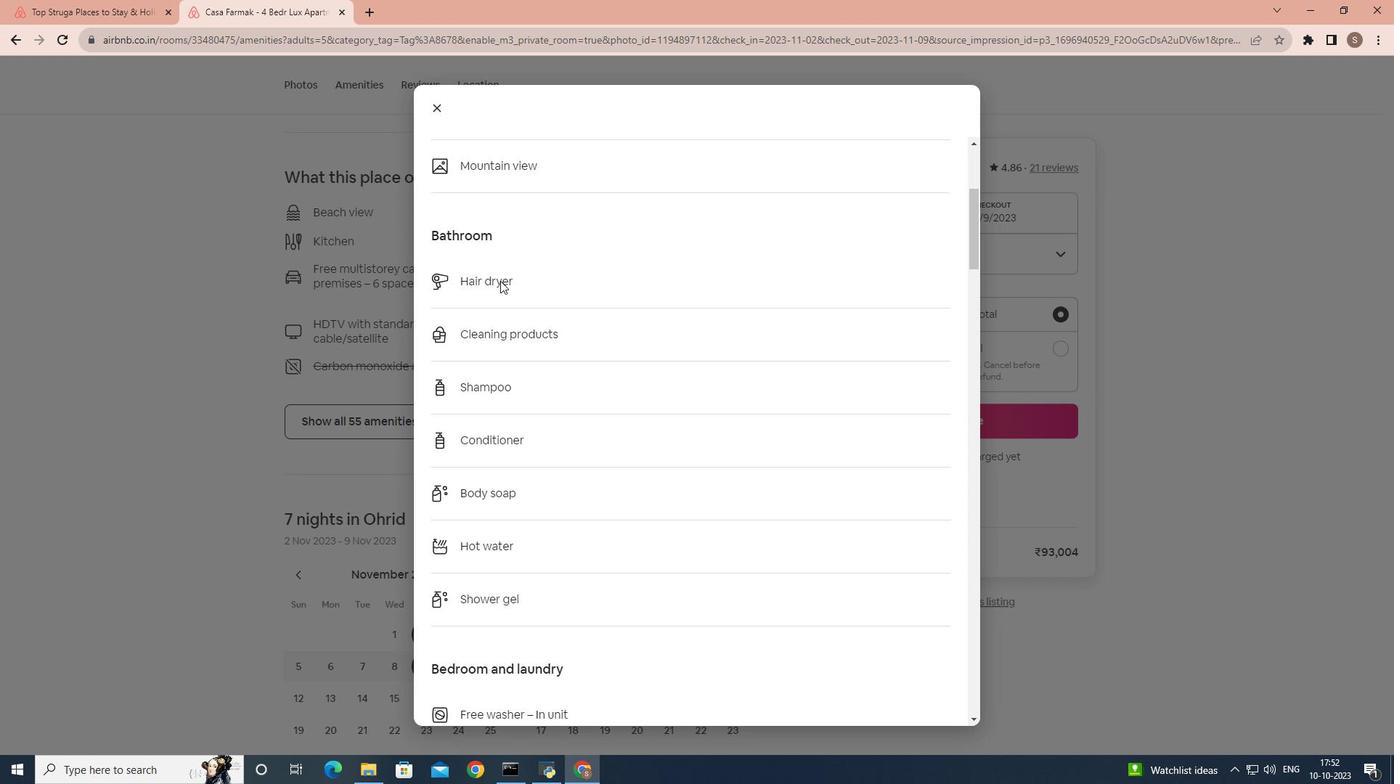 
Action: Mouse scrolled (500, 280) with delta (0, 0)
Screenshot: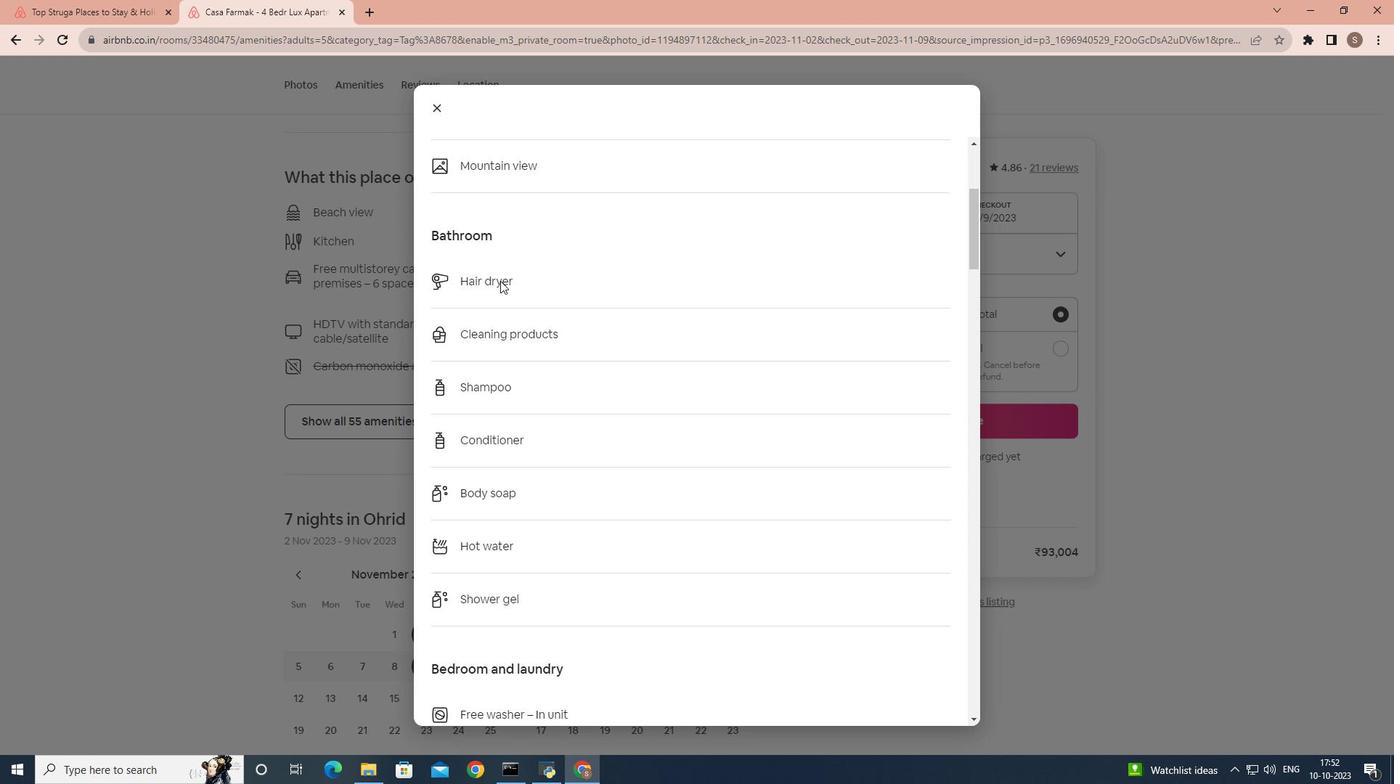 
Action: Mouse scrolled (500, 280) with delta (0, 0)
Screenshot: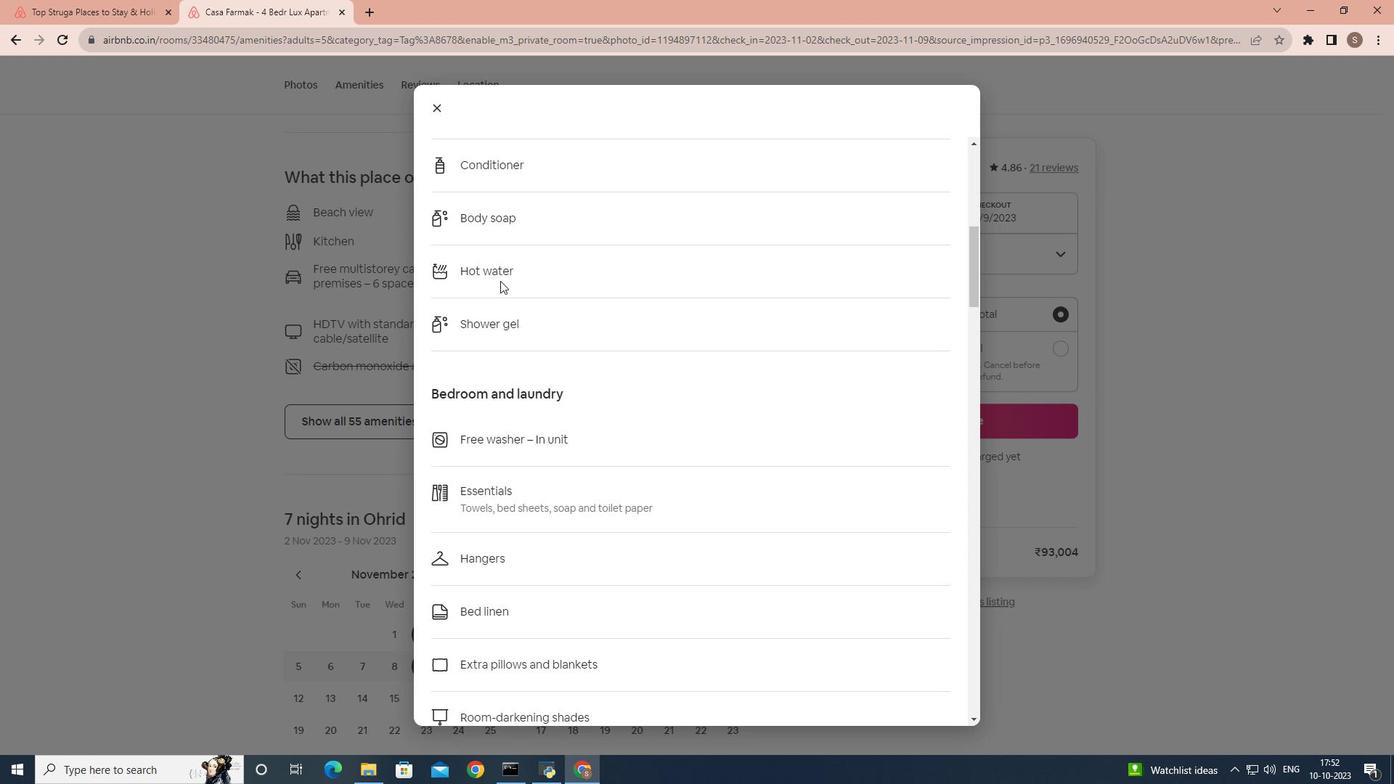
Action: Mouse scrolled (500, 280) with delta (0, 0)
Screenshot: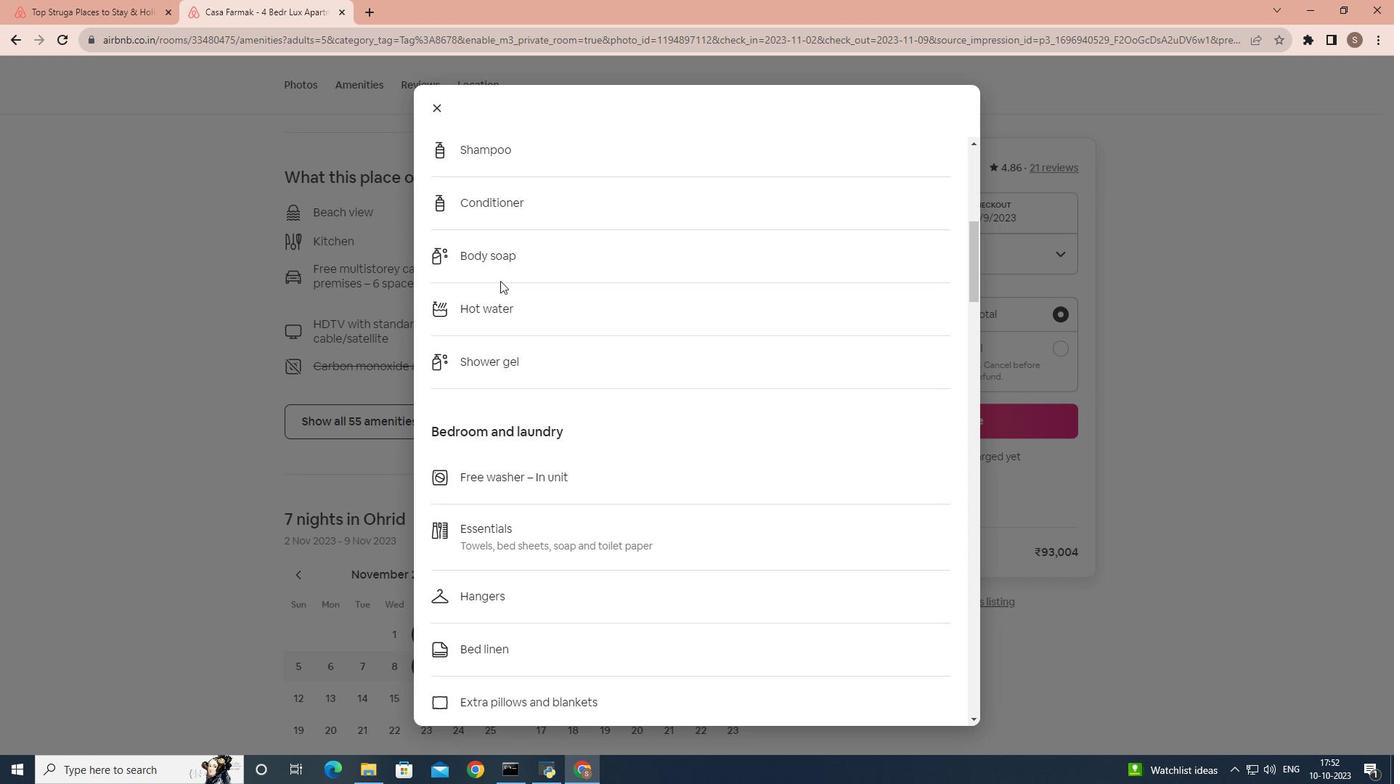 
Action: Mouse scrolled (500, 280) with delta (0, 0)
Screenshot: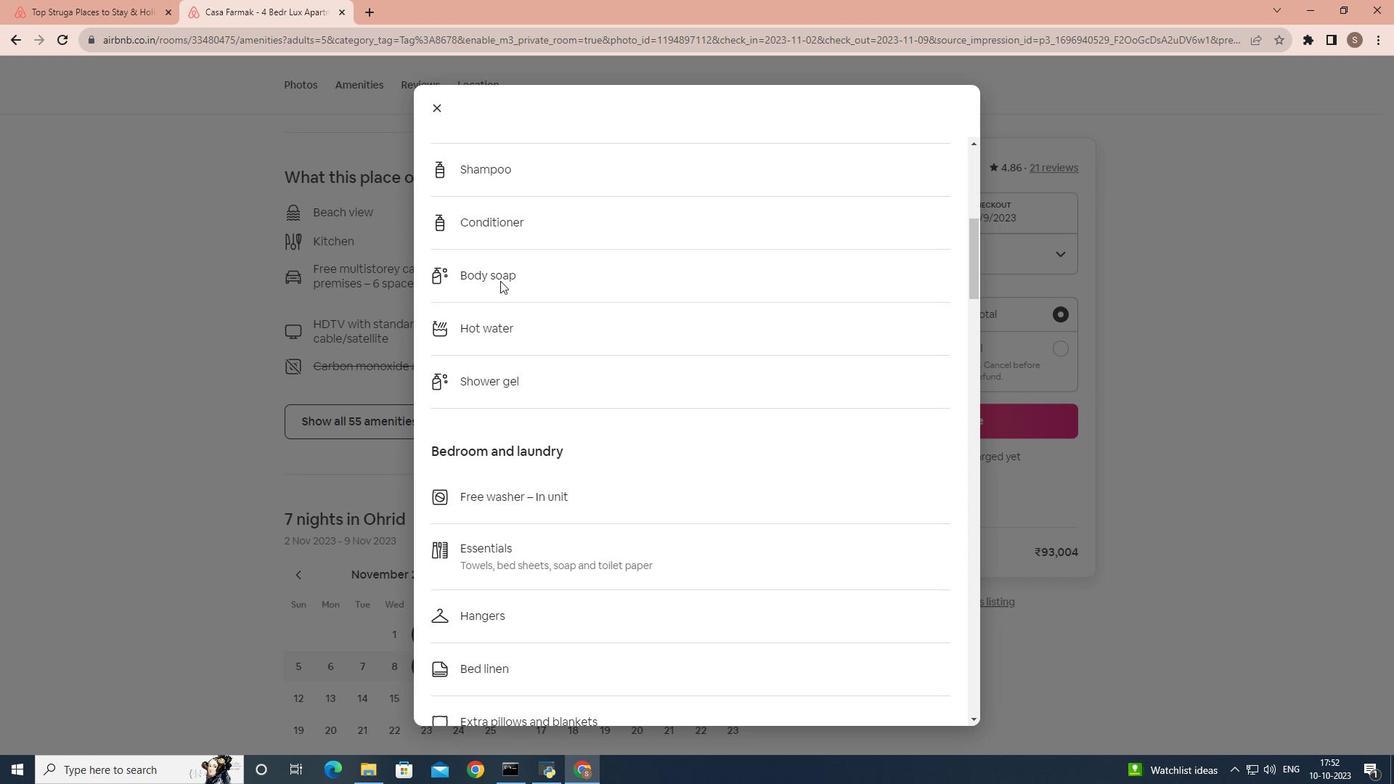
Action: Mouse scrolled (500, 280) with delta (0, 0)
Screenshot: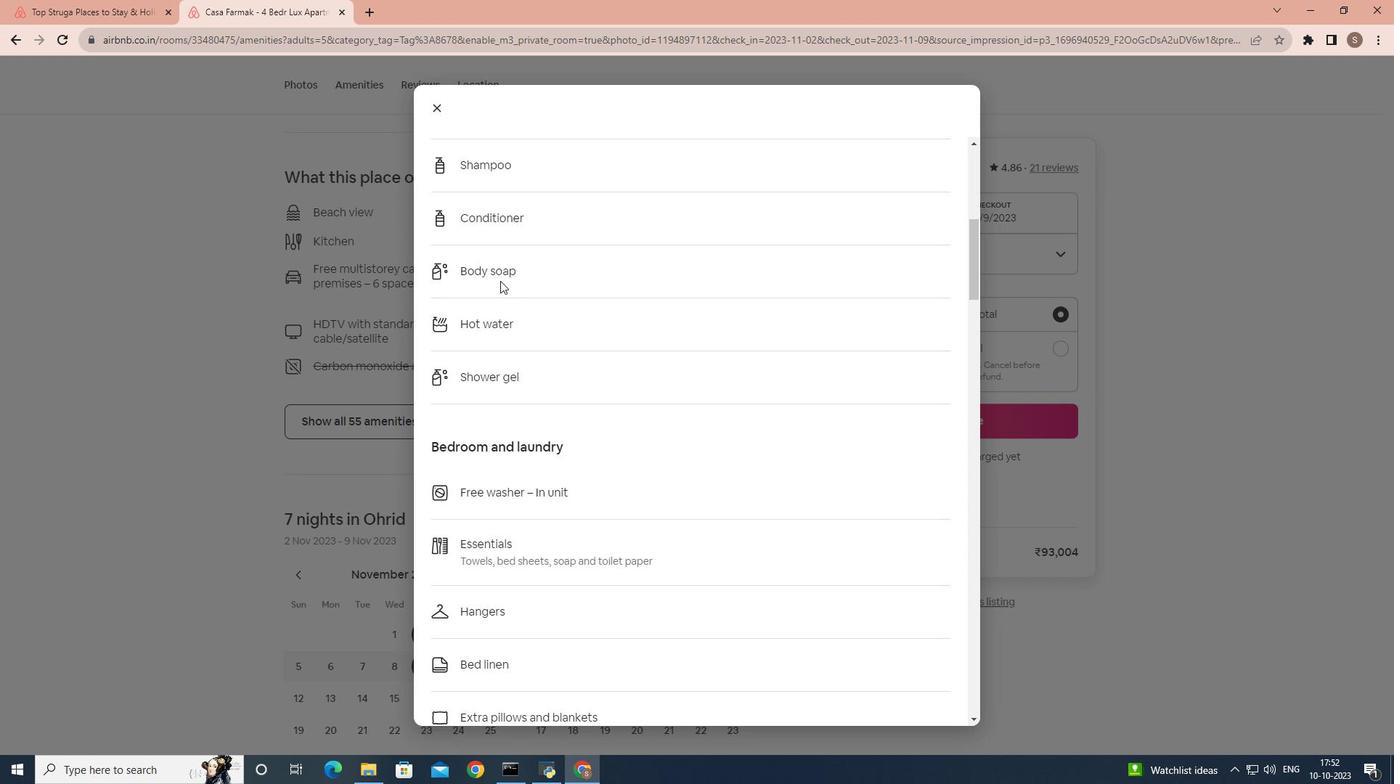 
Action: Mouse scrolled (500, 281) with delta (0, 0)
Screenshot: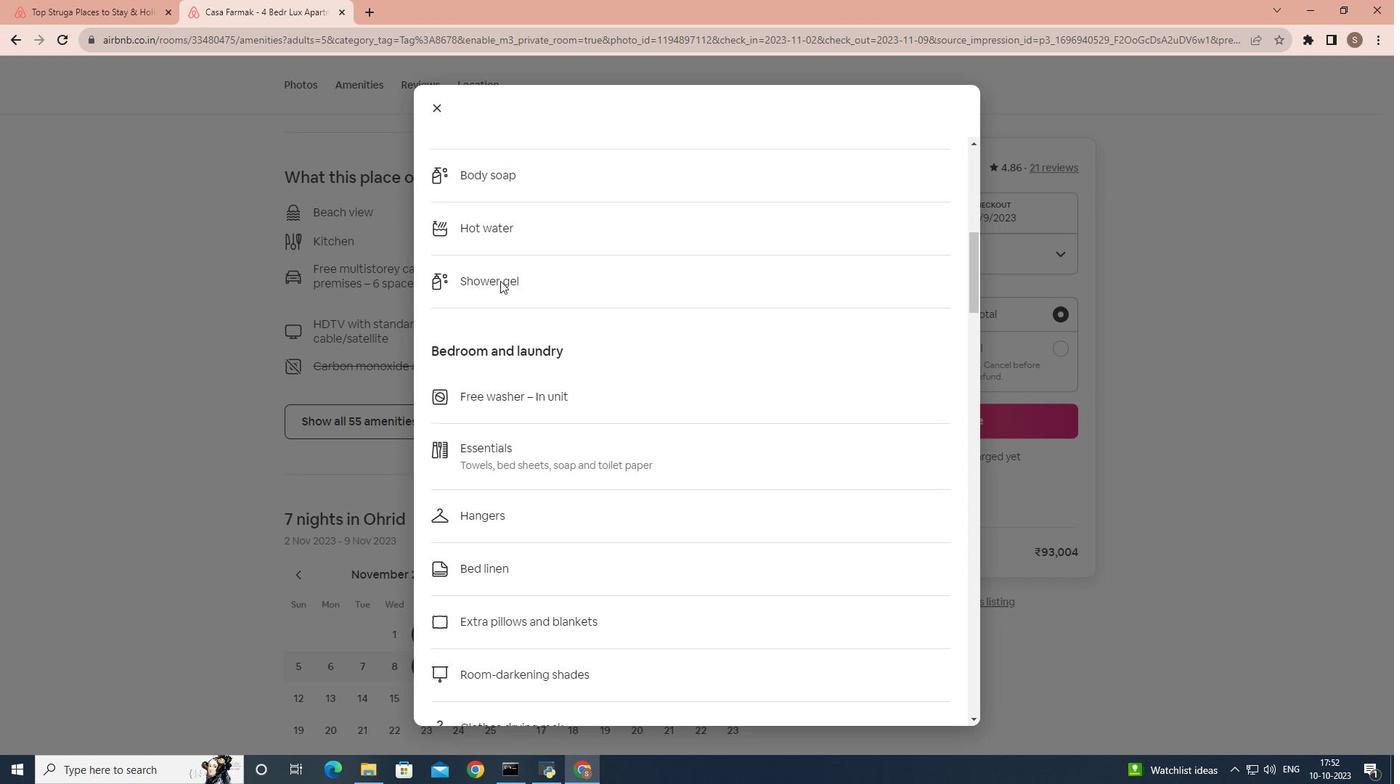 
Action: Mouse scrolled (500, 280) with delta (0, 0)
Screenshot: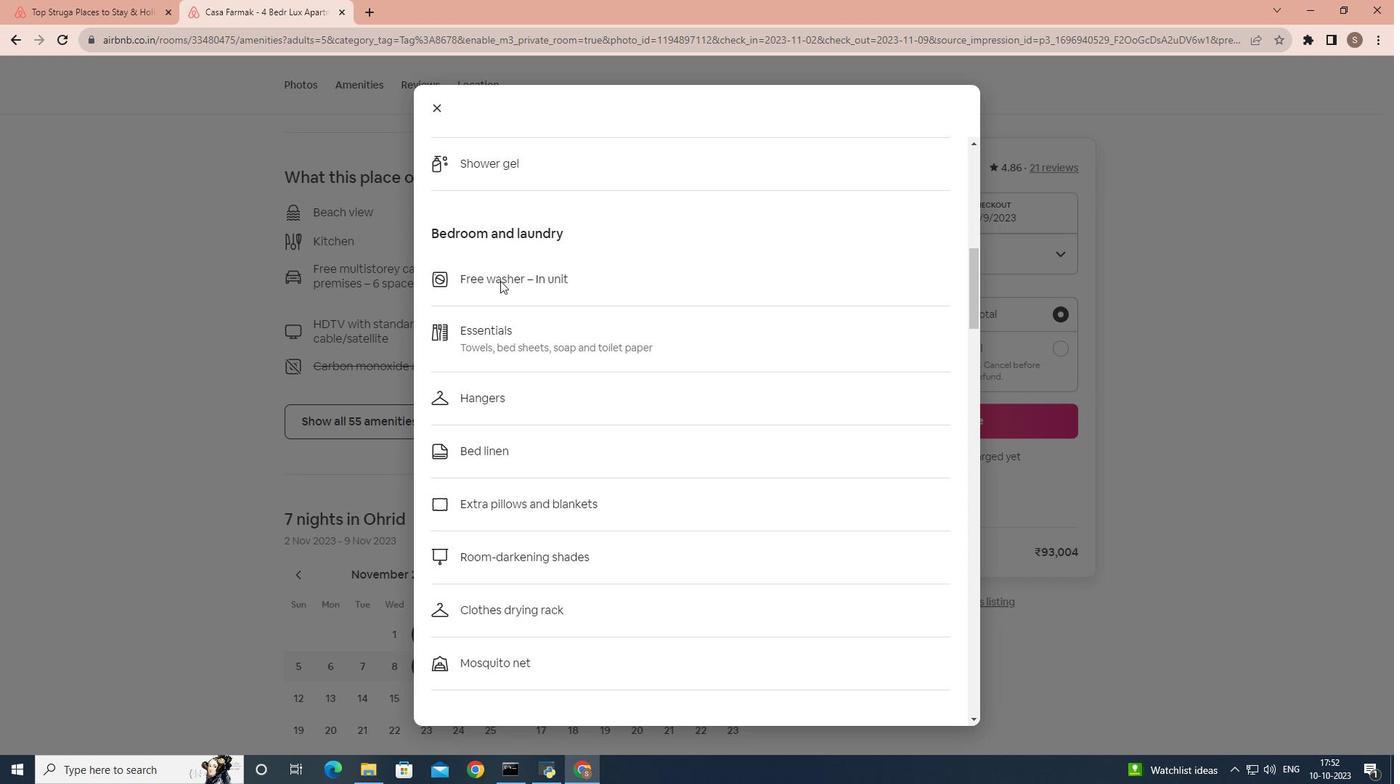
Action: Mouse scrolled (500, 280) with delta (0, 0)
Screenshot: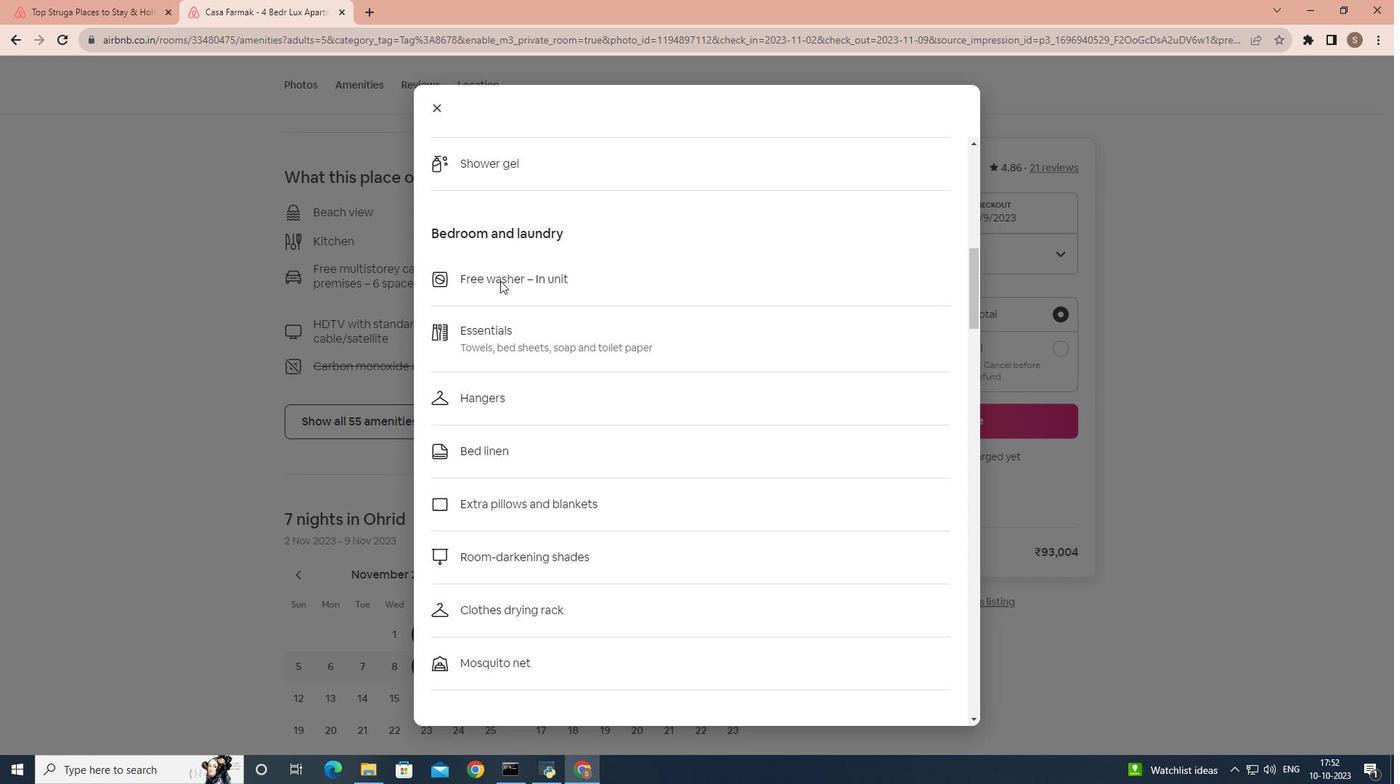 
Action: Mouse scrolled (500, 280) with delta (0, 0)
Screenshot: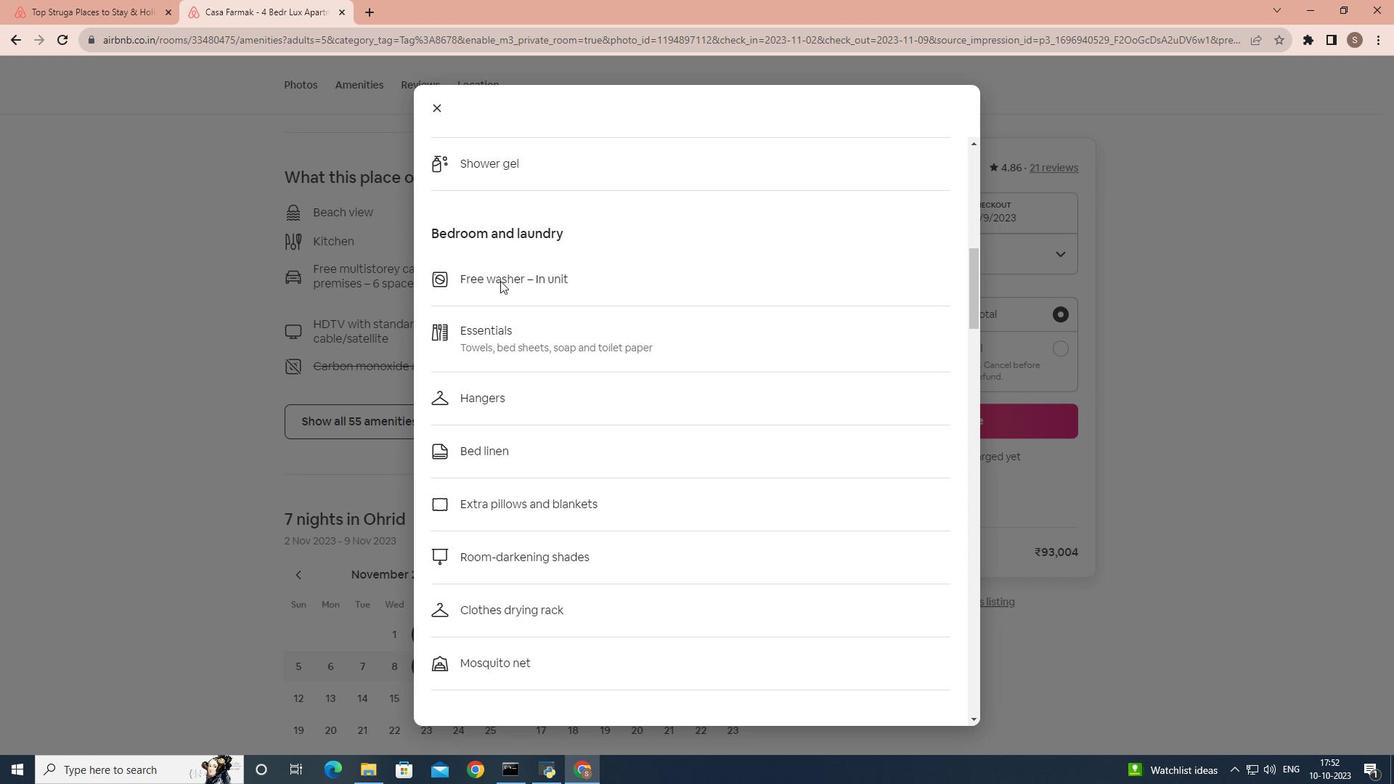 
Action: Mouse scrolled (500, 280) with delta (0, 0)
Screenshot: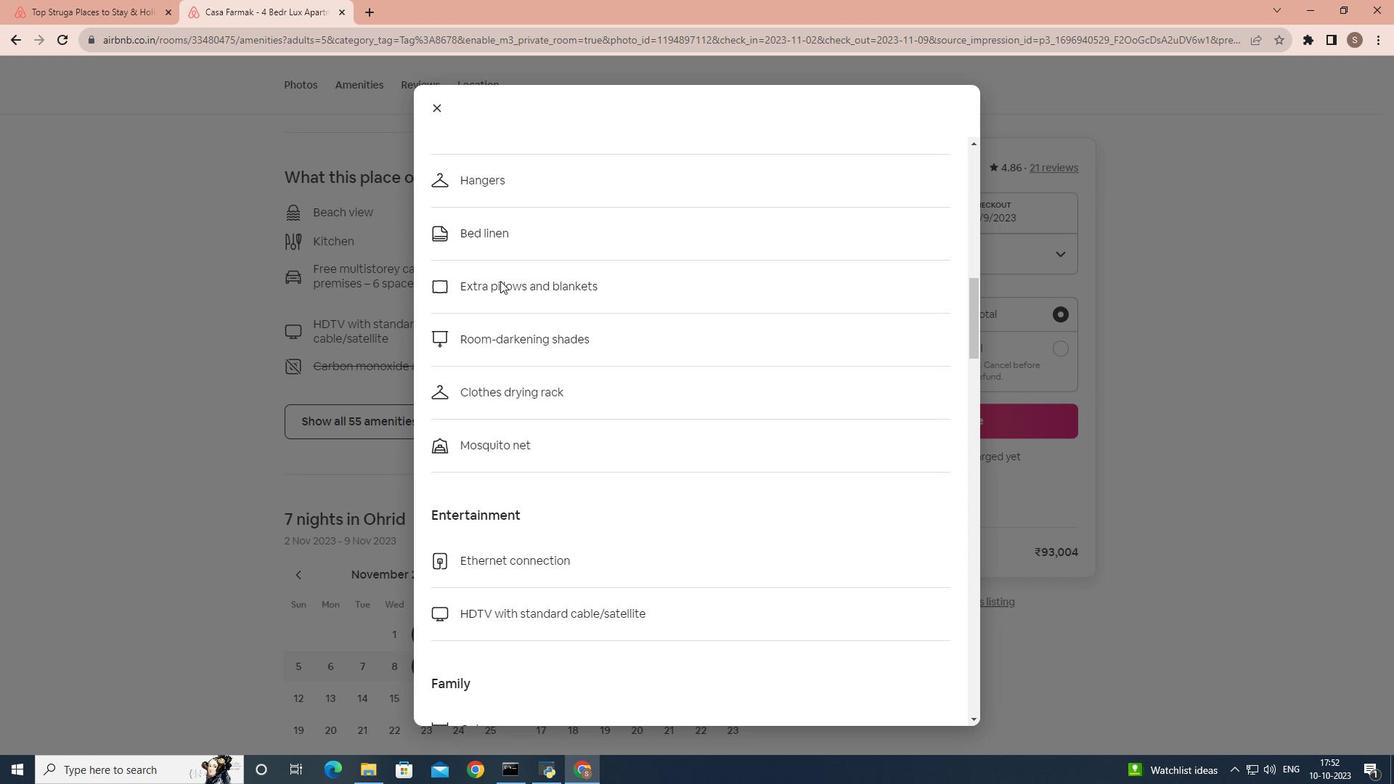 
Action: Mouse scrolled (500, 280) with delta (0, 0)
Screenshot: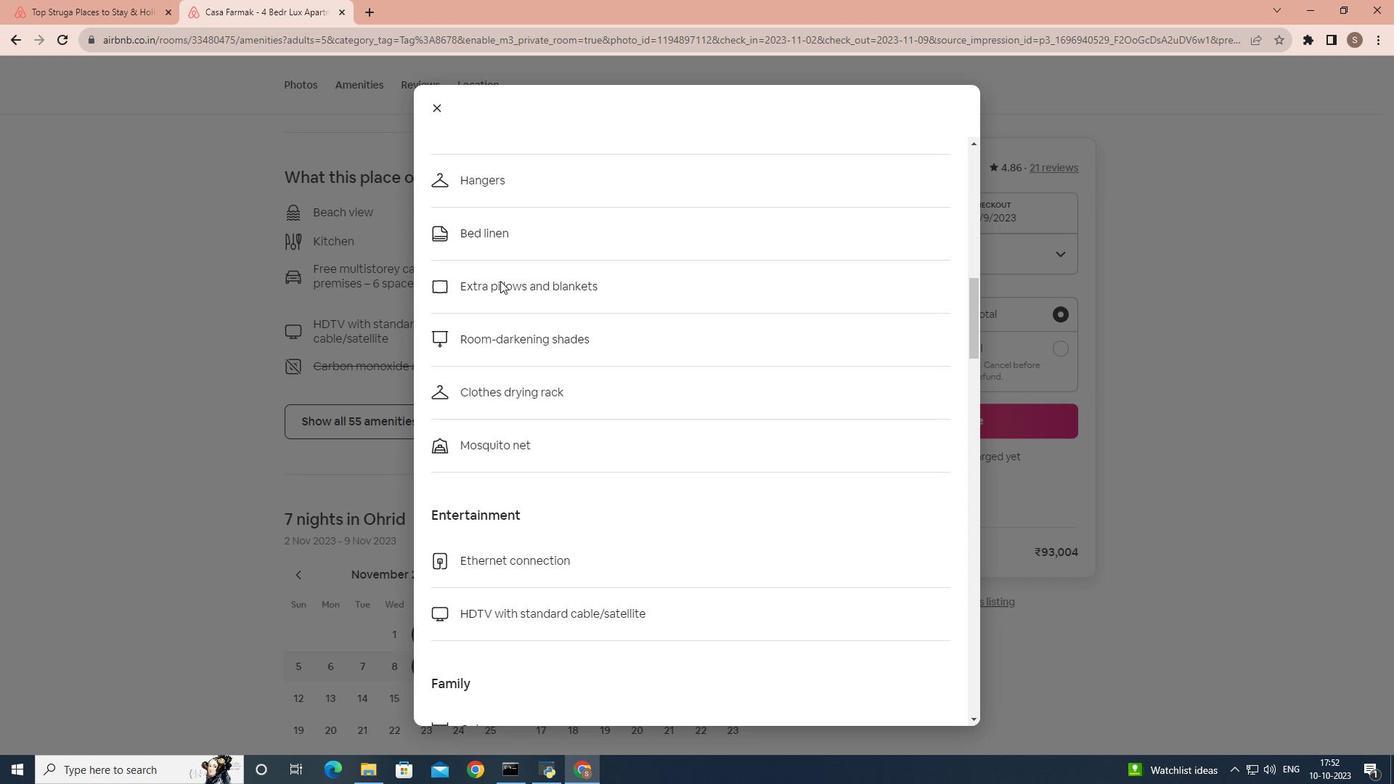 
Action: Mouse scrolled (500, 280) with delta (0, 0)
Screenshot: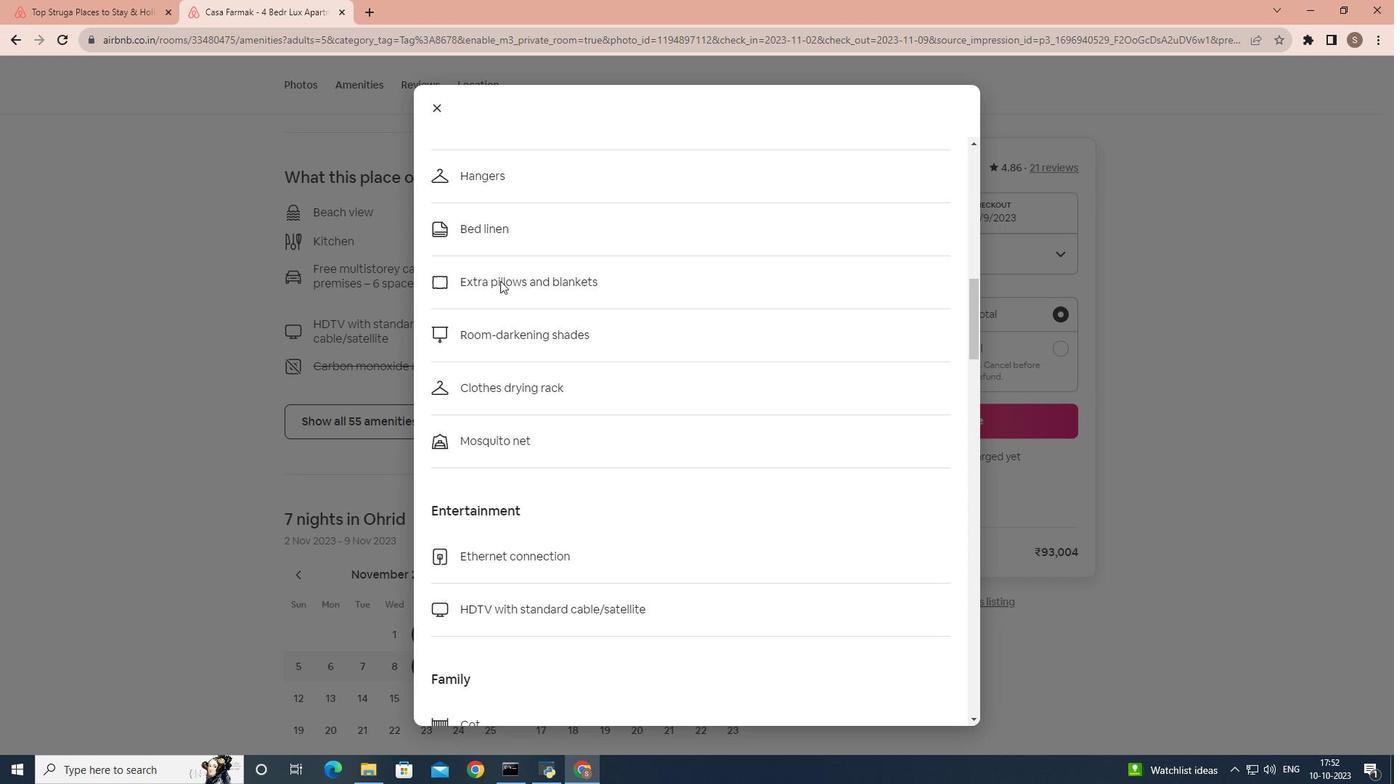 
Action: Mouse scrolled (500, 280) with delta (0, 0)
Screenshot: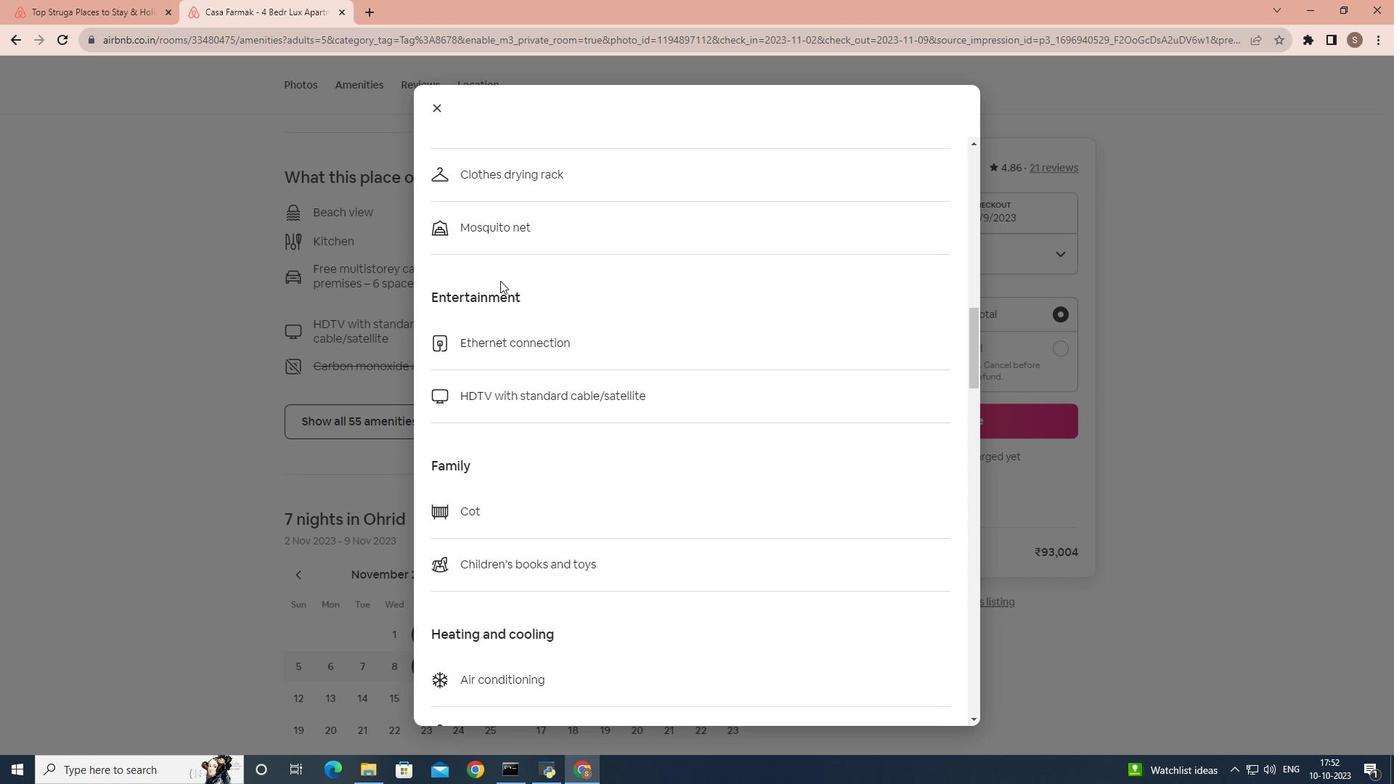 
Action: Mouse scrolled (500, 280) with delta (0, 0)
Screenshot: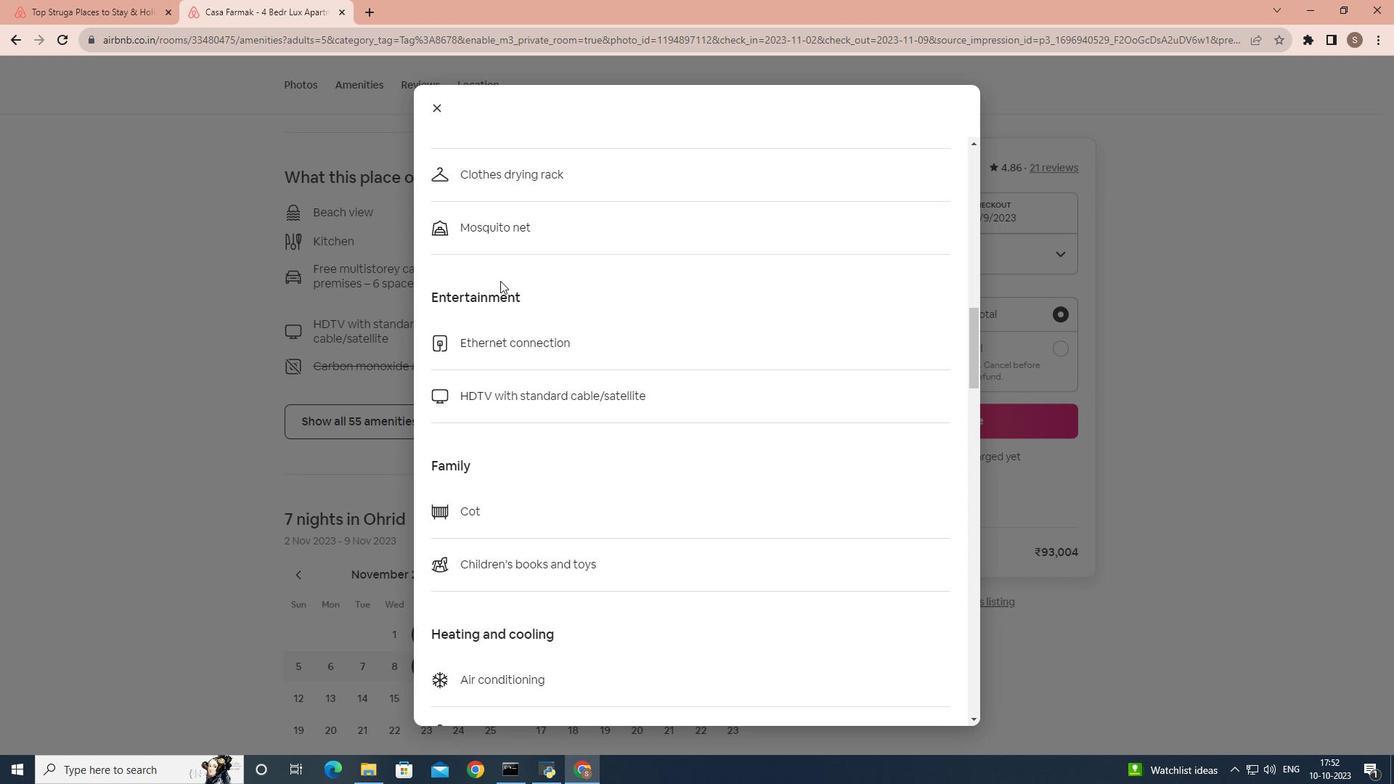 
Action: Mouse scrolled (500, 280) with delta (0, 0)
Screenshot: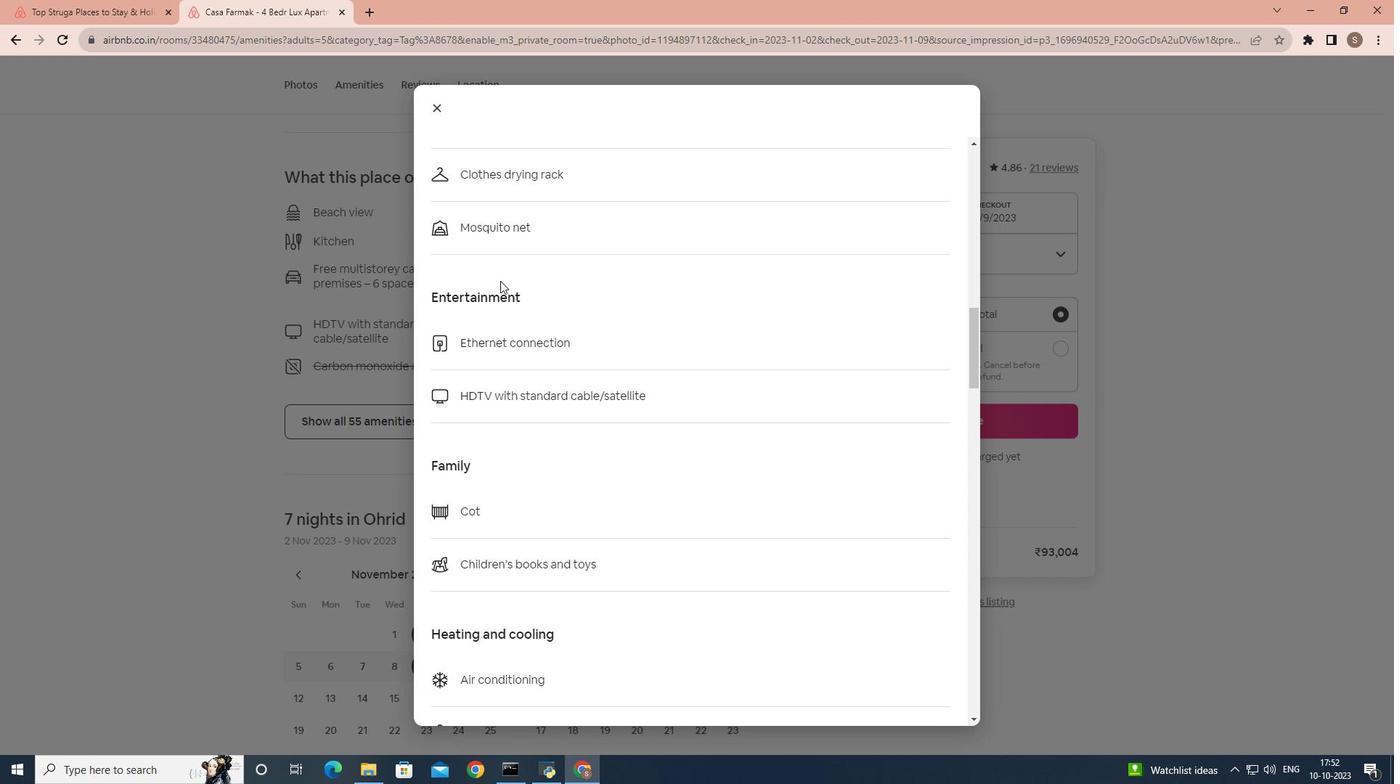 
Action: Mouse scrolled (500, 280) with delta (0, 0)
Screenshot: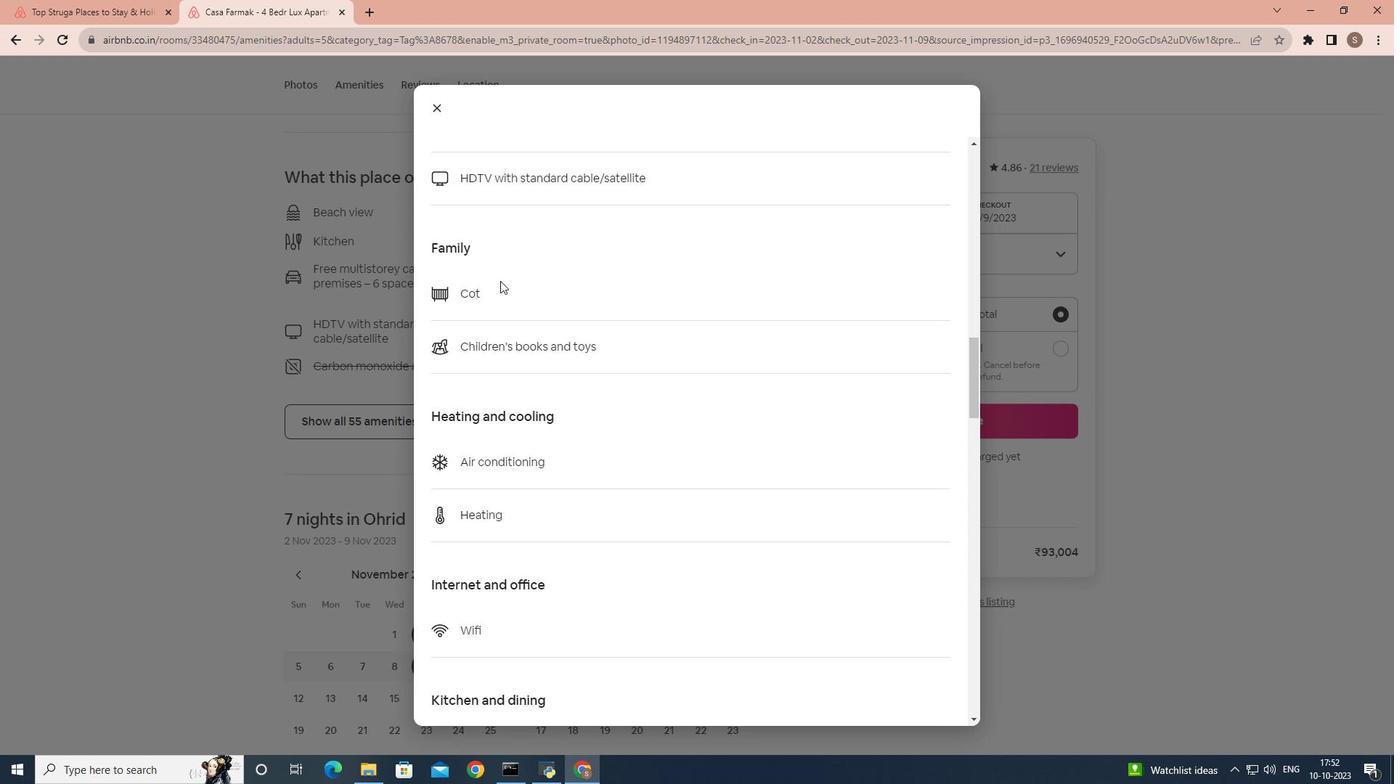 
Action: Mouse scrolled (500, 280) with delta (0, 0)
Screenshot: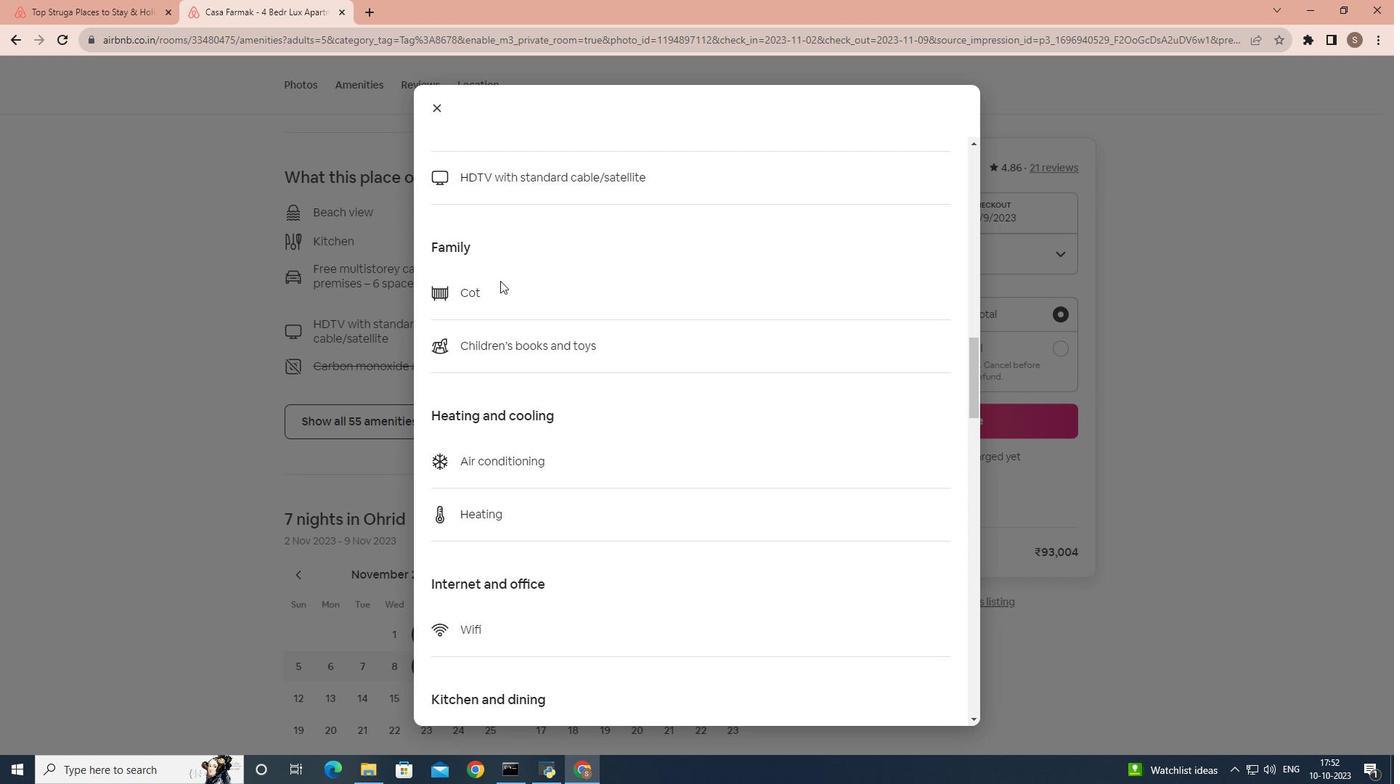 
Action: Mouse scrolled (500, 280) with delta (0, 0)
Screenshot: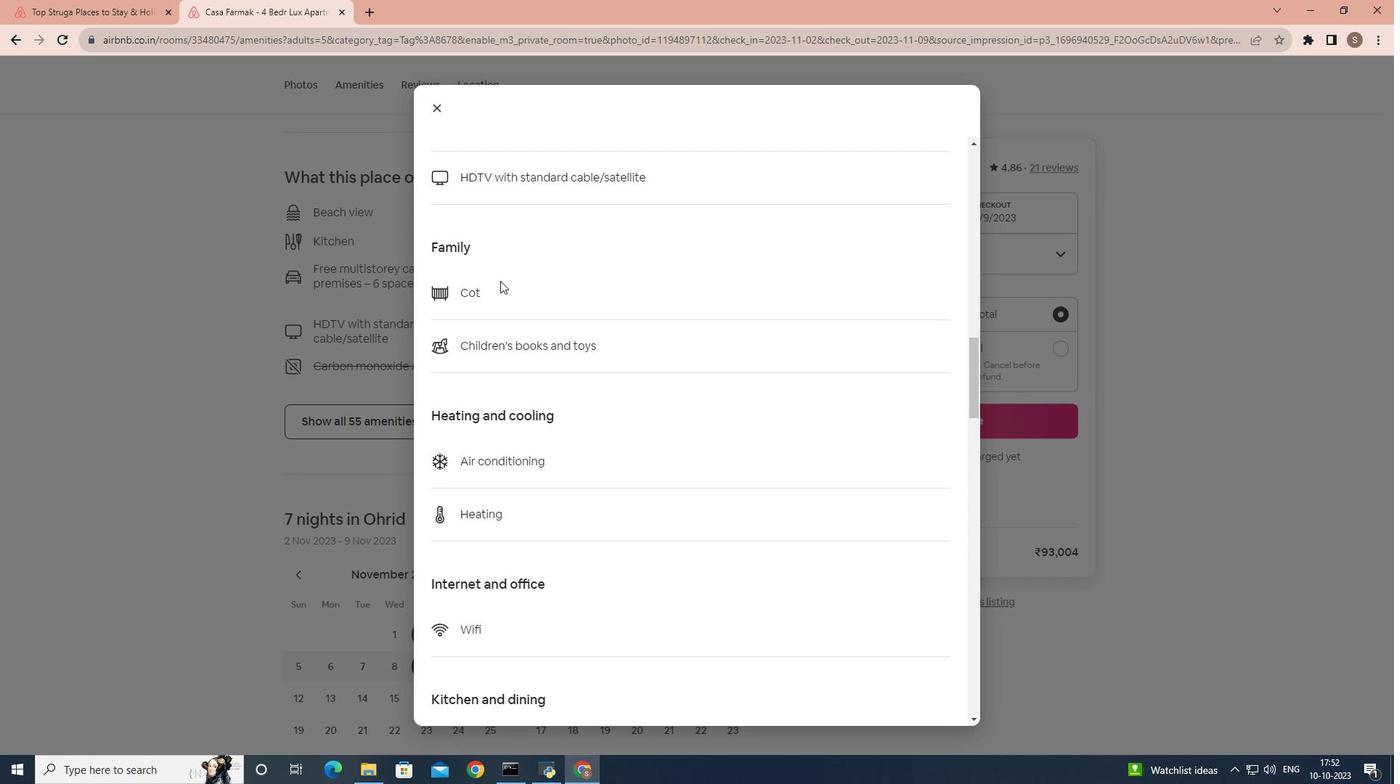 
Action: Mouse scrolled (500, 280) with delta (0, 0)
Screenshot: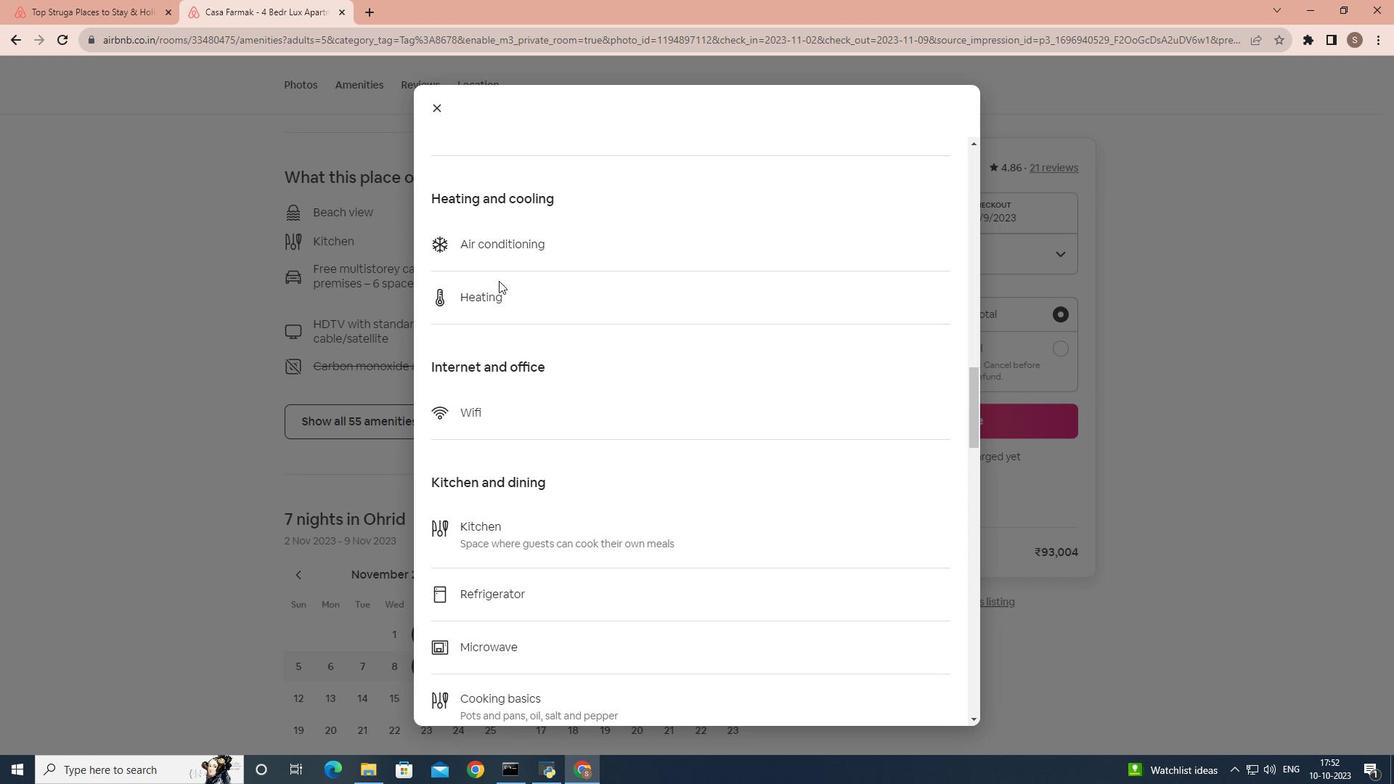 
Action: Mouse scrolled (500, 280) with delta (0, 0)
Screenshot: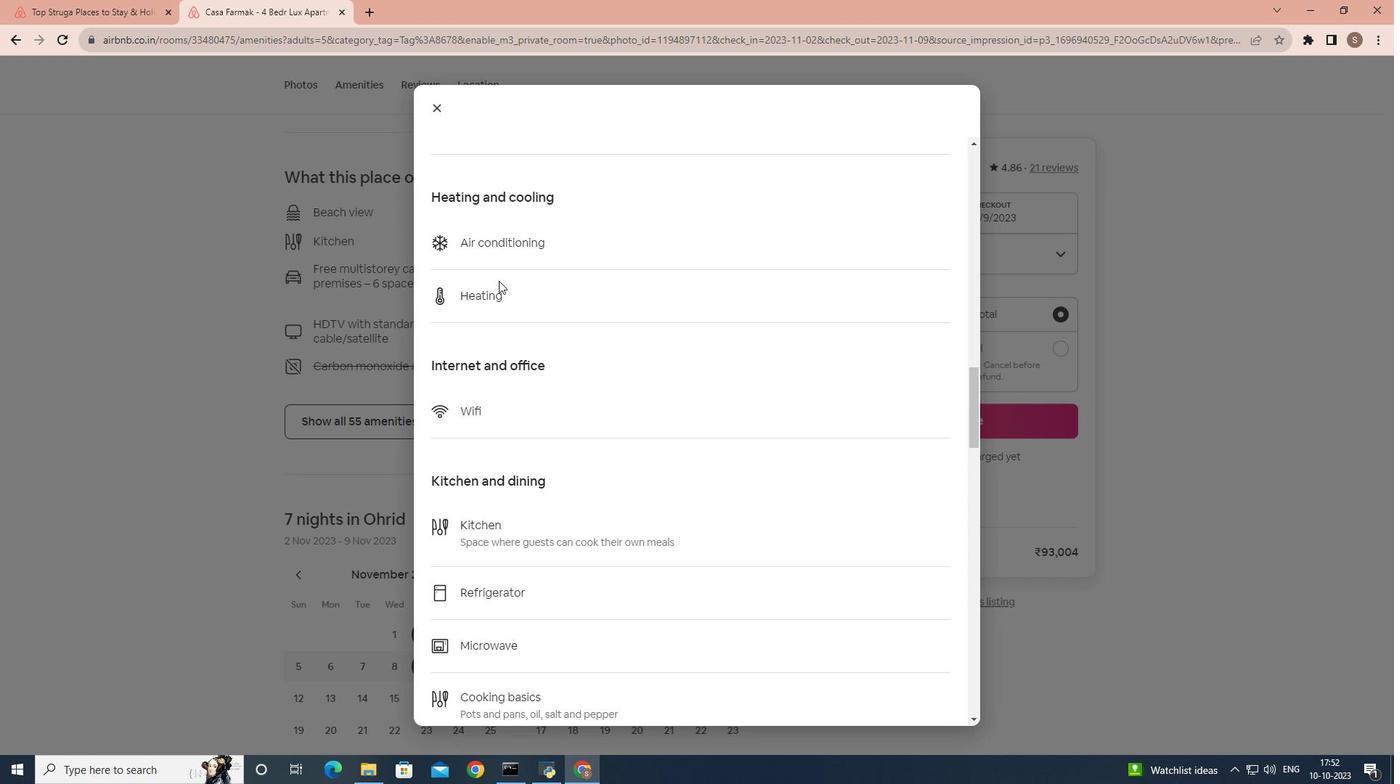 
Action: Mouse scrolled (500, 280) with delta (0, 0)
Screenshot: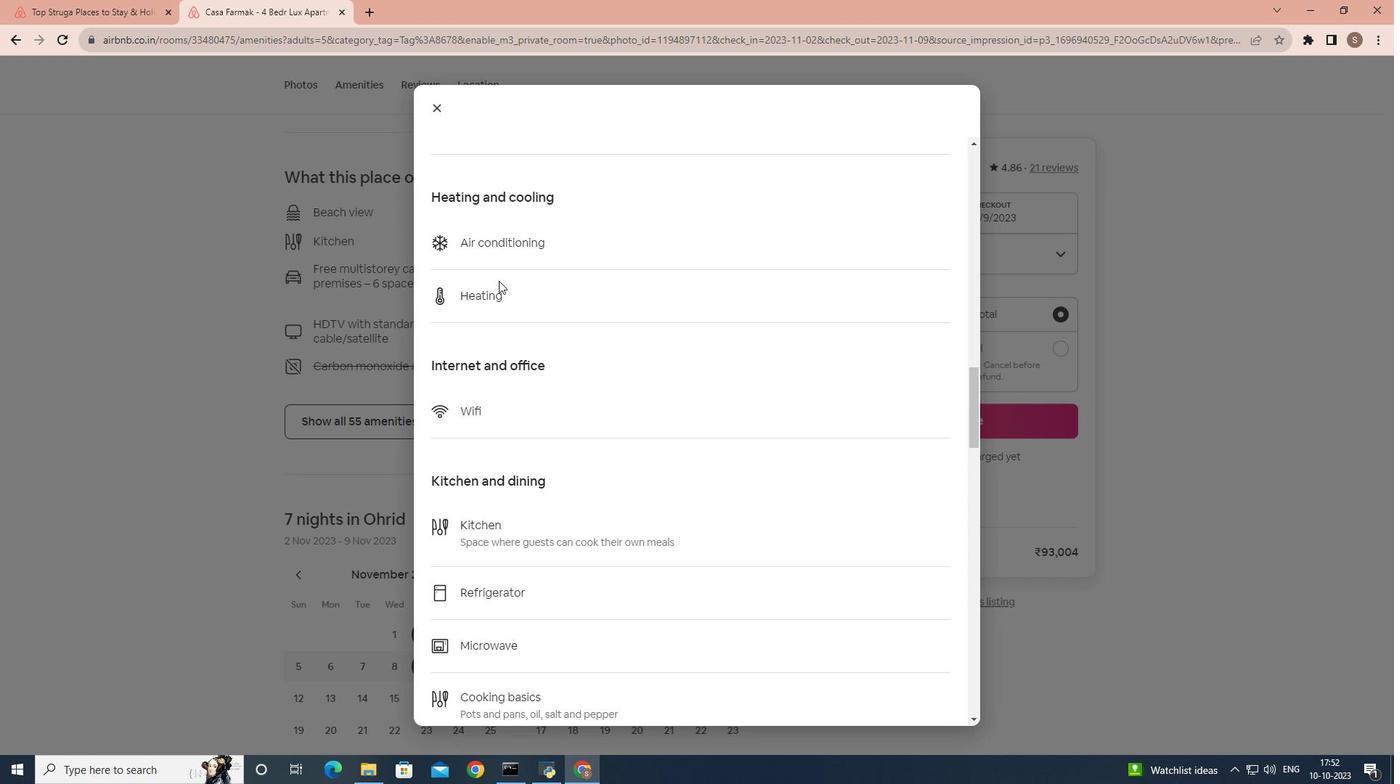 
Action: Mouse moved to (498, 280)
Screenshot: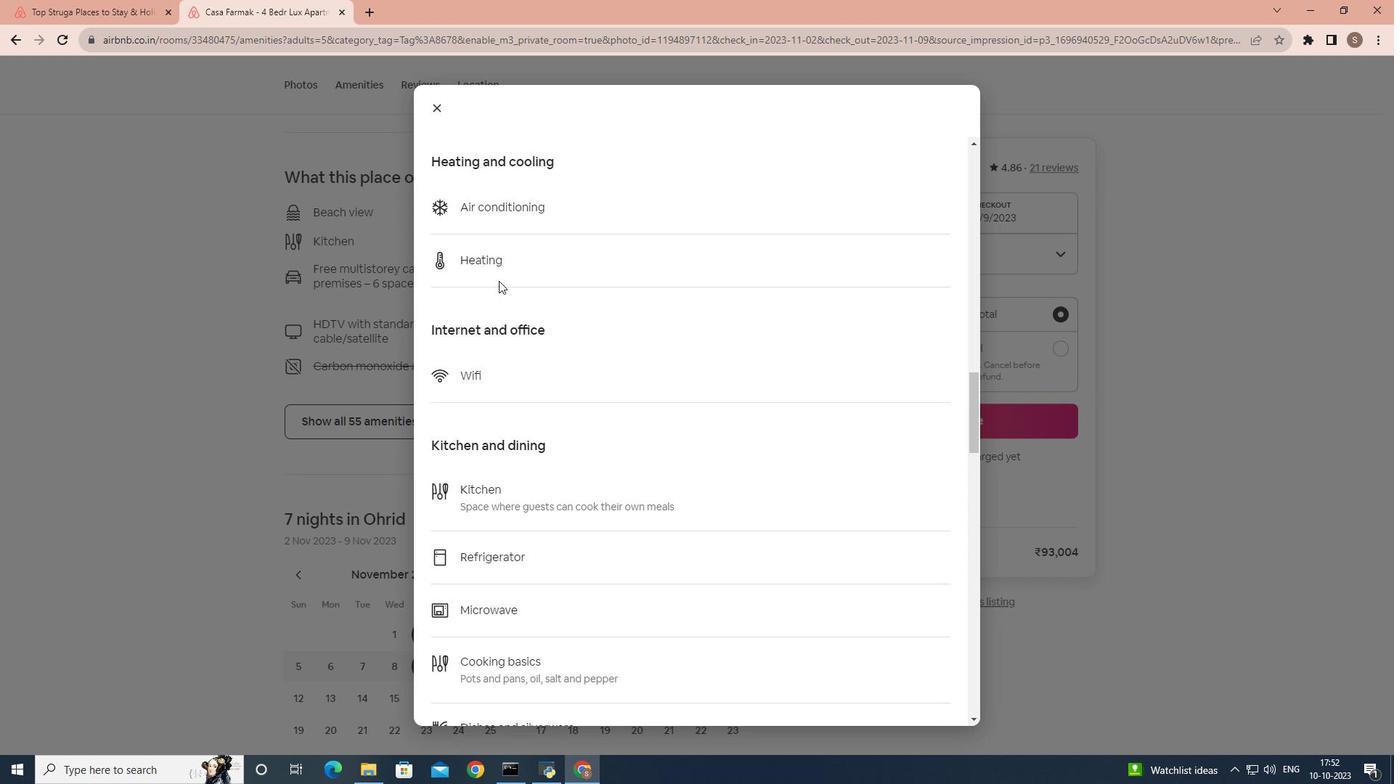
Action: Mouse scrolled (498, 280) with delta (0, 0)
Screenshot: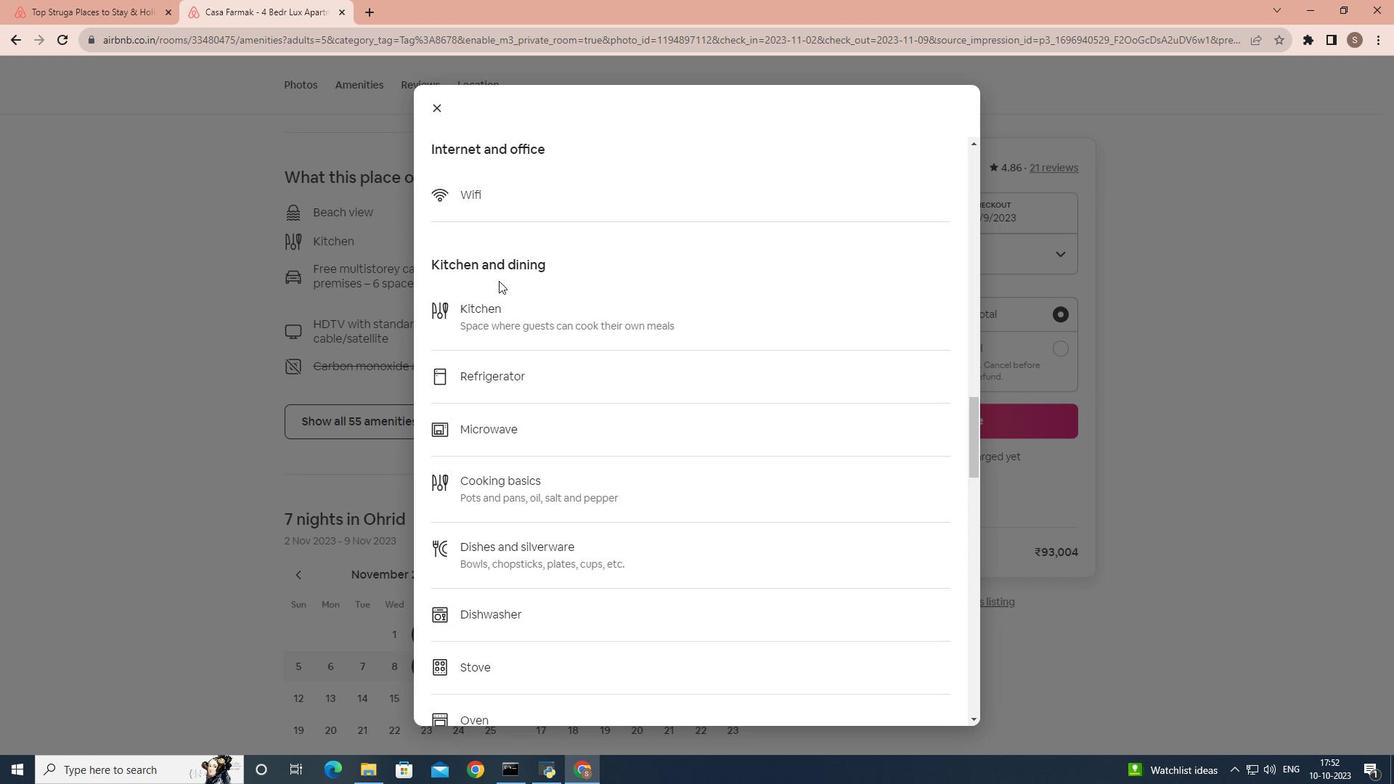 
Action: Mouse scrolled (498, 280) with delta (0, 0)
Screenshot: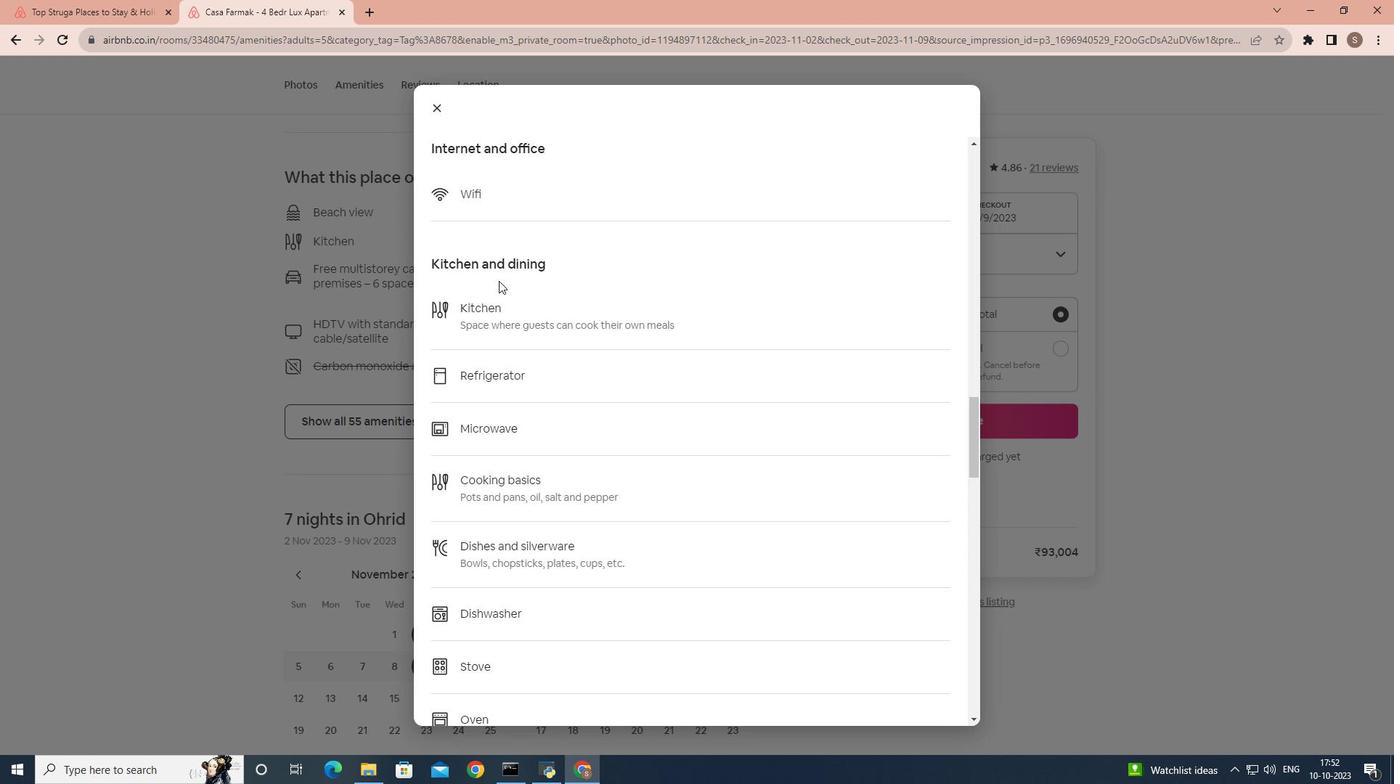 
Action: Mouse scrolled (498, 280) with delta (0, 0)
Screenshot: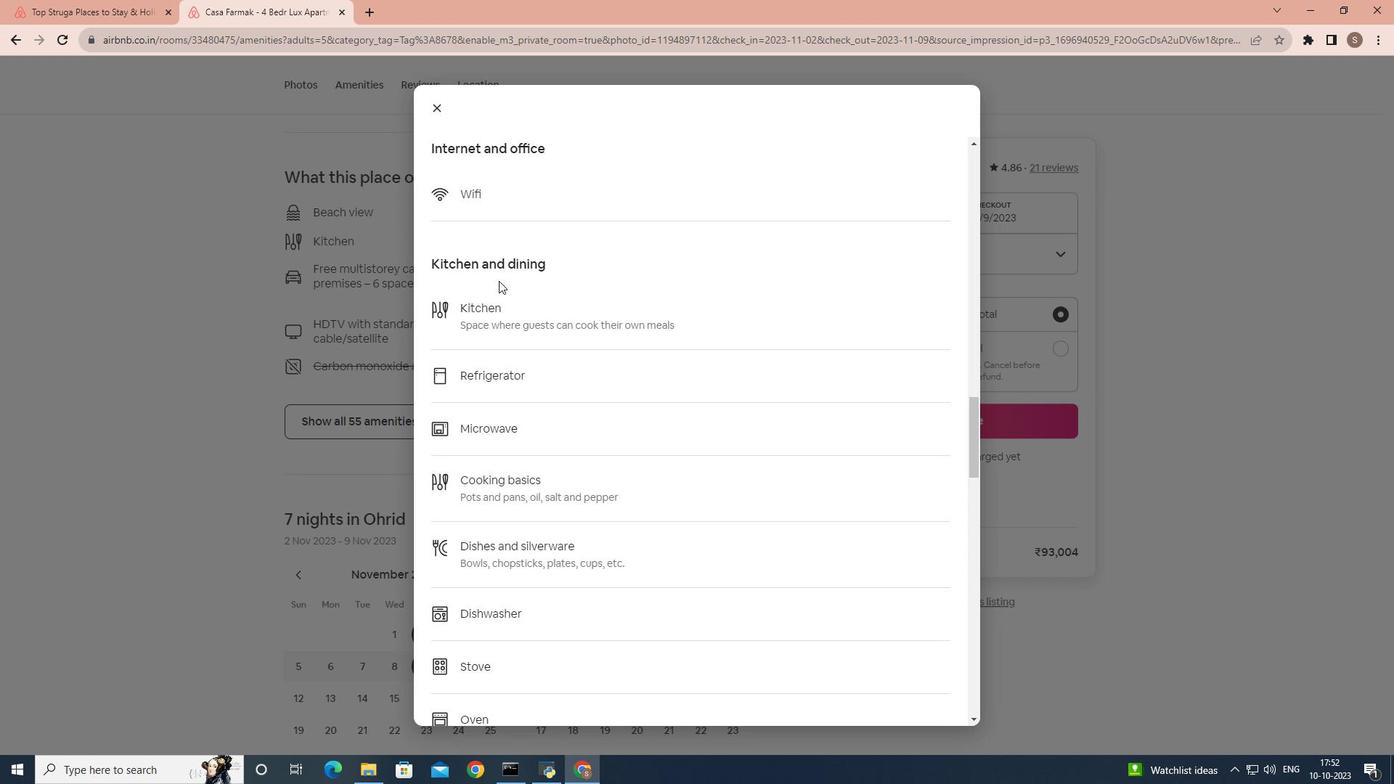
Action: Mouse scrolled (498, 280) with delta (0, 0)
Screenshot: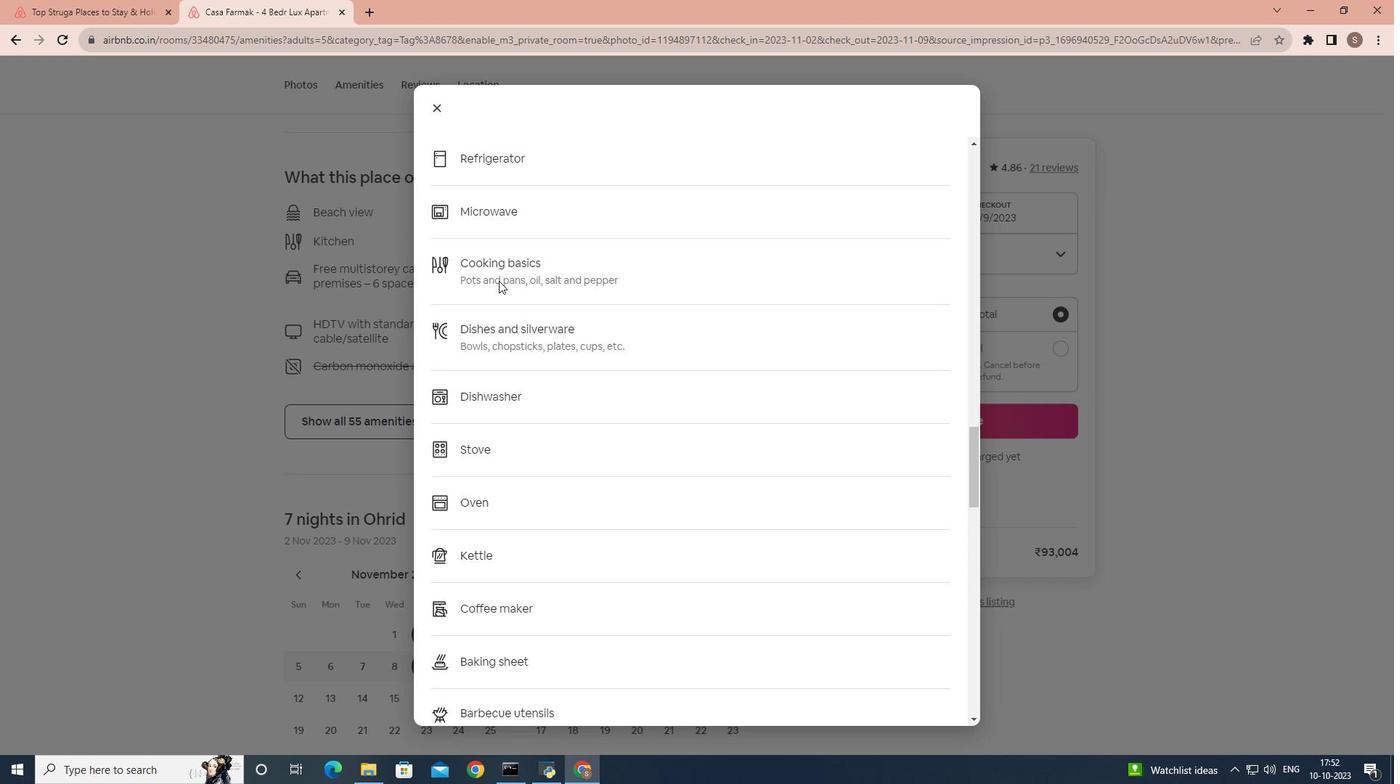 
Action: Mouse scrolled (498, 280) with delta (0, 0)
Screenshot: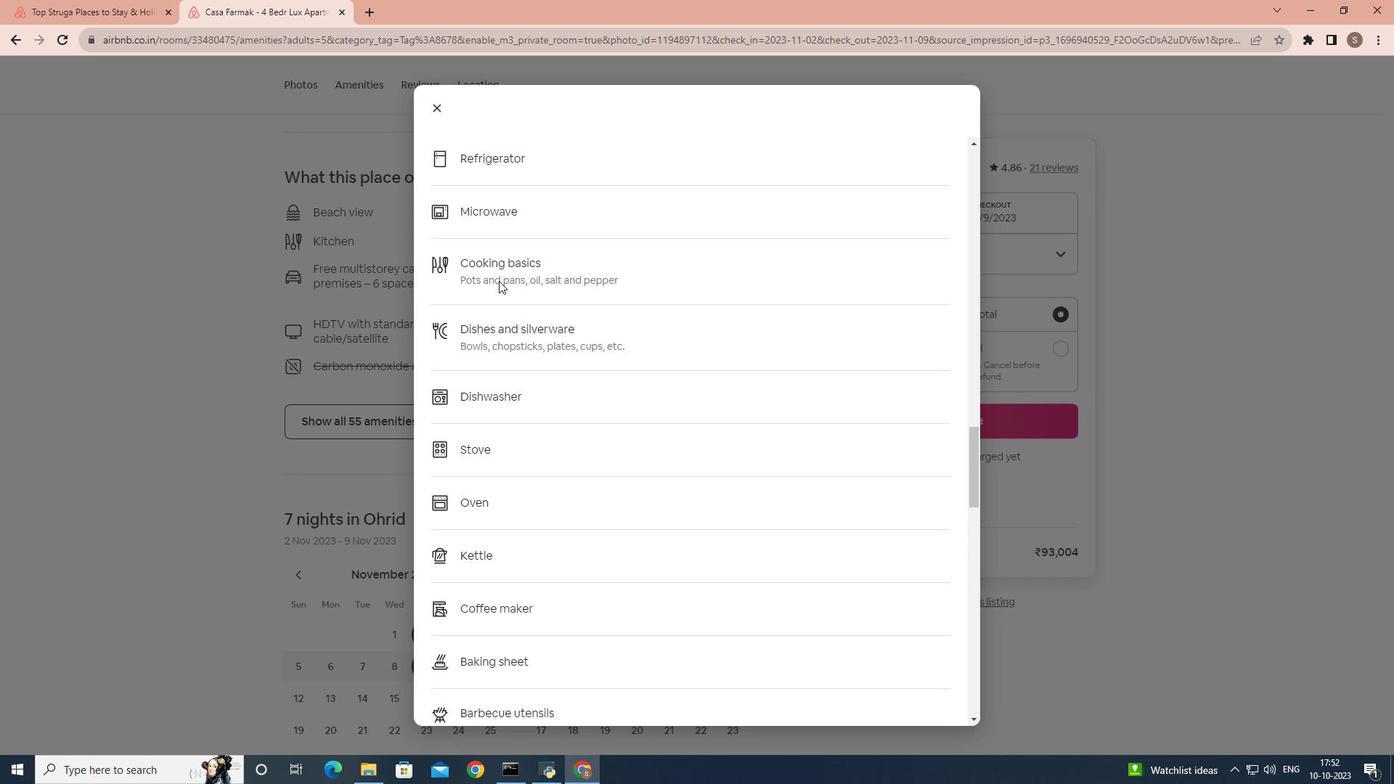 
Action: Mouse scrolled (498, 280) with delta (0, 0)
Screenshot: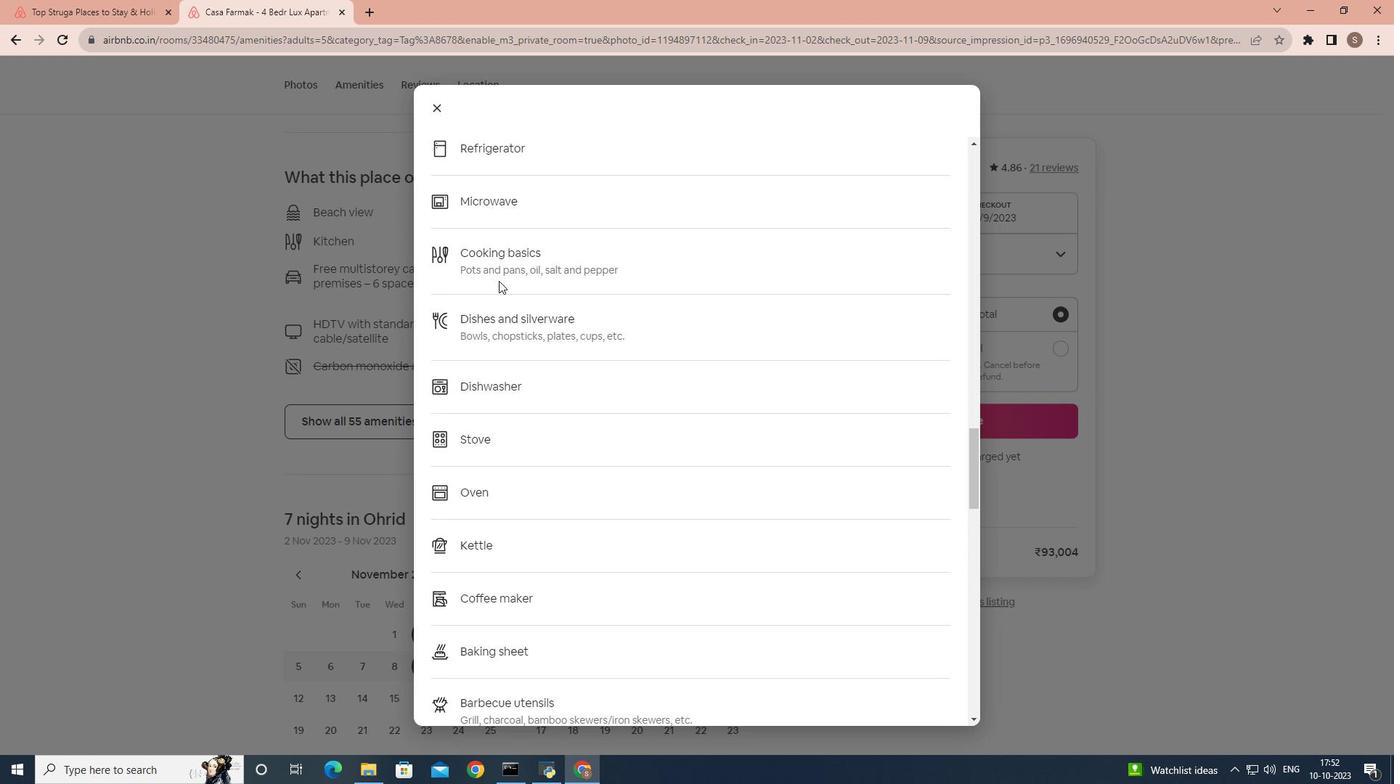 
Action: Mouse scrolled (498, 280) with delta (0, 0)
Screenshot: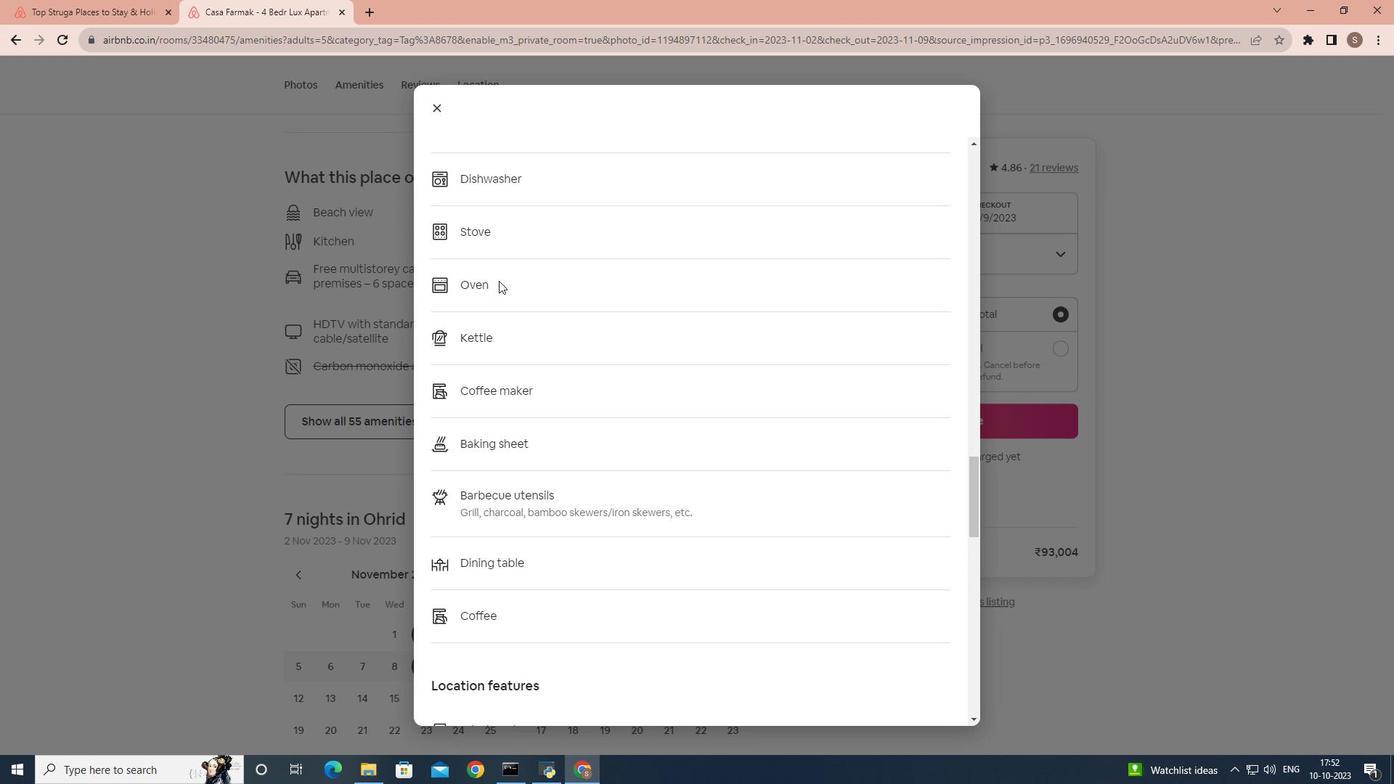 
Action: Mouse scrolled (498, 280) with delta (0, 0)
Screenshot: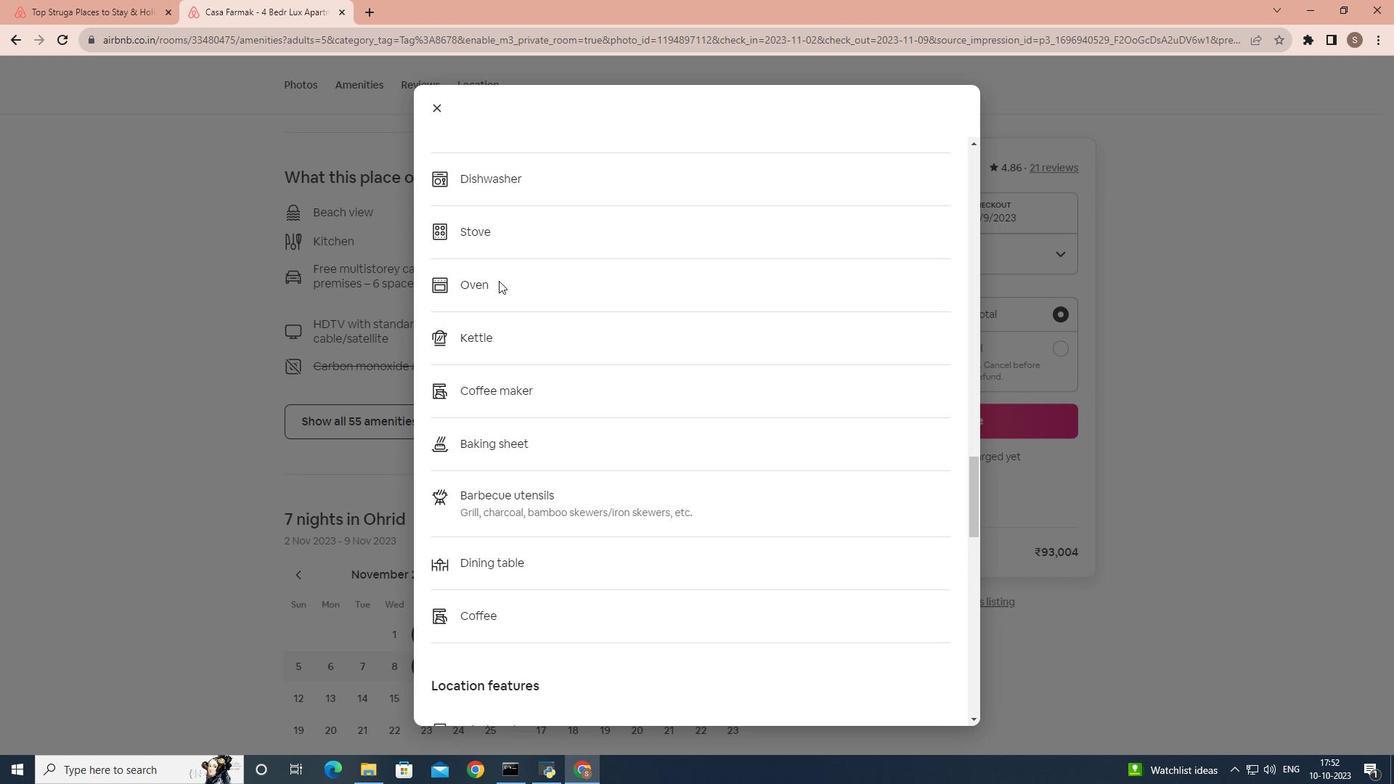 
Action: Mouse scrolled (498, 280) with delta (0, 0)
Screenshot: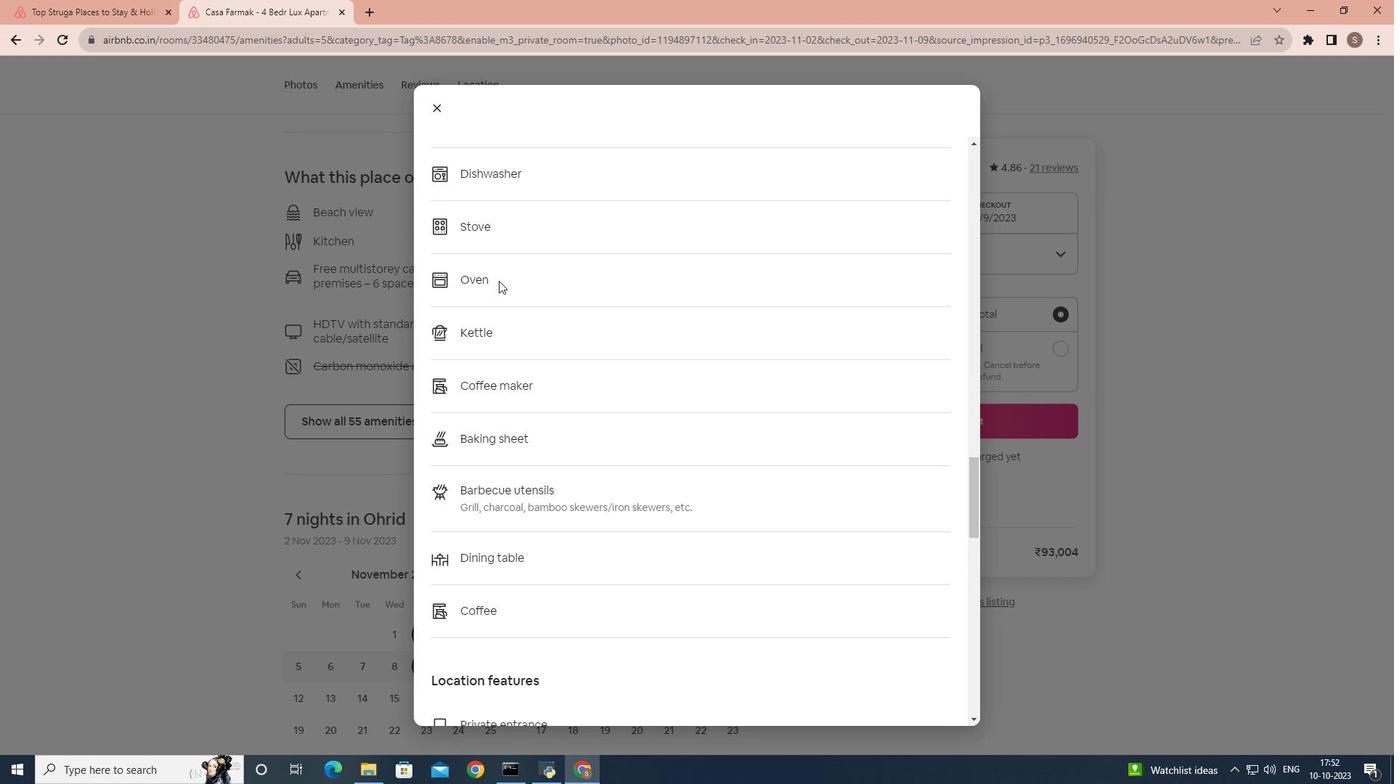 
Action: Mouse scrolled (498, 280) with delta (0, 0)
Screenshot: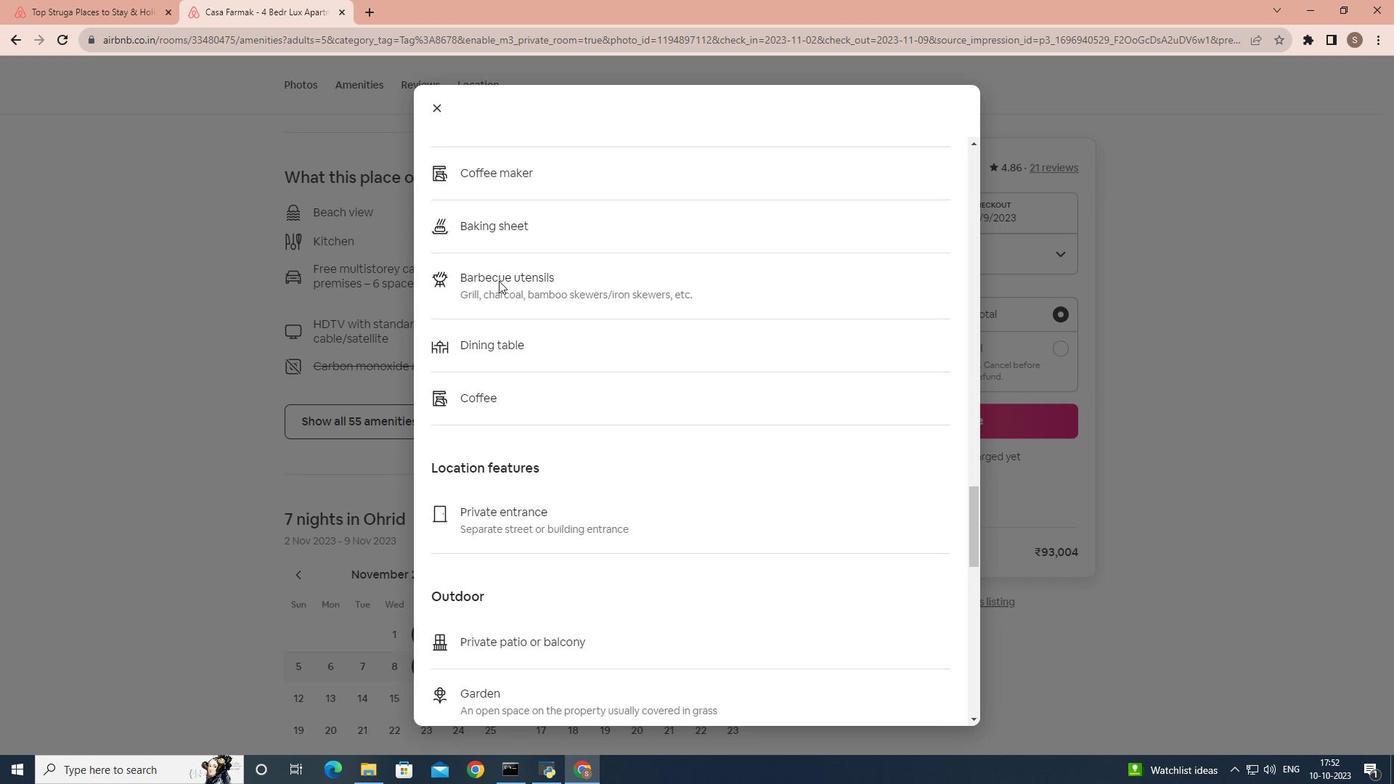 
Action: Mouse scrolled (498, 280) with delta (0, 0)
Screenshot: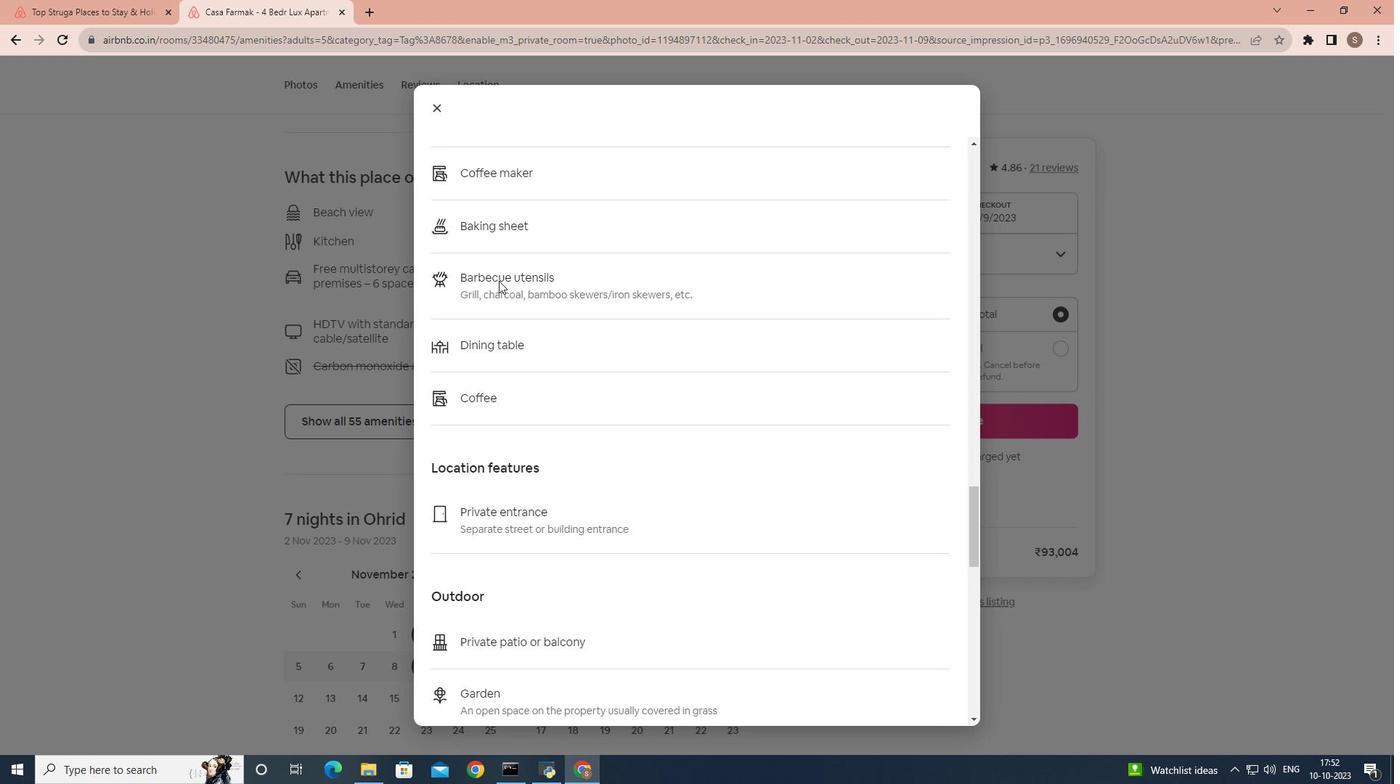 
Action: Mouse scrolled (498, 280) with delta (0, 0)
Screenshot: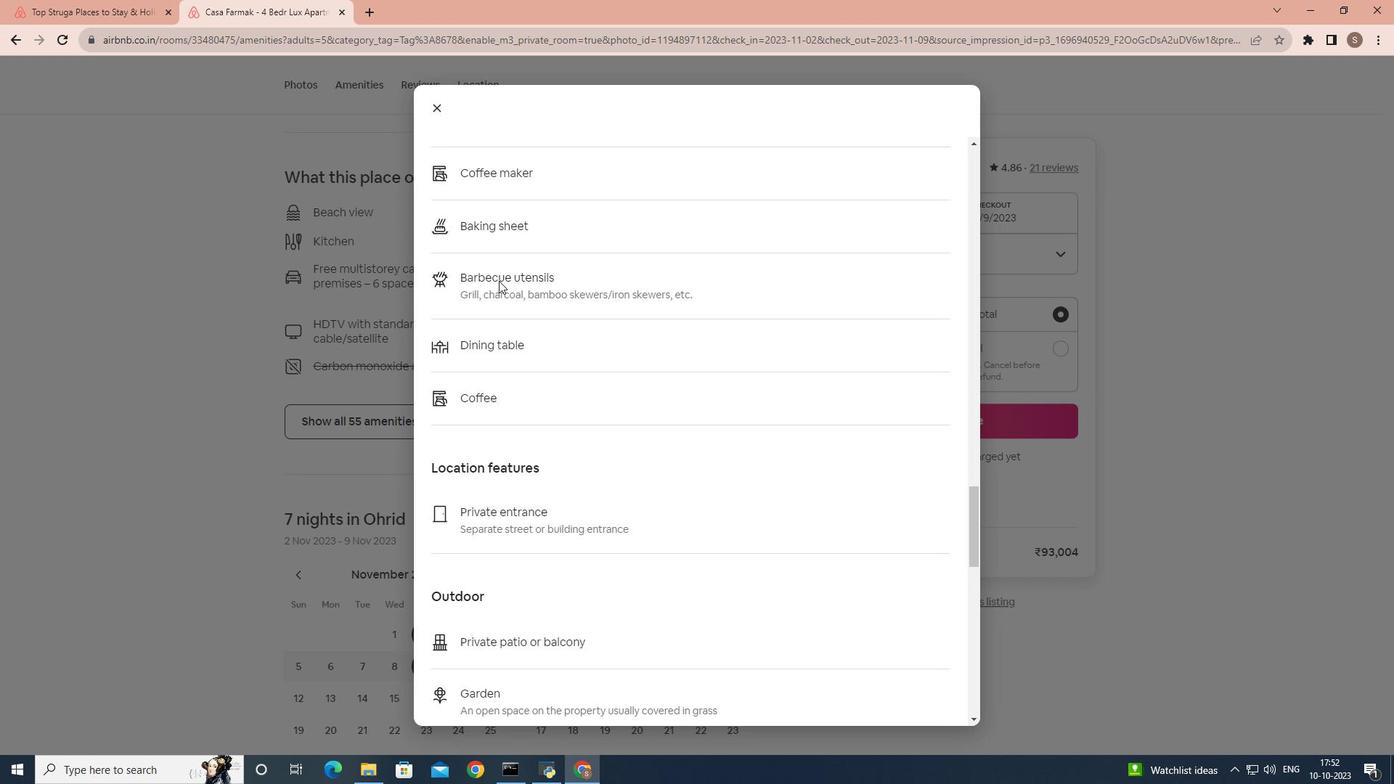 
Action: Mouse scrolled (498, 280) with delta (0, 0)
Screenshot: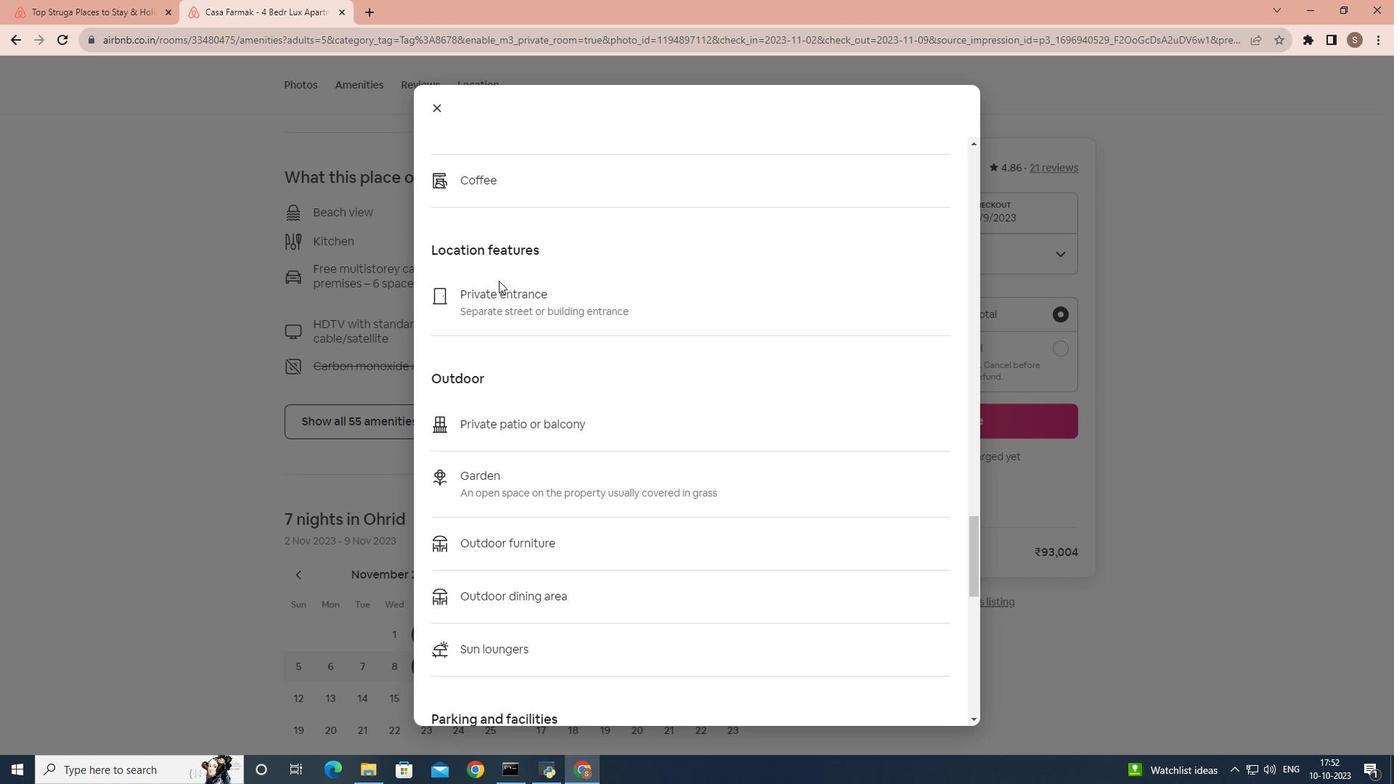 
Action: Mouse scrolled (498, 280) with delta (0, 0)
Screenshot: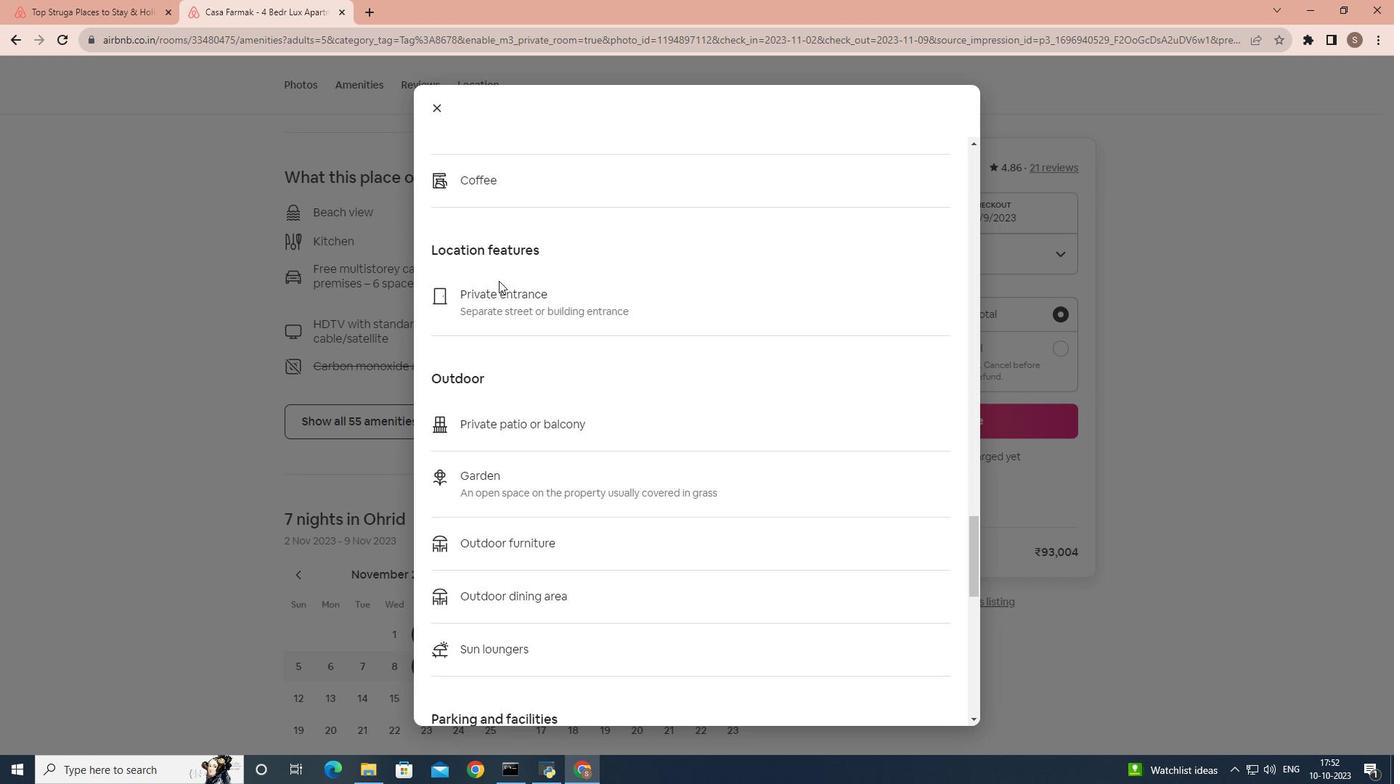 
Action: Mouse scrolled (498, 280) with delta (0, 0)
Screenshot: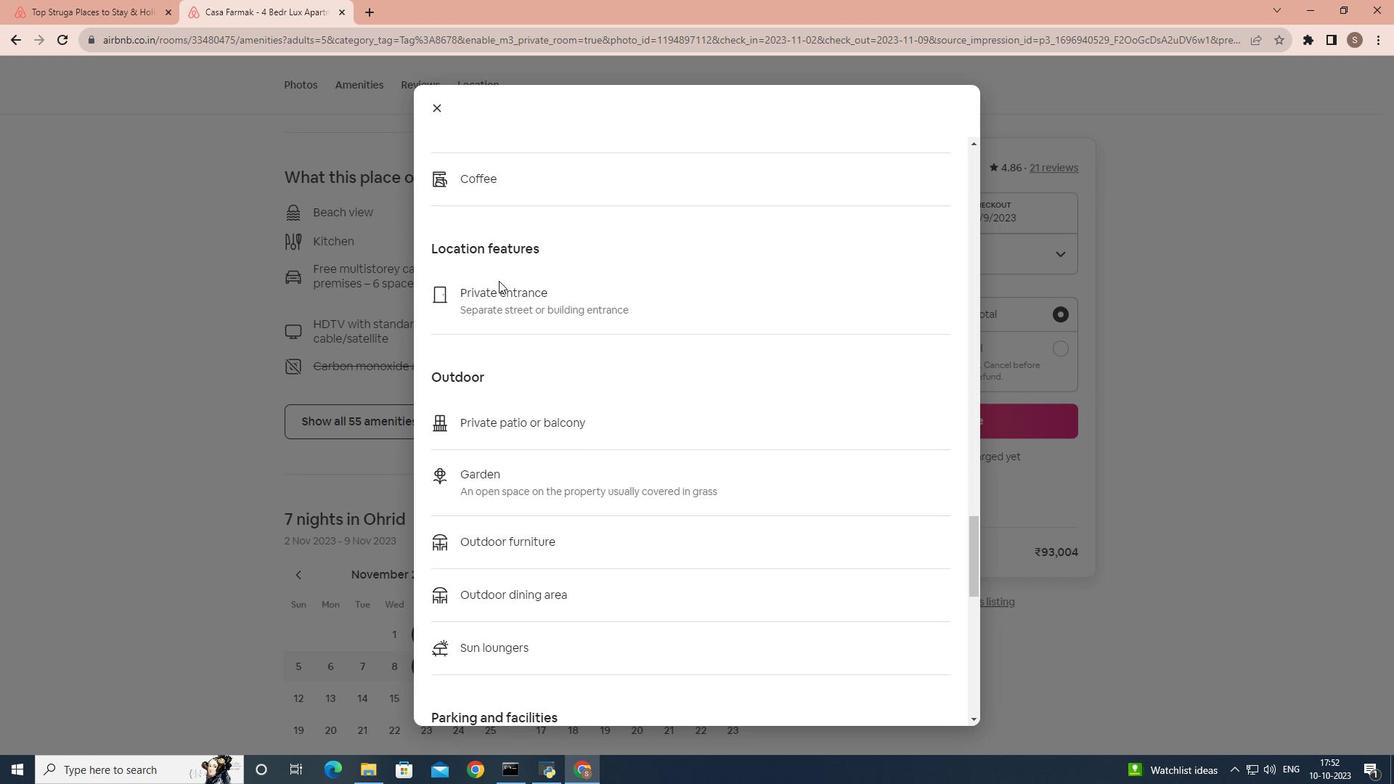 
Action: Mouse scrolled (498, 280) with delta (0, 0)
Screenshot: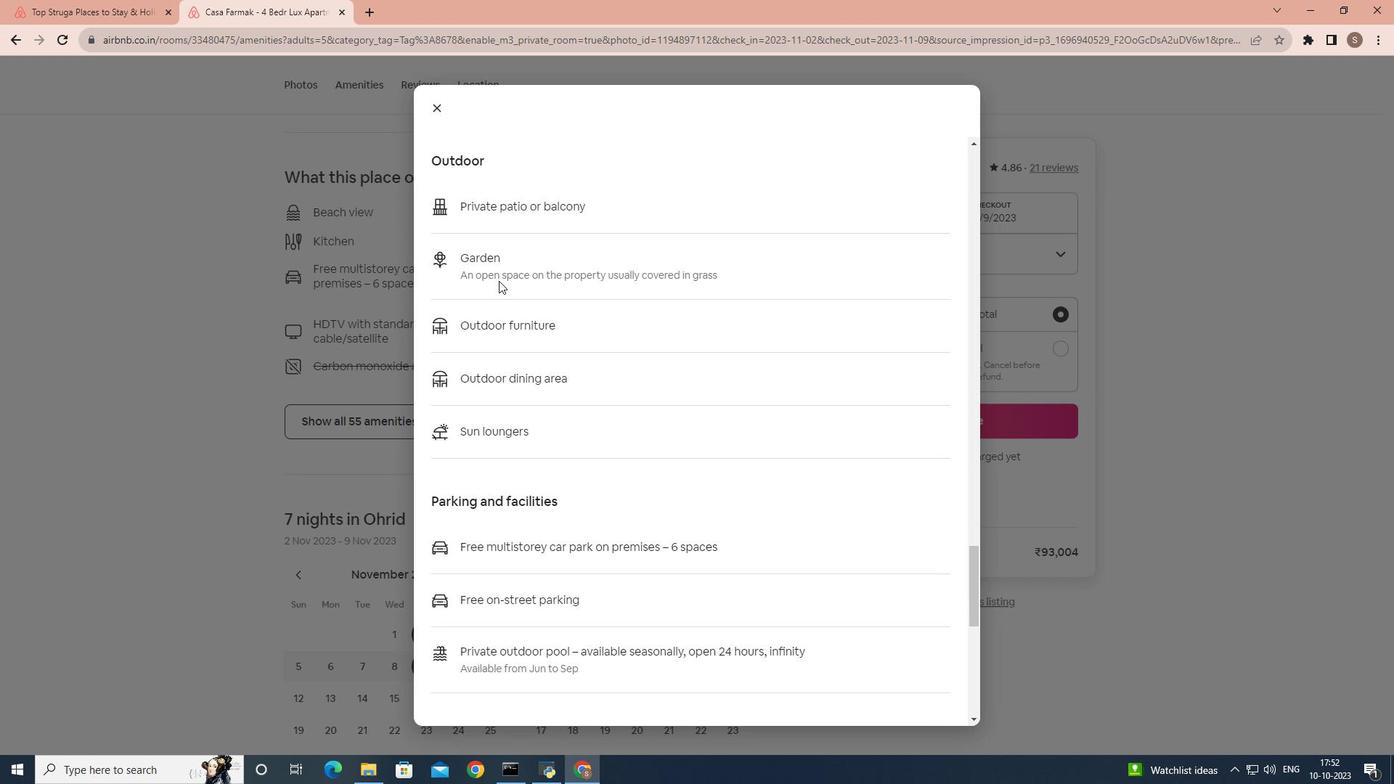 
Action: Mouse scrolled (498, 280) with delta (0, 0)
Screenshot: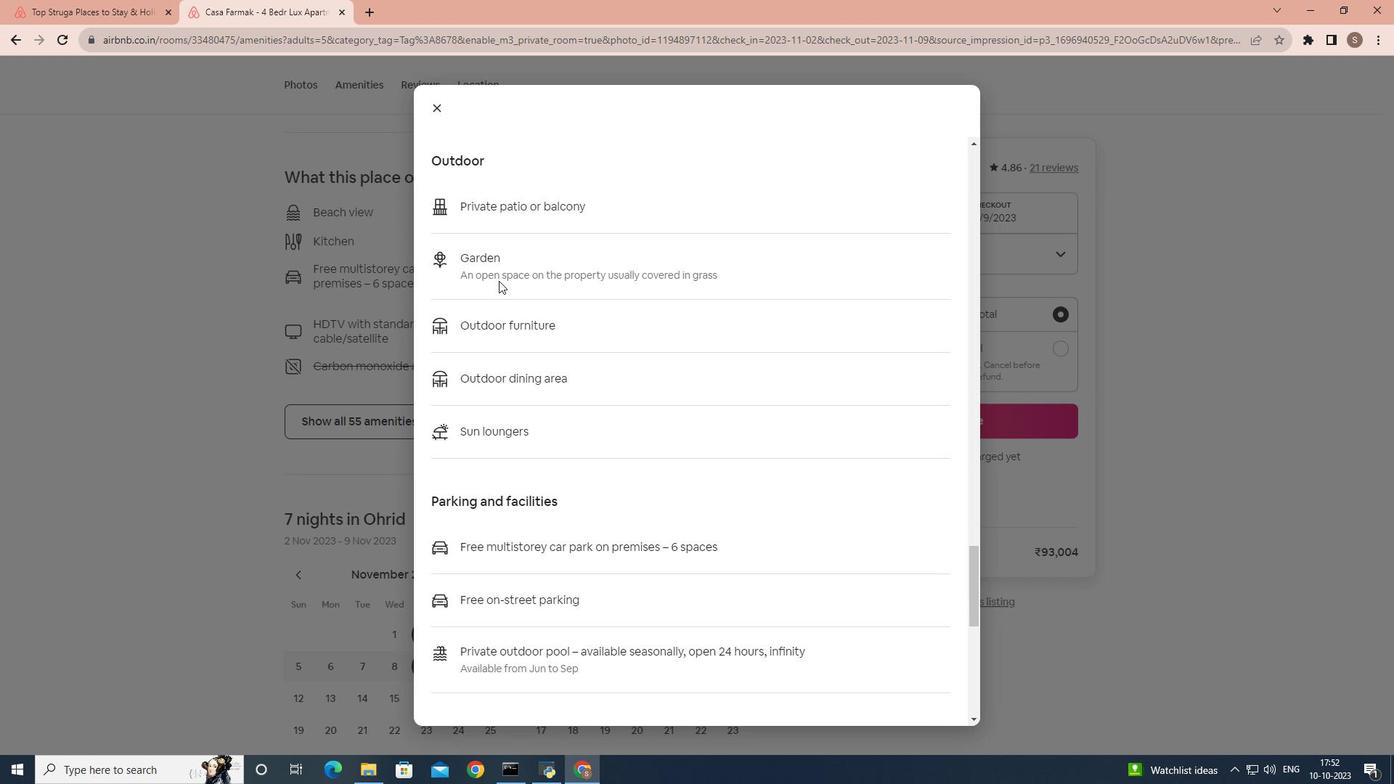 
Action: Mouse scrolled (498, 280) with delta (0, 0)
Screenshot: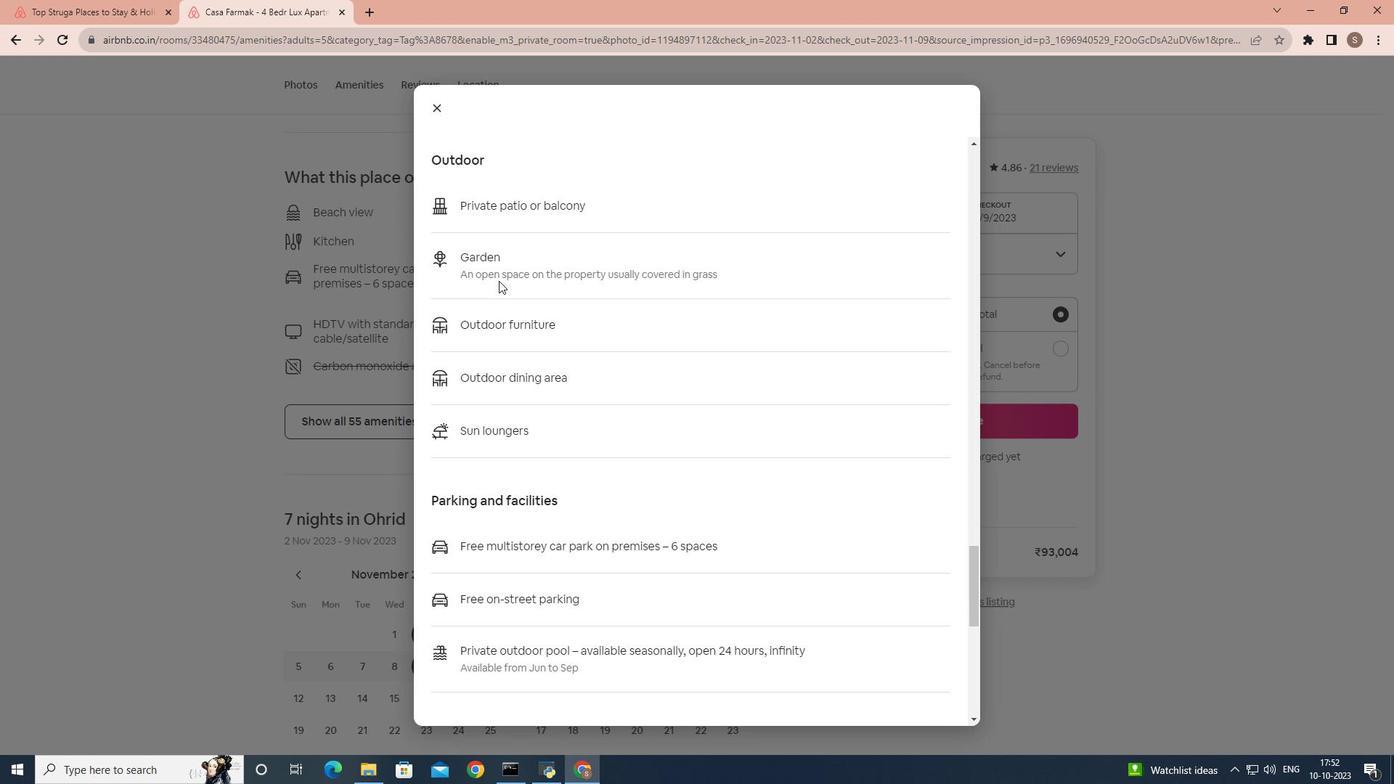
Action: Mouse scrolled (498, 280) with delta (0, 0)
Screenshot: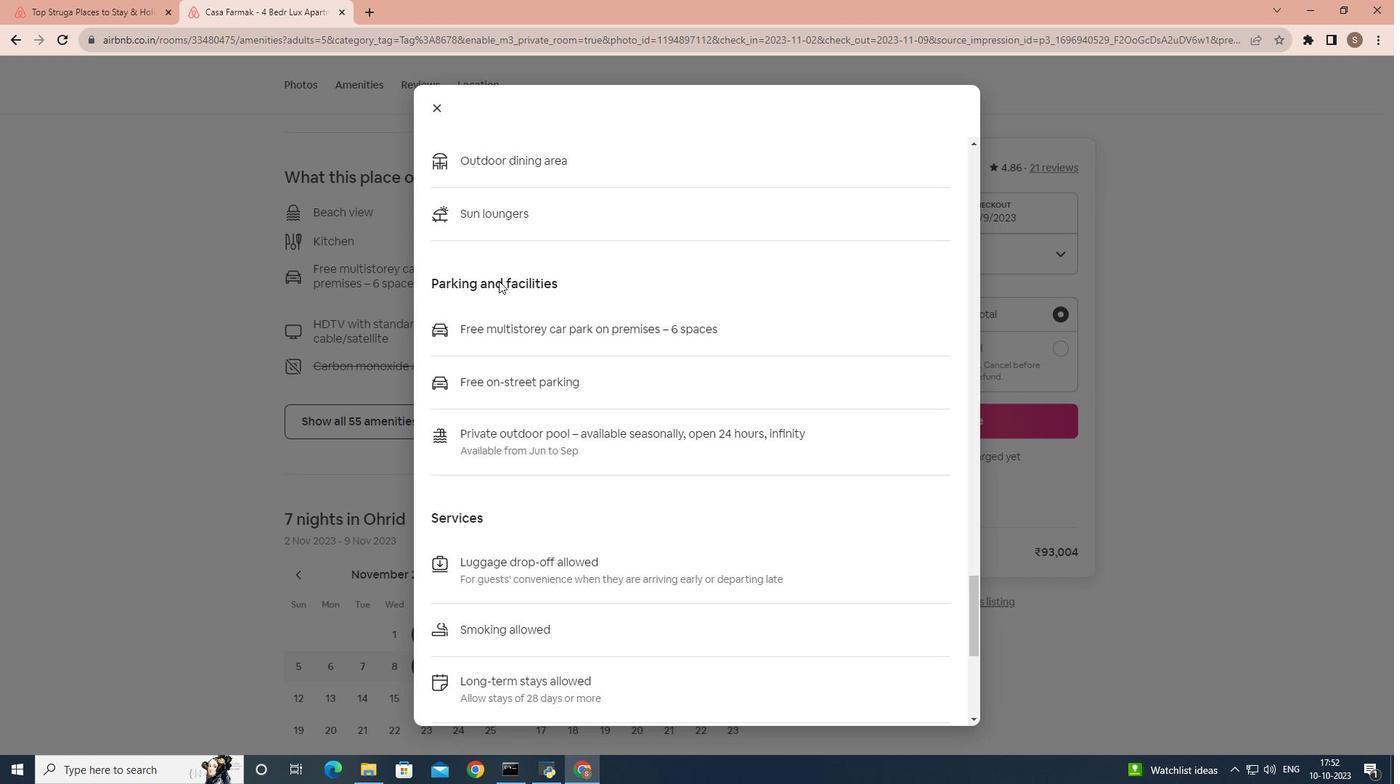
Action: Mouse scrolled (498, 280) with delta (0, 0)
Screenshot: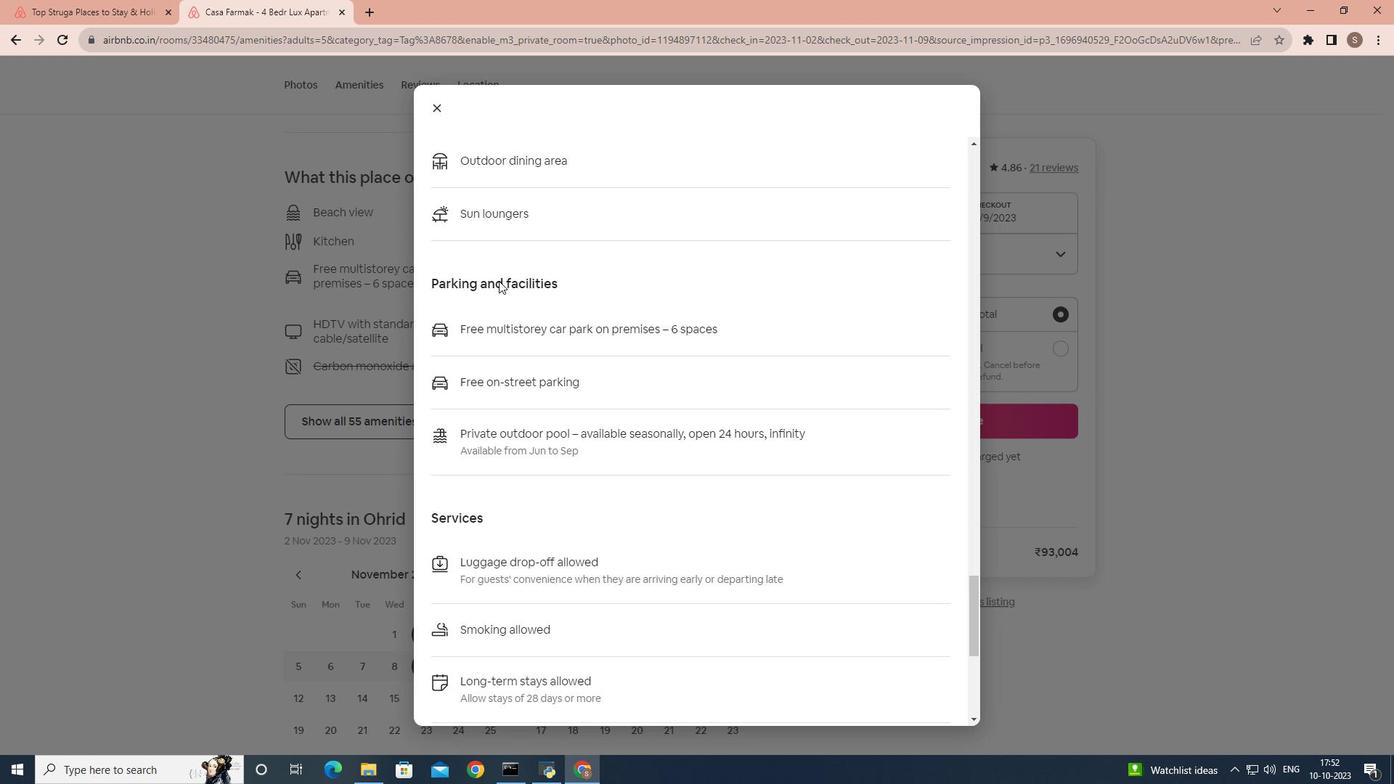 
Action: Mouse scrolled (498, 280) with delta (0, 0)
Screenshot: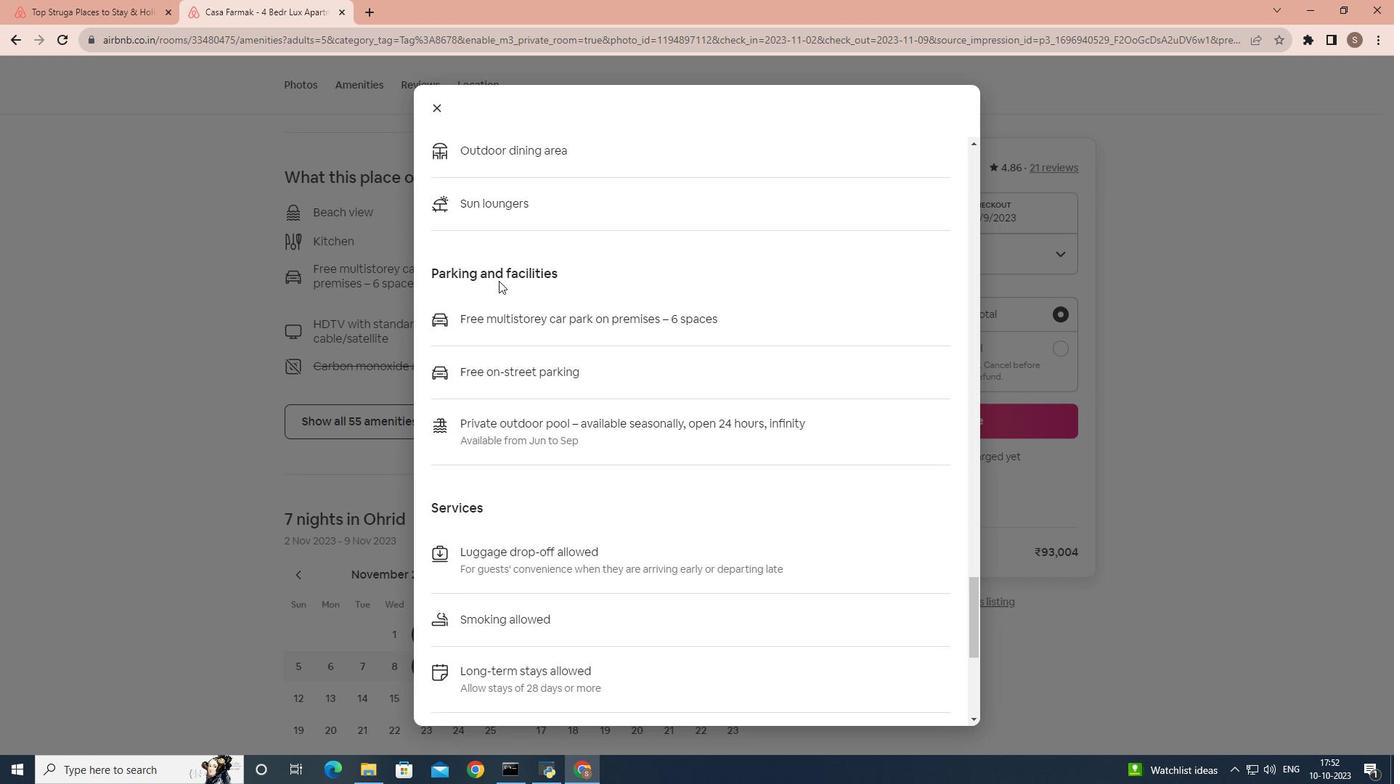 
Action: Mouse scrolled (498, 280) with delta (0, 0)
Screenshot: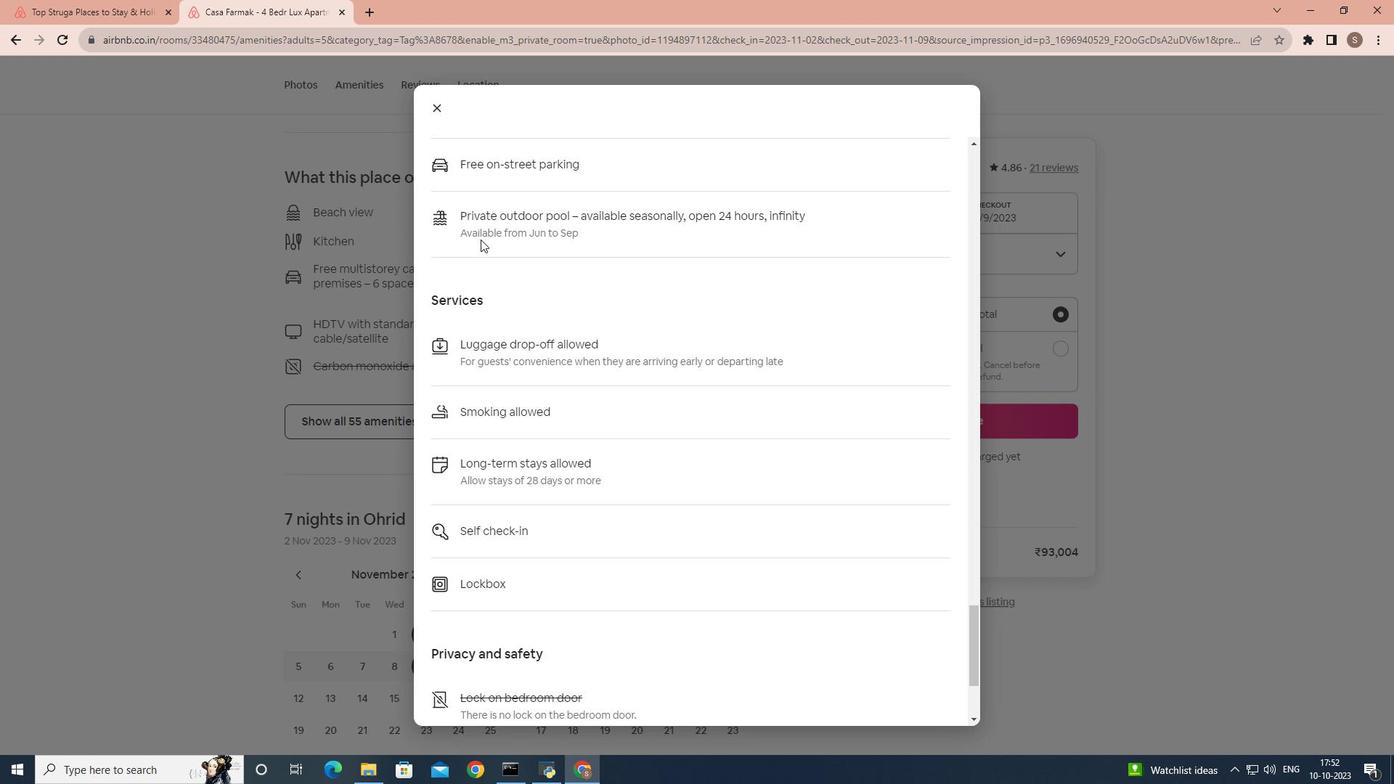 
Action: Mouse scrolled (498, 280) with delta (0, 0)
Screenshot: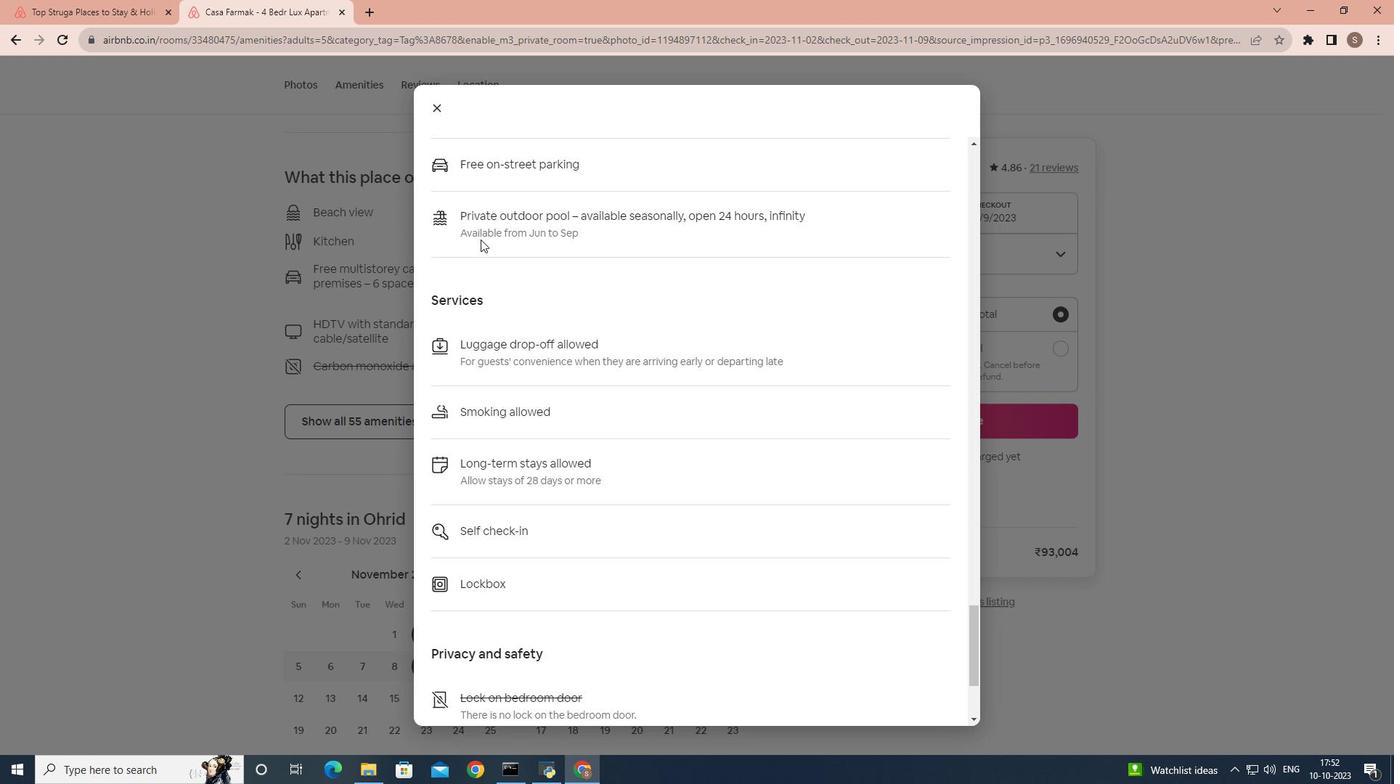 
Action: Mouse scrolled (498, 280) with delta (0, 0)
Screenshot: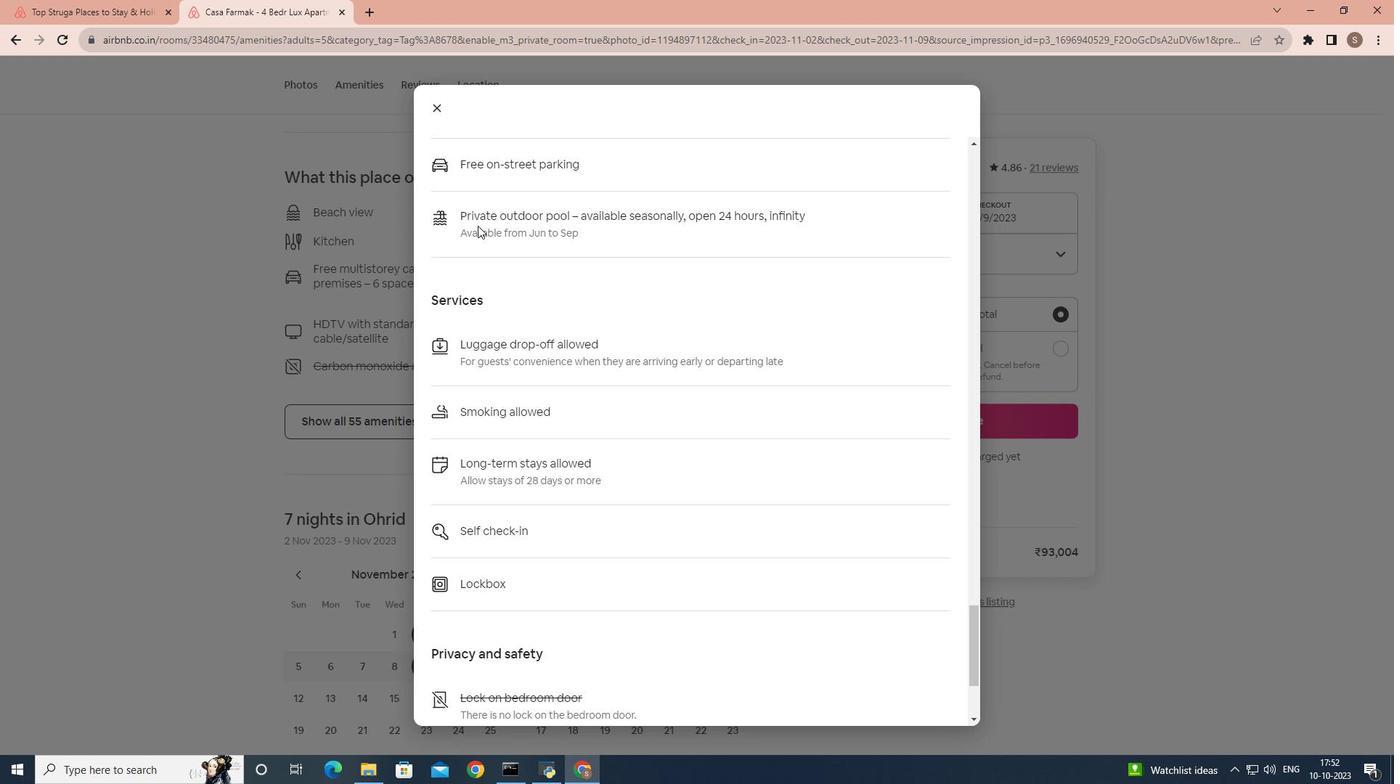 
Action: Mouse moved to (471, 203)
Screenshot: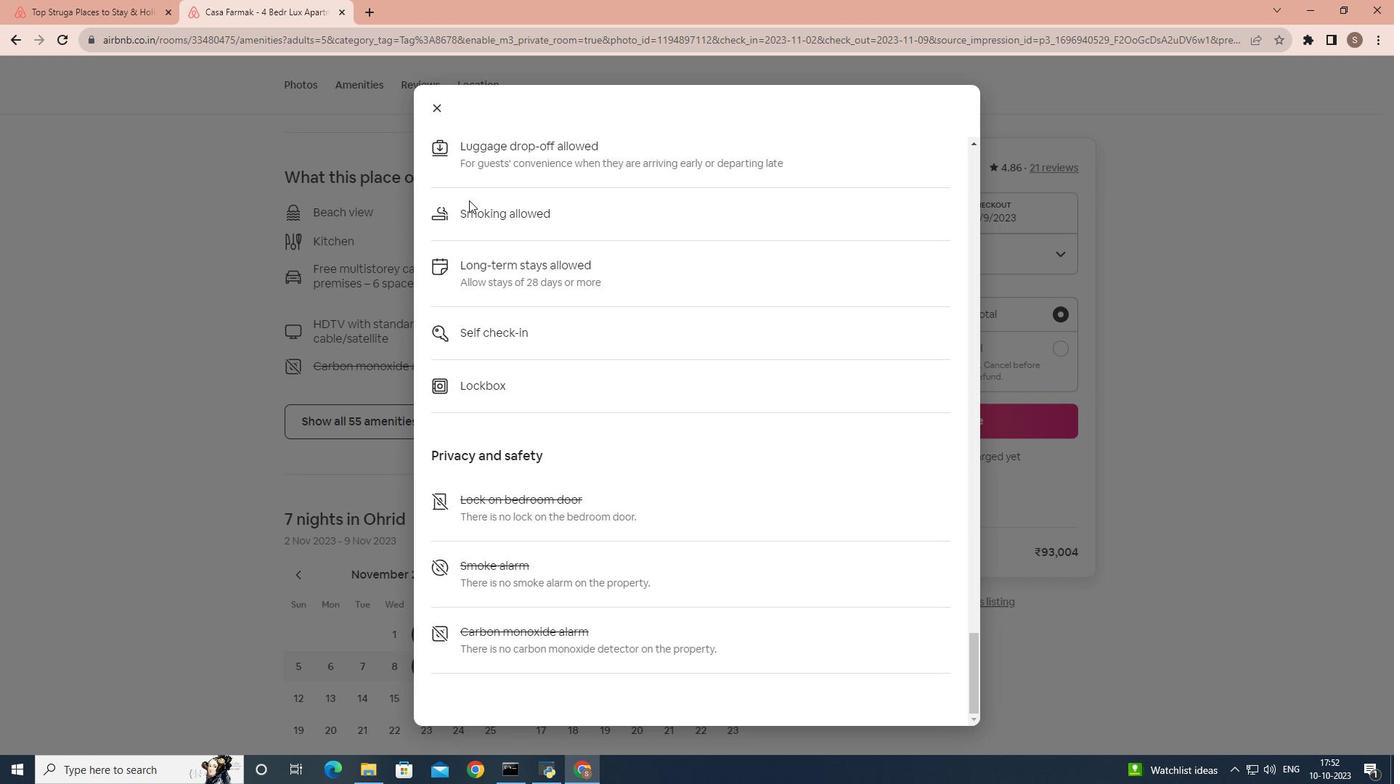 
Action: Mouse scrolled (471, 202) with delta (0, 0)
Screenshot: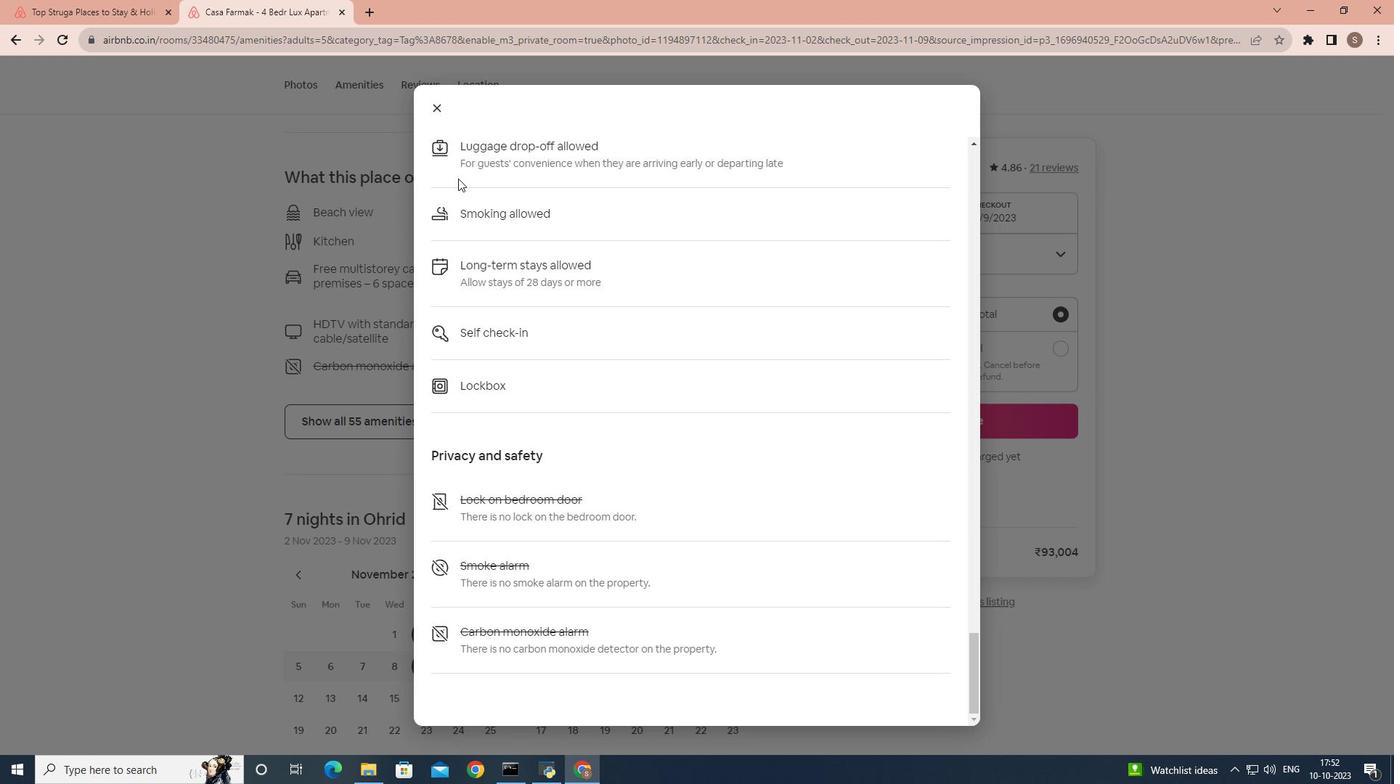
Action: Mouse scrolled (471, 202) with delta (0, 0)
Screenshot: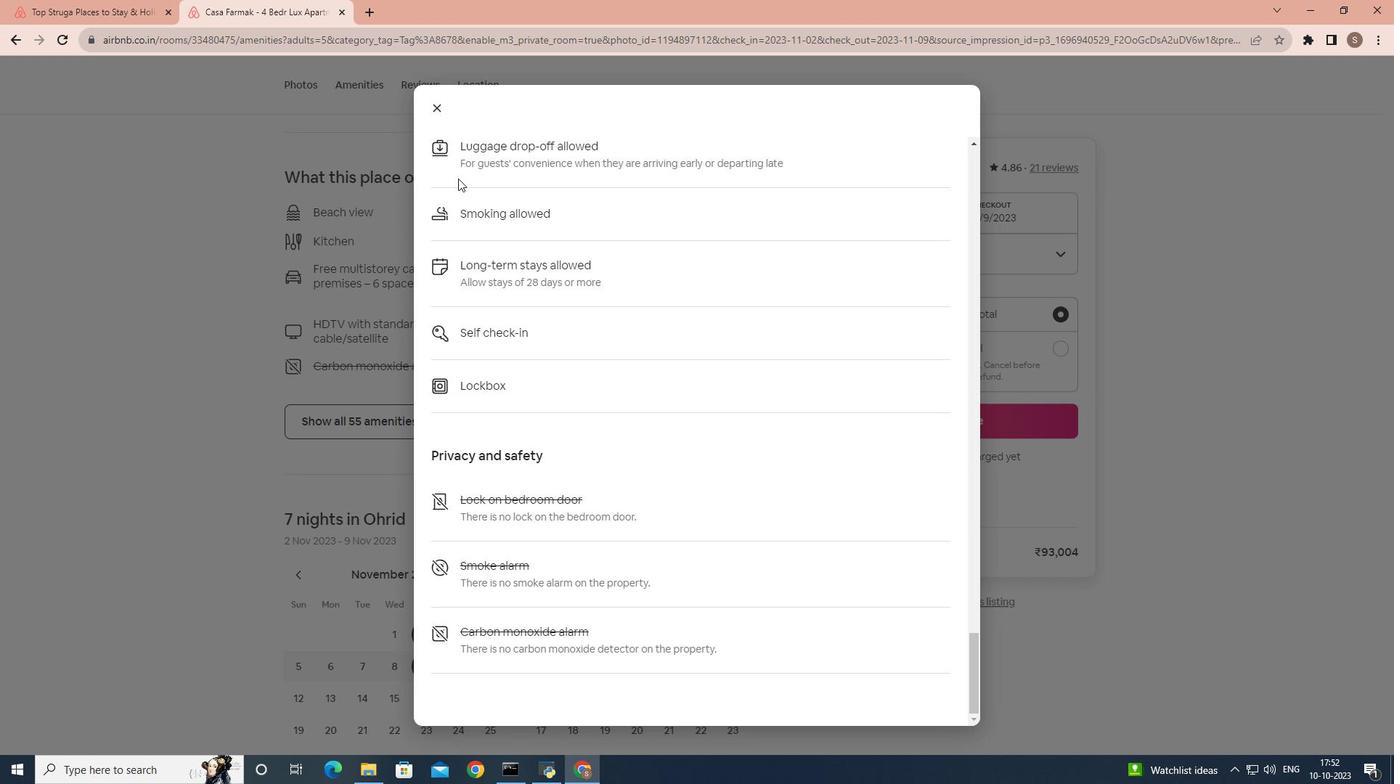 
Action: Mouse scrolled (471, 202) with delta (0, 0)
Screenshot: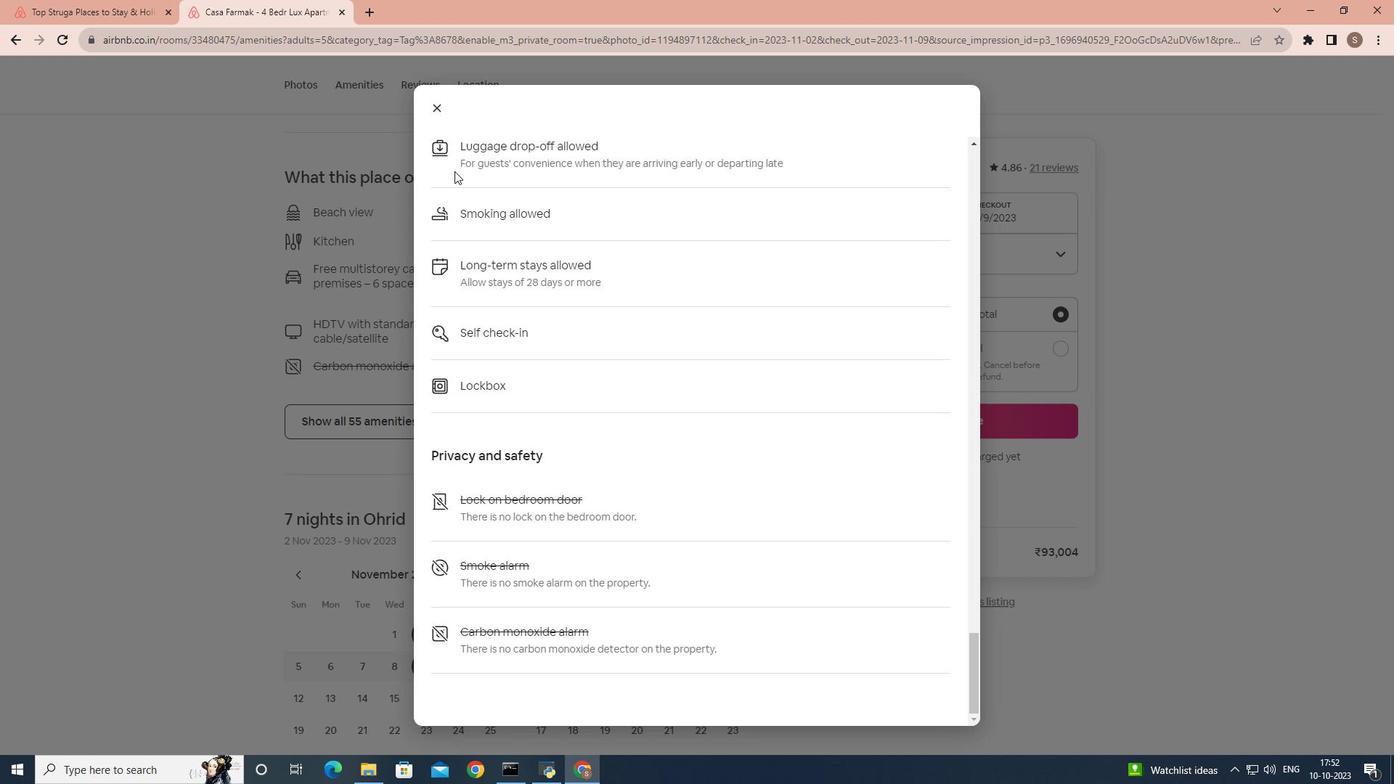
Action: Mouse moved to (435, 99)
Screenshot: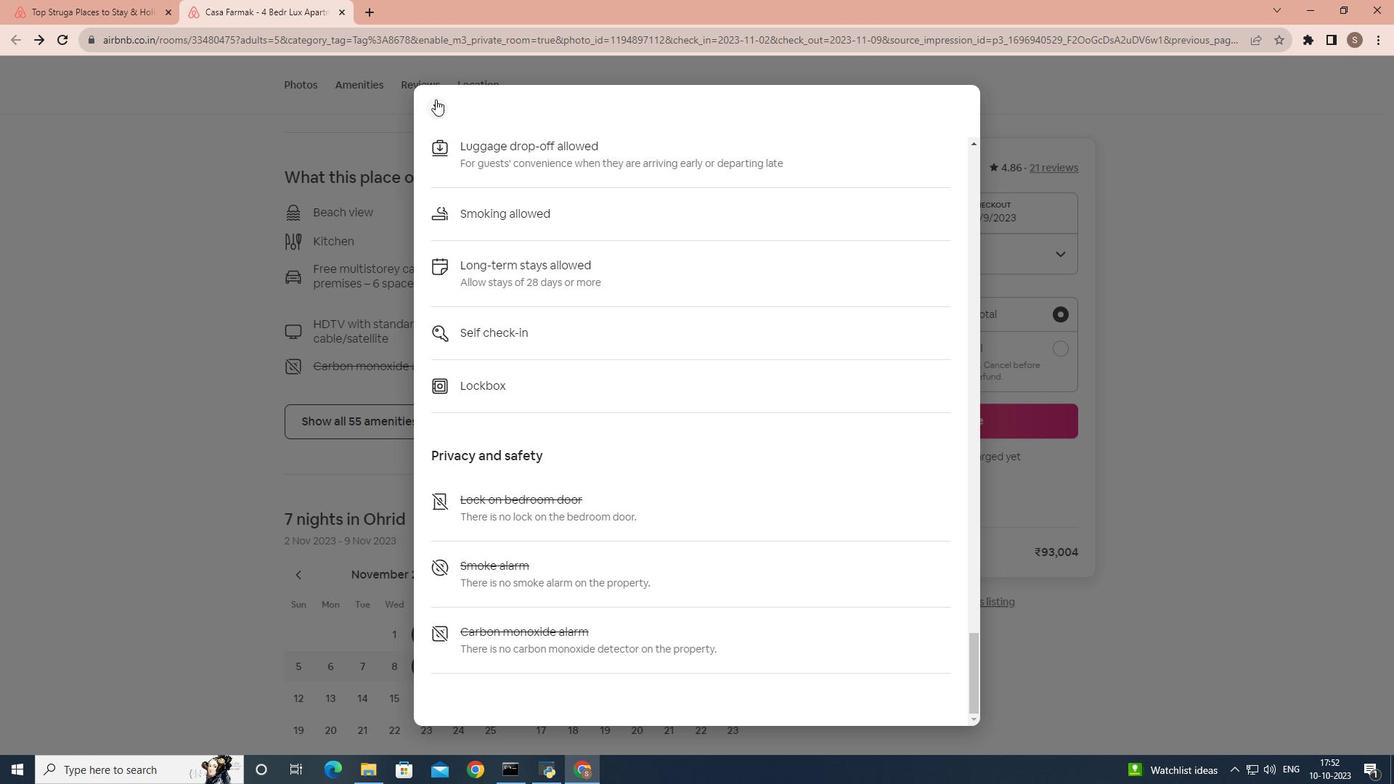 
Action: Mouse pressed left at (435, 99)
Screenshot: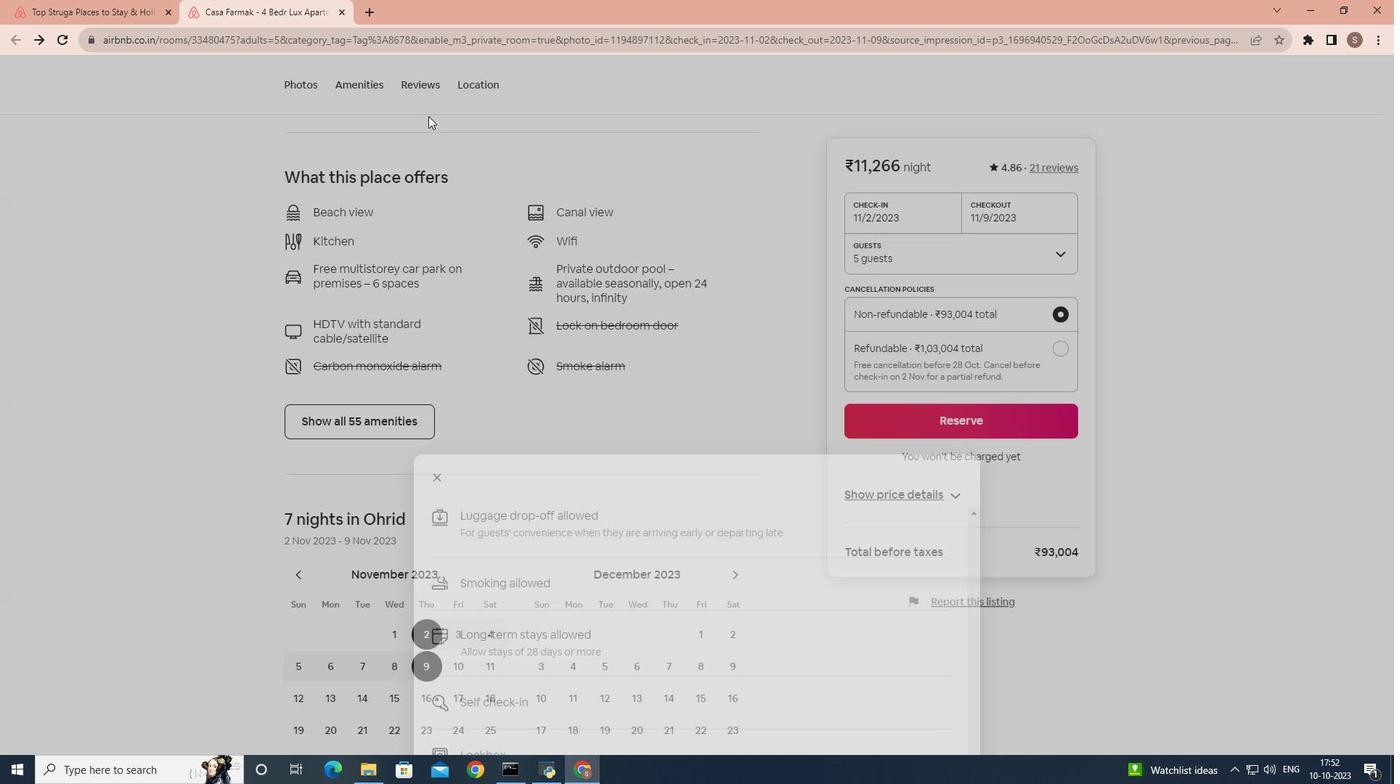 
Action: Mouse moved to (384, 325)
Screenshot: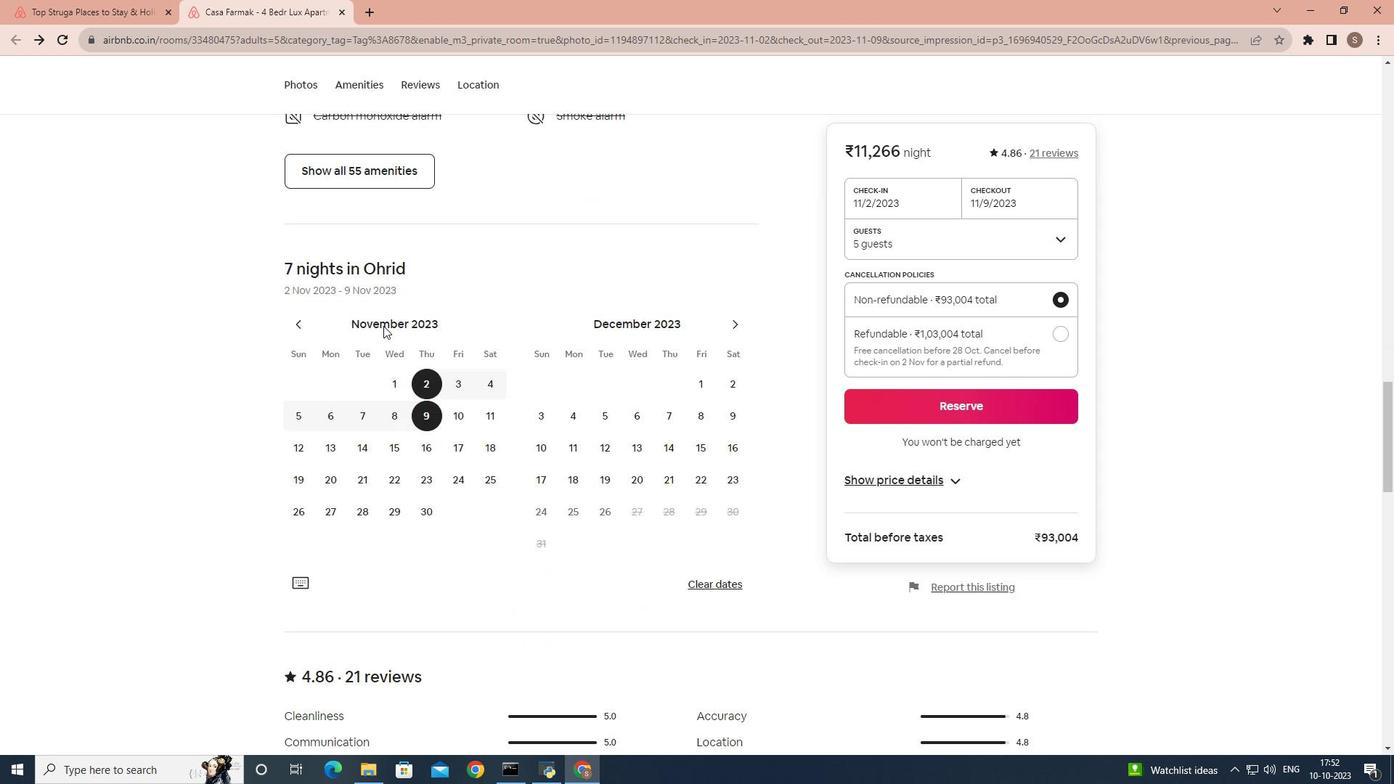 
Action: Mouse scrolled (384, 324) with delta (0, 0)
Screenshot: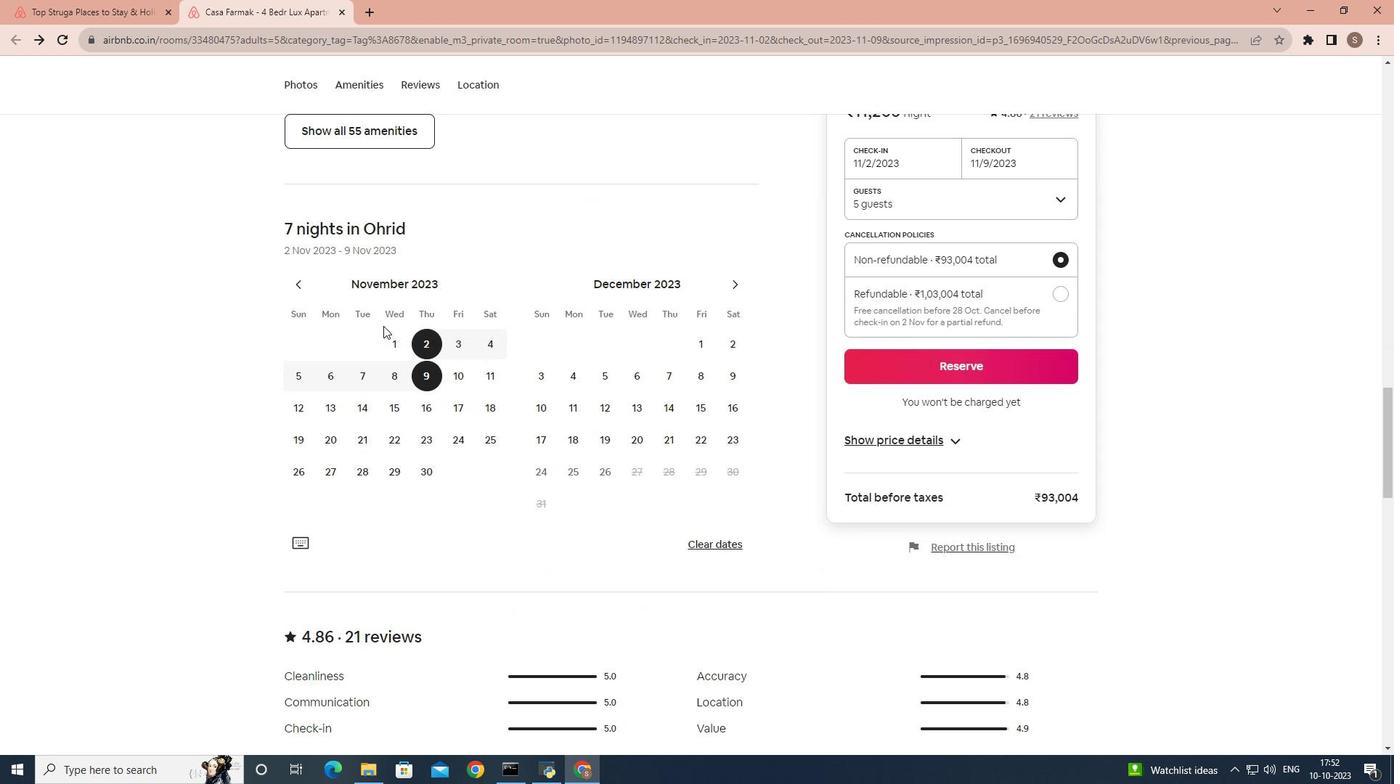 
Action: Mouse scrolled (384, 324) with delta (0, 0)
Screenshot: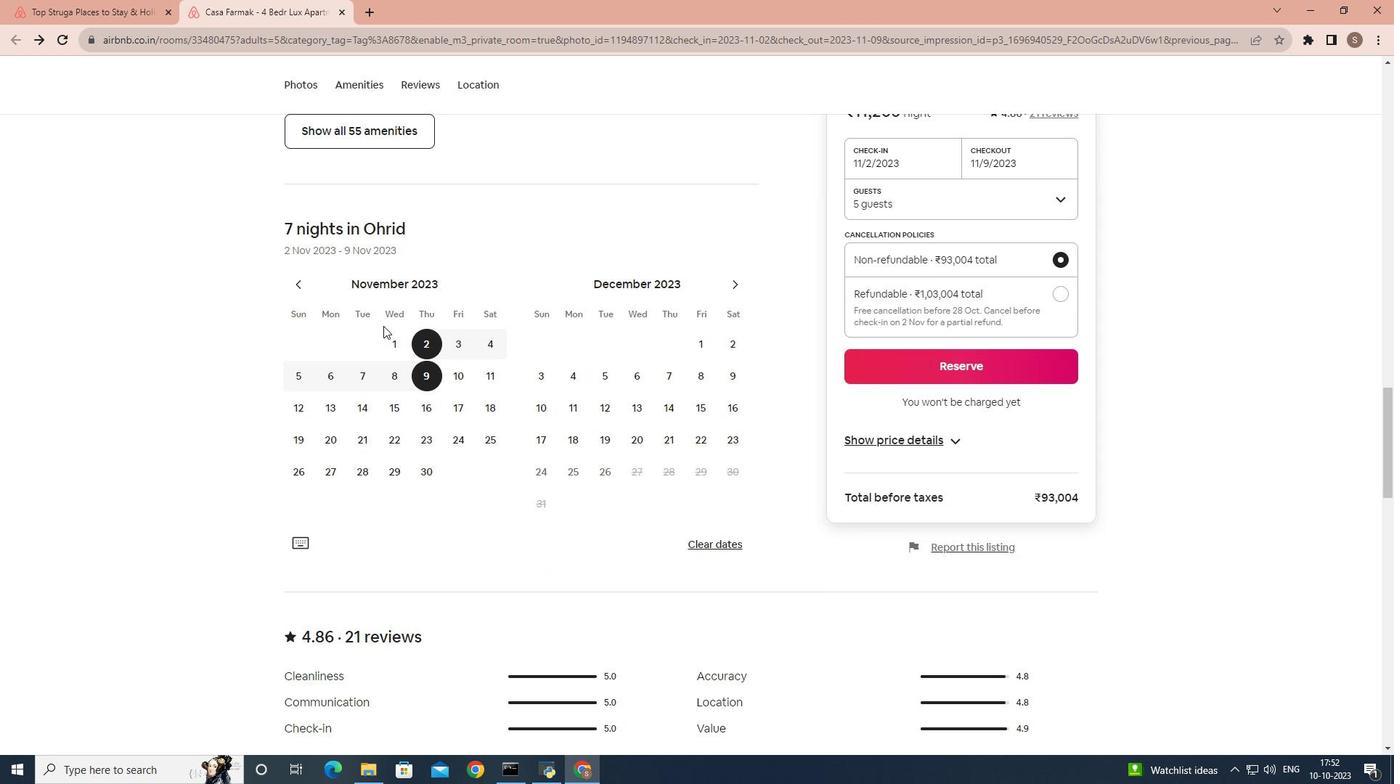 
Action: Mouse scrolled (384, 324) with delta (0, 0)
Screenshot: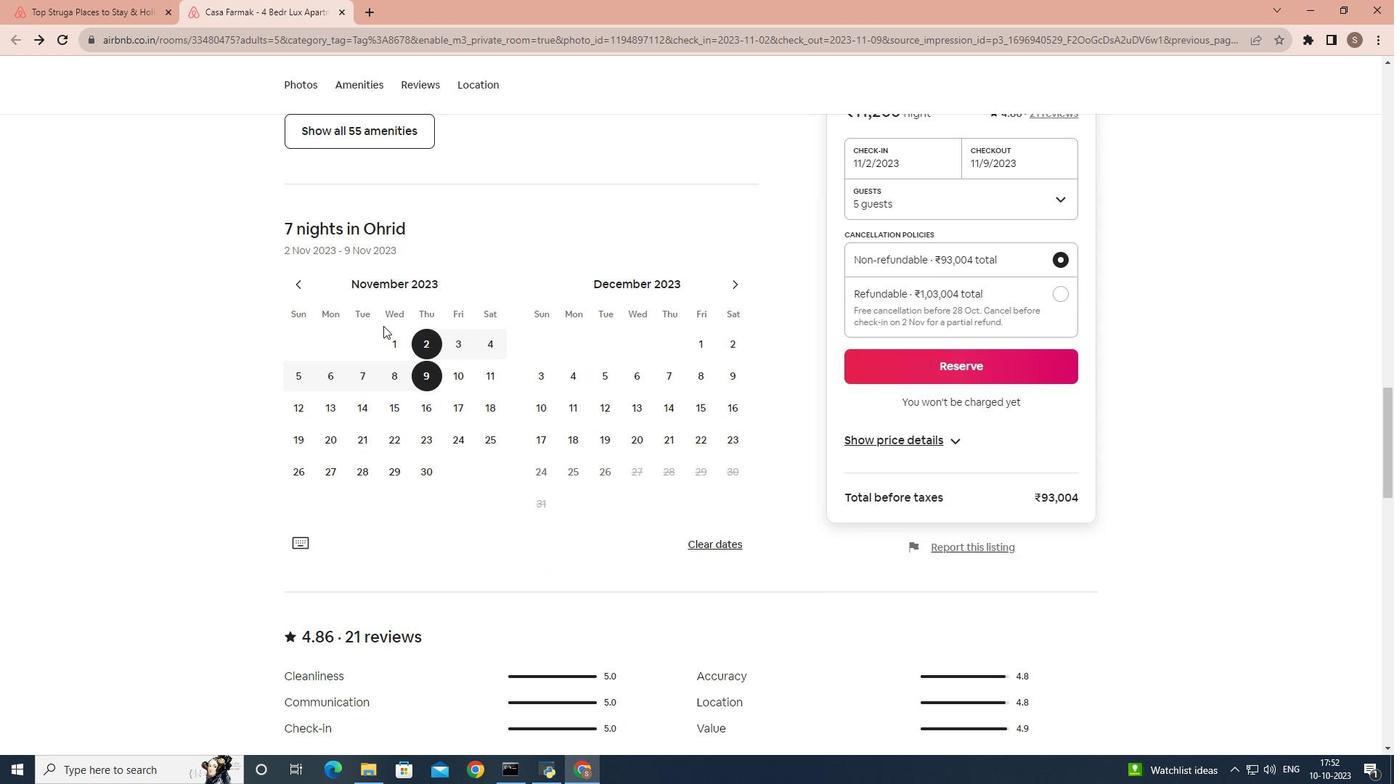 
Action: Mouse moved to (383, 325)
Screenshot: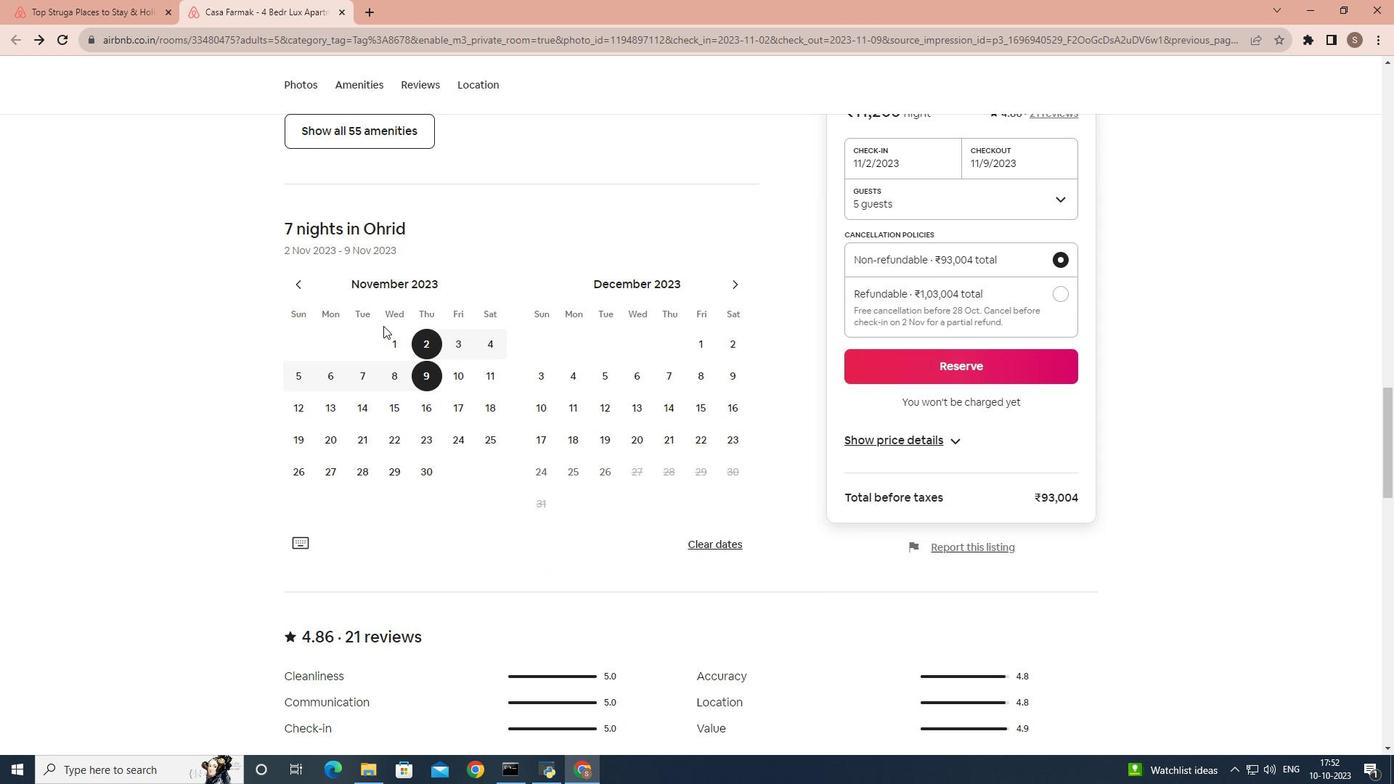 
Action: Mouse scrolled (383, 325) with delta (0, 0)
Screenshot: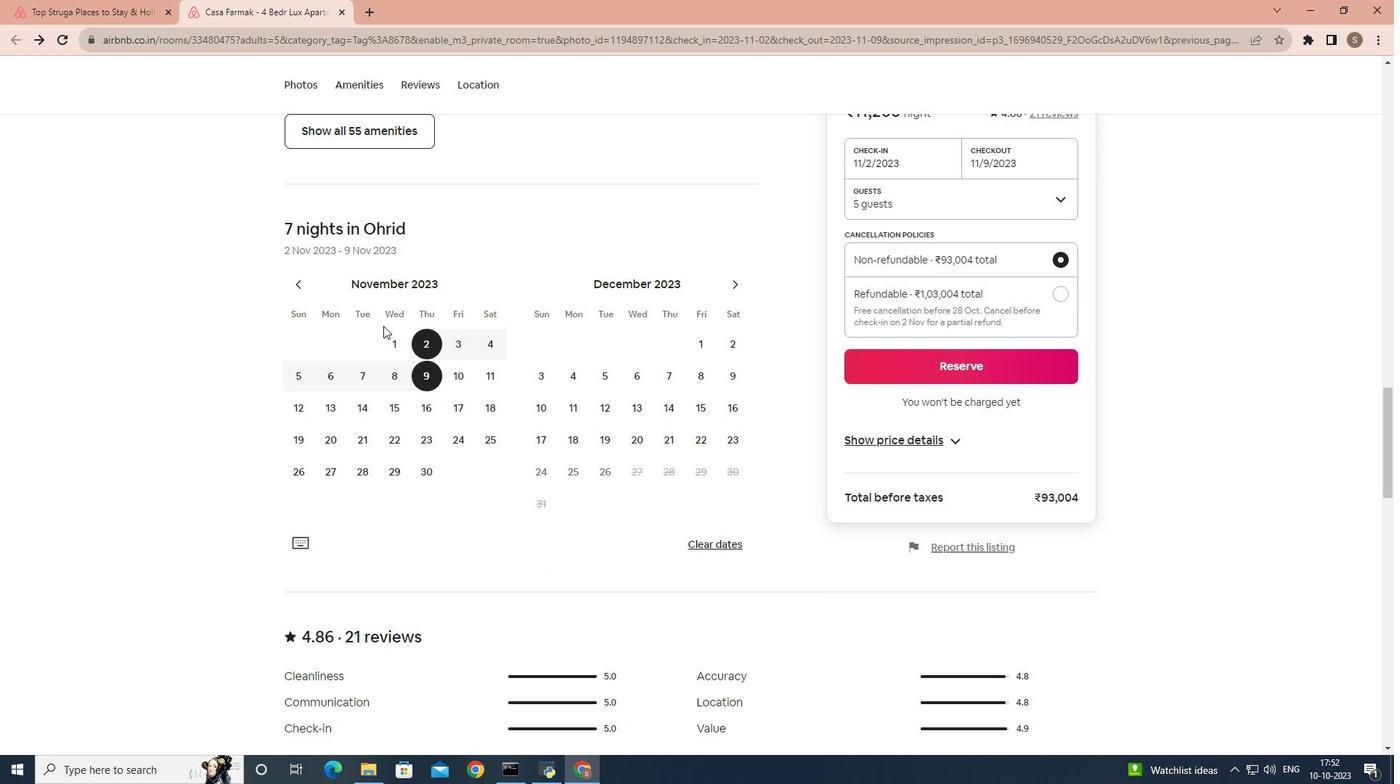 
Action: Mouse scrolled (383, 325) with delta (0, 0)
Screenshot: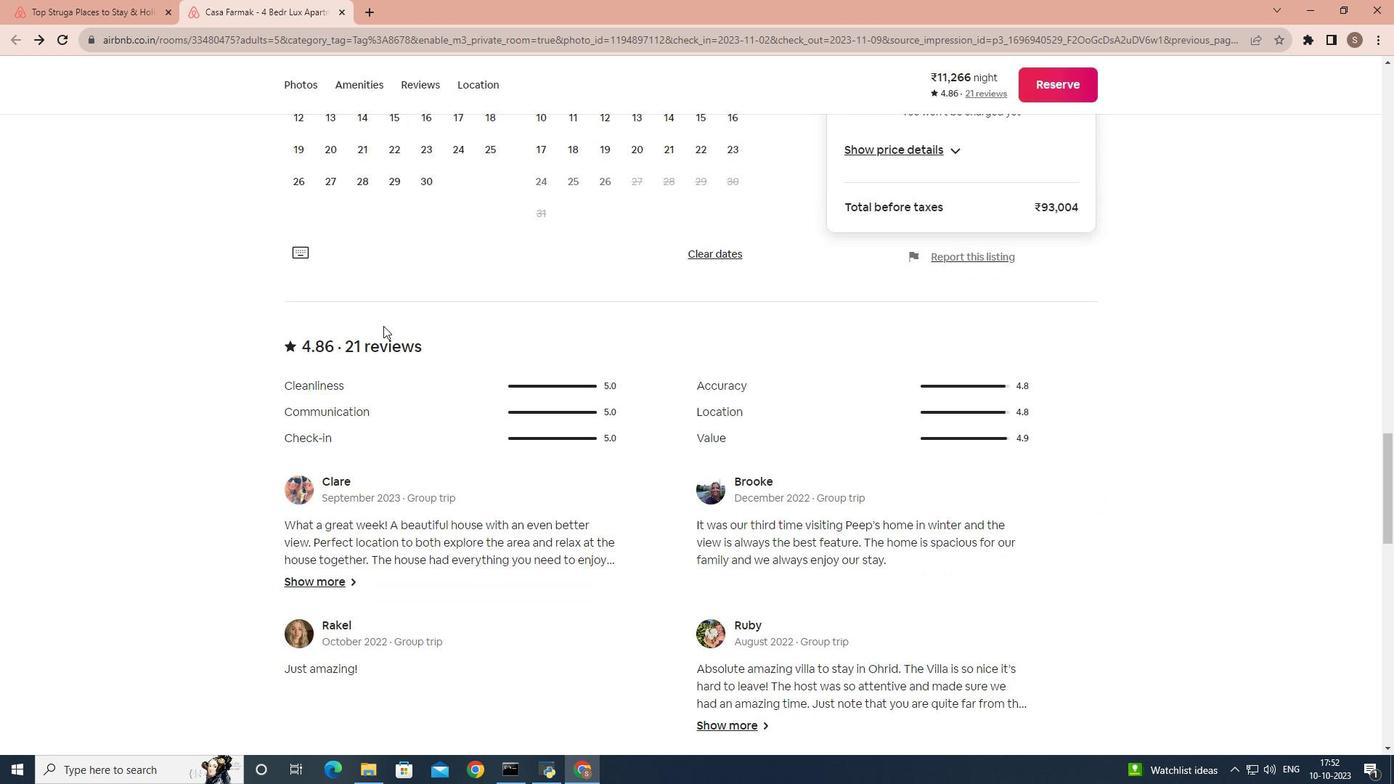 
Action: Mouse scrolled (383, 325) with delta (0, 0)
Screenshot: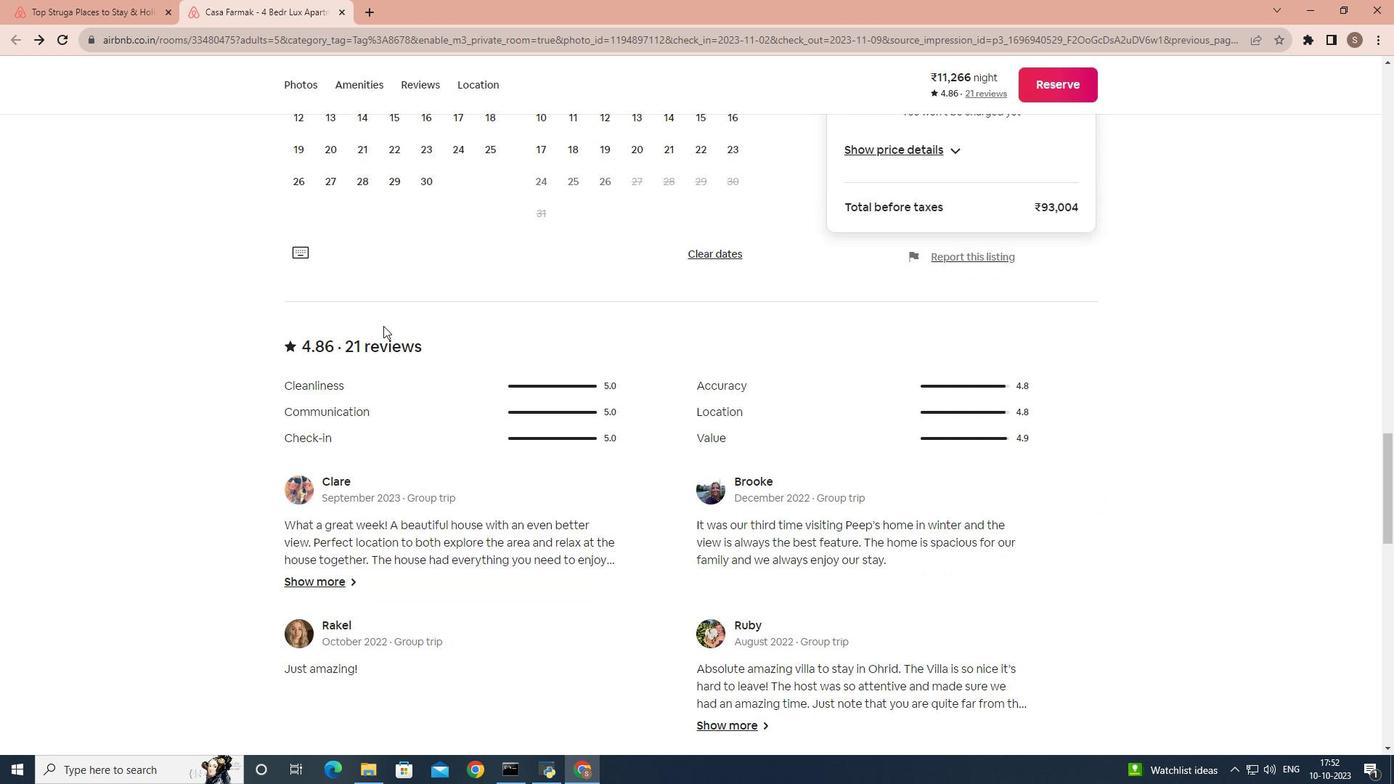 
Action: Mouse scrolled (383, 325) with delta (0, 0)
Screenshot: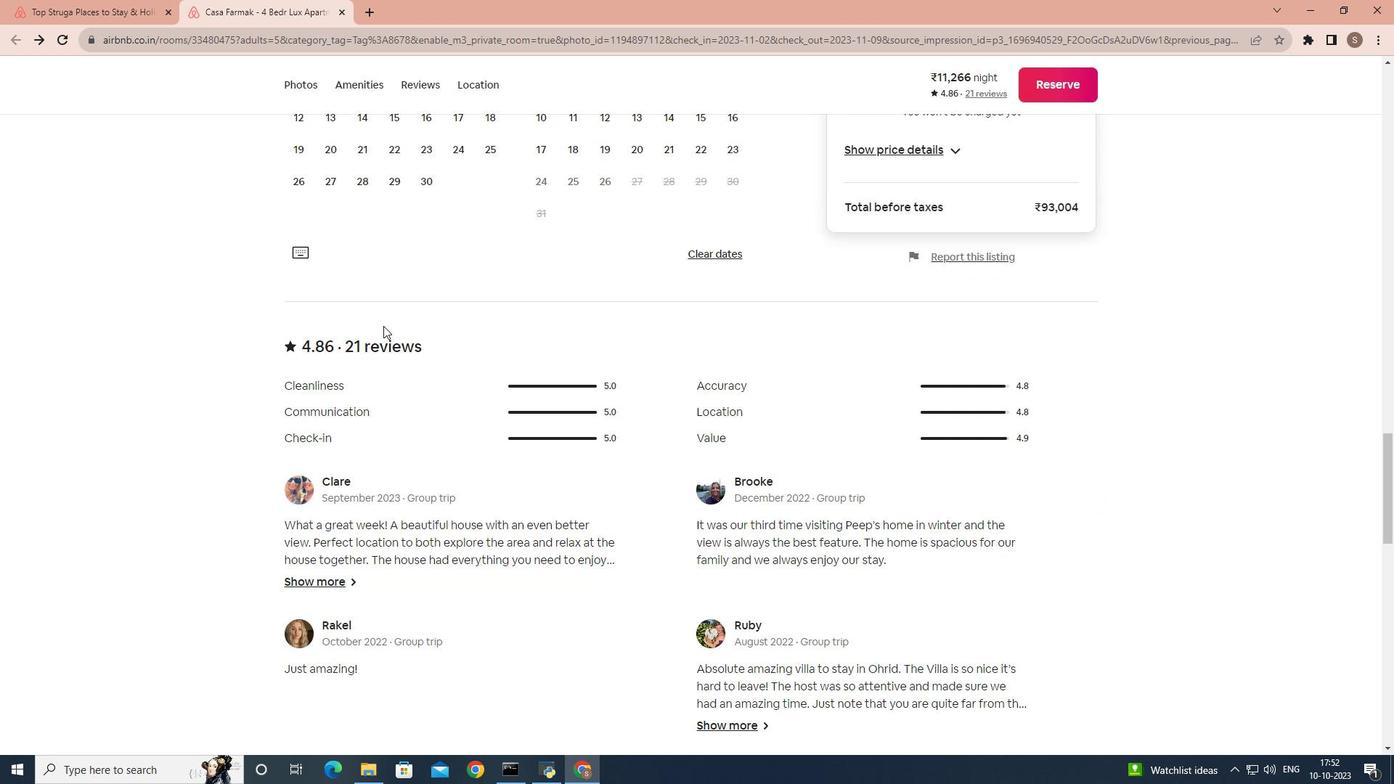 
Action: Mouse scrolled (383, 325) with delta (0, 0)
Screenshot: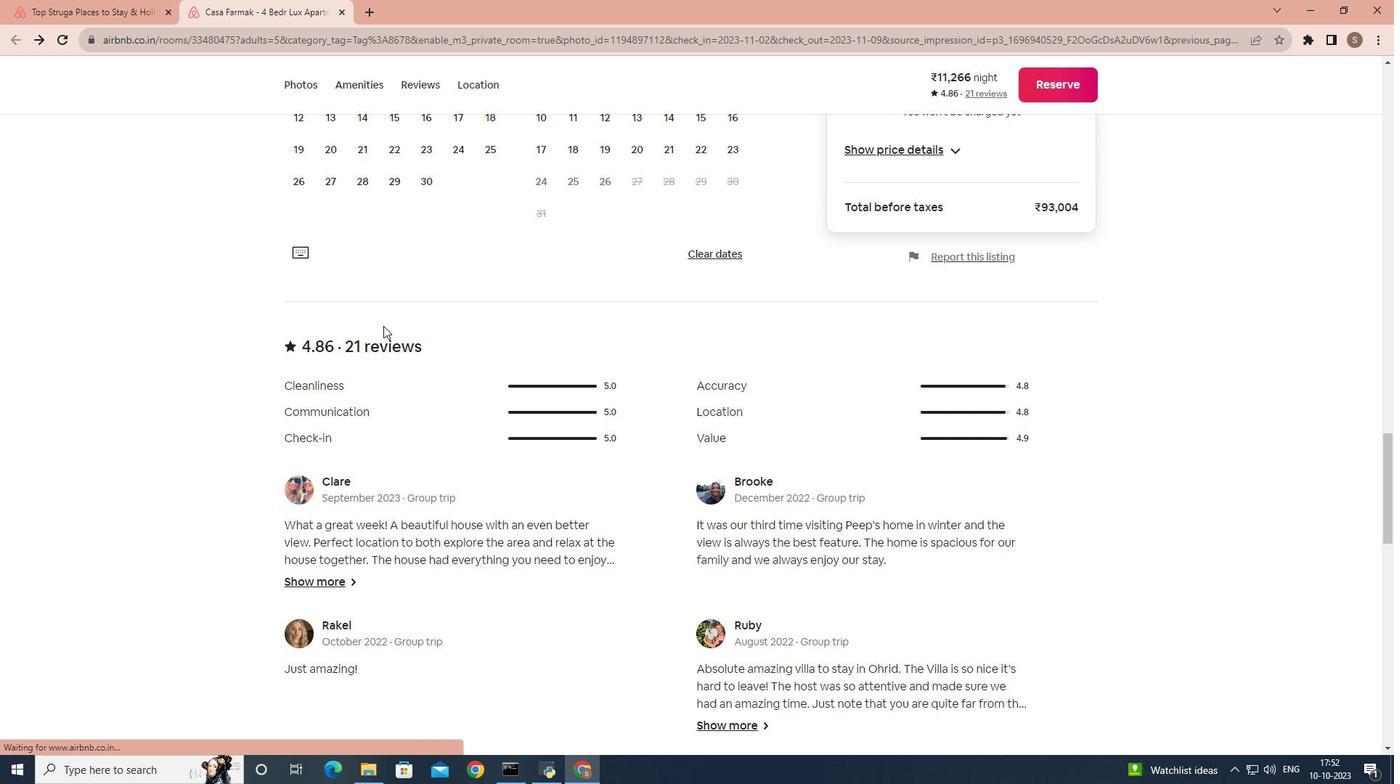 
Action: Mouse scrolled (383, 325) with delta (0, 0)
Screenshot: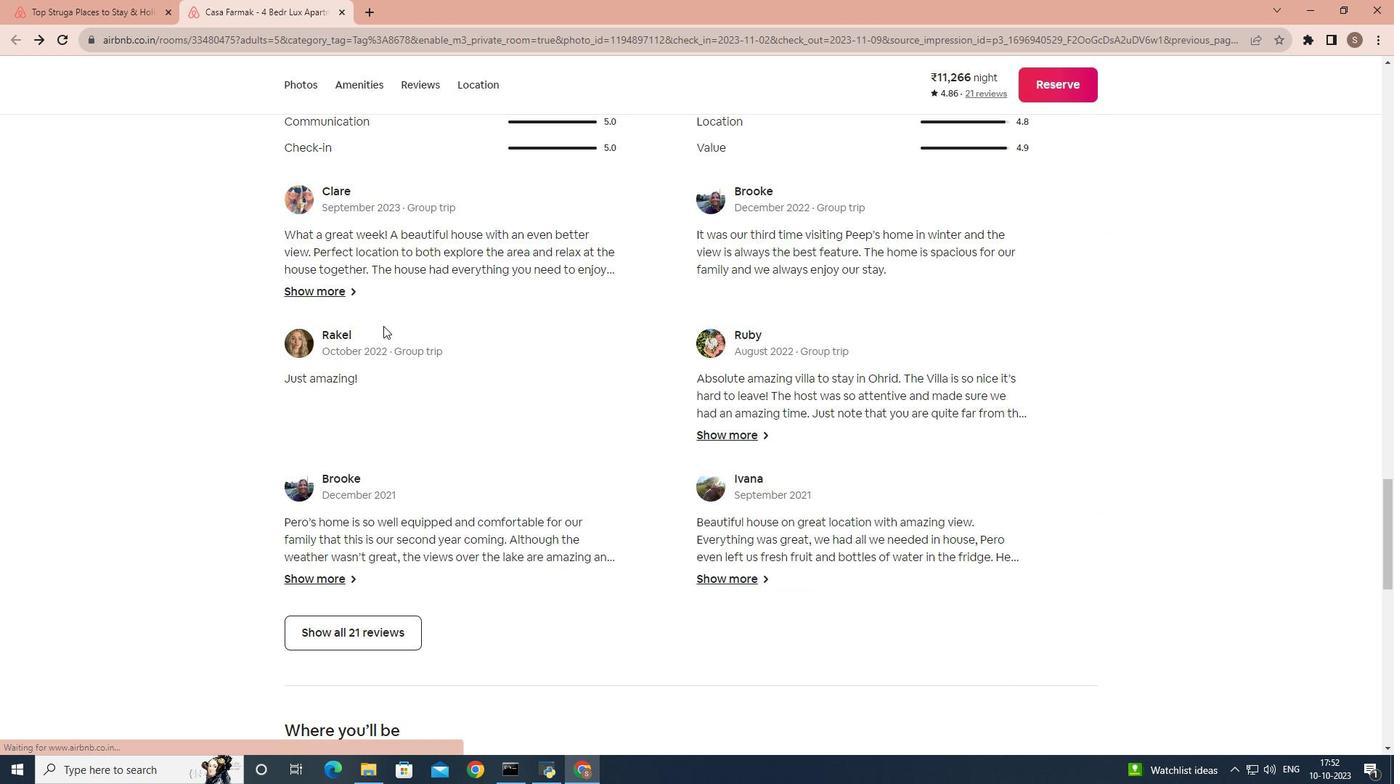
Action: Mouse scrolled (383, 325) with delta (0, 0)
Screenshot: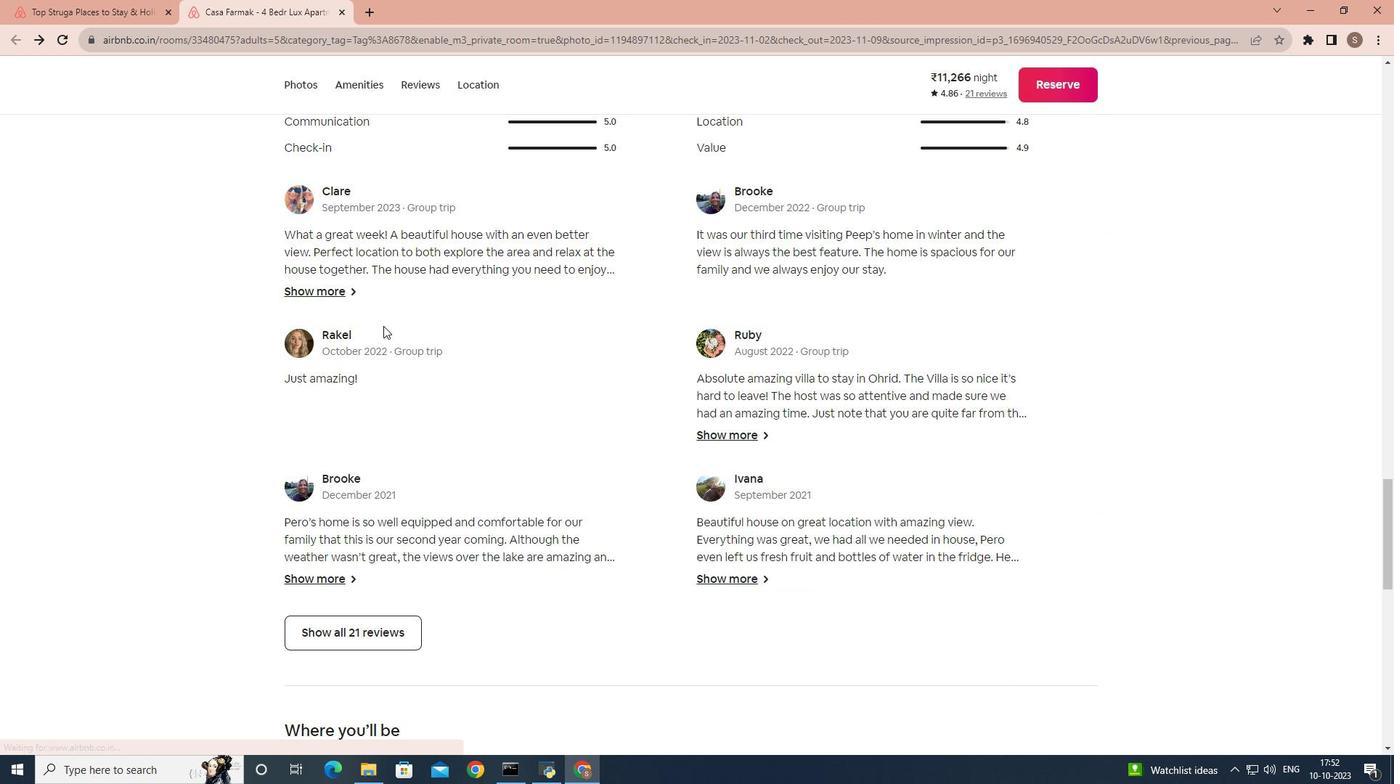 
Action: Mouse scrolled (383, 325) with delta (0, 0)
Screenshot: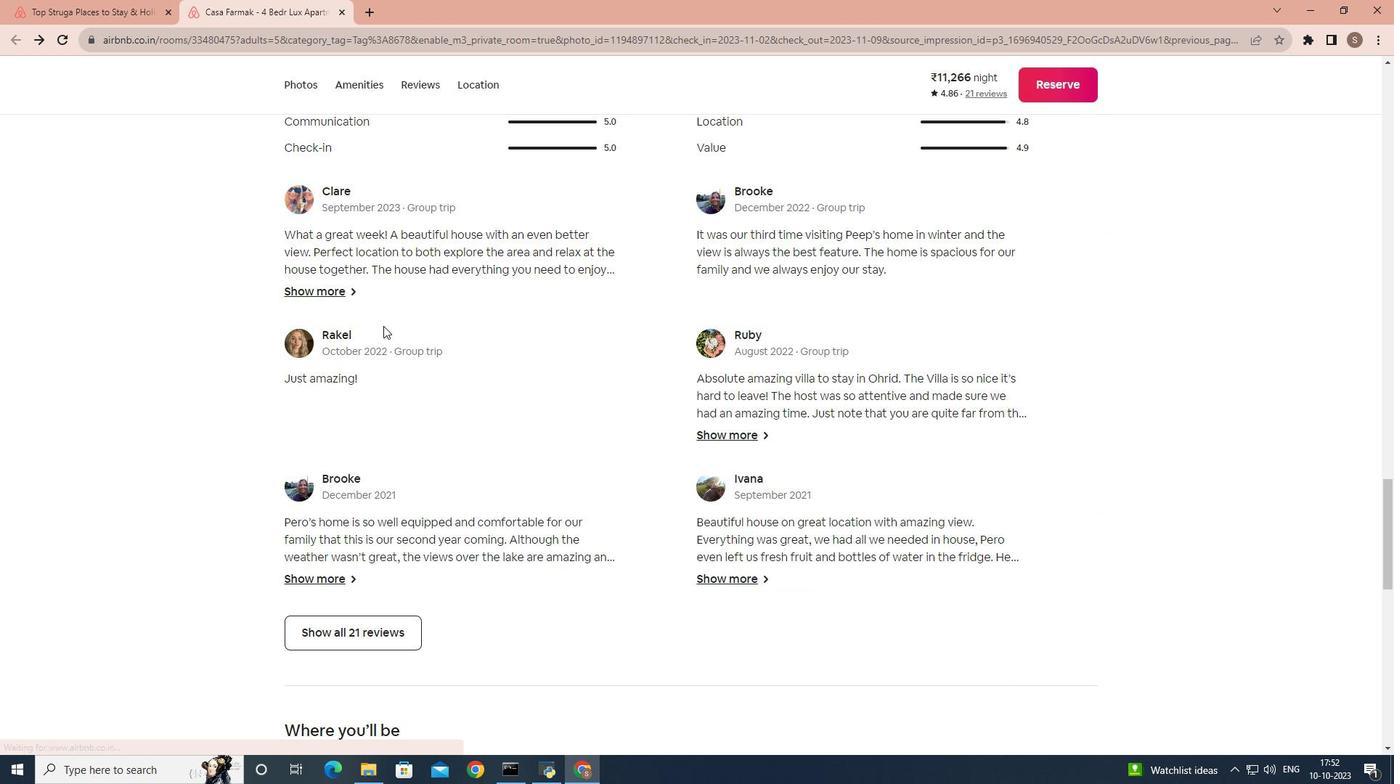 
Action: Mouse scrolled (383, 325) with delta (0, 0)
Screenshot: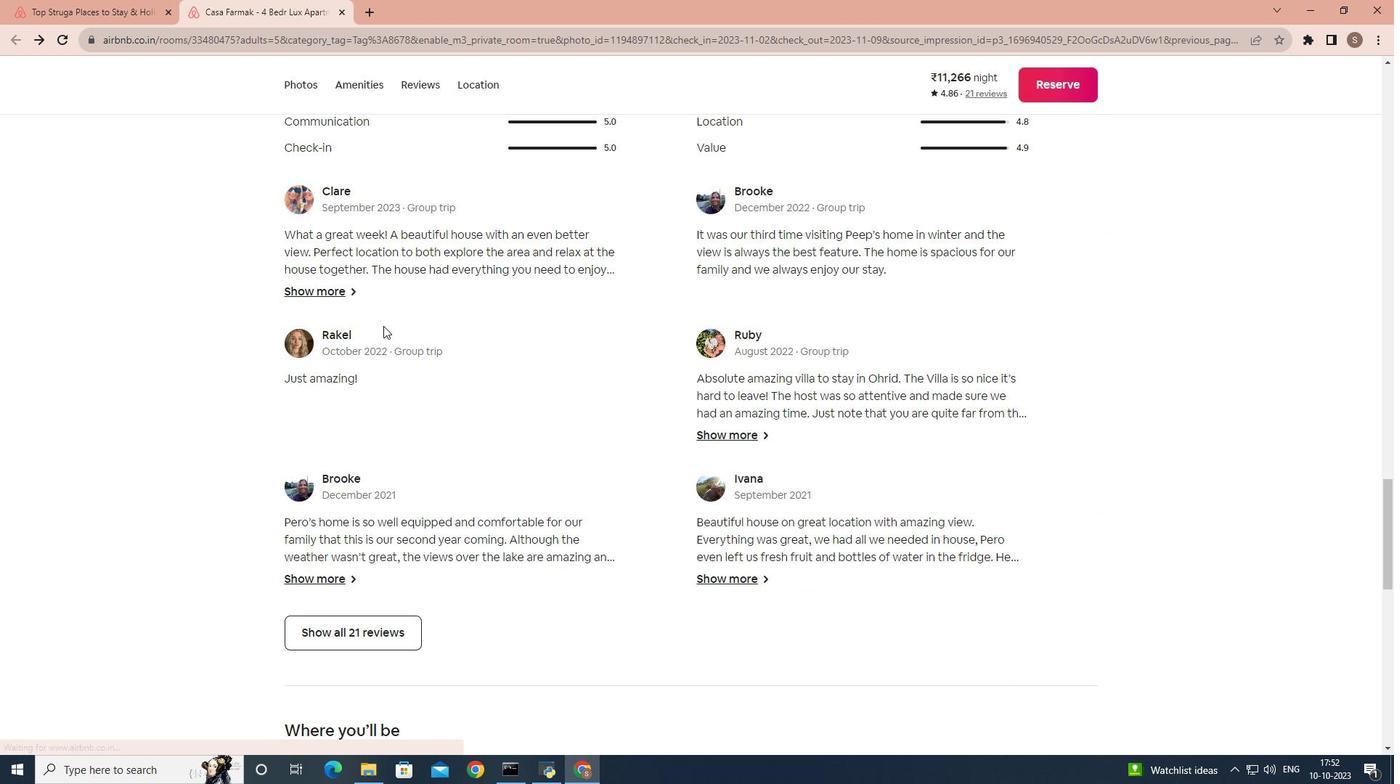 
Action: Mouse scrolled (383, 325) with delta (0, 0)
Screenshot: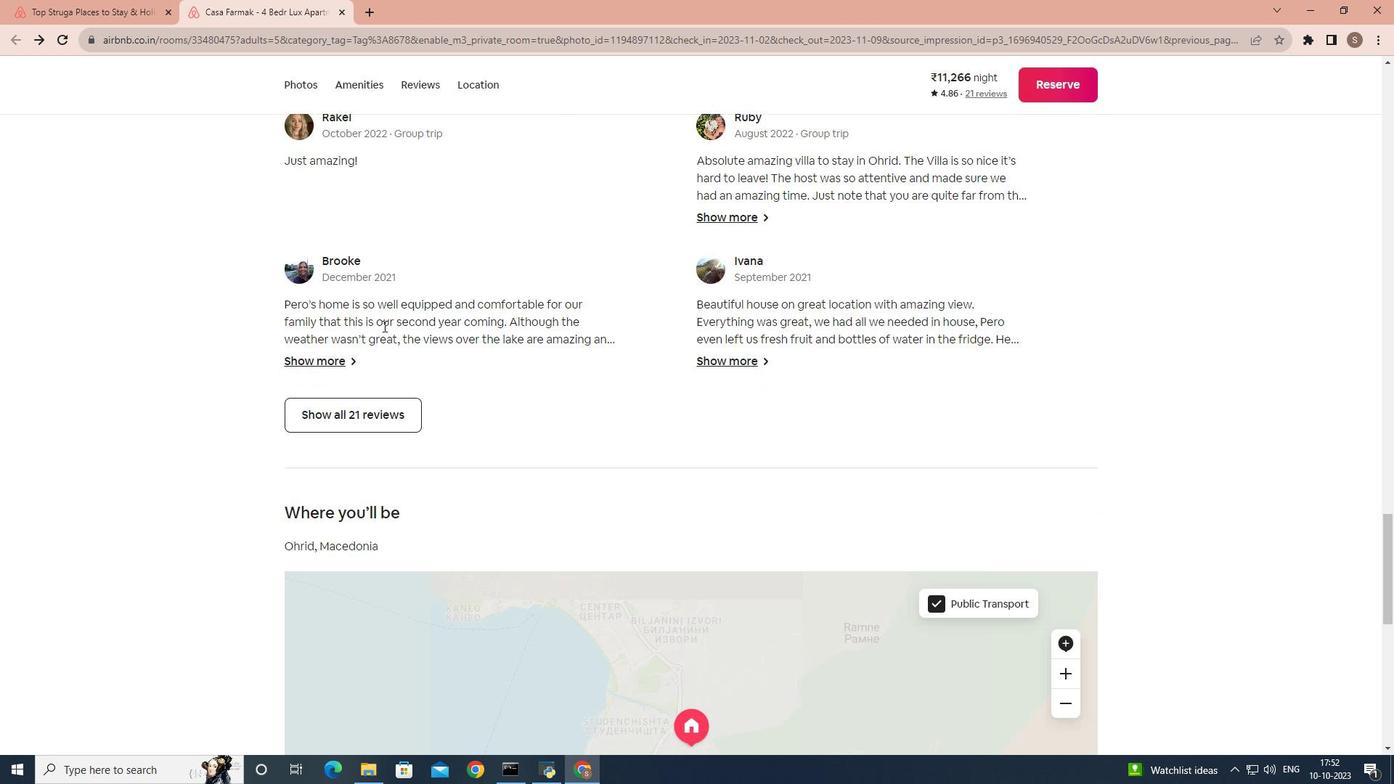 
Action: Mouse scrolled (383, 325) with delta (0, 0)
Screenshot: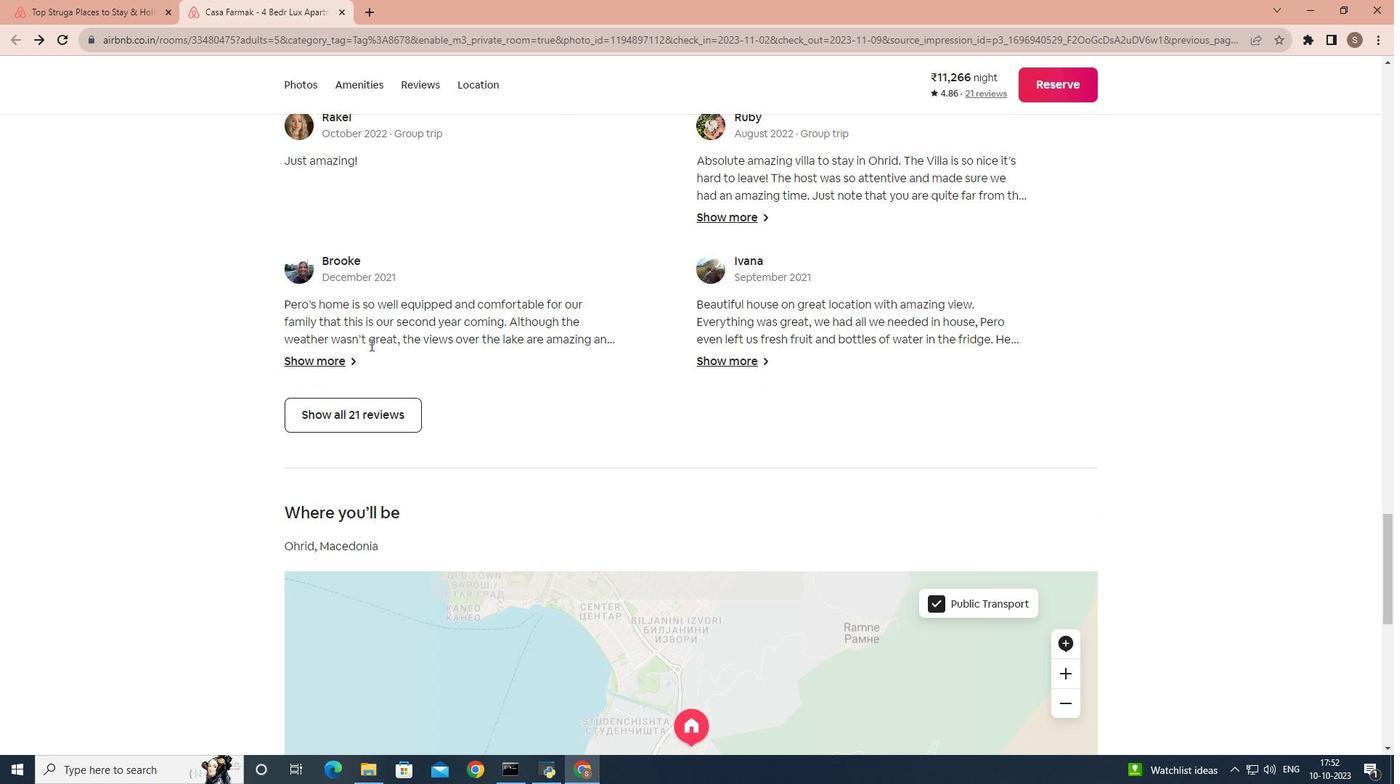 
Action: Mouse scrolled (383, 325) with delta (0, 0)
Screenshot: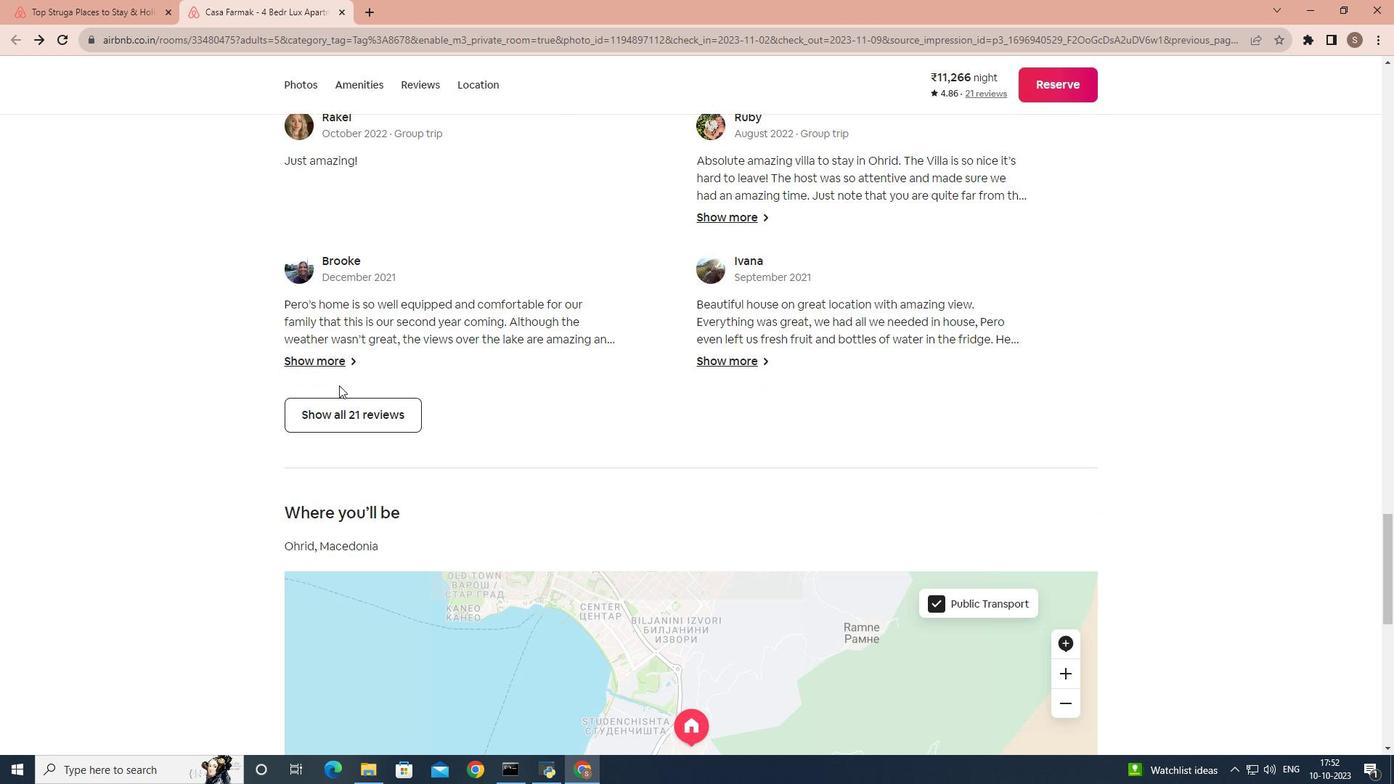
Action: Mouse moved to (324, 405)
Screenshot: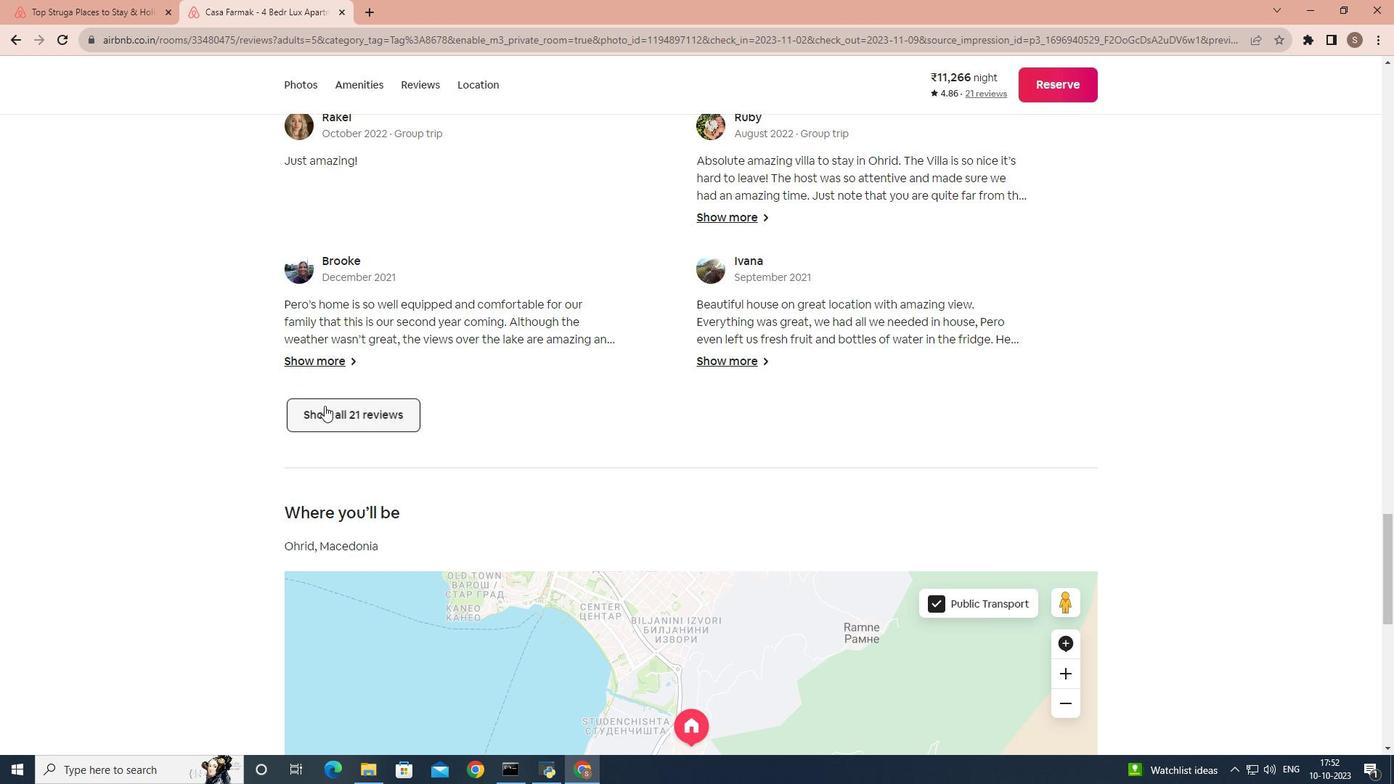 
Action: Mouse pressed left at (324, 405)
Screenshot: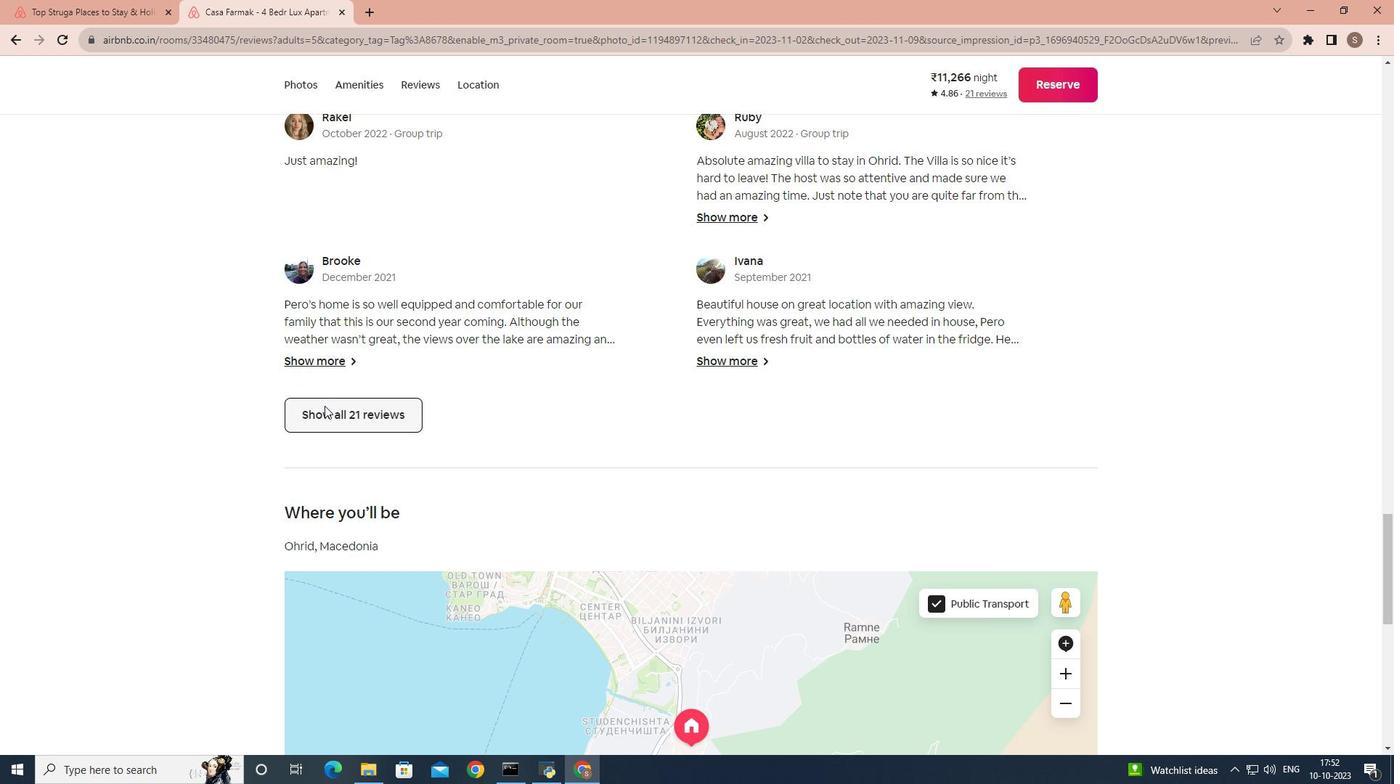 
Action: Mouse moved to (659, 333)
Screenshot: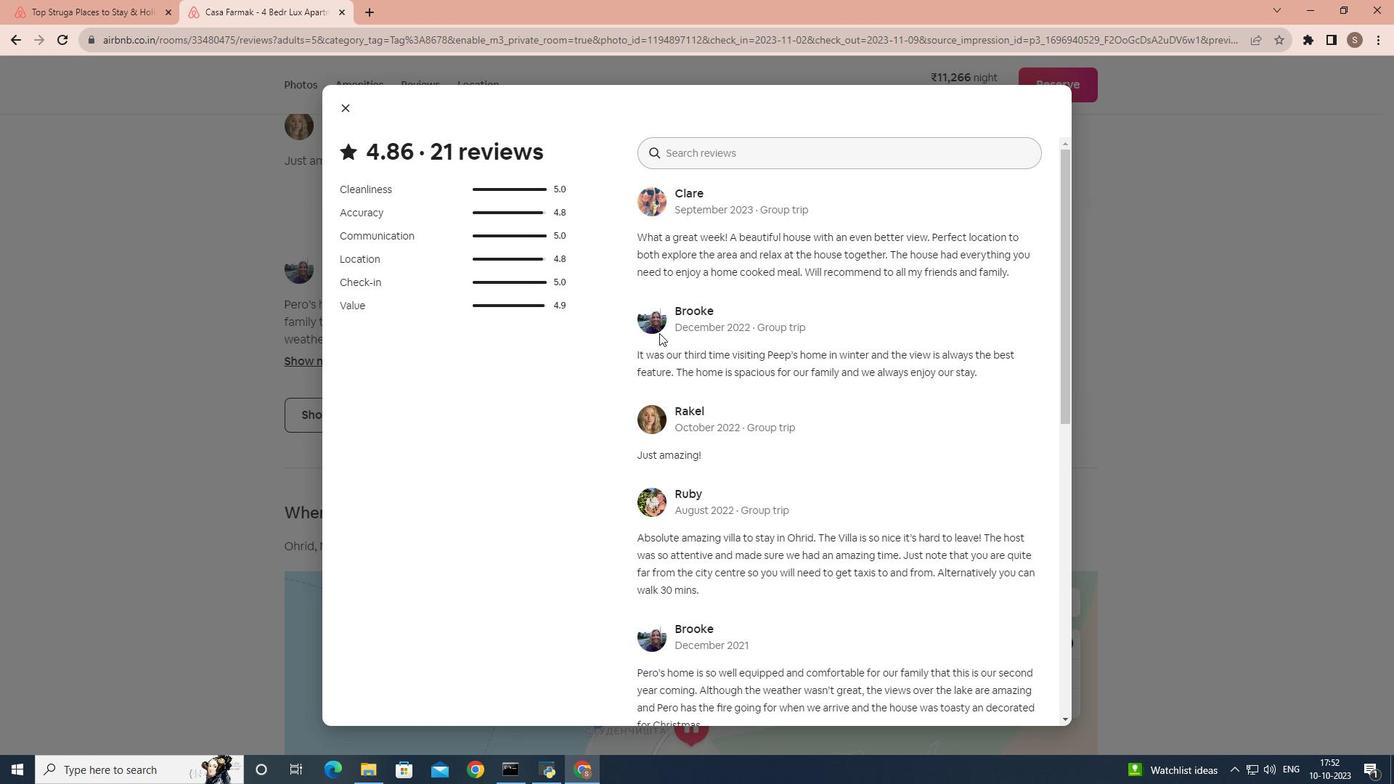 
Action: Mouse scrolled (659, 332) with delta (0, 0)
Screenshot: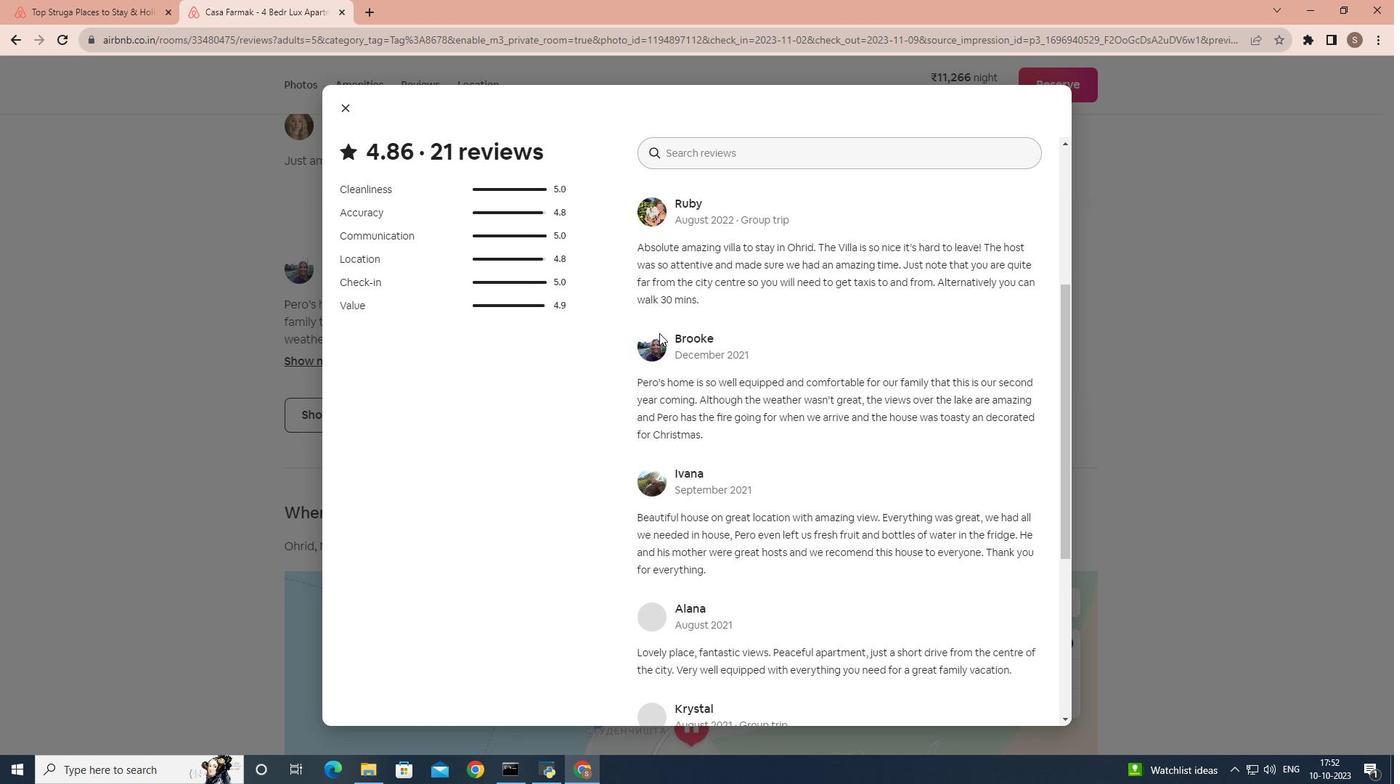 
Action: Mouse scrolled (659, 332) with delta (0, 0)
Screenshot: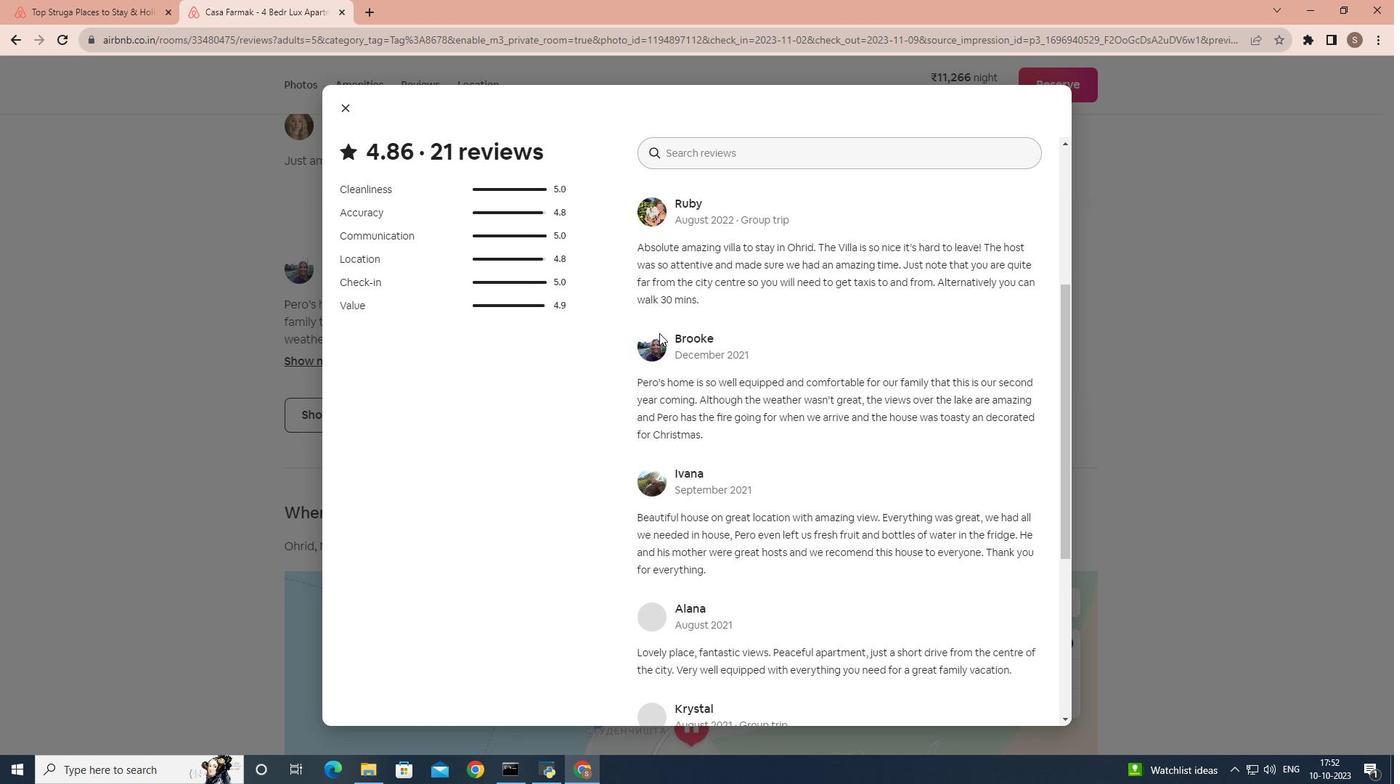 
Action: Mouse scrolled (659, 332) with delta (0, 0)
Screenshot: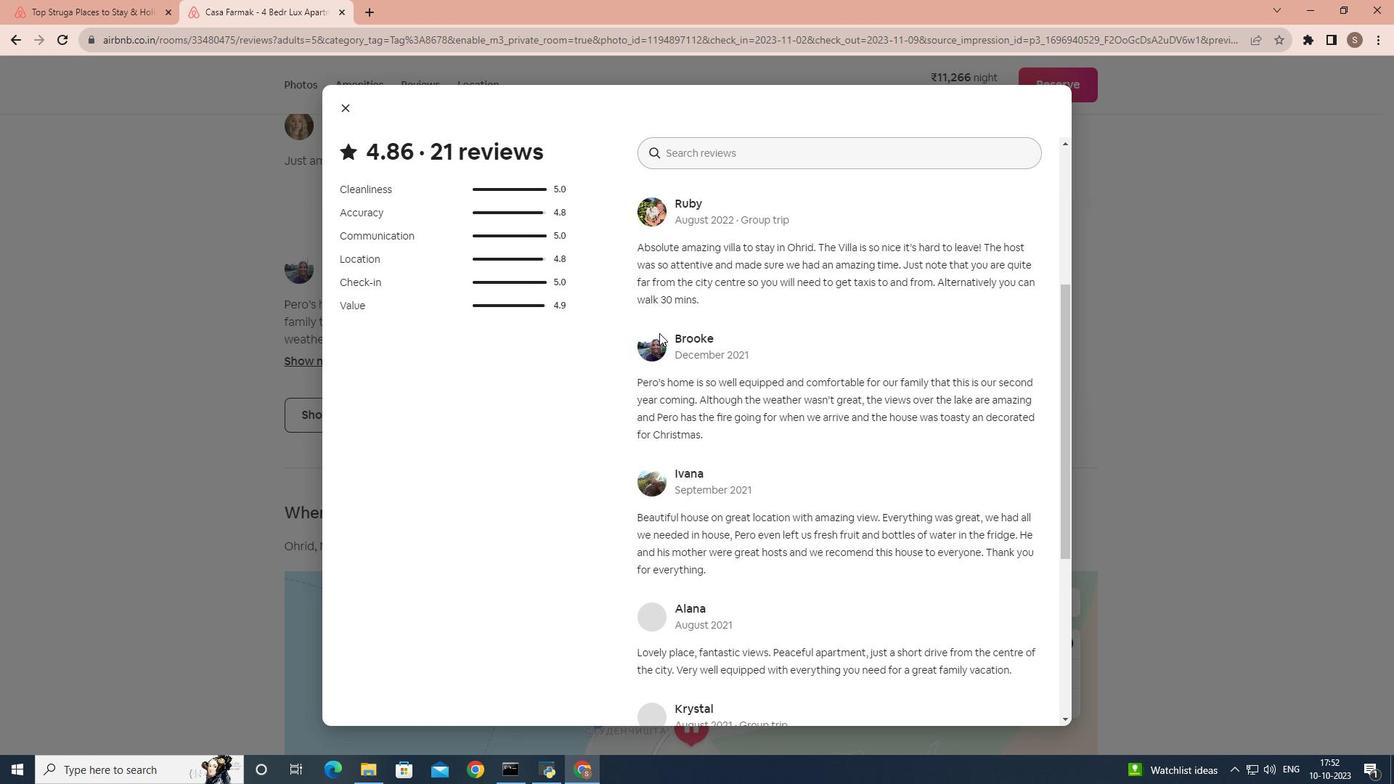 
Action: Mouse scrolled (659, 332) with delta (0, 0)
Screenshot: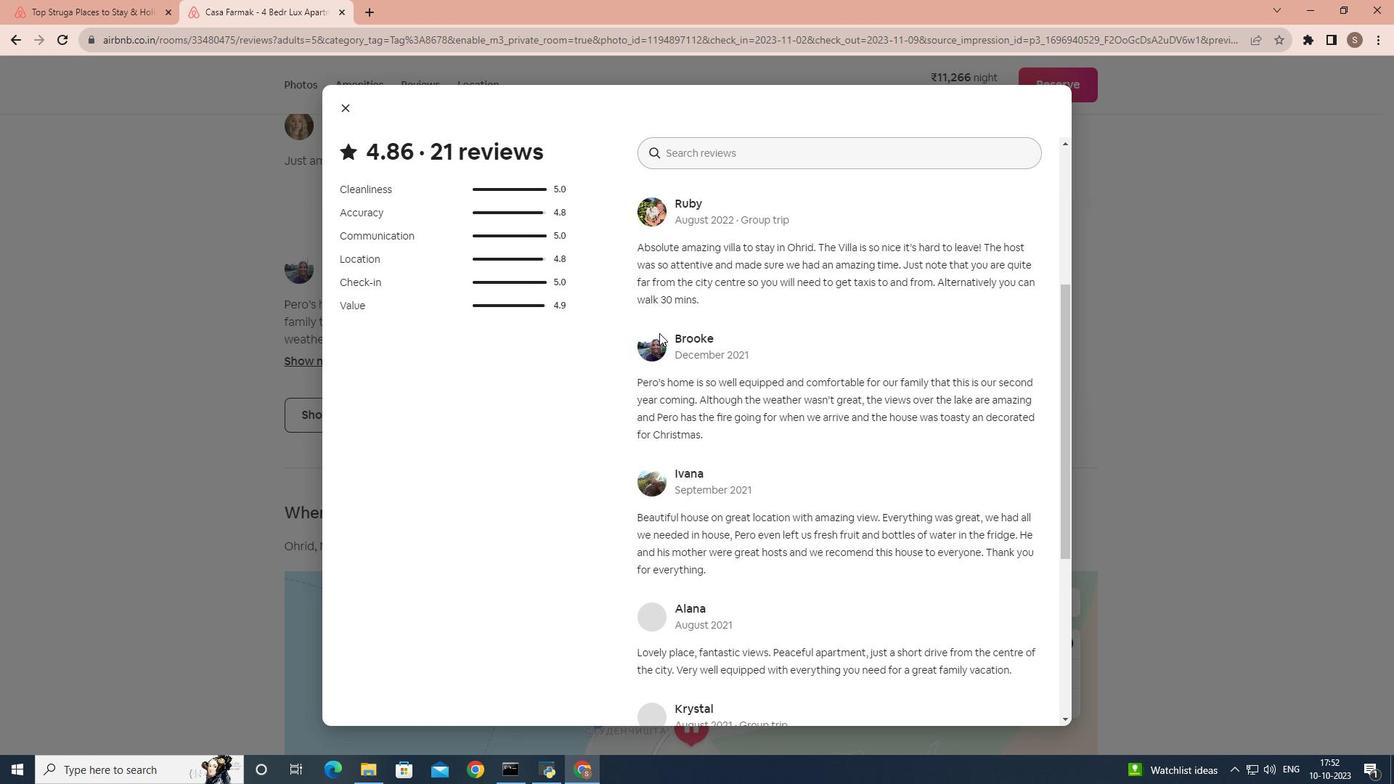
Action: Mouse scrolled (659, 332) with delta (0, 0)
Screenshot: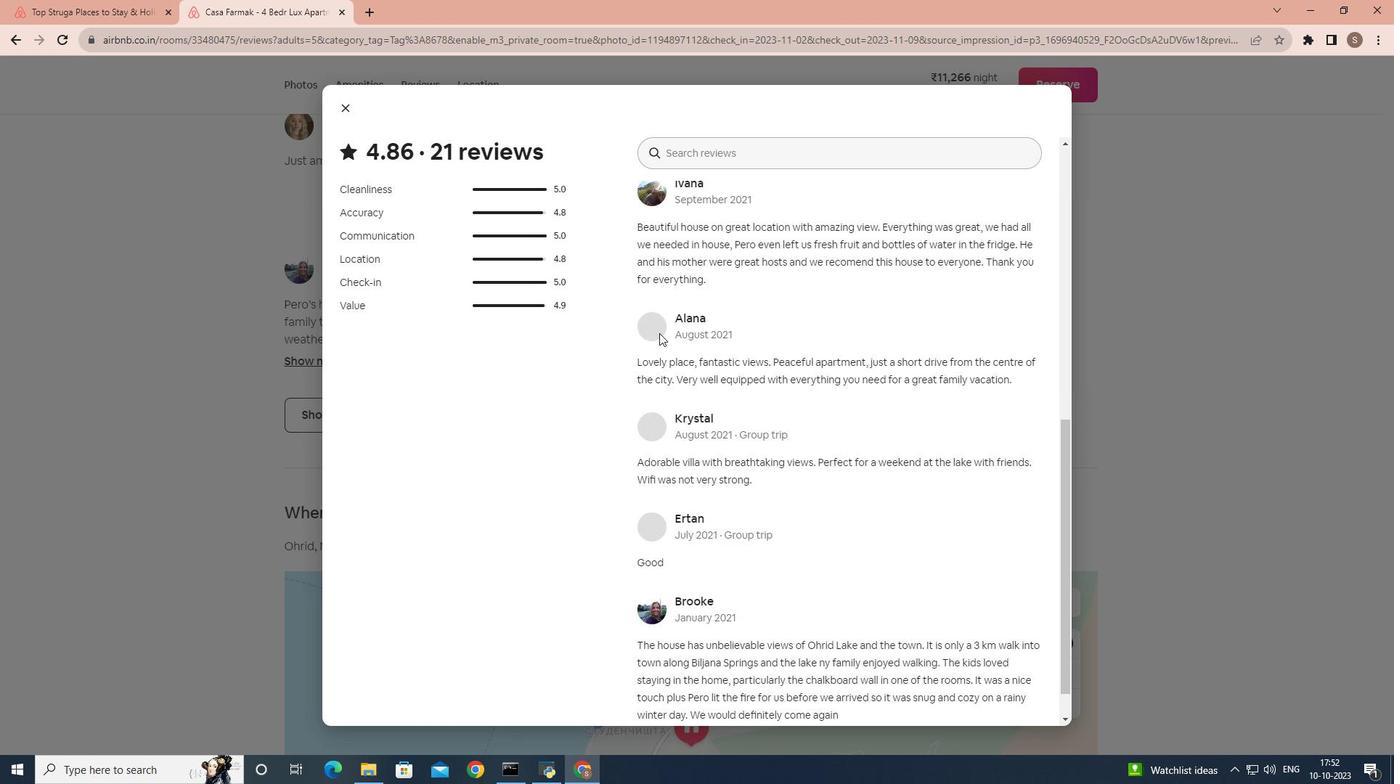
Action: Mouse scrolled (659, 332) with delta (0, 0)
Screenshot: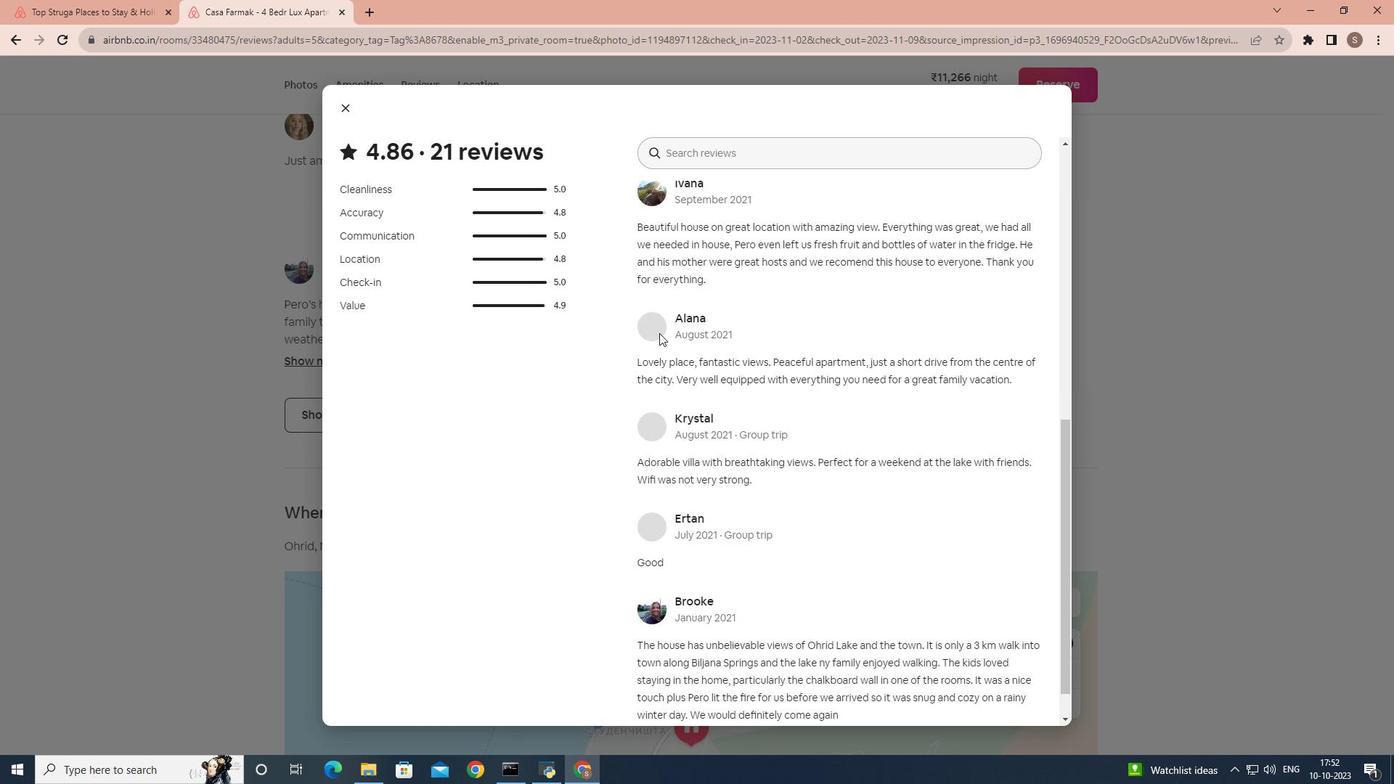 
Action: Mouse scrolled (659, 332) with delta (0, 0)
Screenshot: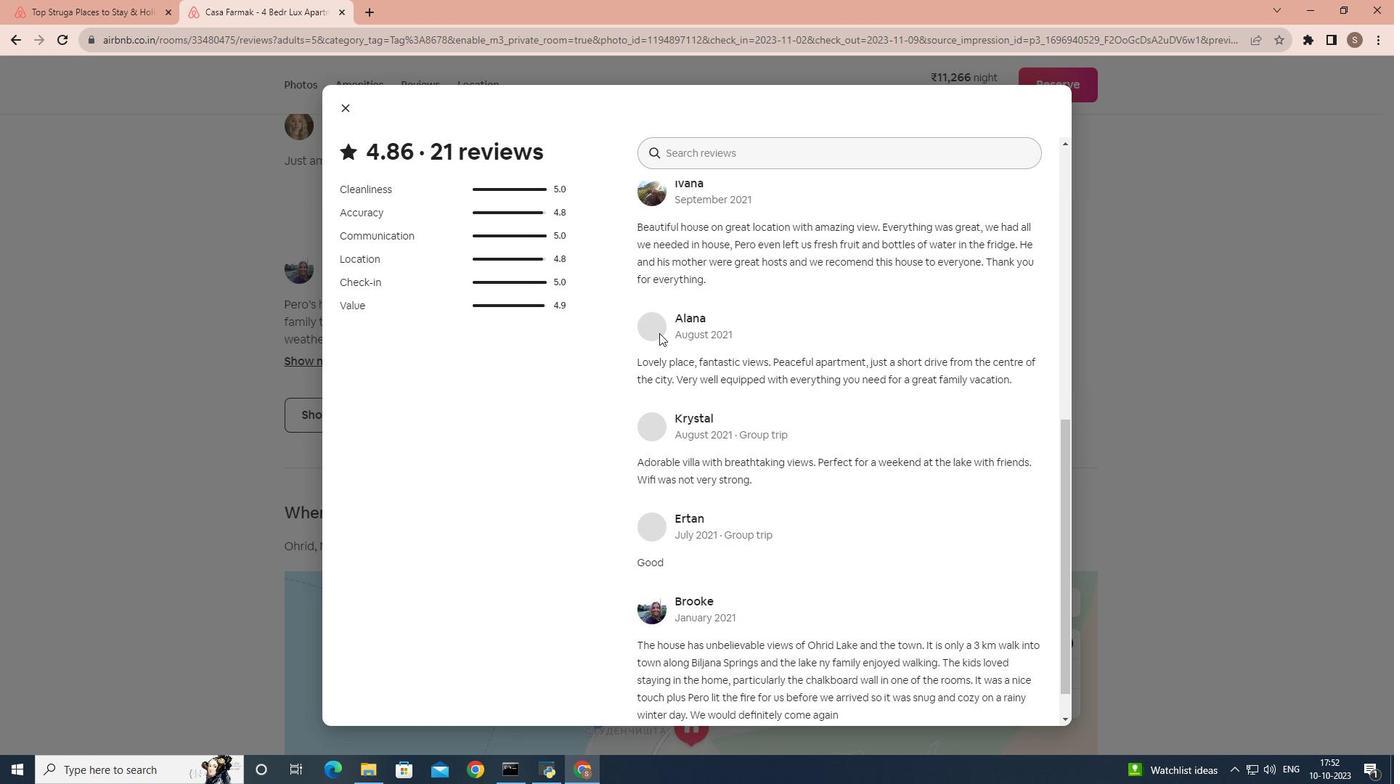 
Action: Mouse scrolled (659, 332) with delta (0, 0)
Screenshot: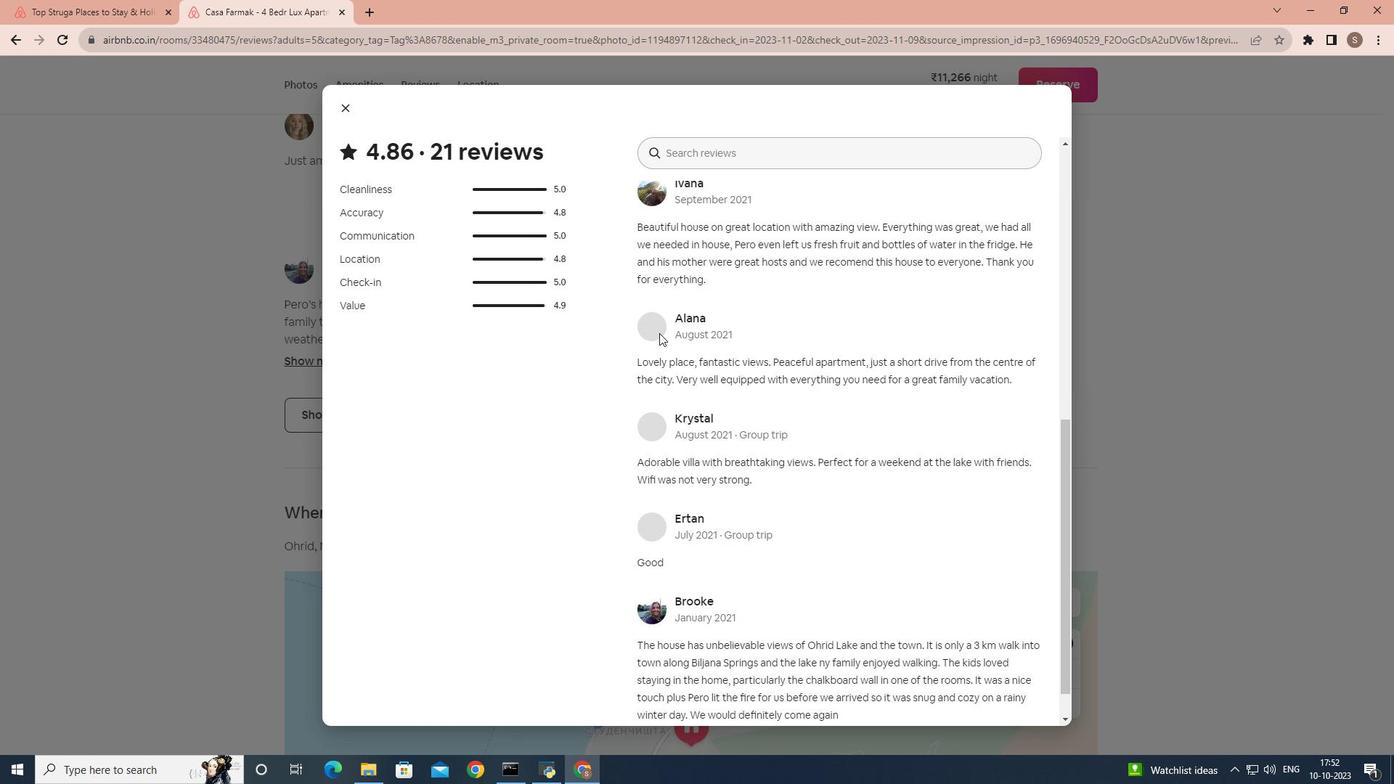 
Action: Mouse scrolled (659, 332) with delta (0, 0)
Screenshot: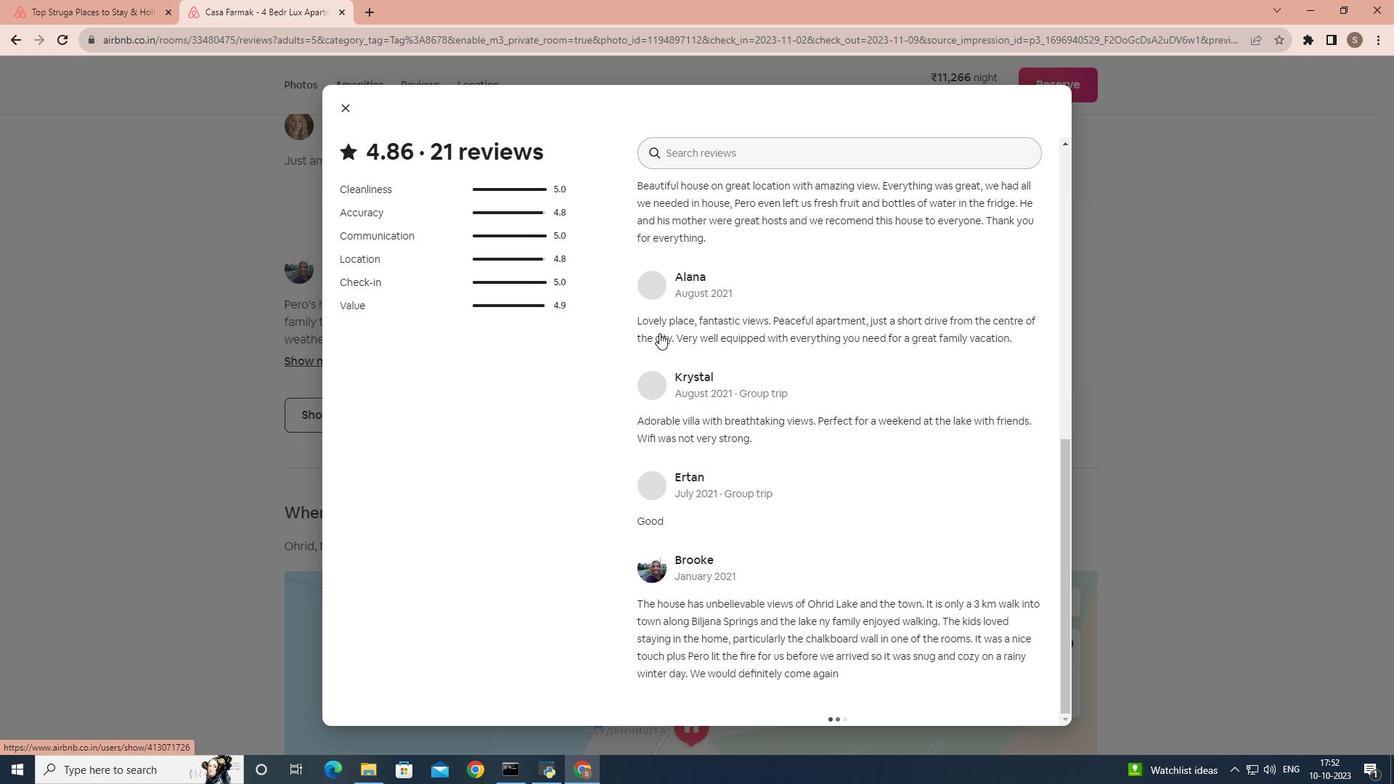 
Action: Mouse scrolled (659, 332) with delta (0, 0)
Screenshot: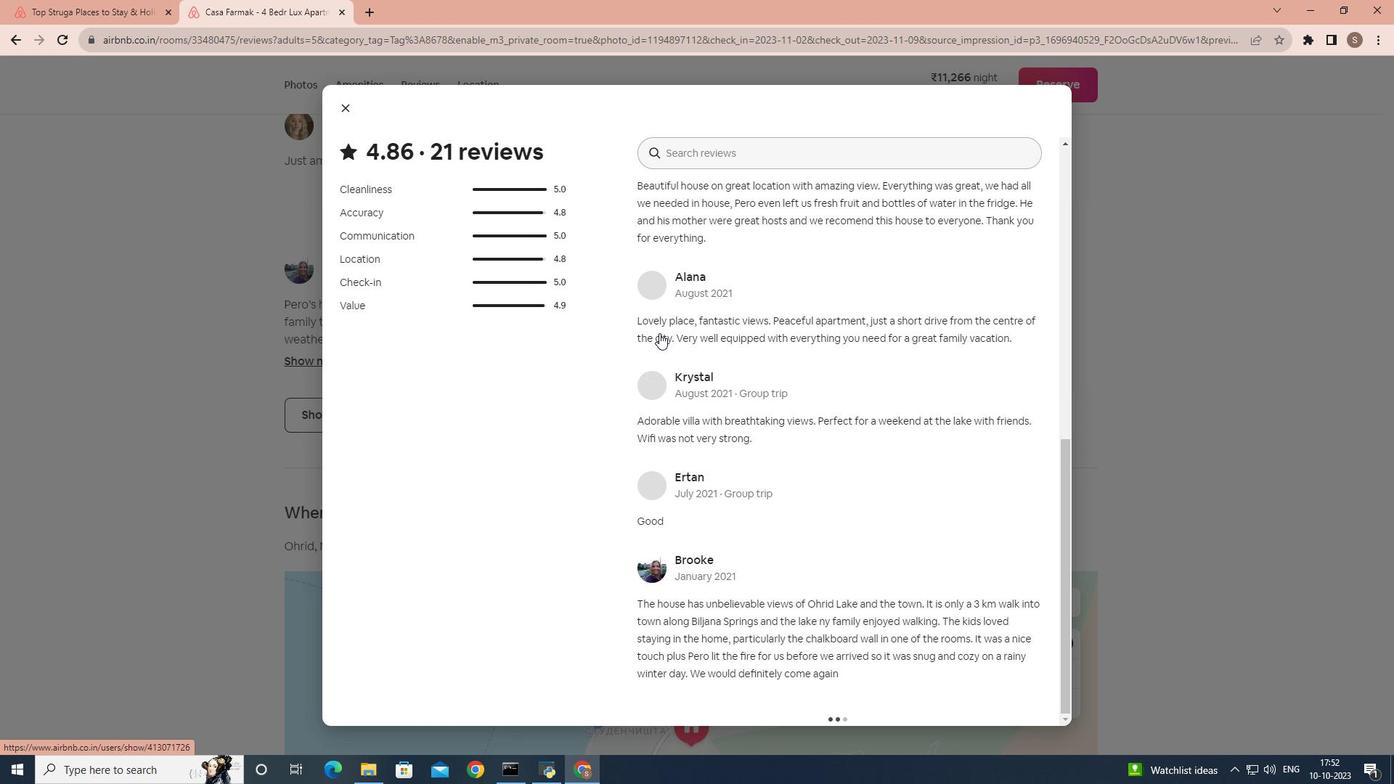 
Action: Mouse scrolled (659, 332) with delta (0, 0)
Screenshot: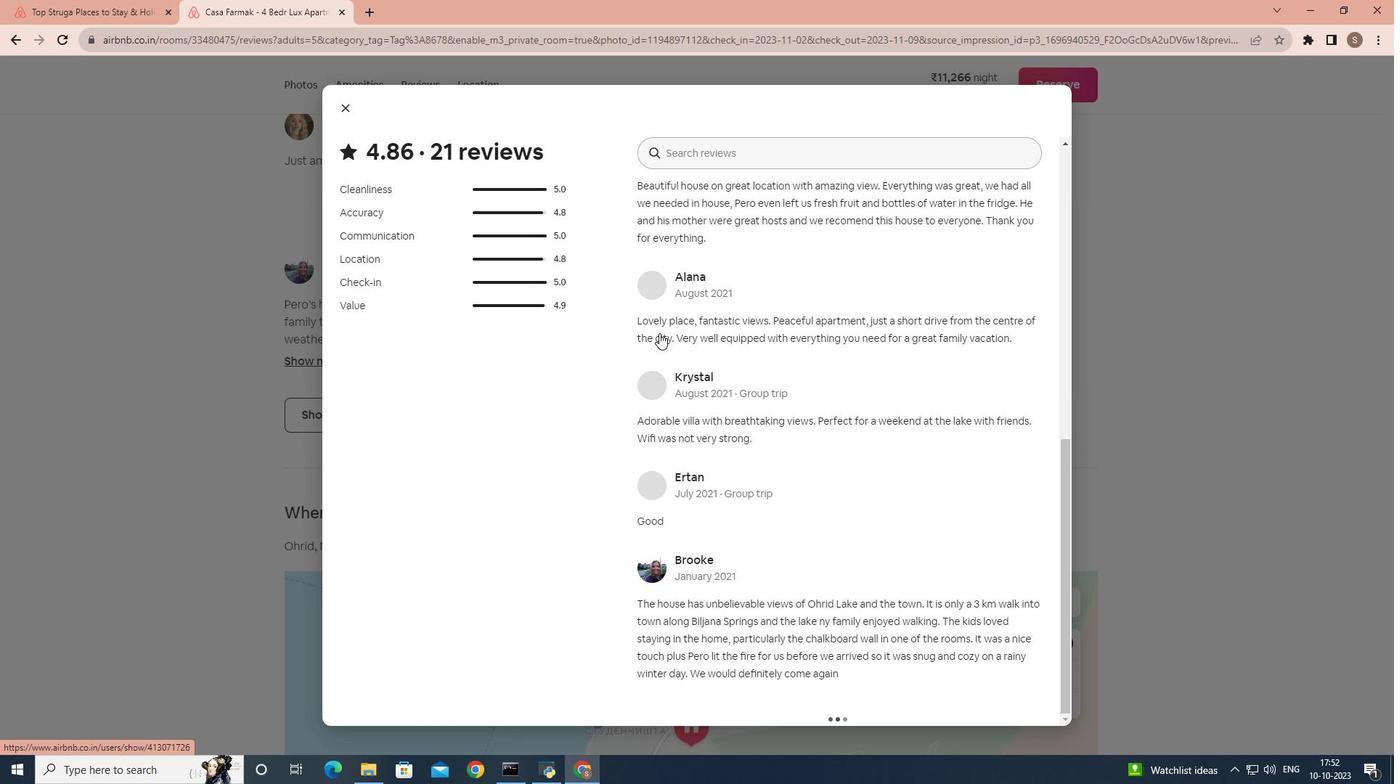 
Action: Mouse scrolled (659, 332) with delta (0, 0)
Screenshot: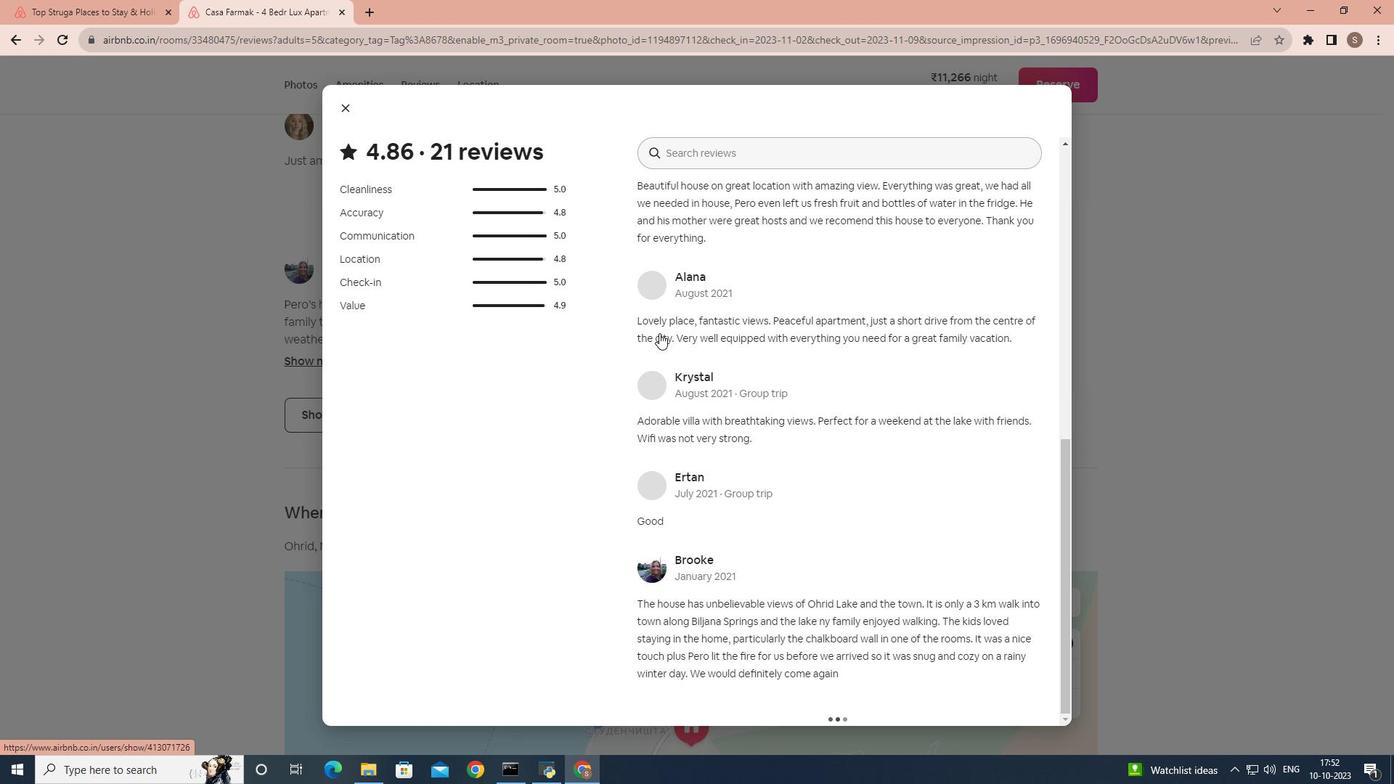 
Action: Mouse scrolled (659, 332) with delta (0, 0)
Screenshot: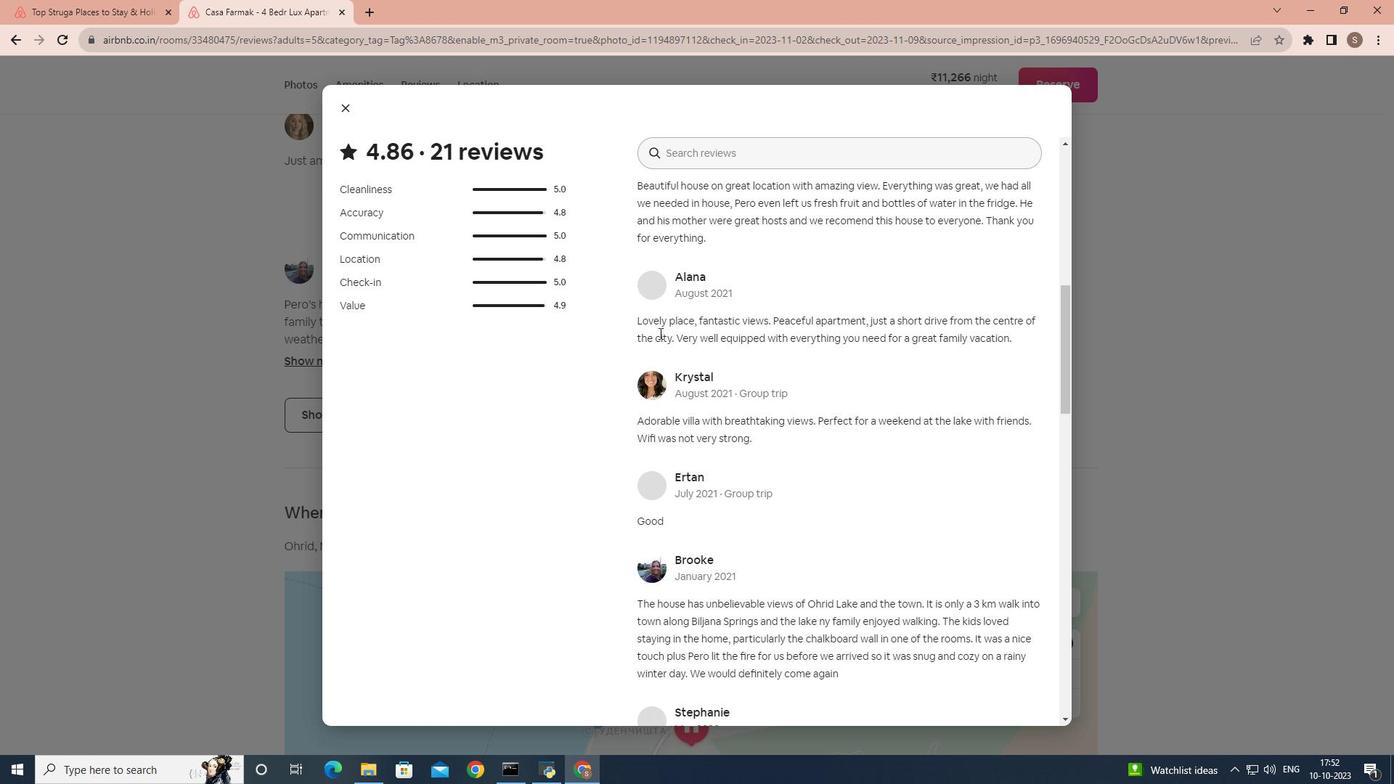 
Action: Mouse scrolled (659, 332) with delta (0, 0)
Screenshot: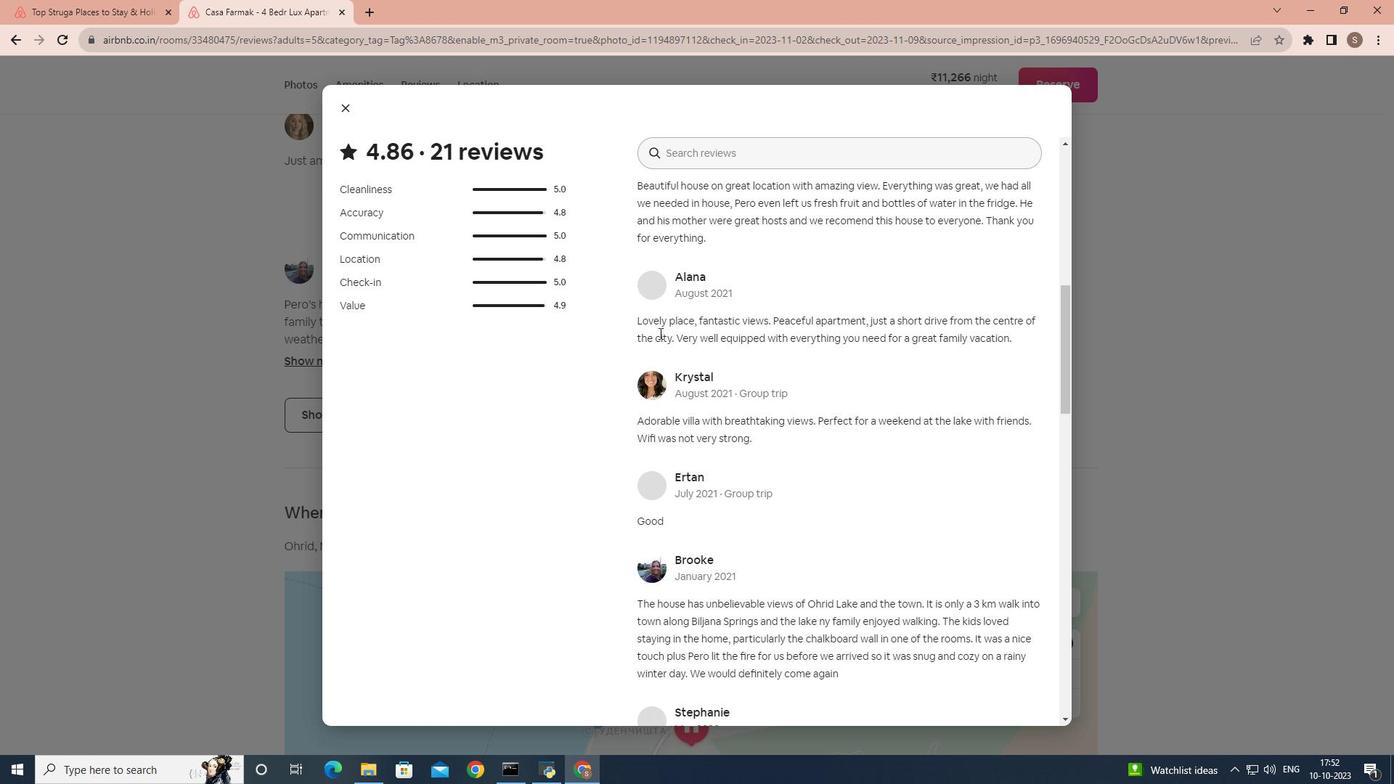 
Action: Mouse scrolled (659, 332) with delta (0, 0)
Screenshot: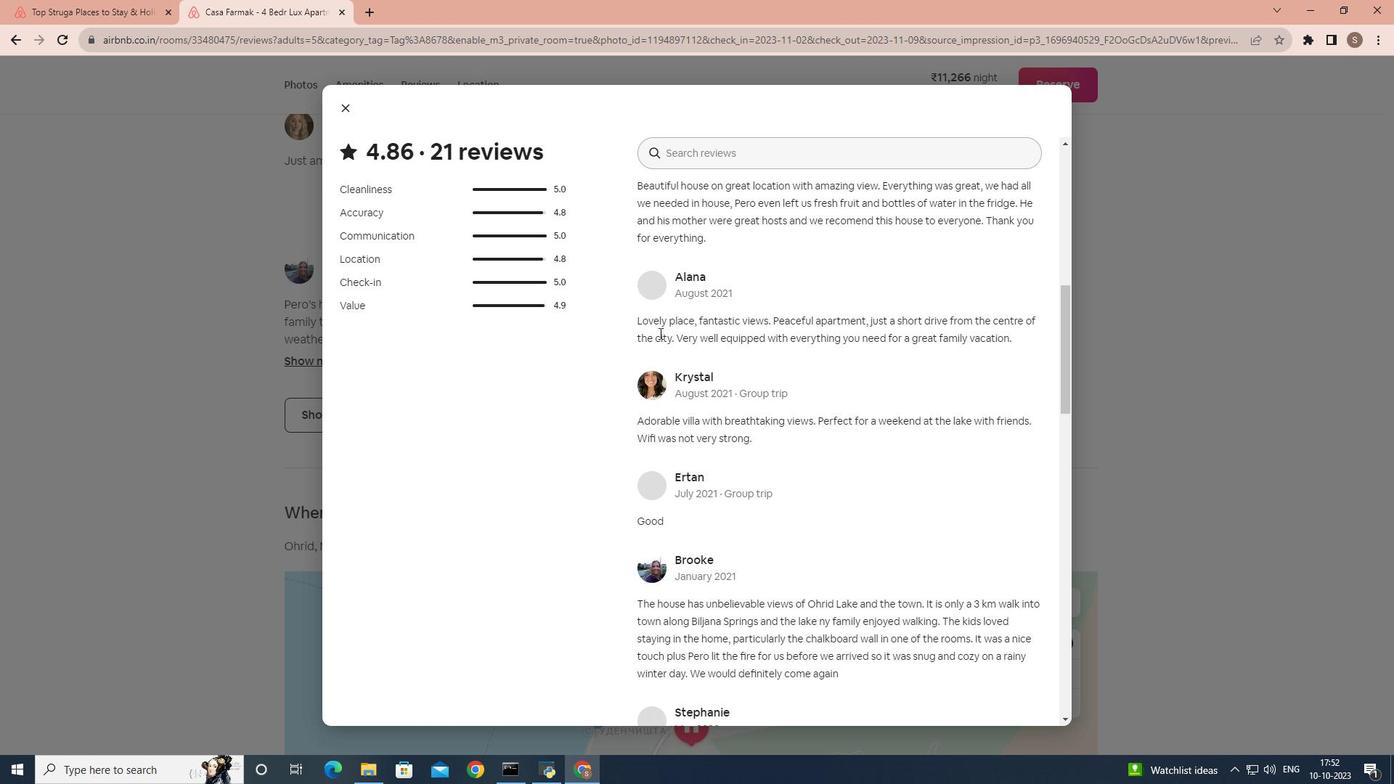 
Action: Mouse scrolled (659, 332) with delta (0, 0)
Screenshot: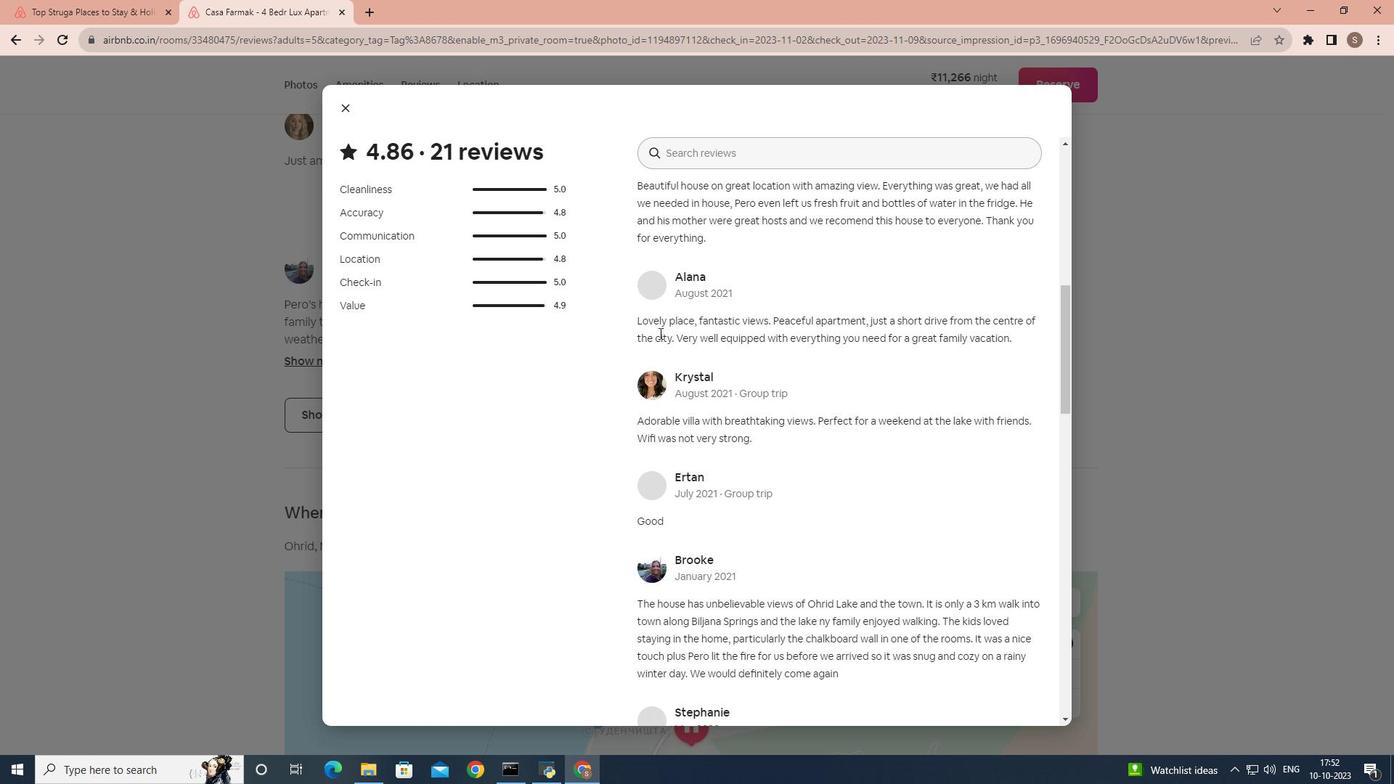 
Action: Mouse scrolled (659, 332) with delta (0, 0)
Screenshot: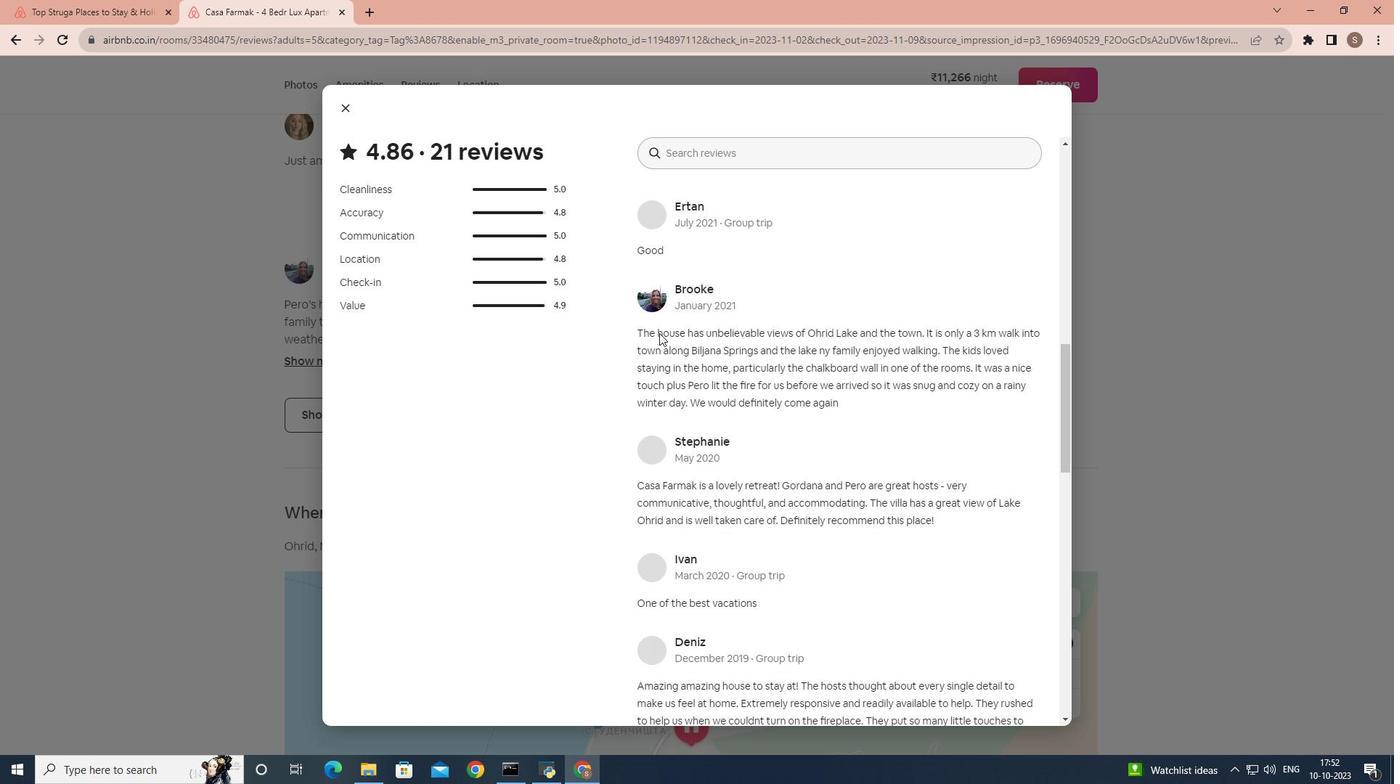 
Action: Mouse scrolled (659, 332) with delta (0, 0)
Screenshot: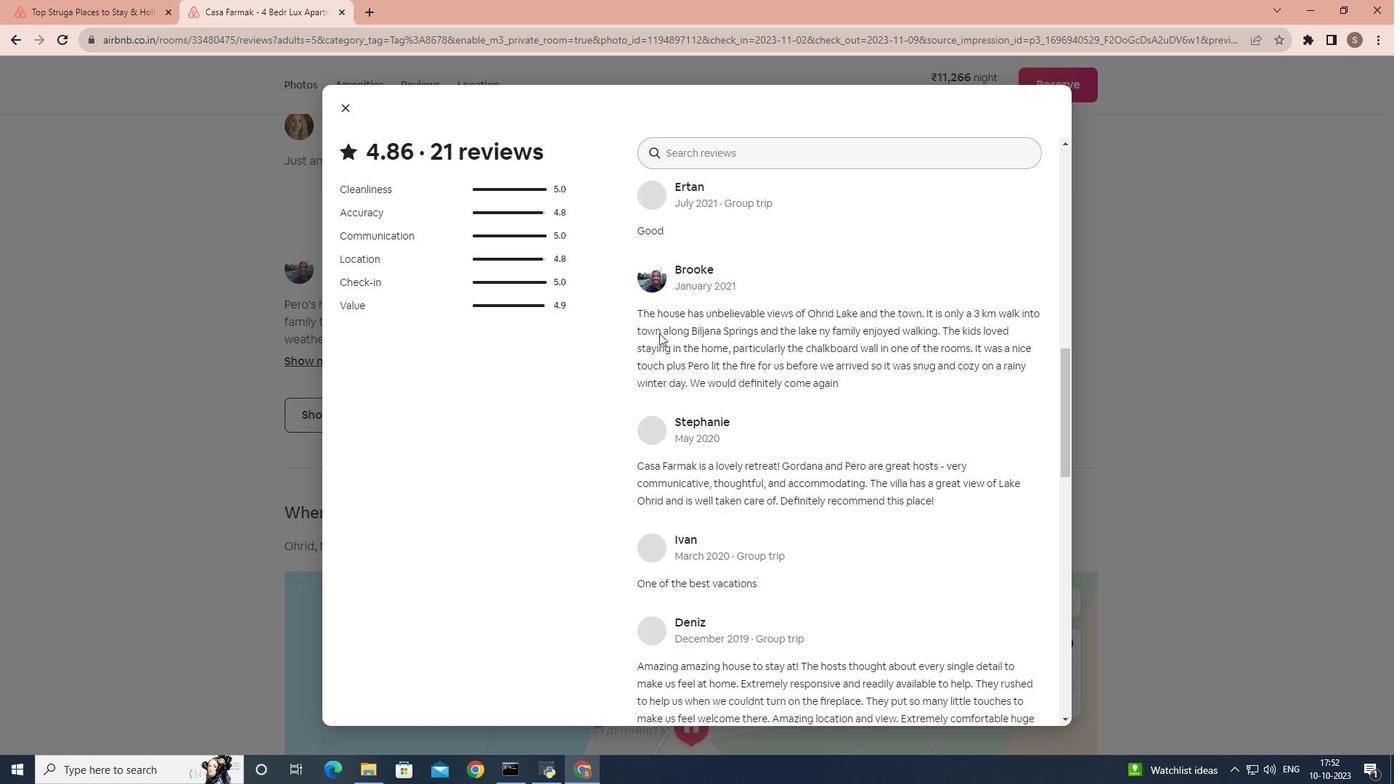 
Action: Mouse scrolled (659, 332) with delta (0, 0)
Screenshot: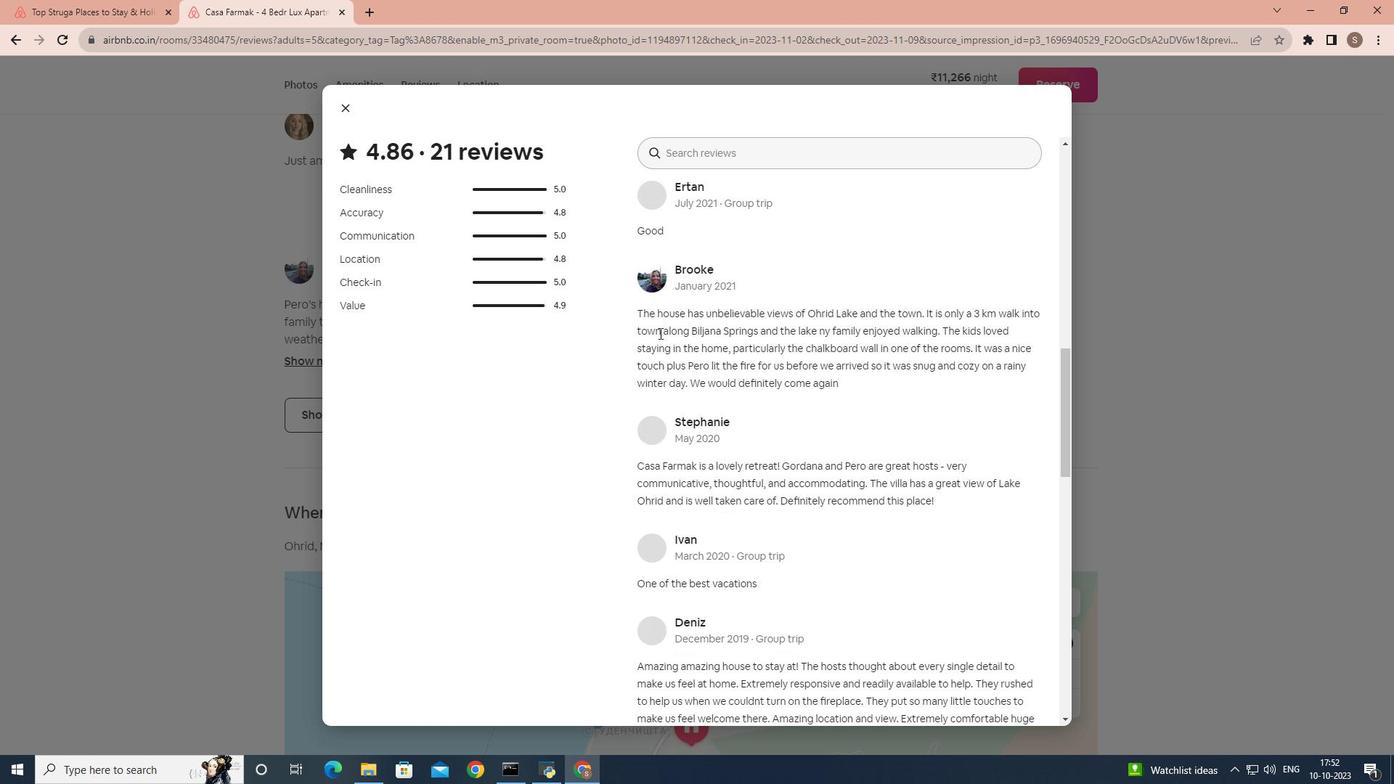 
Action: Mouse scrolled (659, 332) with delta (0, 0)
Screenshot: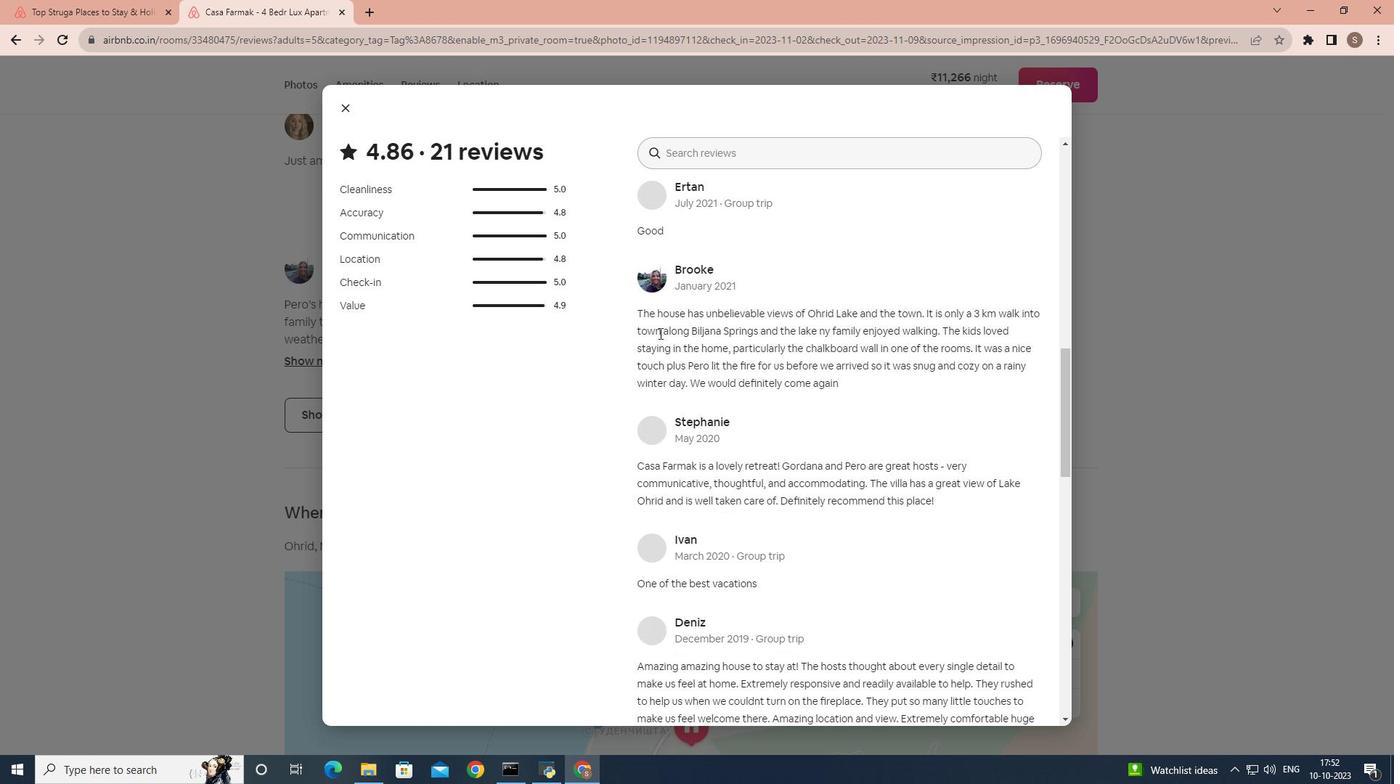 
Action: Mouse scrolled (659, 332) with delta (0, 0)
Screenshot: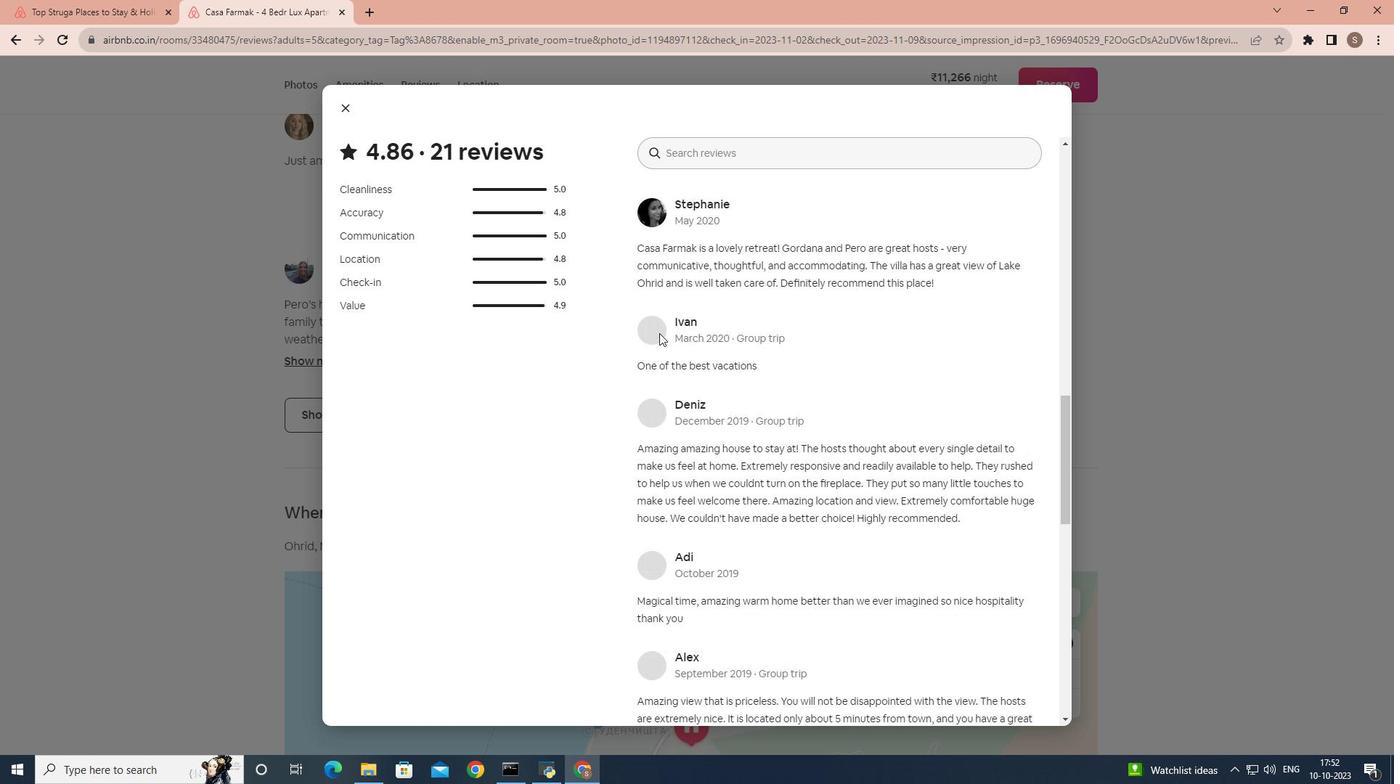 
Action: Mouse scrolled (659, 332) with delta (0, 0)
Screenshot: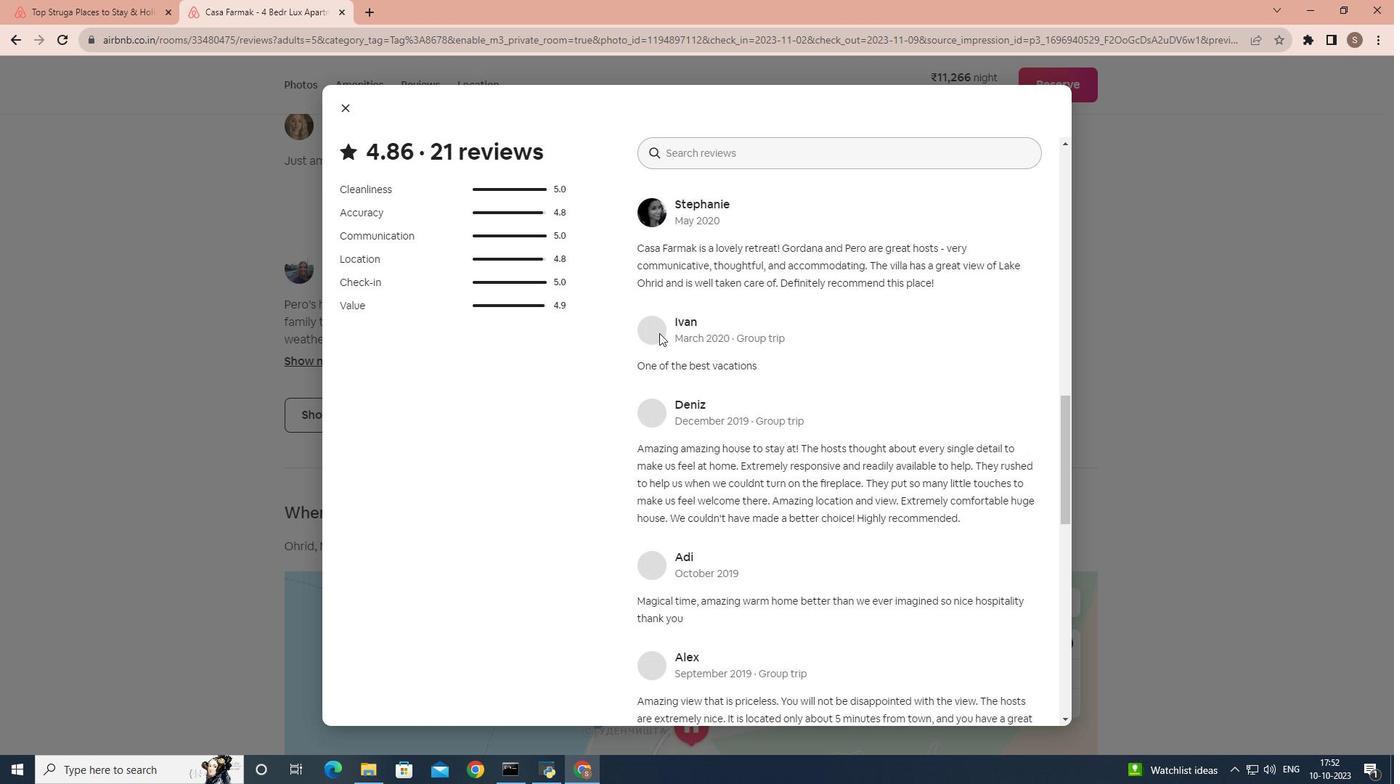 
Action: Mouse scrolled (659, 332) with delta (0, 0)
Screenshot: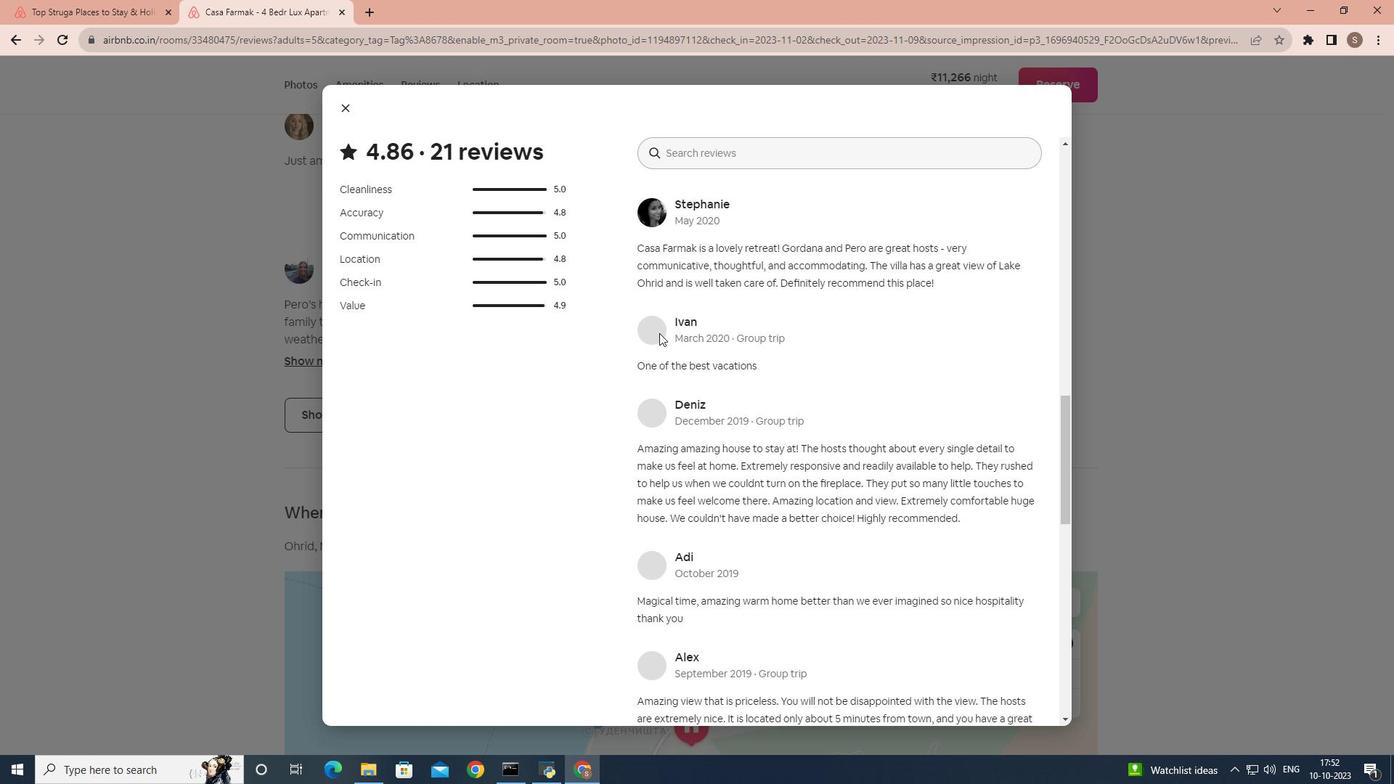 
Action: Mouse scrolled (659, 332) with delta (0, 0)
Screenshot: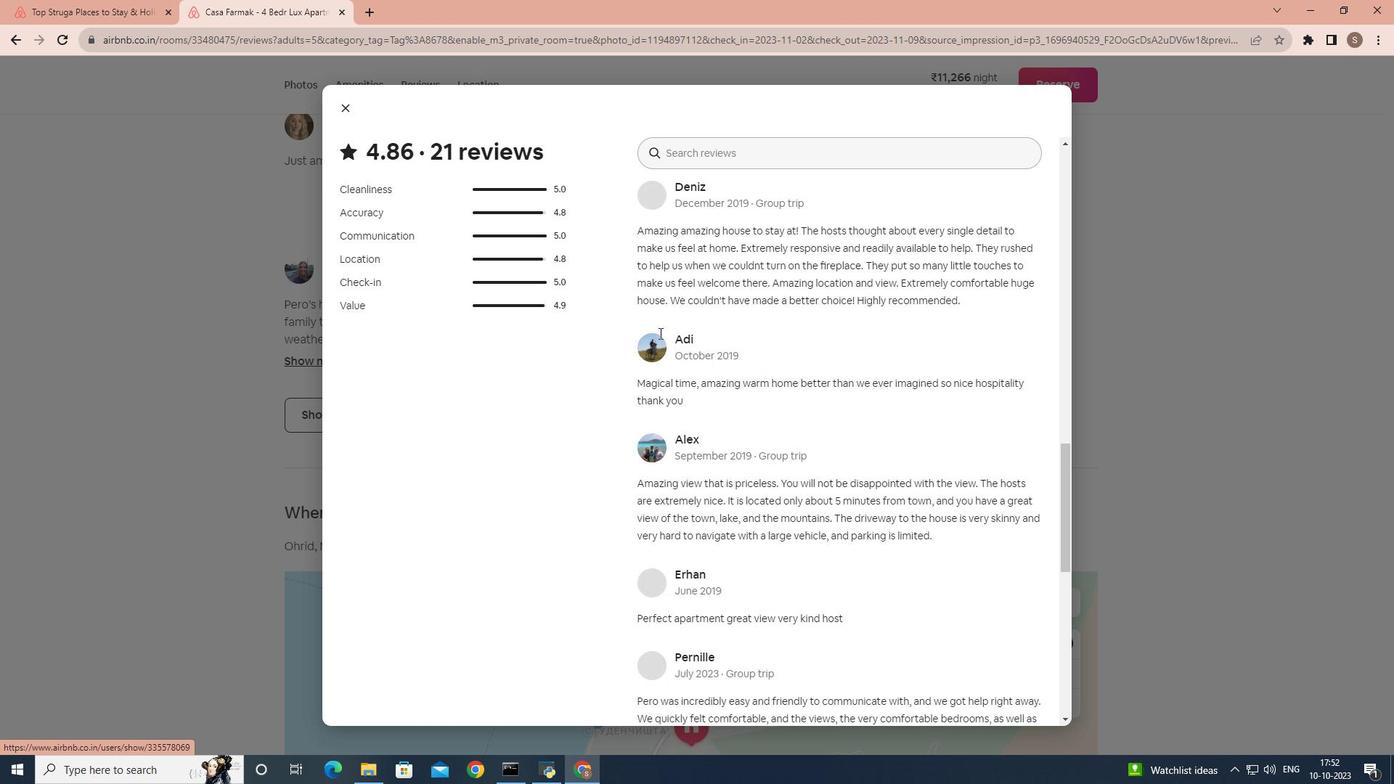 
Action: Mouse scrolled (659, 332) with delta (0, 0)
Screenshot: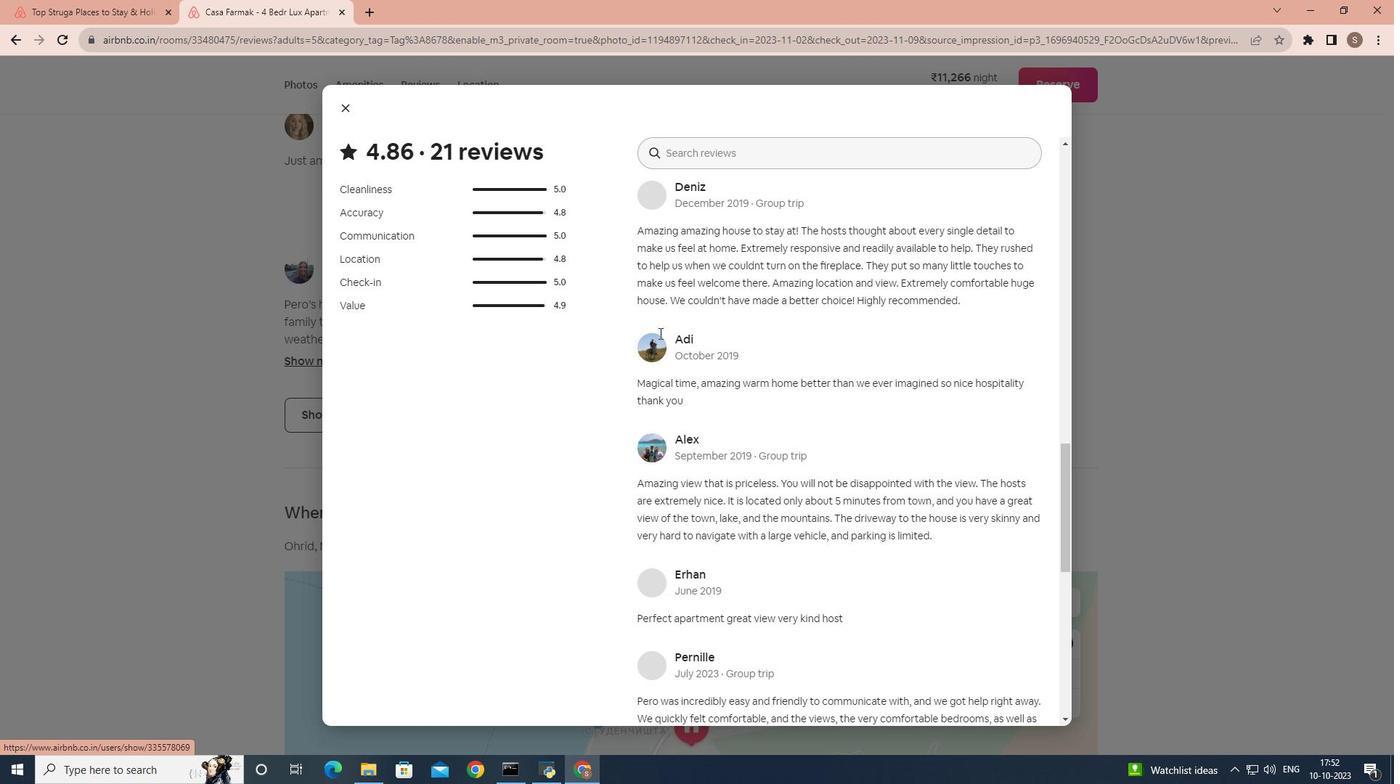 
Action: Mouse scrolled (659, 332) with delta (0, 0)
Screenshot: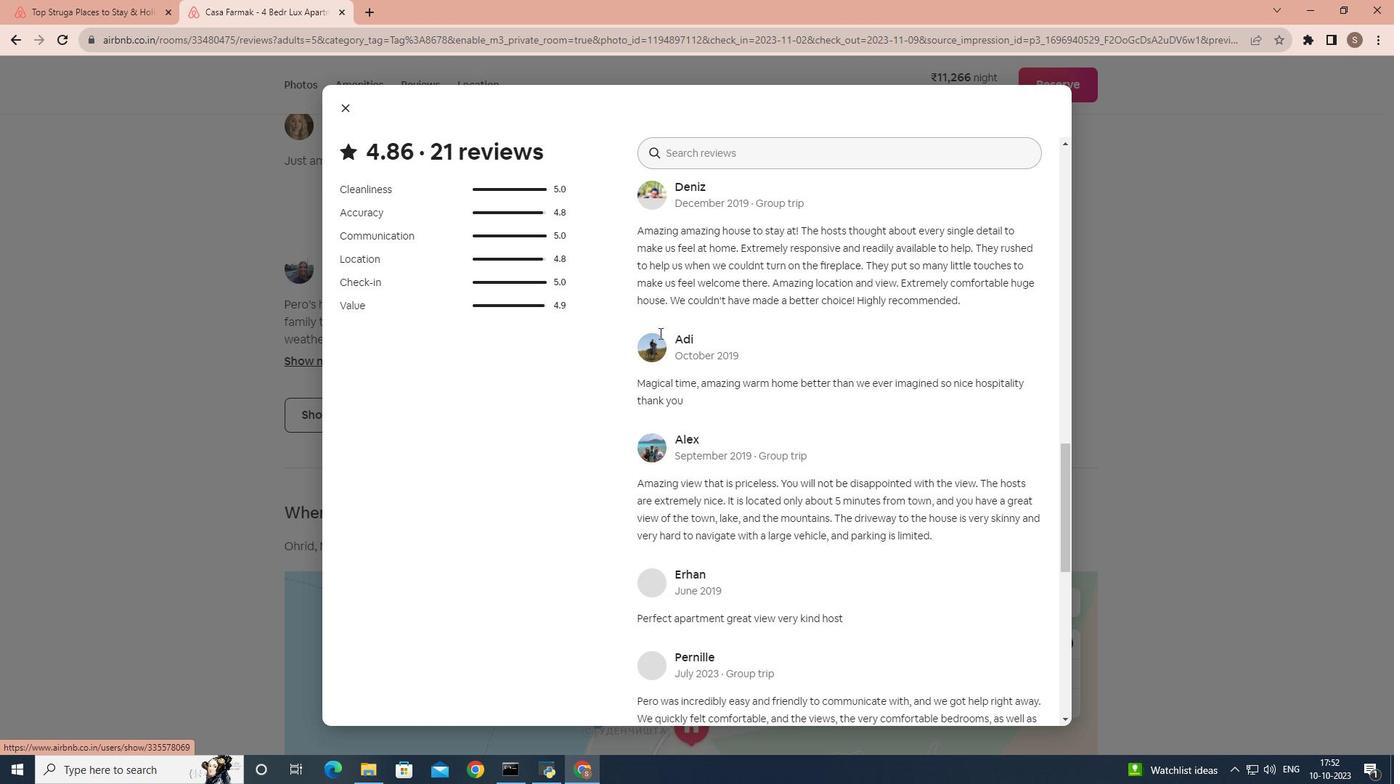 
Action: Mouse scrolled (659, 332) with delta (0, 0)
Screenshot: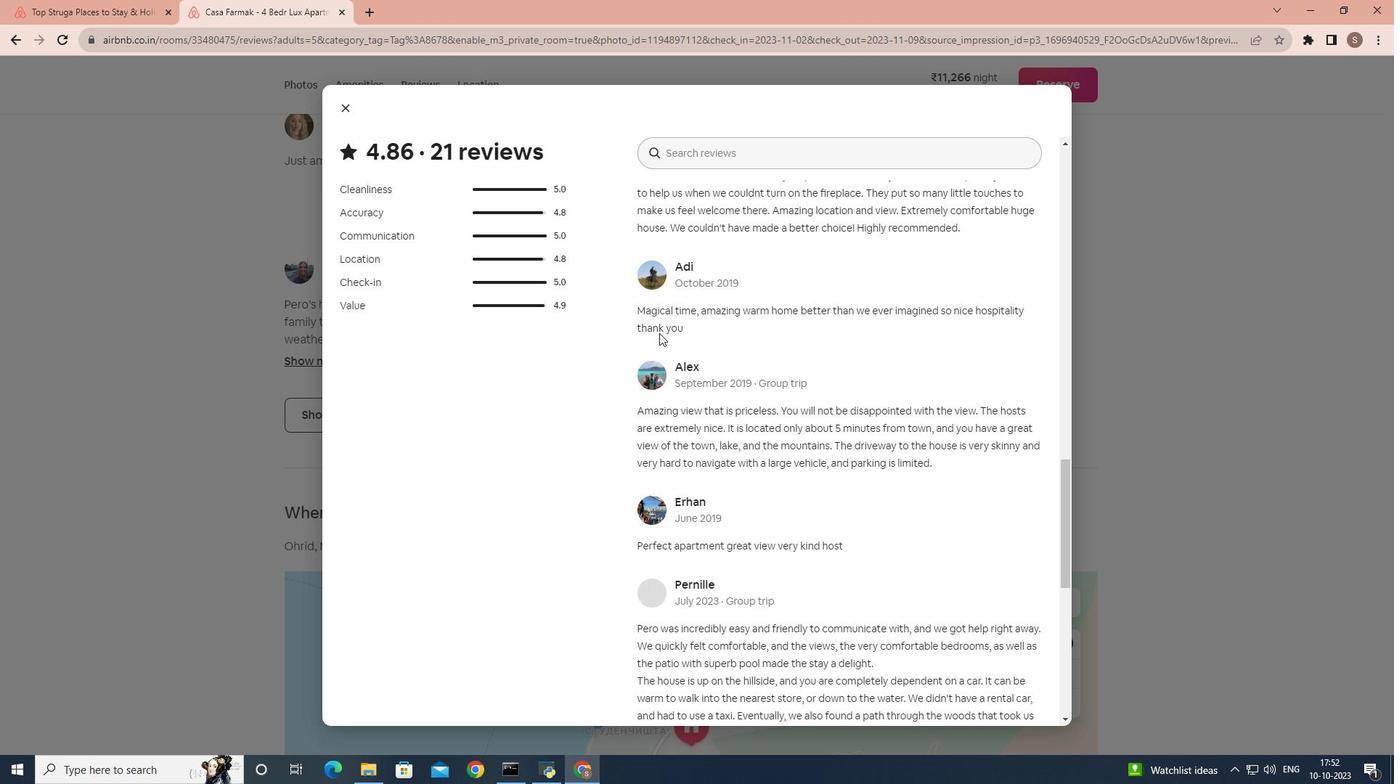
Action: Mouse scrolled (659, 332) with delta (0, 0)
Screenshot: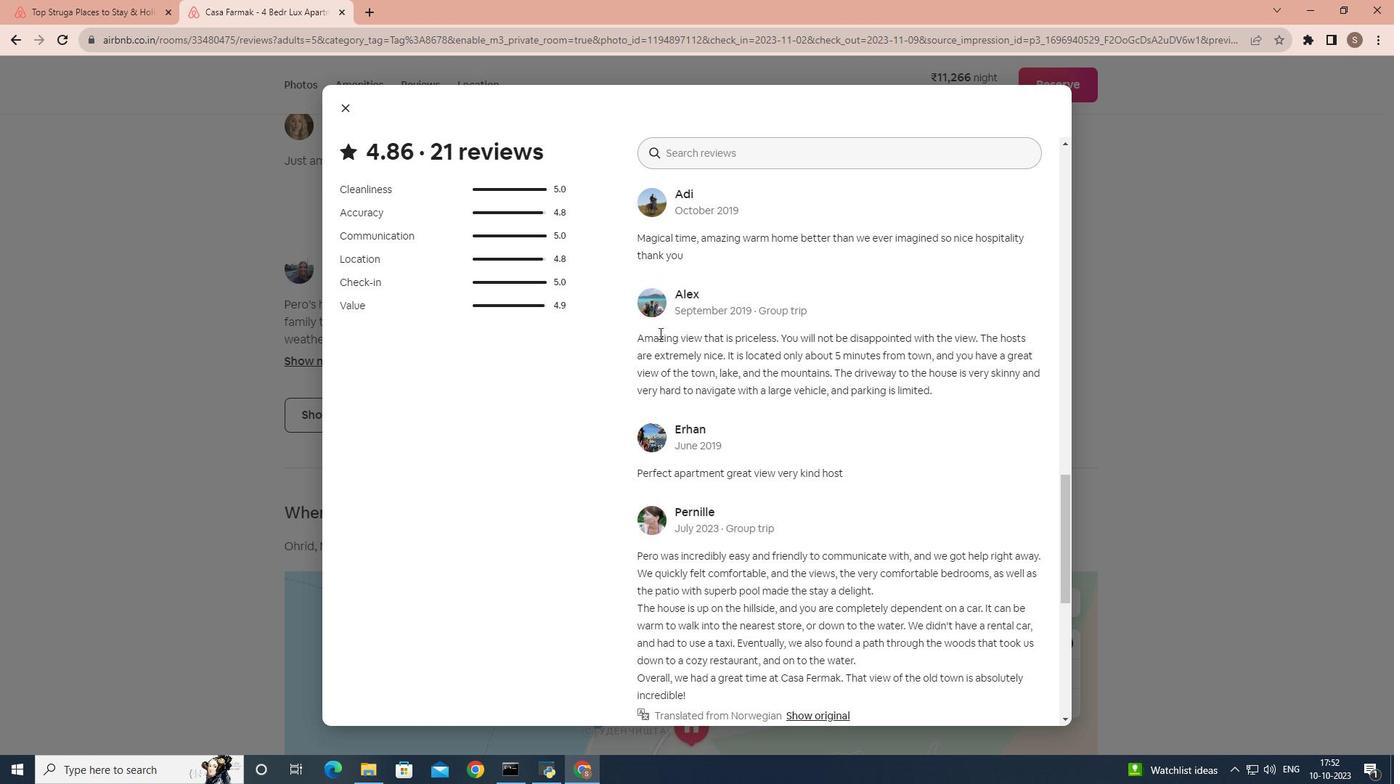 
Action: Mouse moved to (345, 111)
Screenshot: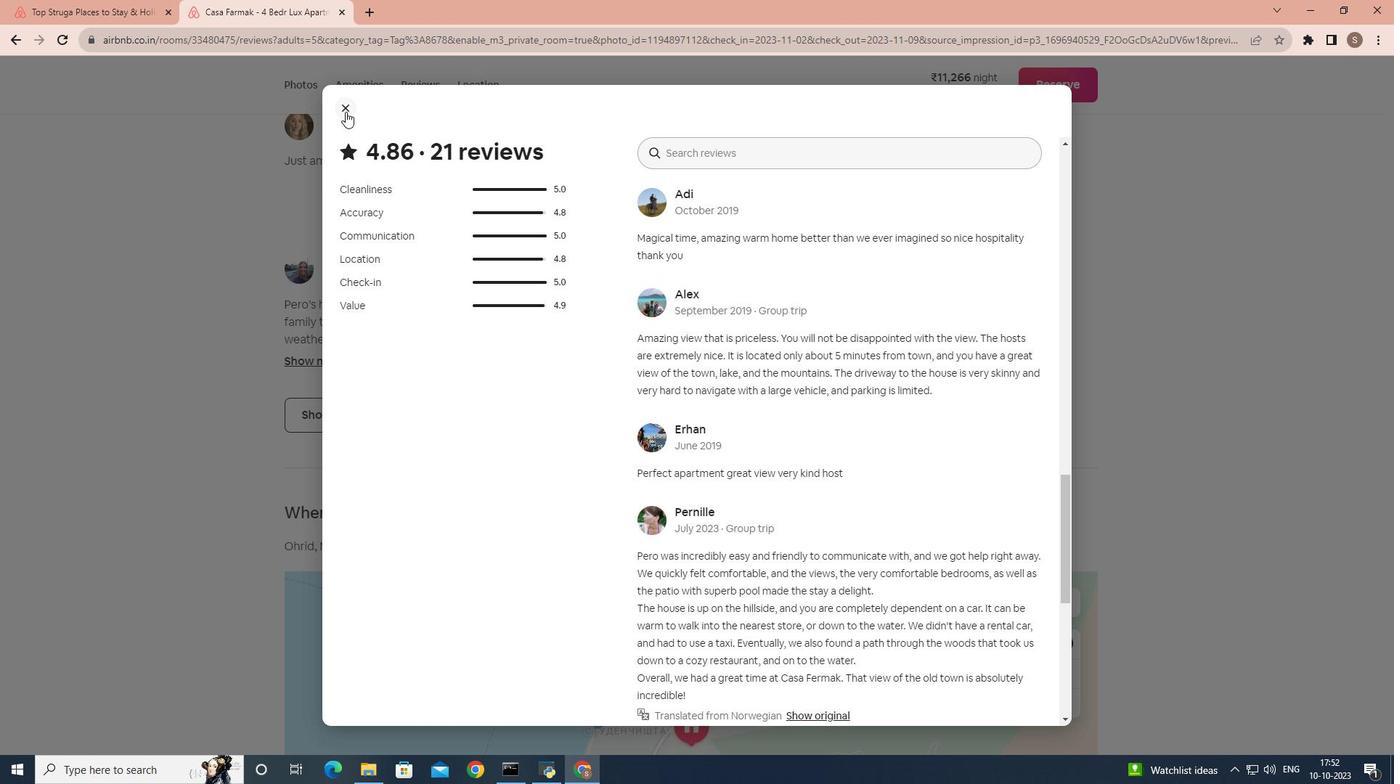 
Action: Mouse pressed left at (345, 111)
Screenshot: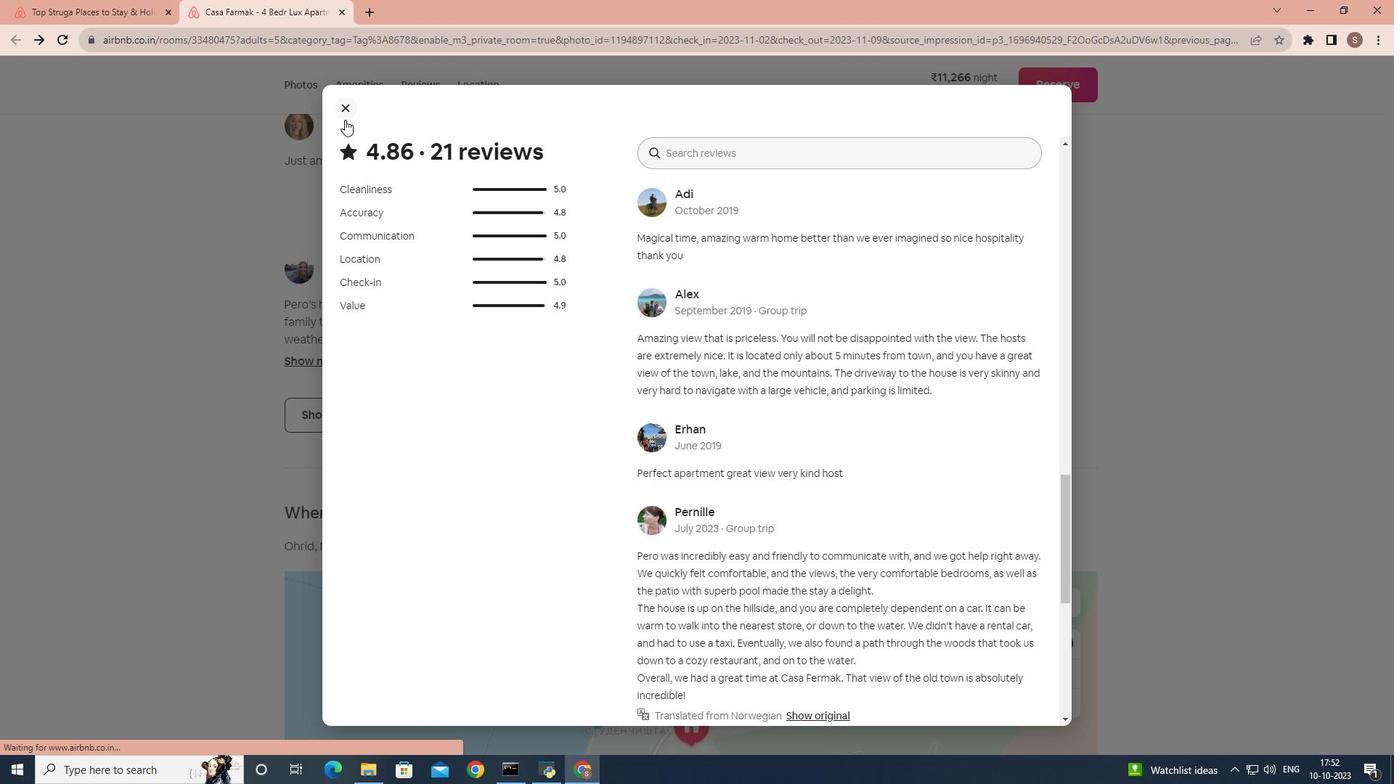 
Action: Mouse moved to (379, 294)
Screenshot: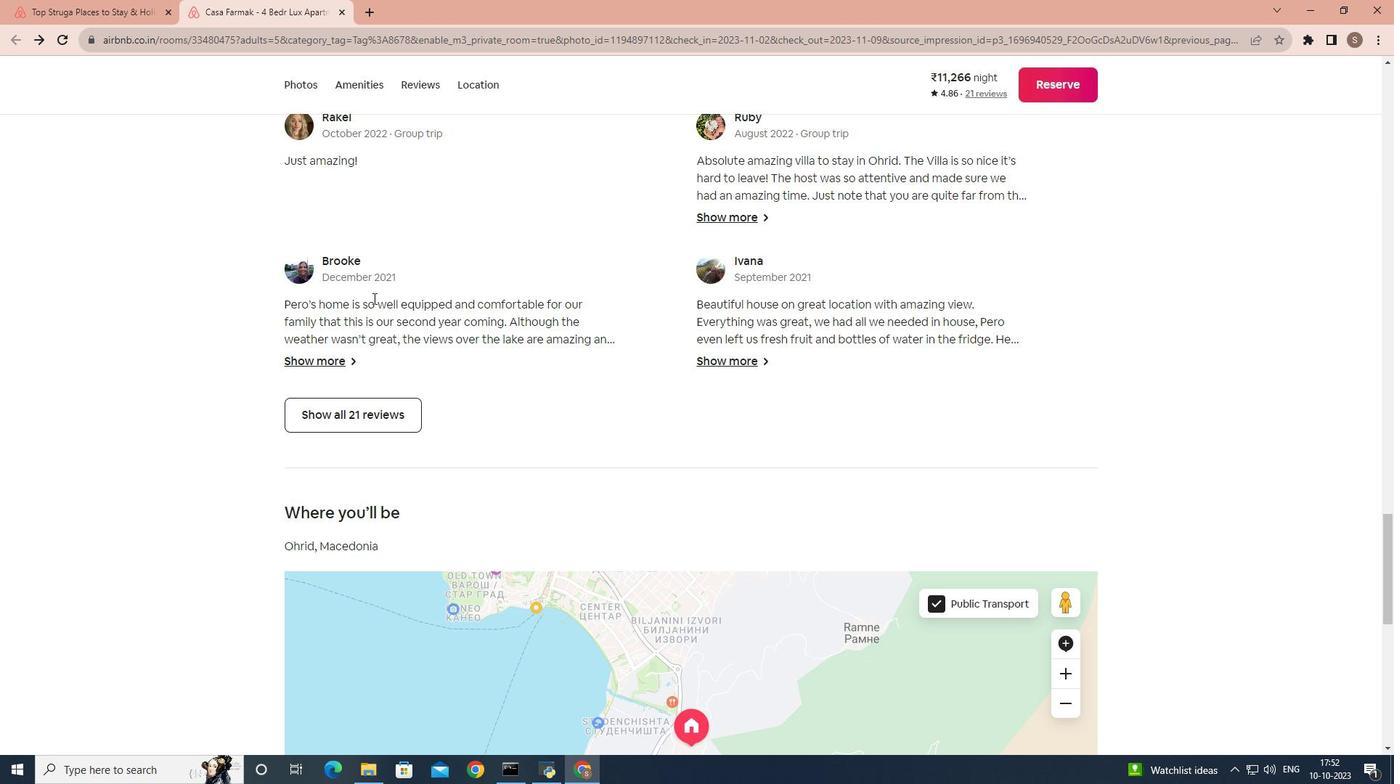 
Action: Mouse scrolled (379, 293) with delta (0, 0)
Screenshot: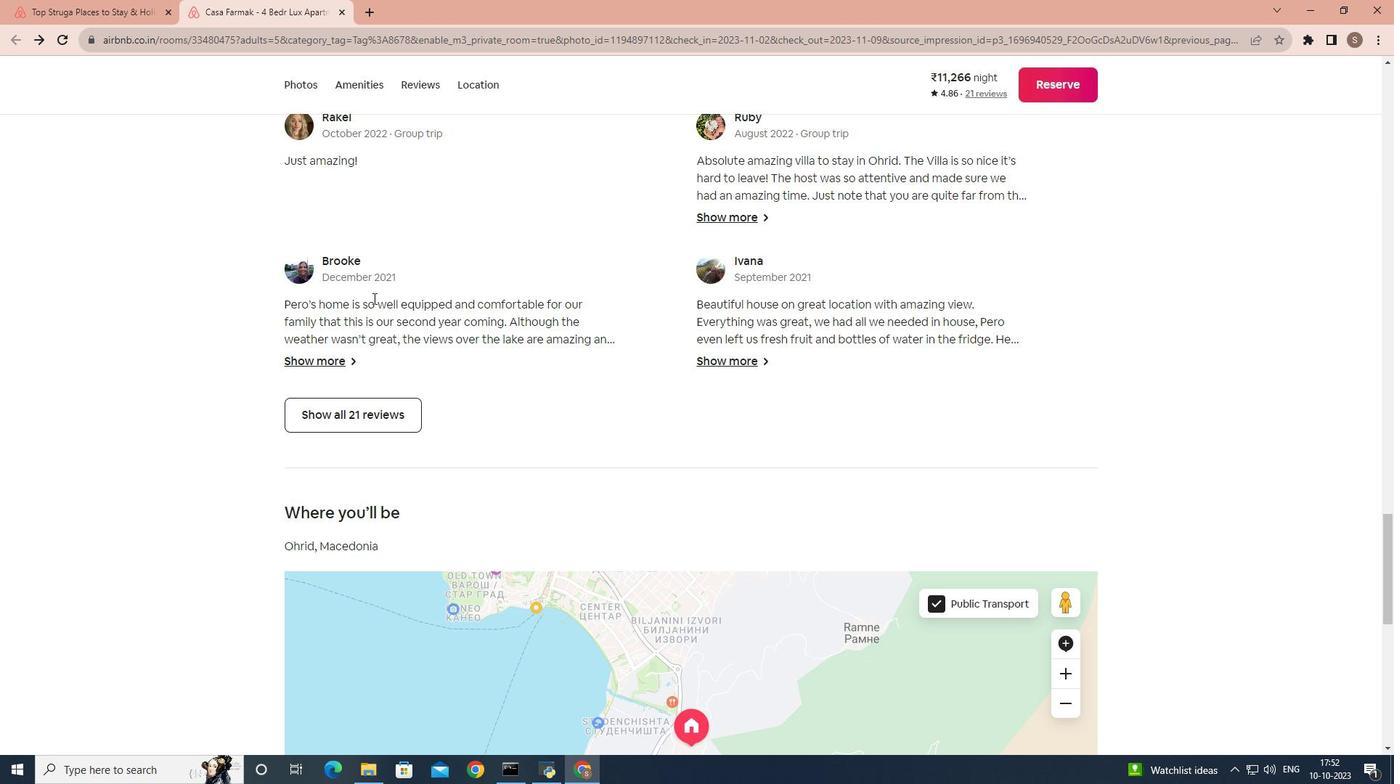 
Action: Mouse moved to (376, 296)
Screenshot: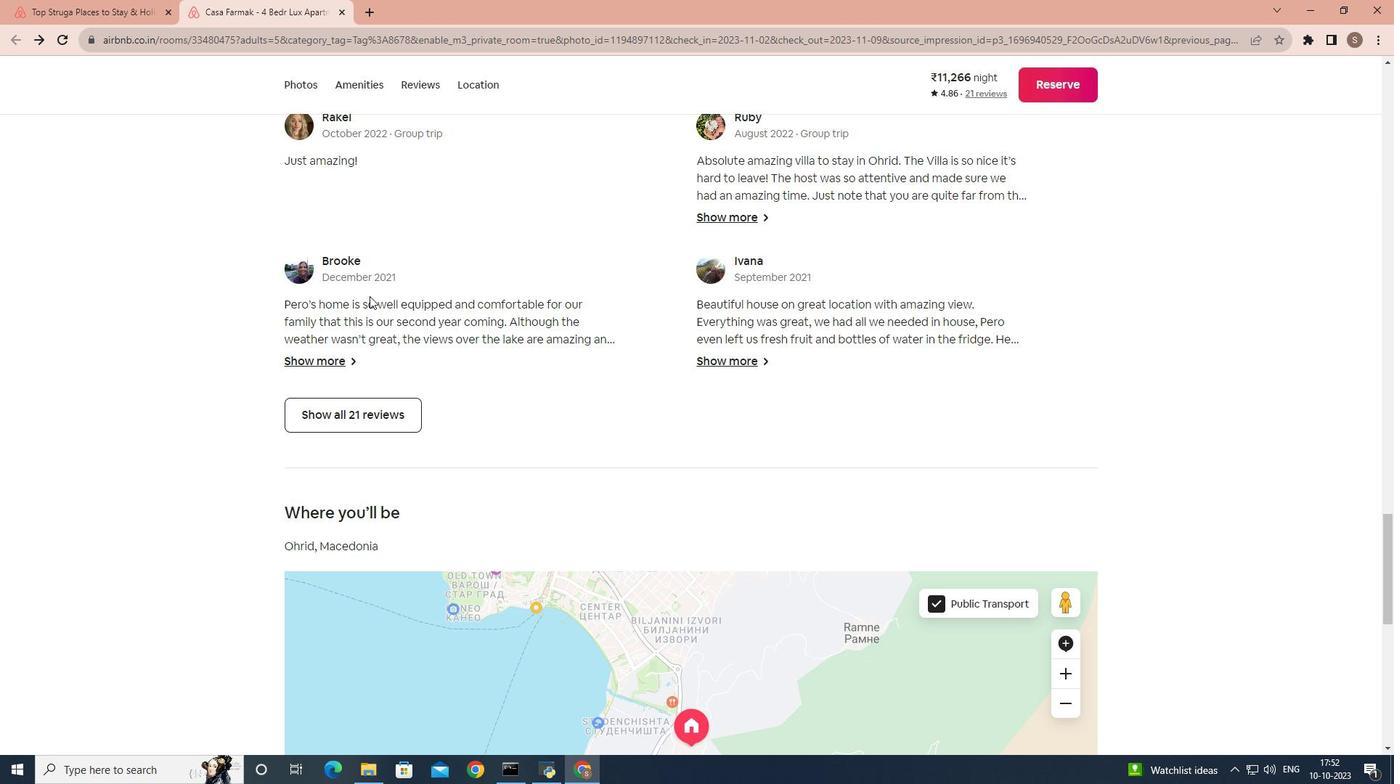 
Action: Mouse scrolled (376, 296) with delta (0, 0)
Screenshot: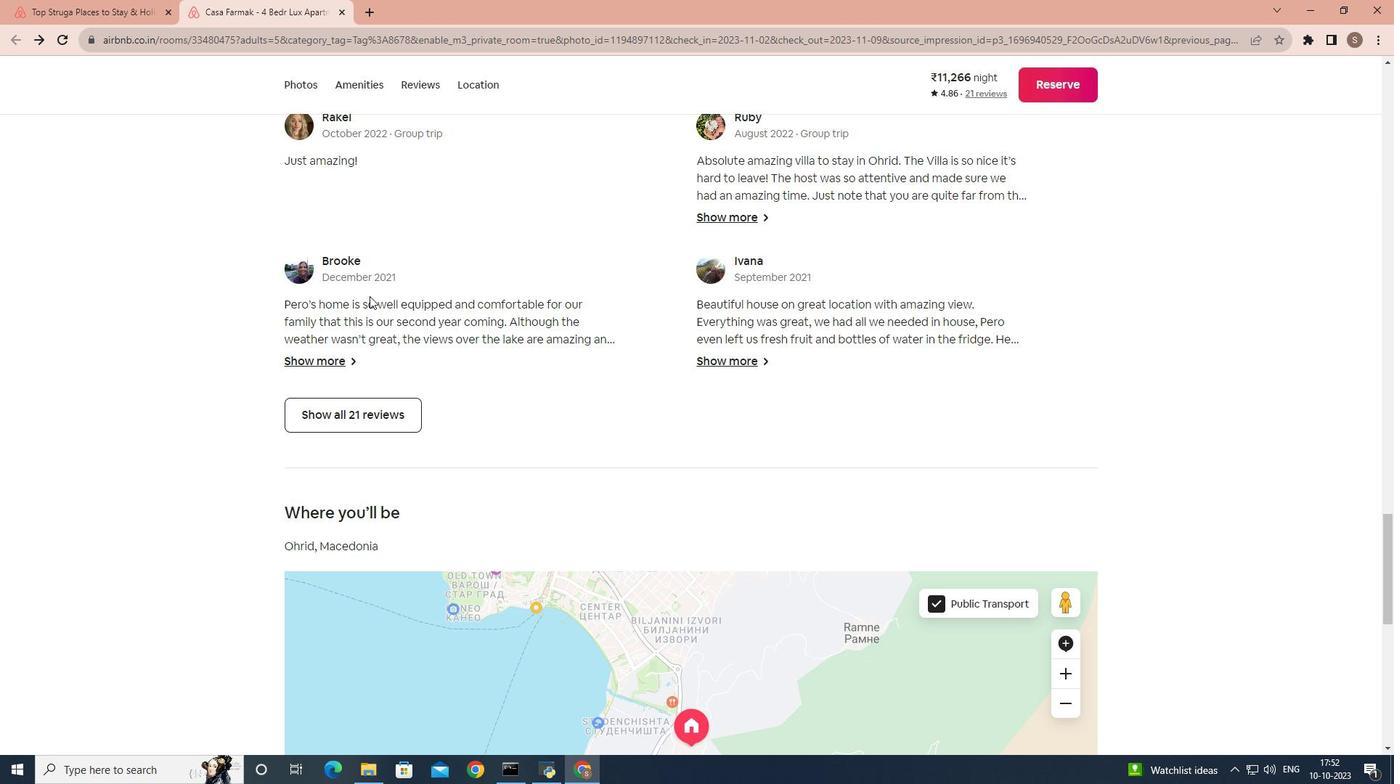 
Action: Mouse scrolled (376, 296) with delta (0, 0)
Screenshot: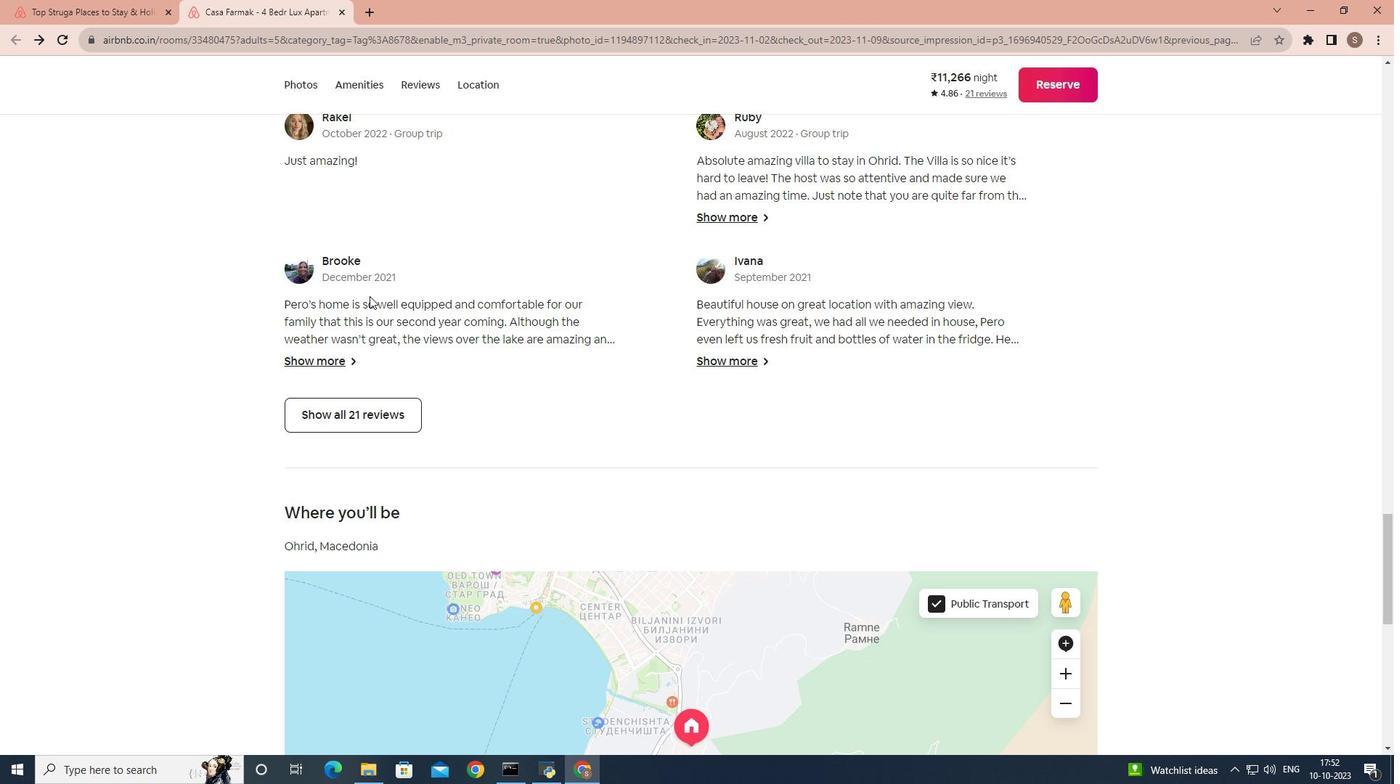
Action: Mouse scrolled (376, 296) with delta (0, 0)
Screenshot: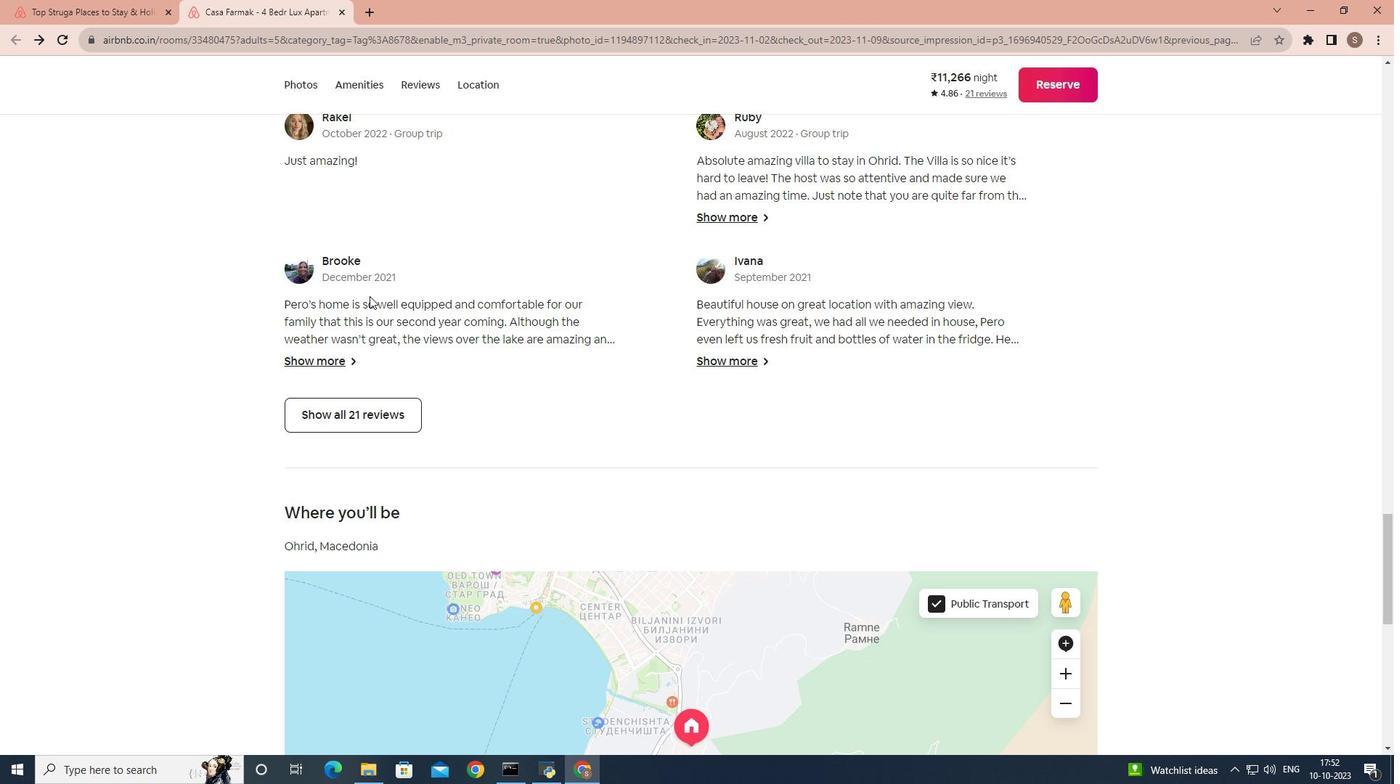 
Action: Mouse moved to (374, 297)
Screenshot: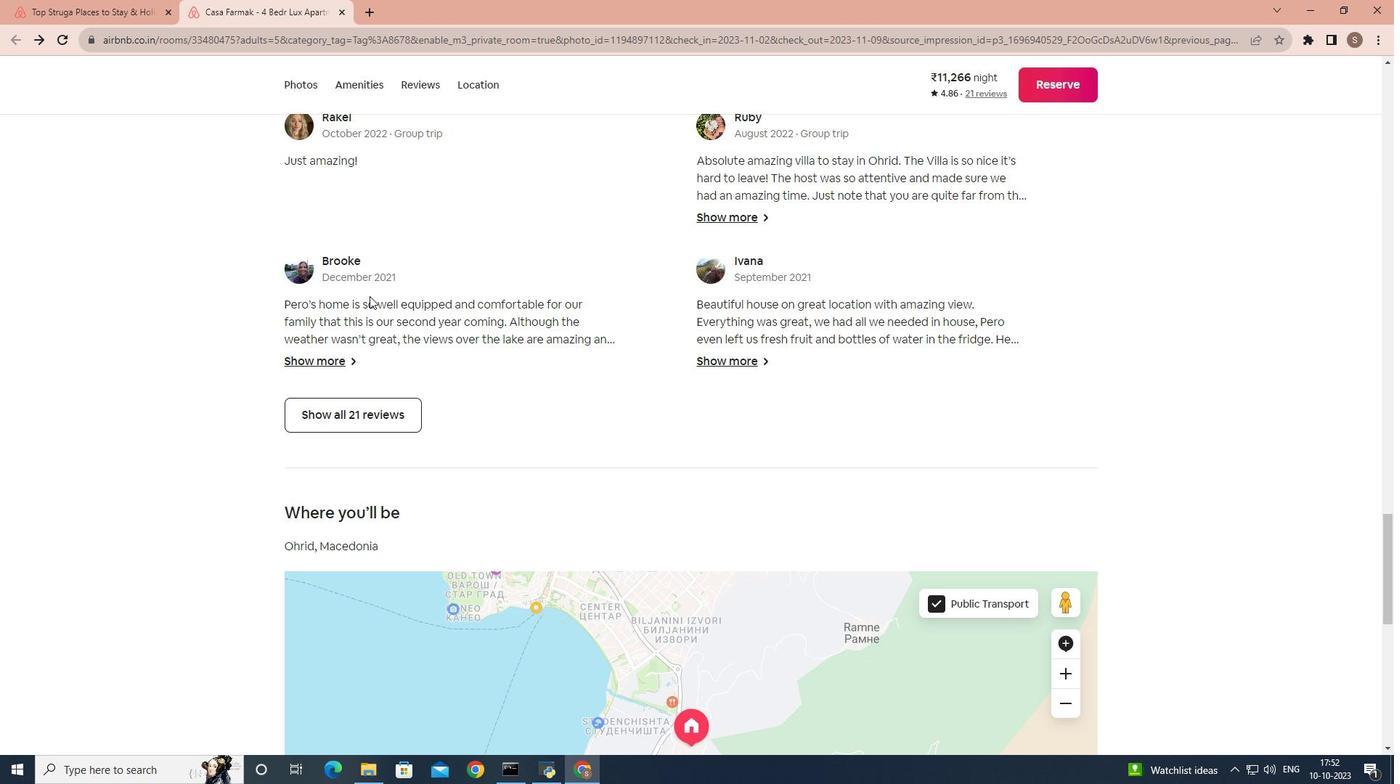 
Action: Mouse scrolled (374, 296) with delta (0, 0)
Screenshot: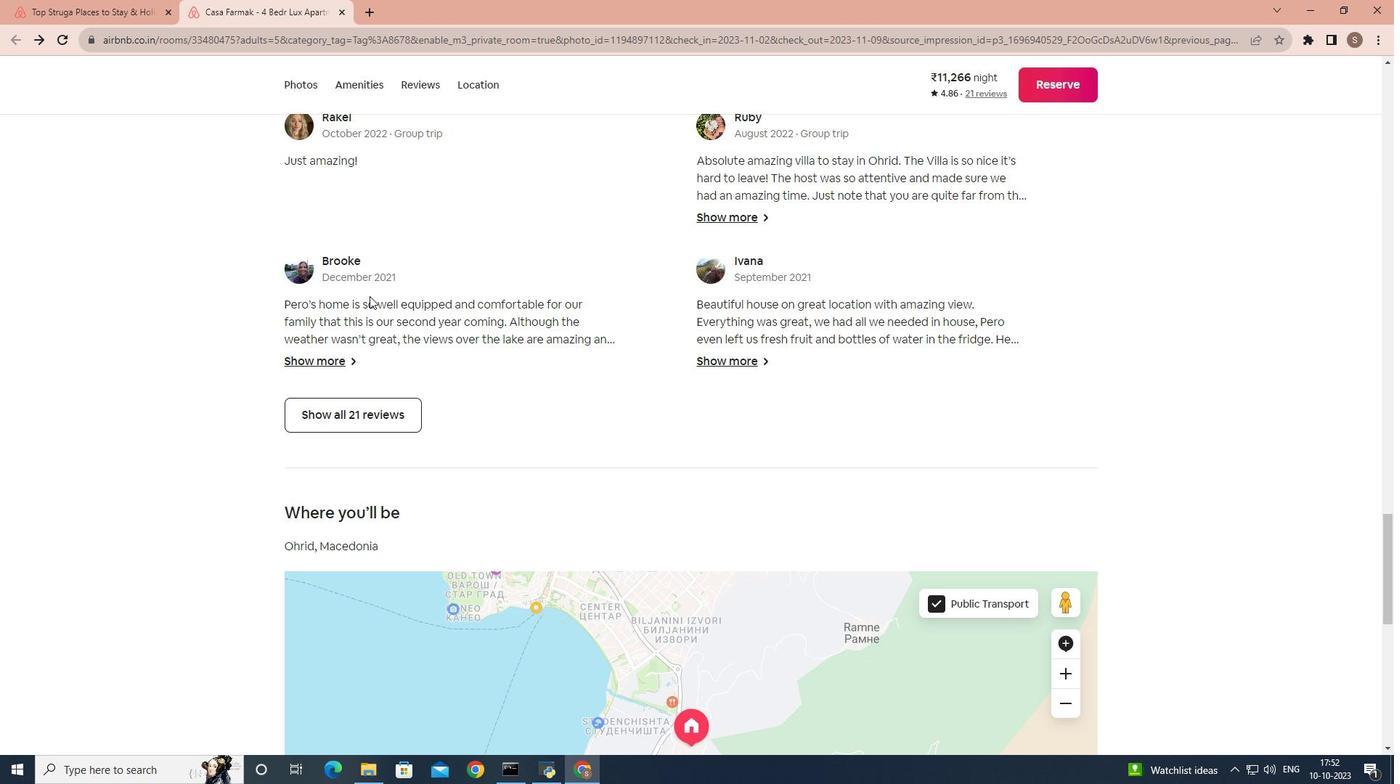 
Action: Mouse moved to (369, 296)
Screenshot: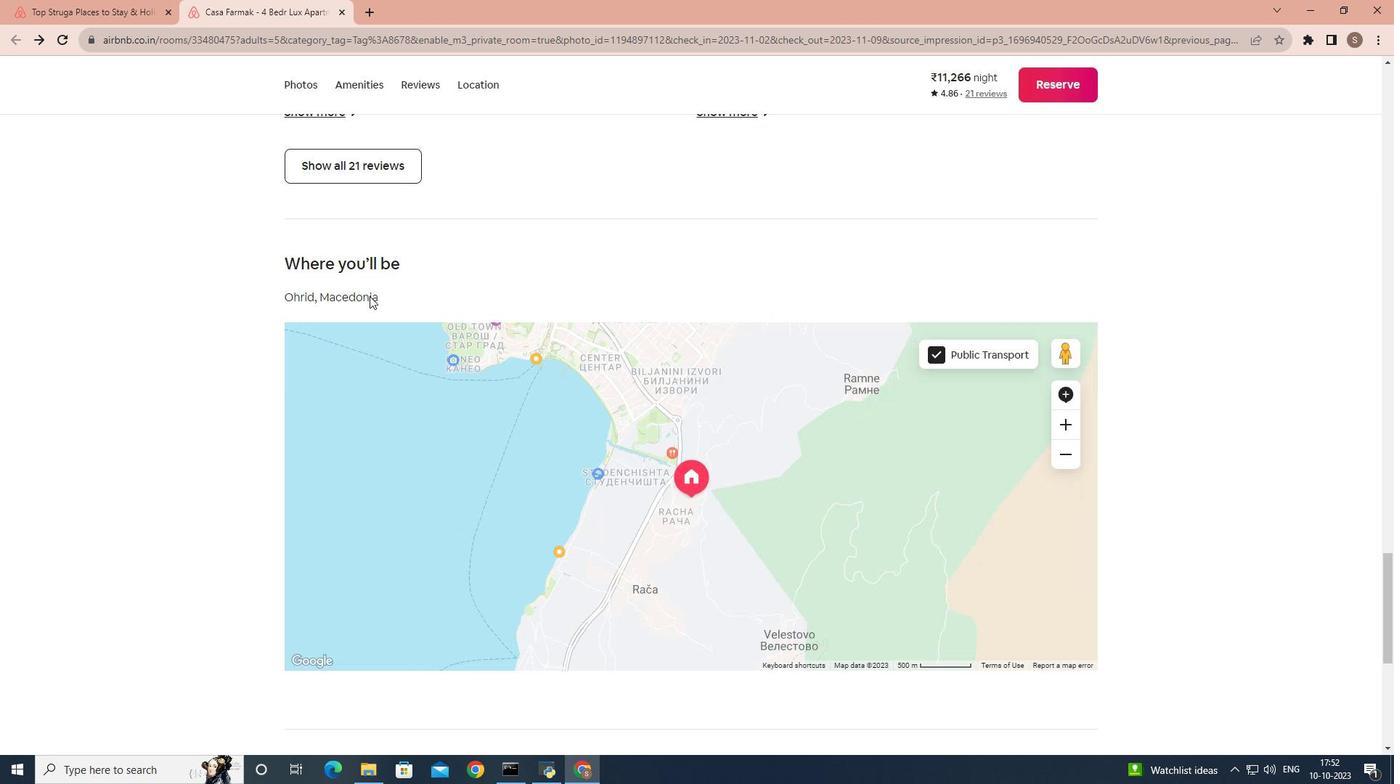 
Action: Mouse scrolled (369, 295) with delta (0, 0)
Screenshot: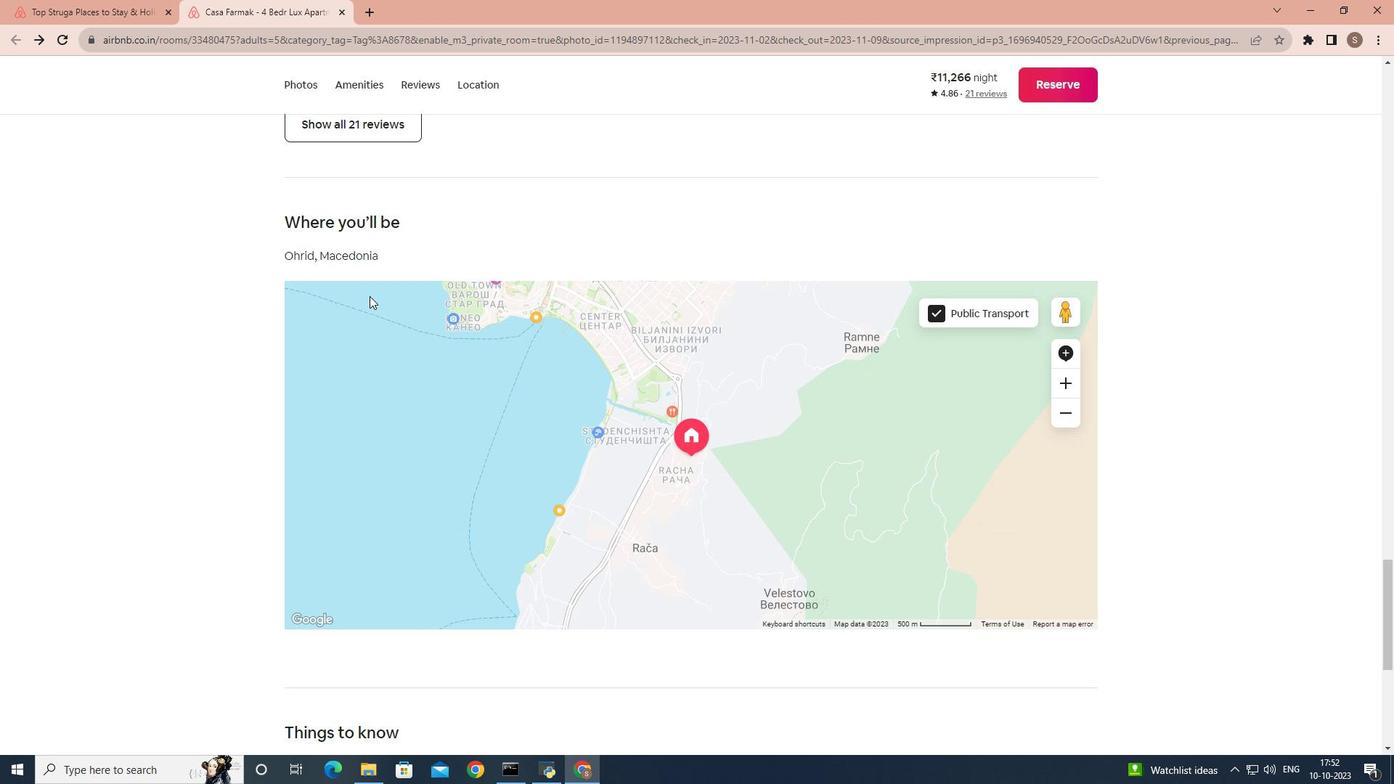 
Action: Mouse scrolled (369, 295) with delta (0, 0)
Screenshot: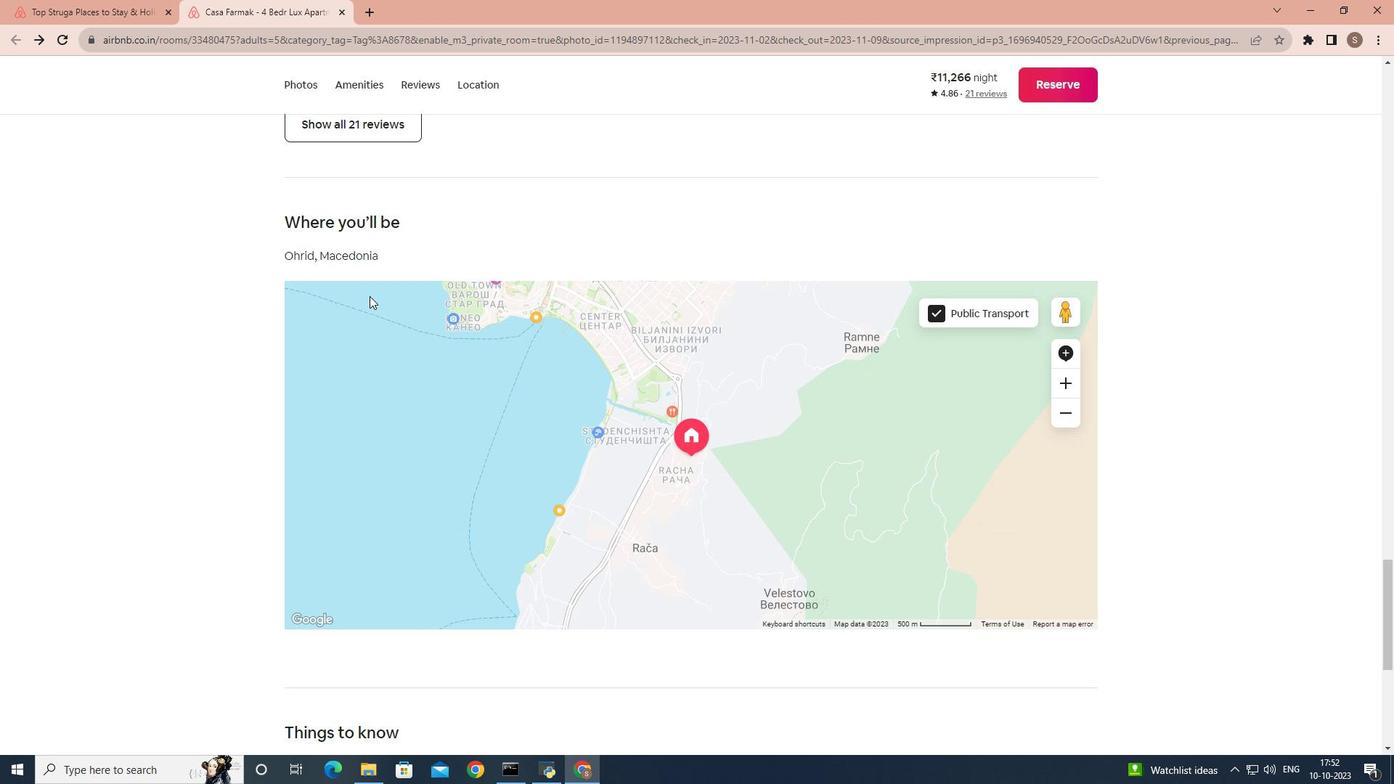 
Action: Mouse scrolled (369, 295) with delta (0, 0)
Screenshot: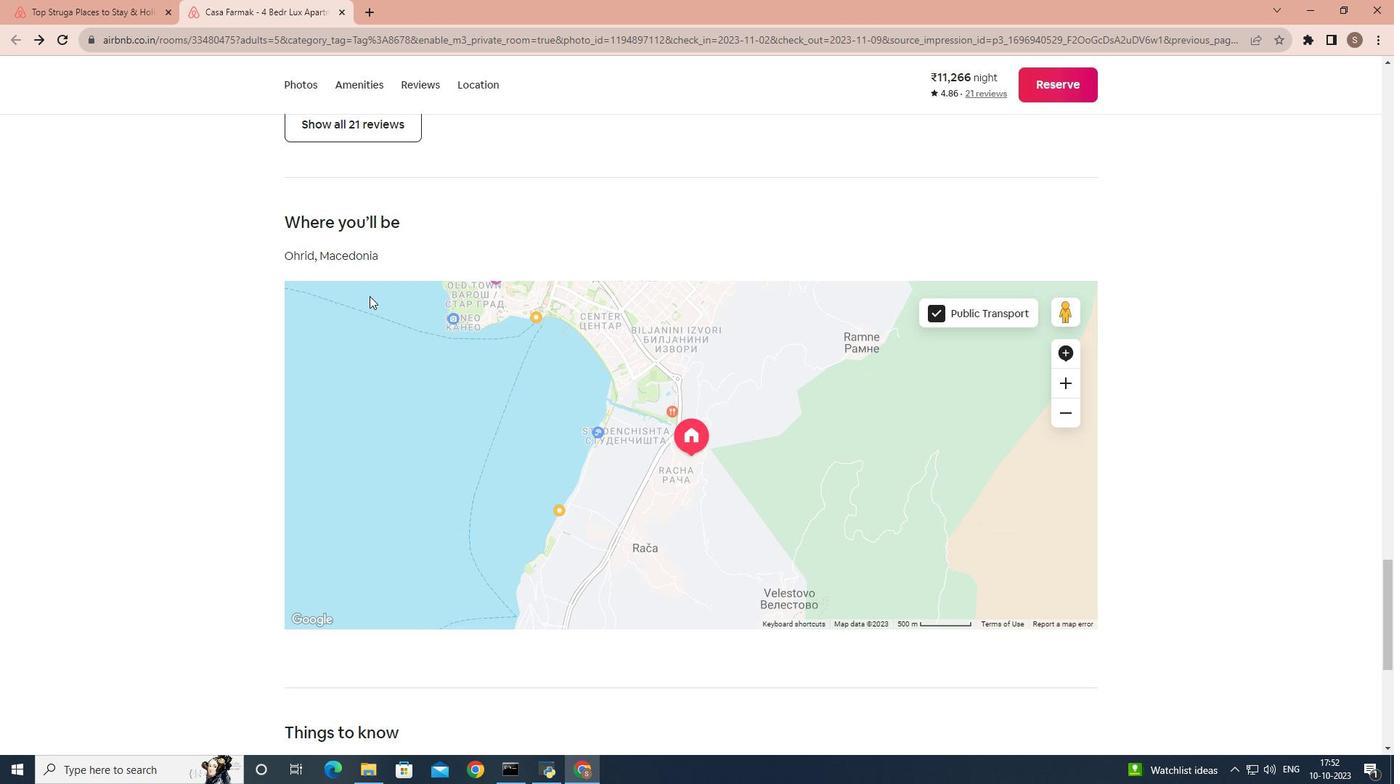 
Action: Mouse scrolled (369, 295) with delta (0, 0)
Screenshot: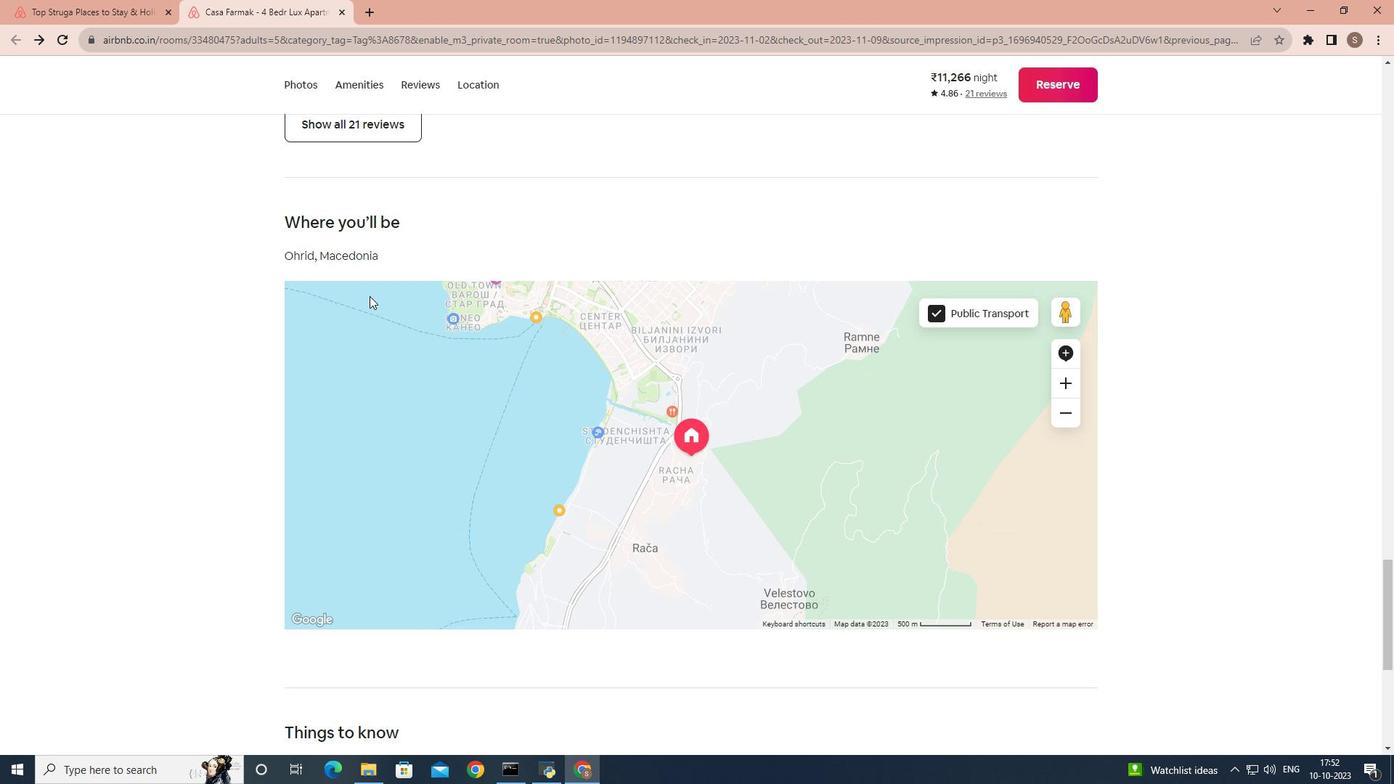 
Action: Mouse scrolled (369, 295) with delta (0, 0)
Screenshot: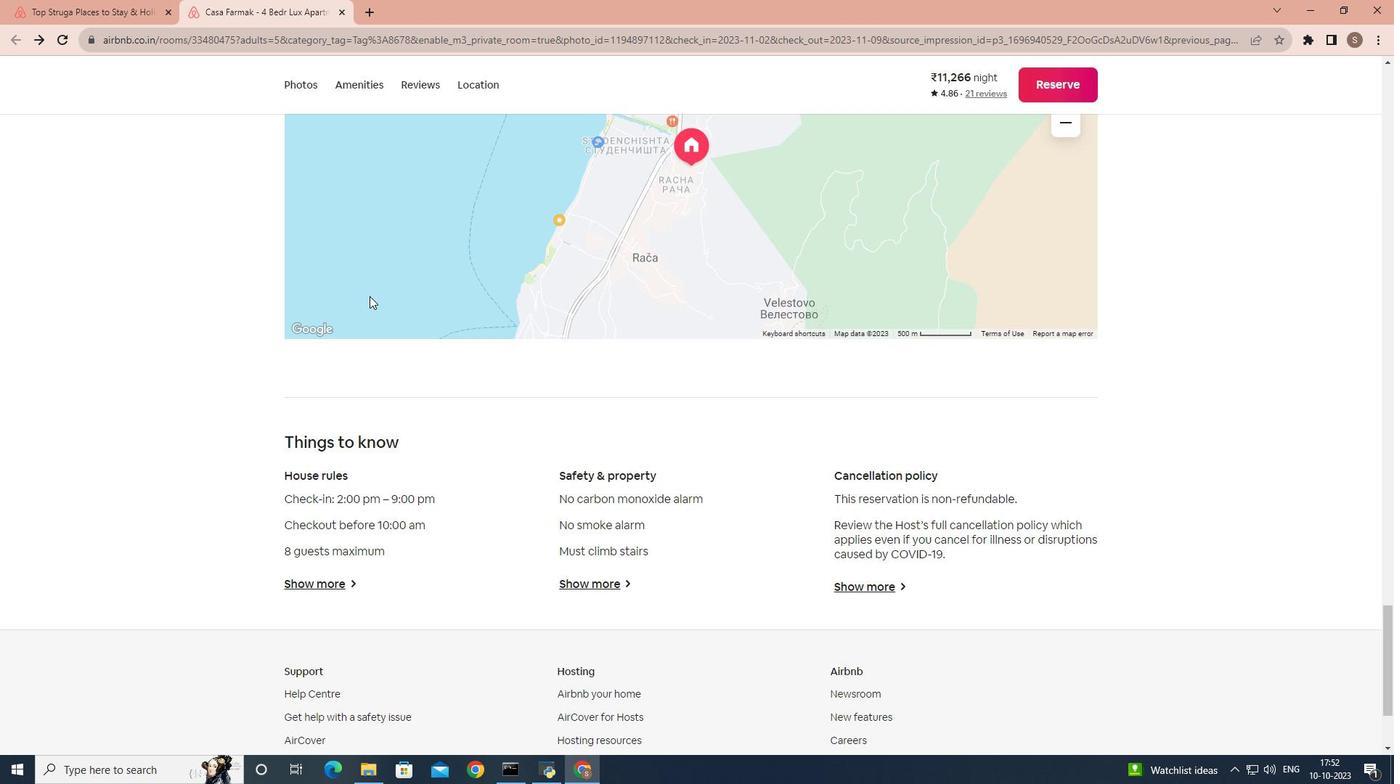 
Action: Mouse scrolled (369, 295) with delta (0, 0)
